 Task: Look for space in Krasnystaw, Poland from 9th June, 2023 to 17th June, 2023 for 2 adults in price range Rs.7000 to Rs.12000. Place can be private room with 1  bedroom having 2 beds and 1 bathroom. Property type can be house, flat, guest house. Amenities needed are: wifi. Booking option can be shelf check-in. Required host language is English.
Action: Mouse moved to (560, 152)
Screenshot: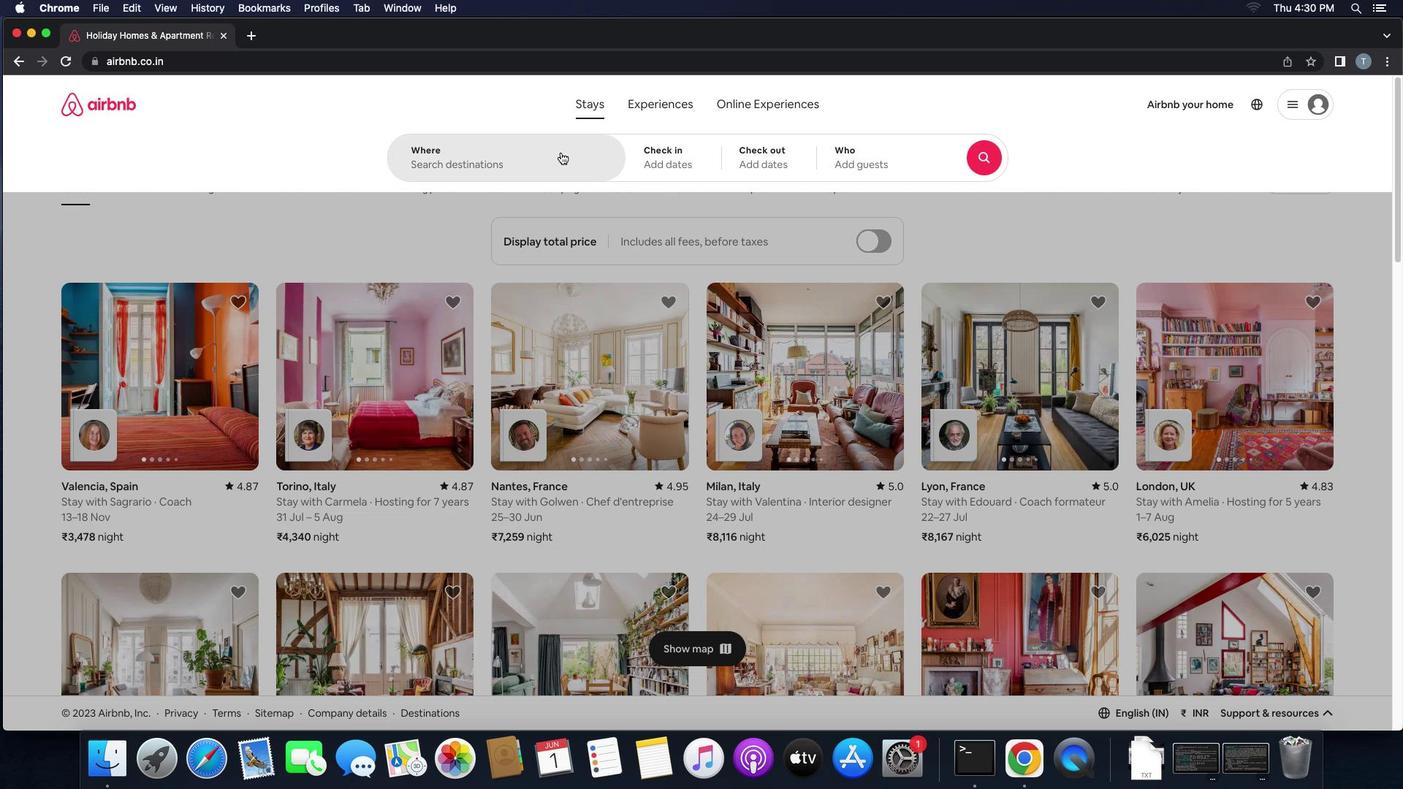 
Action: Mouse pressed left at (560, 152)
Screenshot: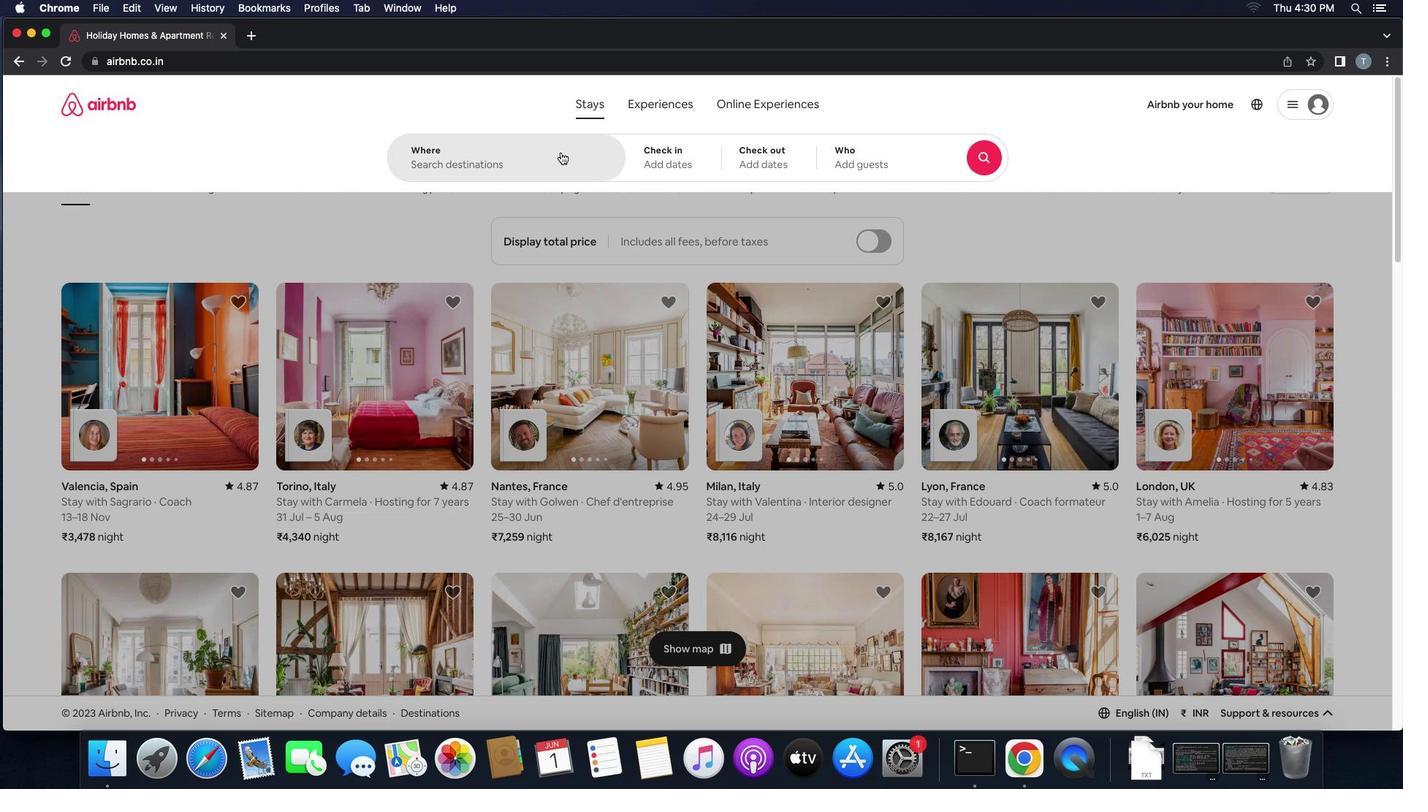 
Action: Key pressed 'k''r''a''n''s''y''n''s''t''a'
Screenshot: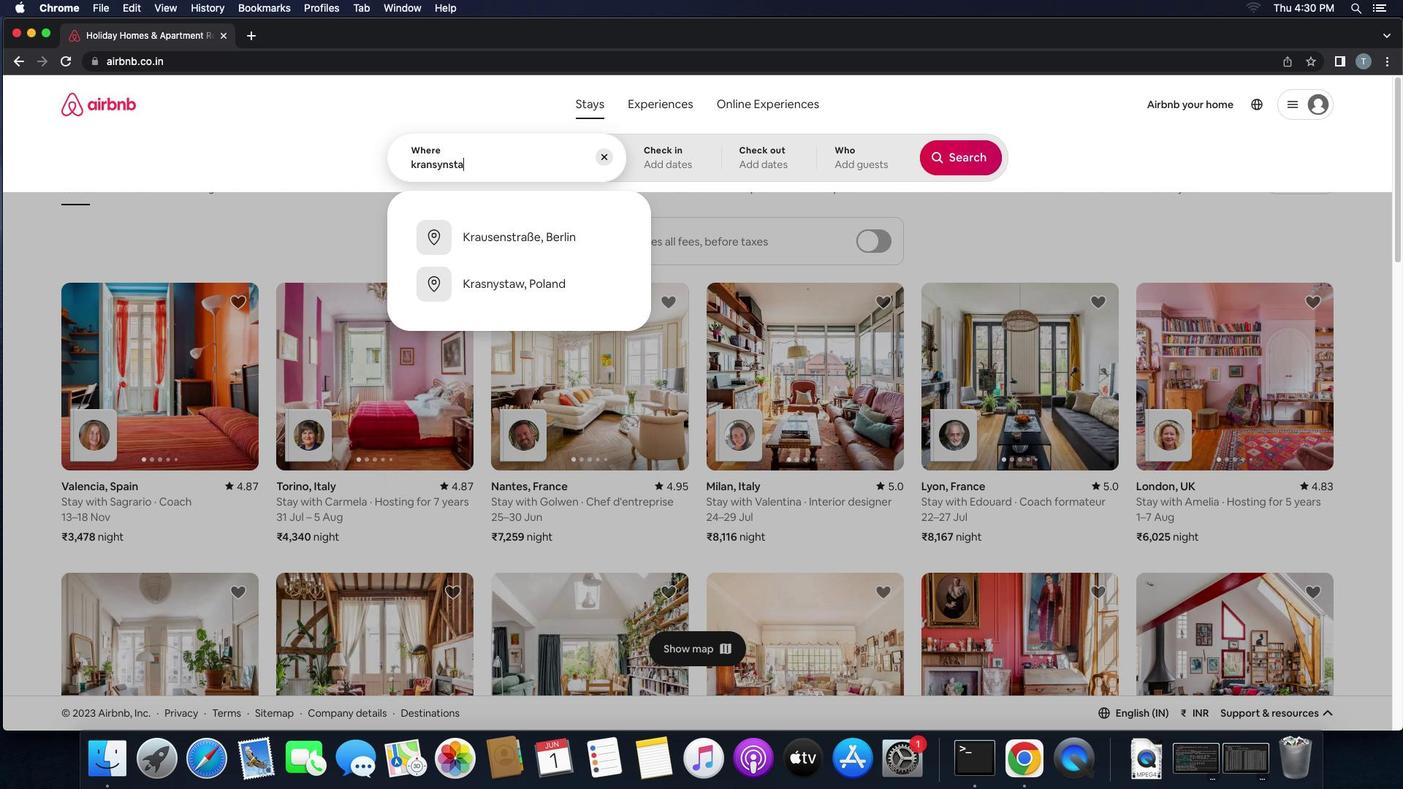 
Action: Mouse moved to (545, 240)
Screenshot: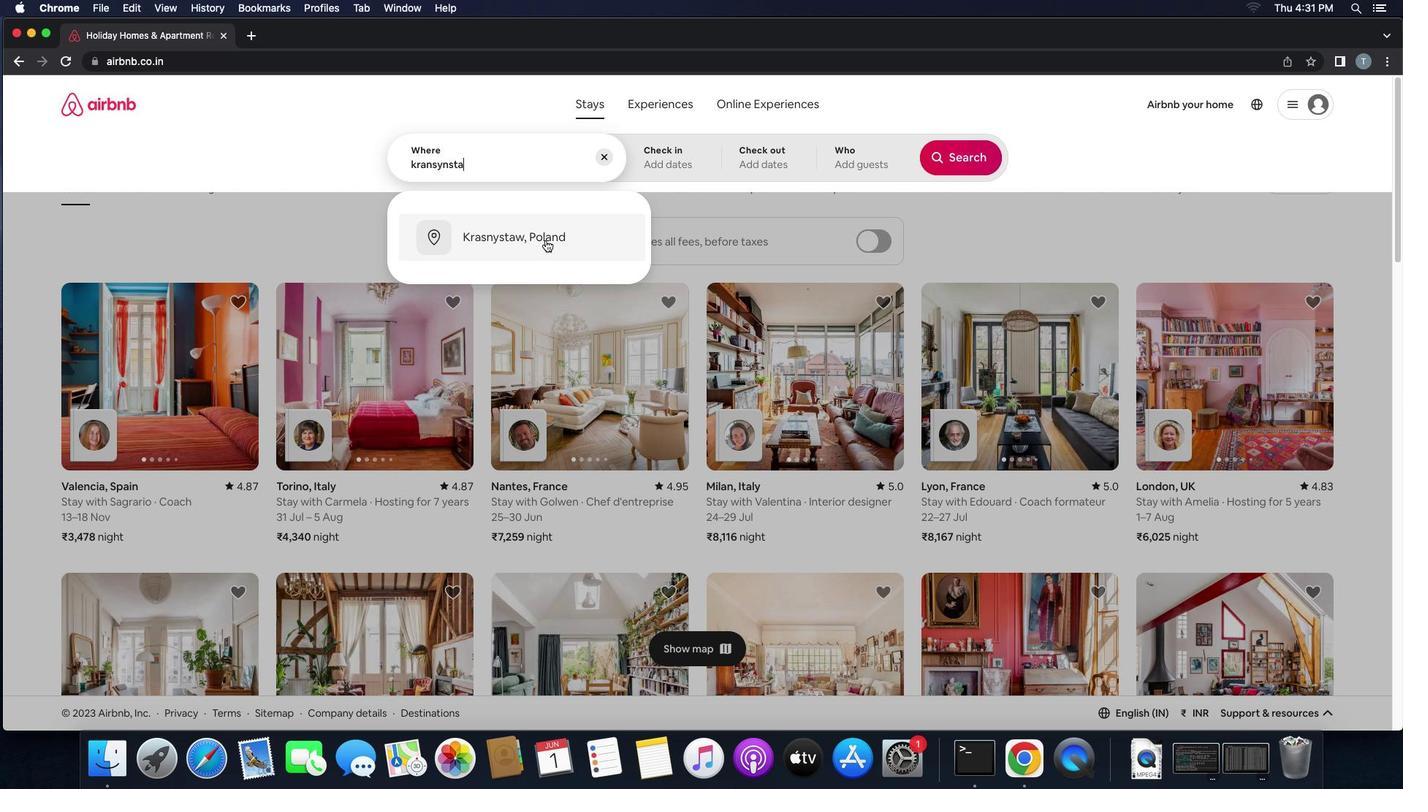 
Action: Mouse pressed left at (545, 240)
Screenshot: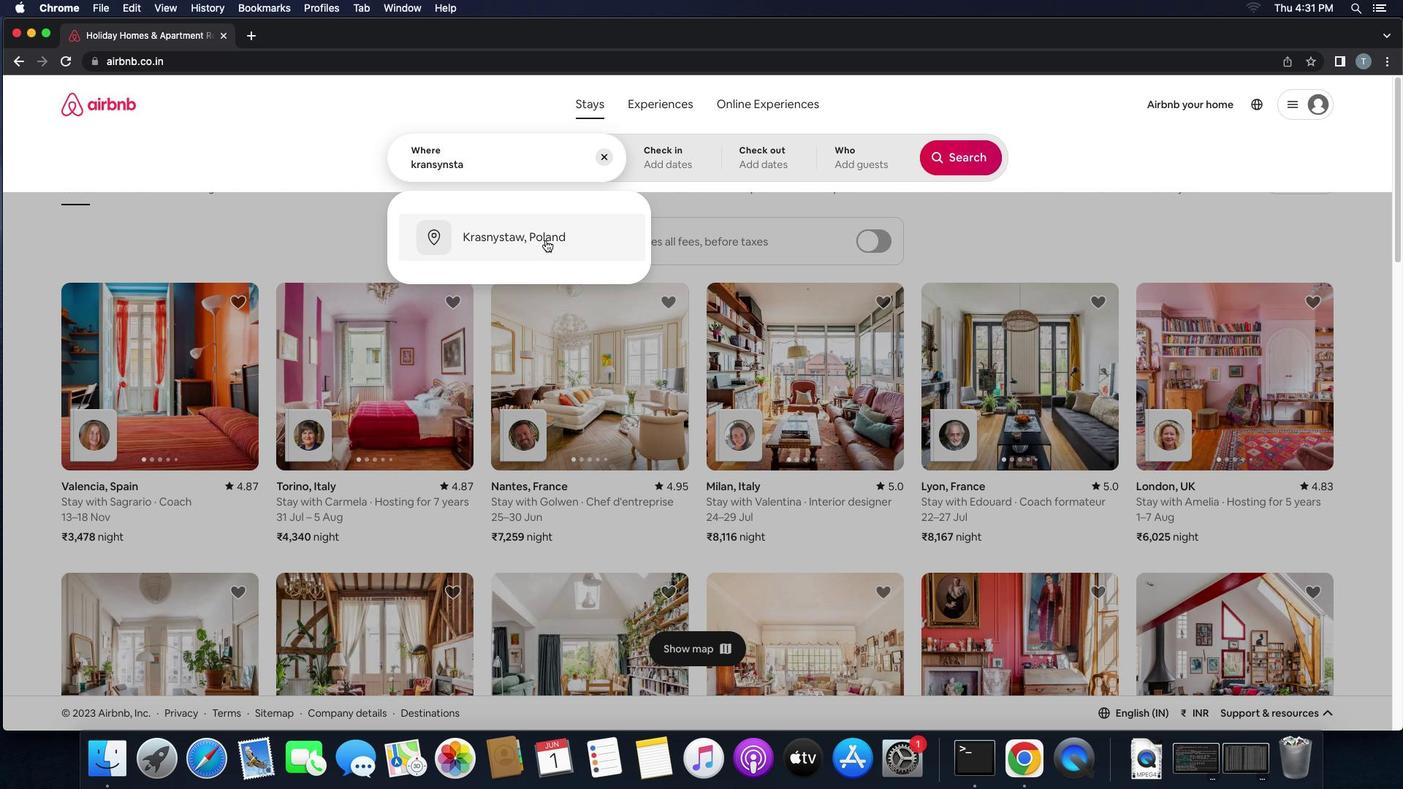 
Action: Mouse moved to (630, 367)
Screenshot: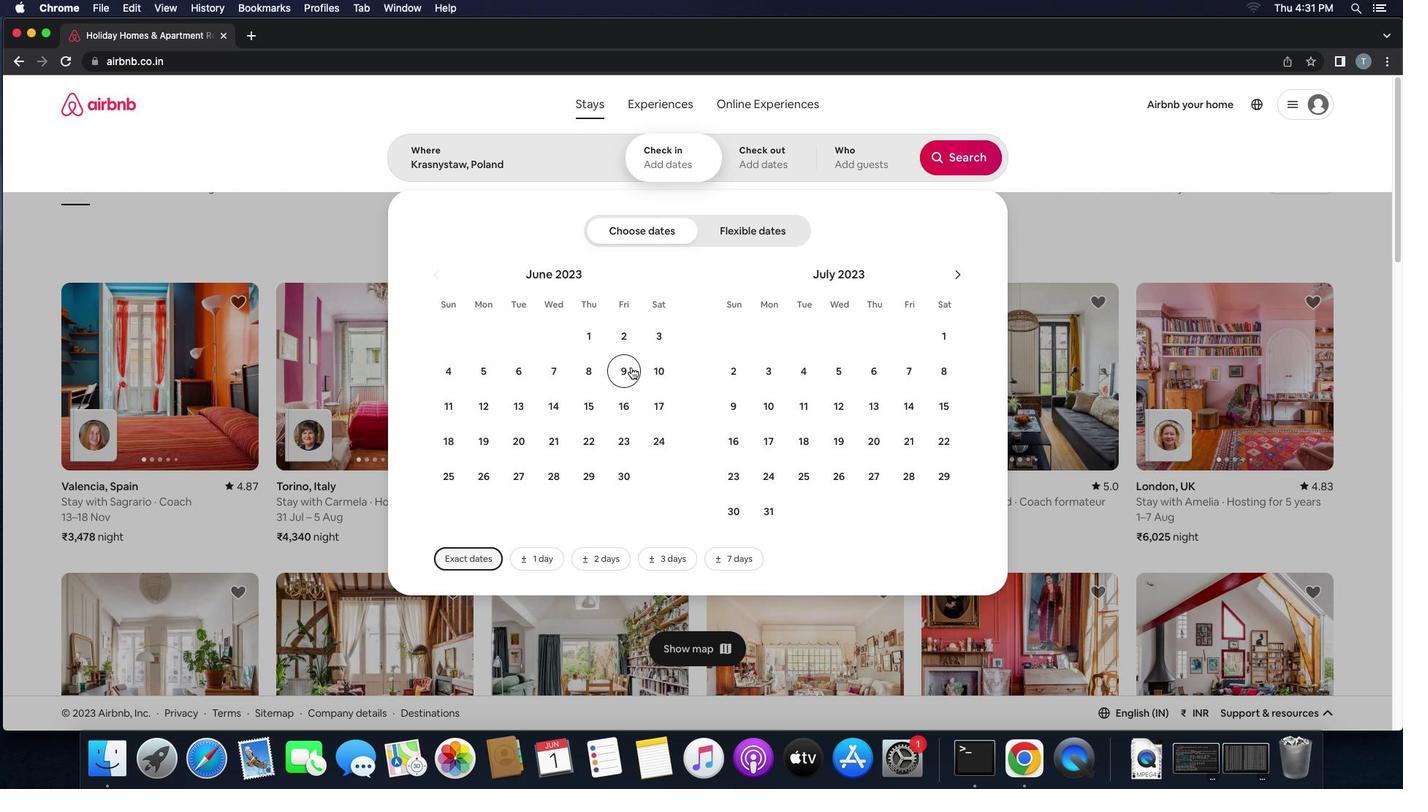 
Action: Mouse pressed left at (630, 367)
Screenshot: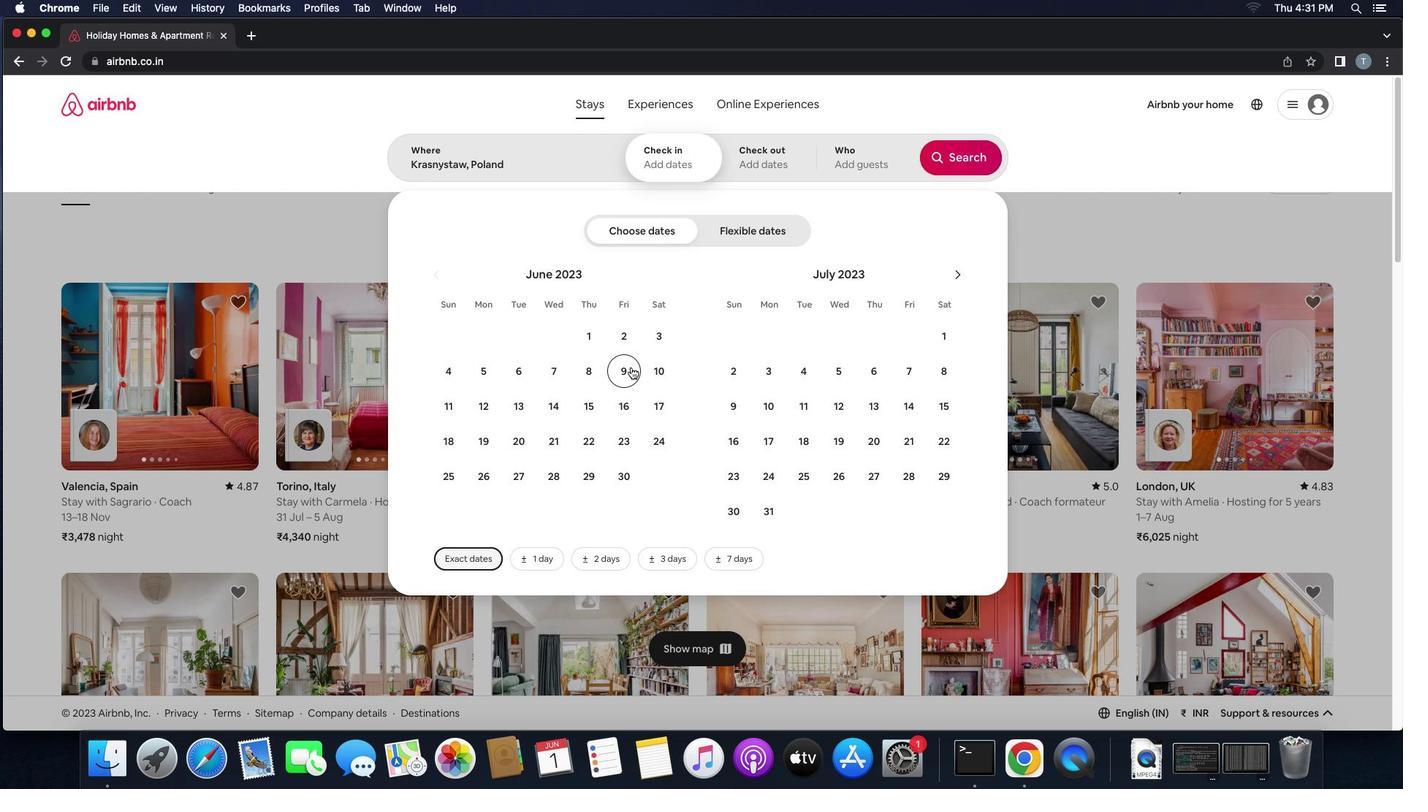 
Action: Mouse moved to (666, 418)
Screenshot: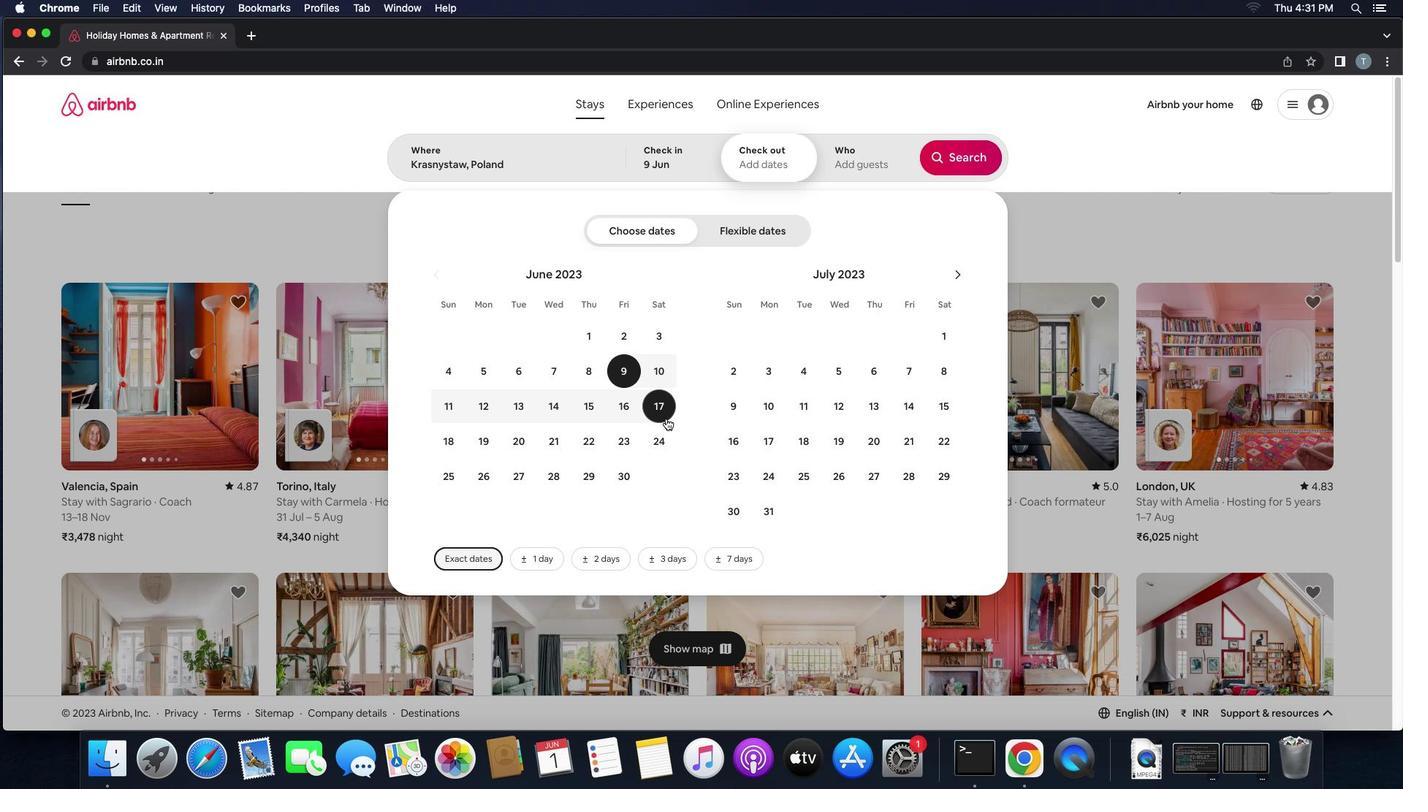 
Action: Mouse pressed left at (666, 418)
Screenshot: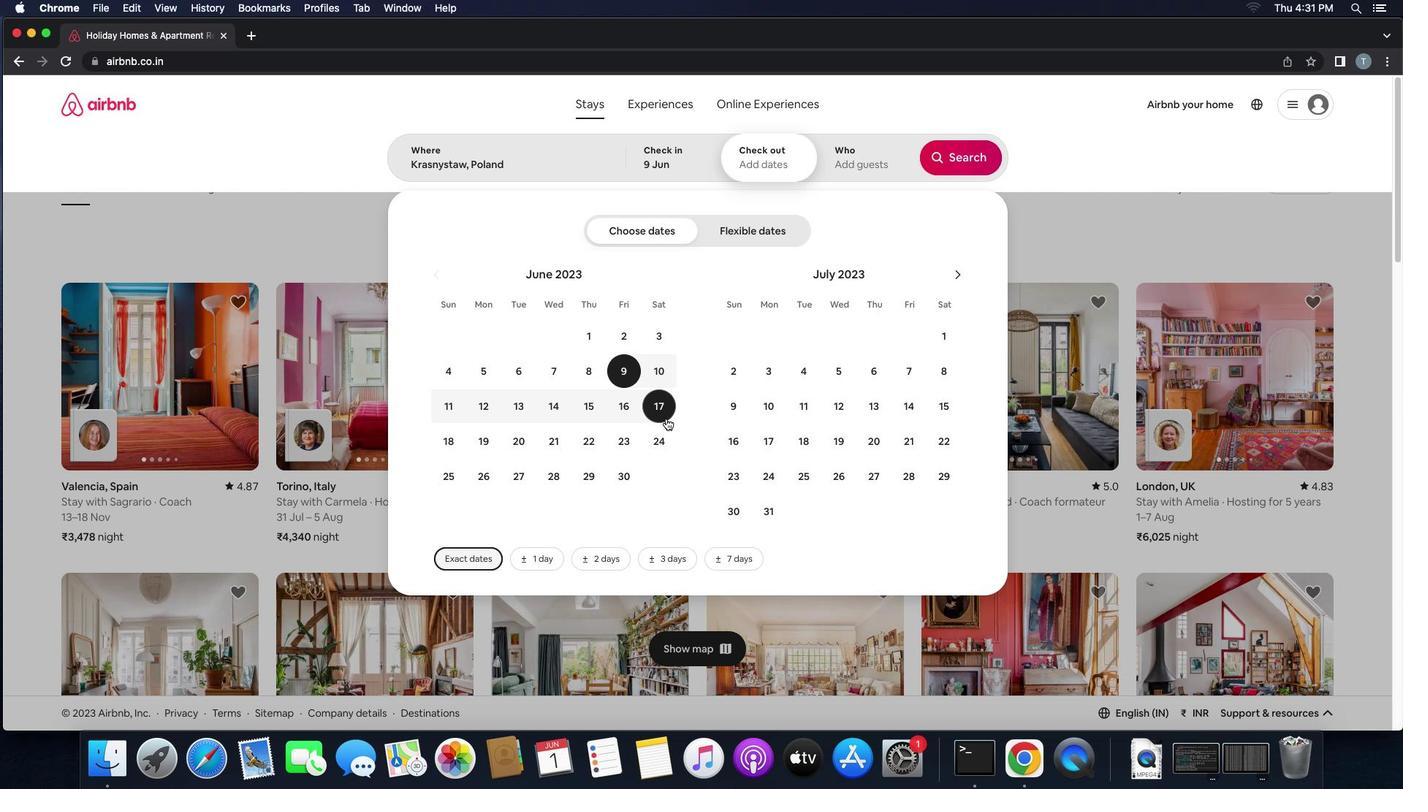 
Action: Mouse moved to (838, 160)
Screenshot: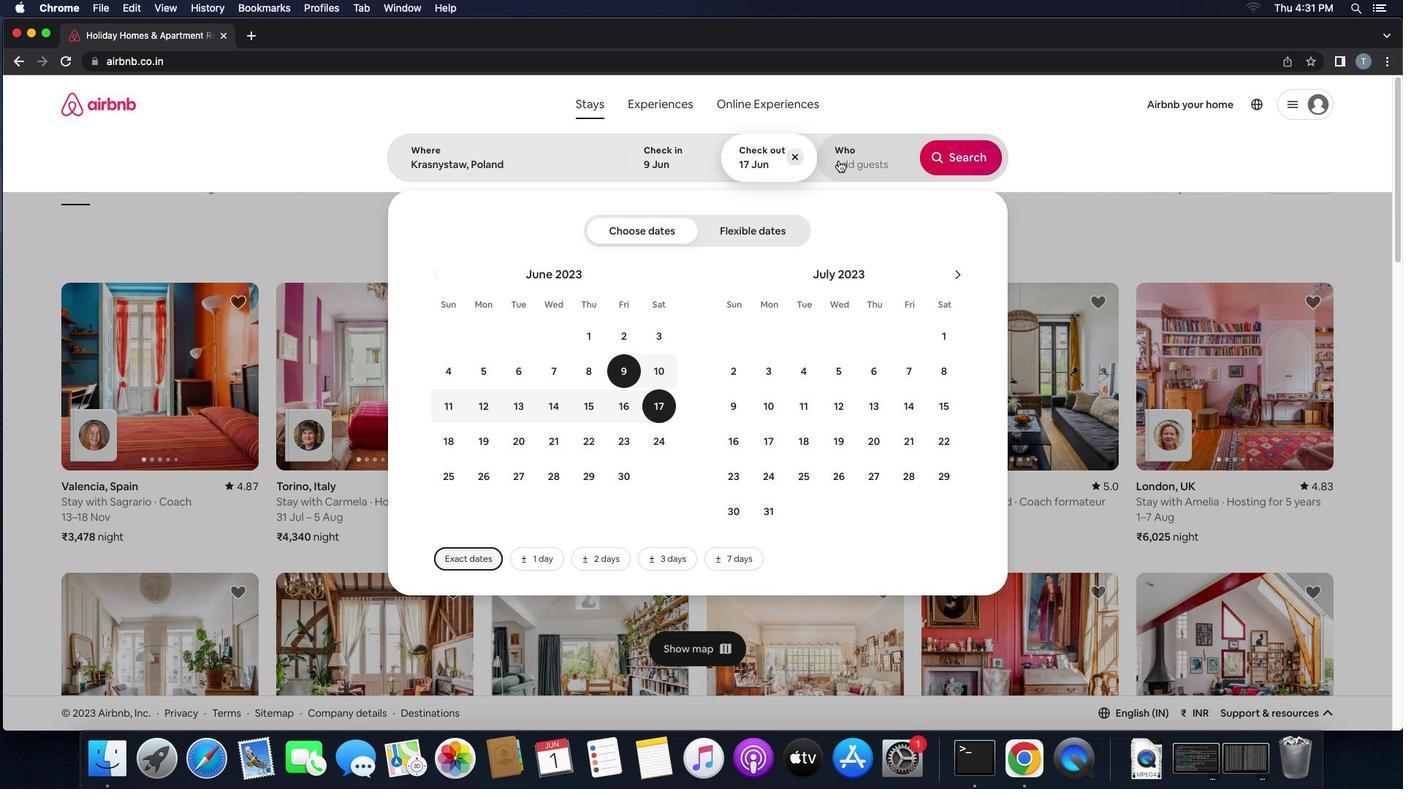 
Action: Mouse pressed left at (838, 160)
Screenshot: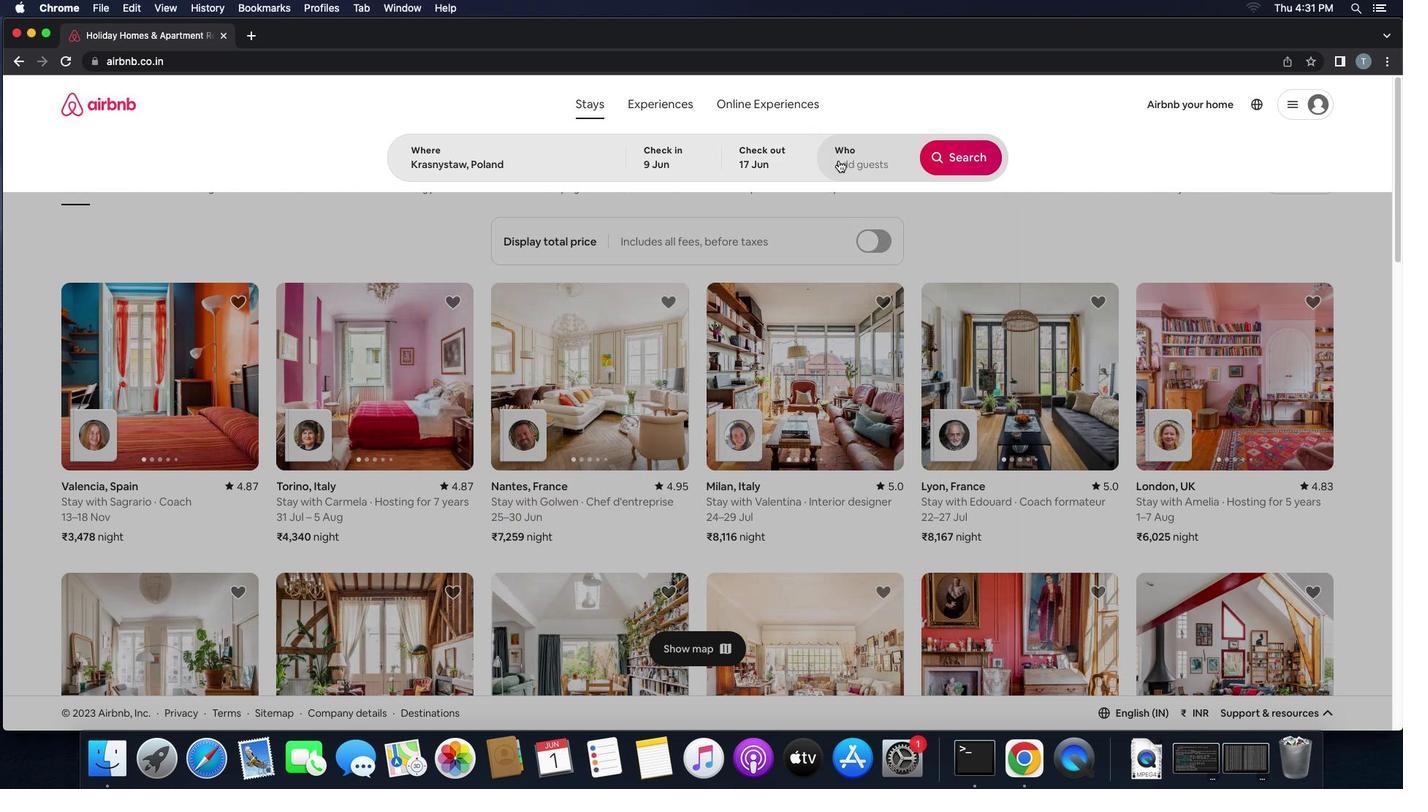 
Action: Mouse moved to (967, 236)
Screenshot: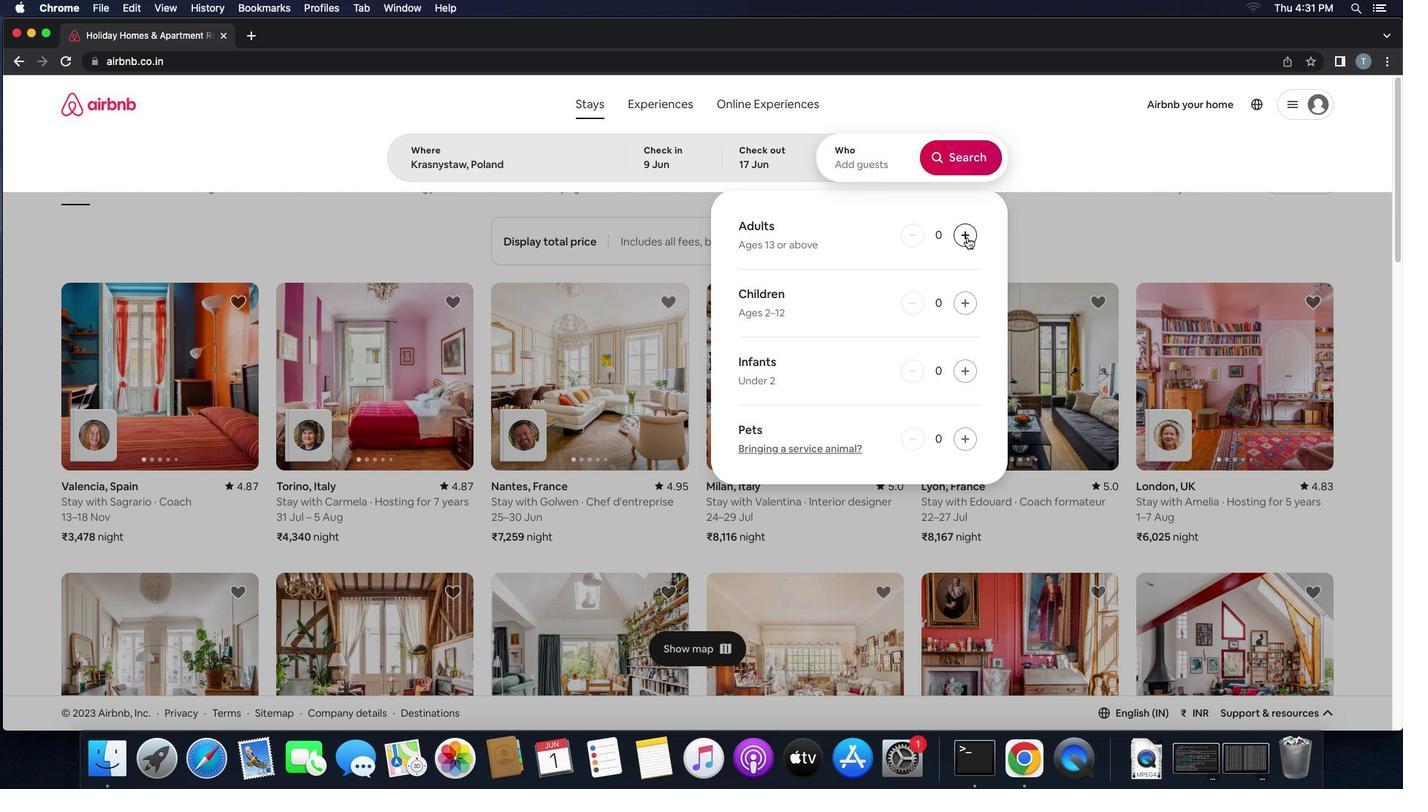 
Action: Mouse pressed left at (967, 236)
Screenshot: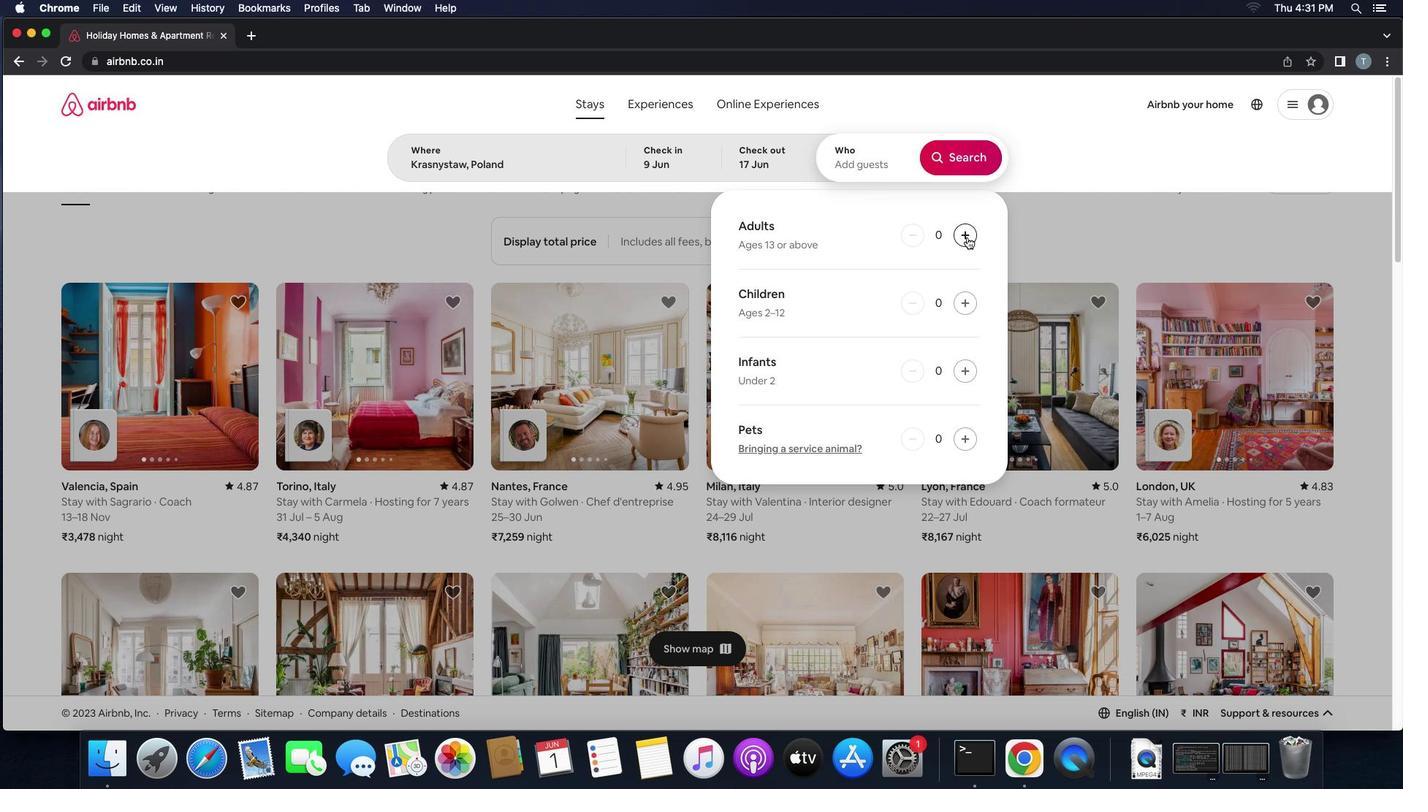 
Action: Mouse pressed left at (967, 236)
Screenshot: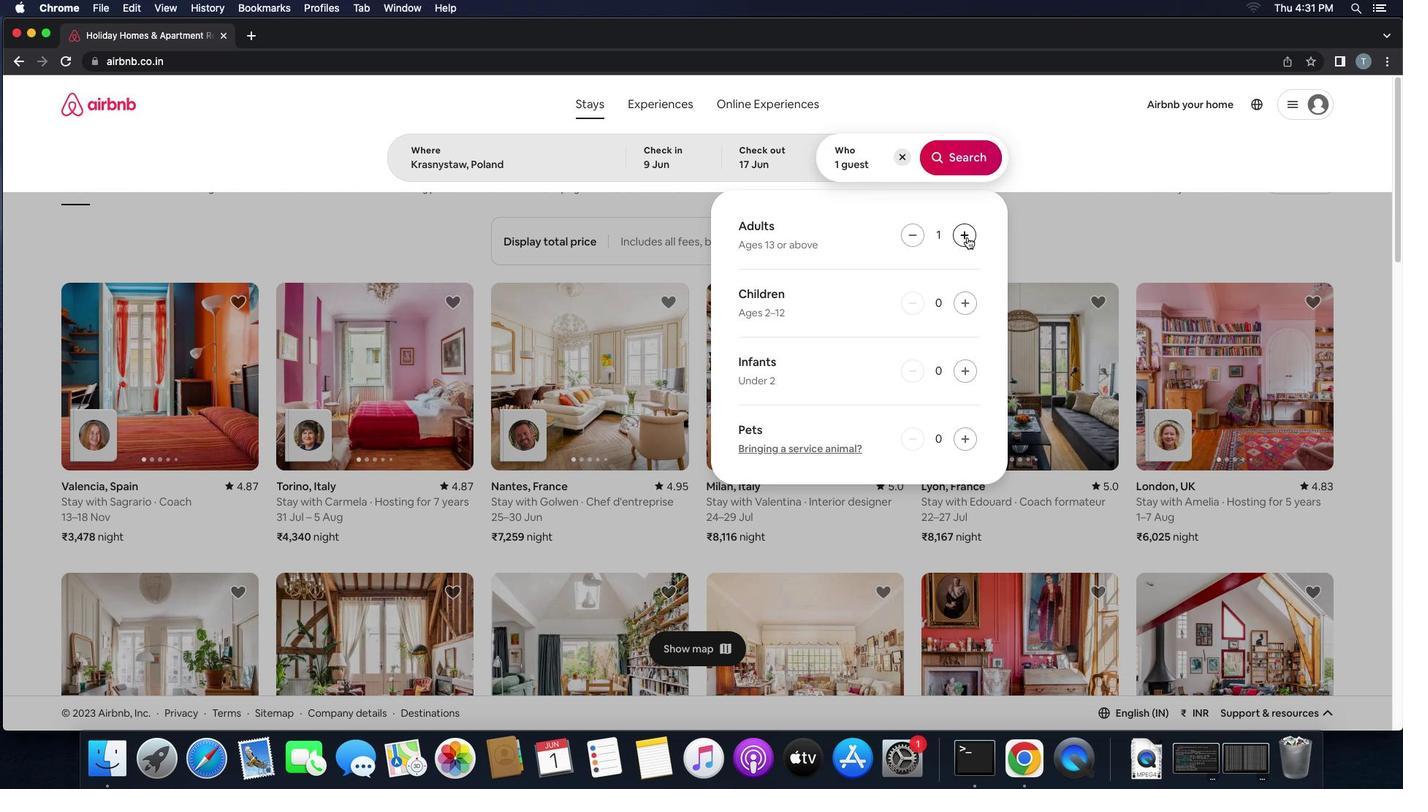 
Action: Mouse moved to (960, 175)
Screenshot: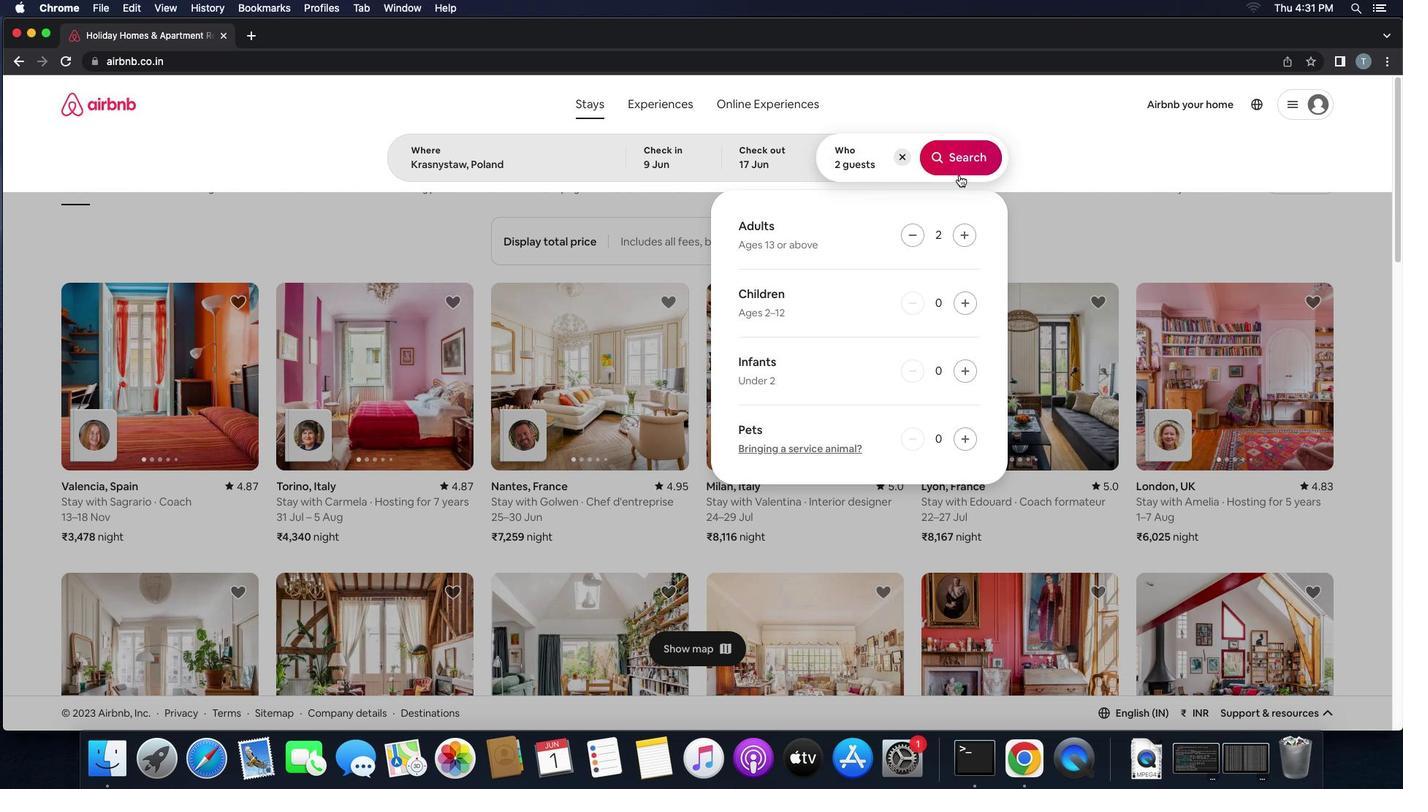 
Action: Mouse pressed left at (960, 175)
Screenshot: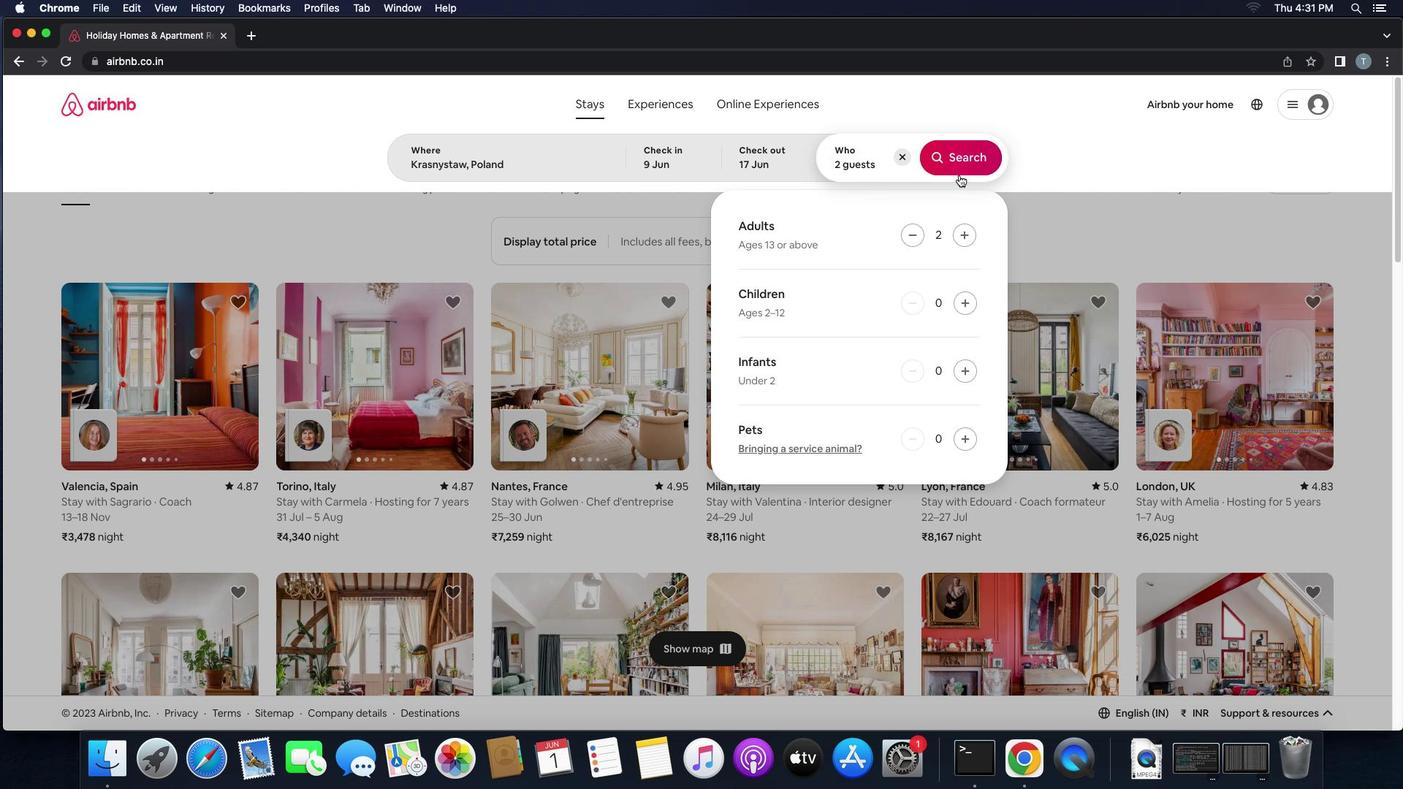 
Action: Mouse moved to (977, 162)
Screenshot: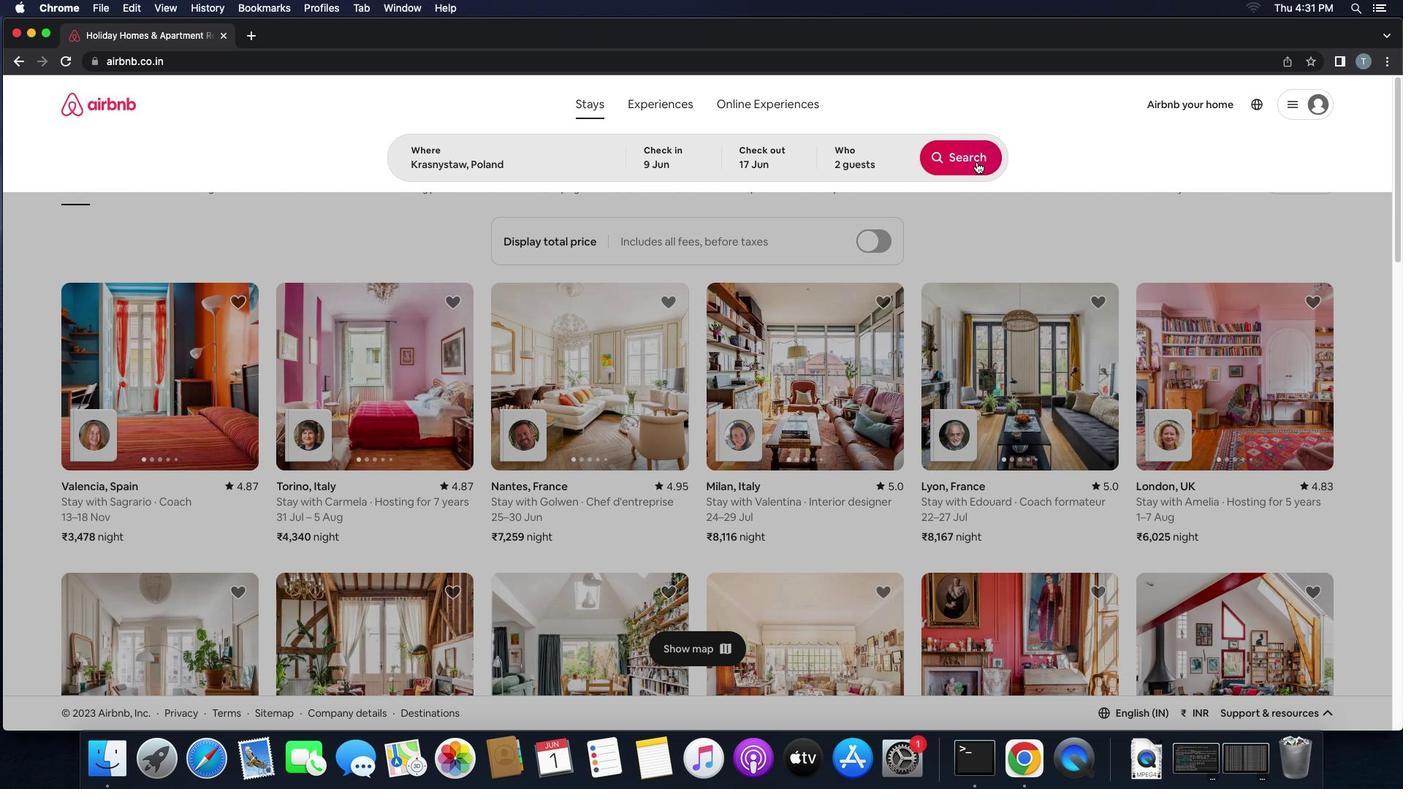 
Action: Mouse pressed left at (977, 162)
Screenshot: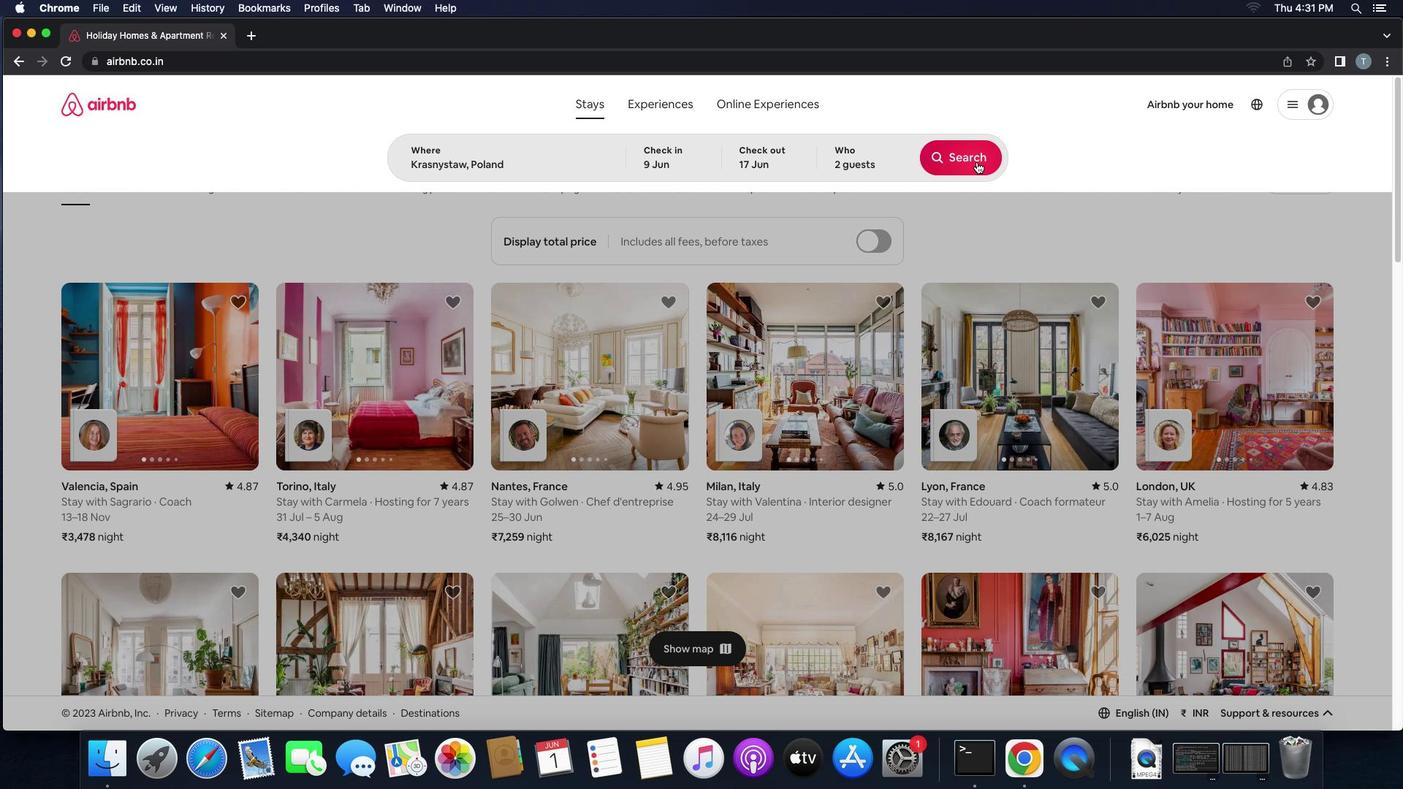 
Action: Mouse moved to (1346, 164)
Screenshot: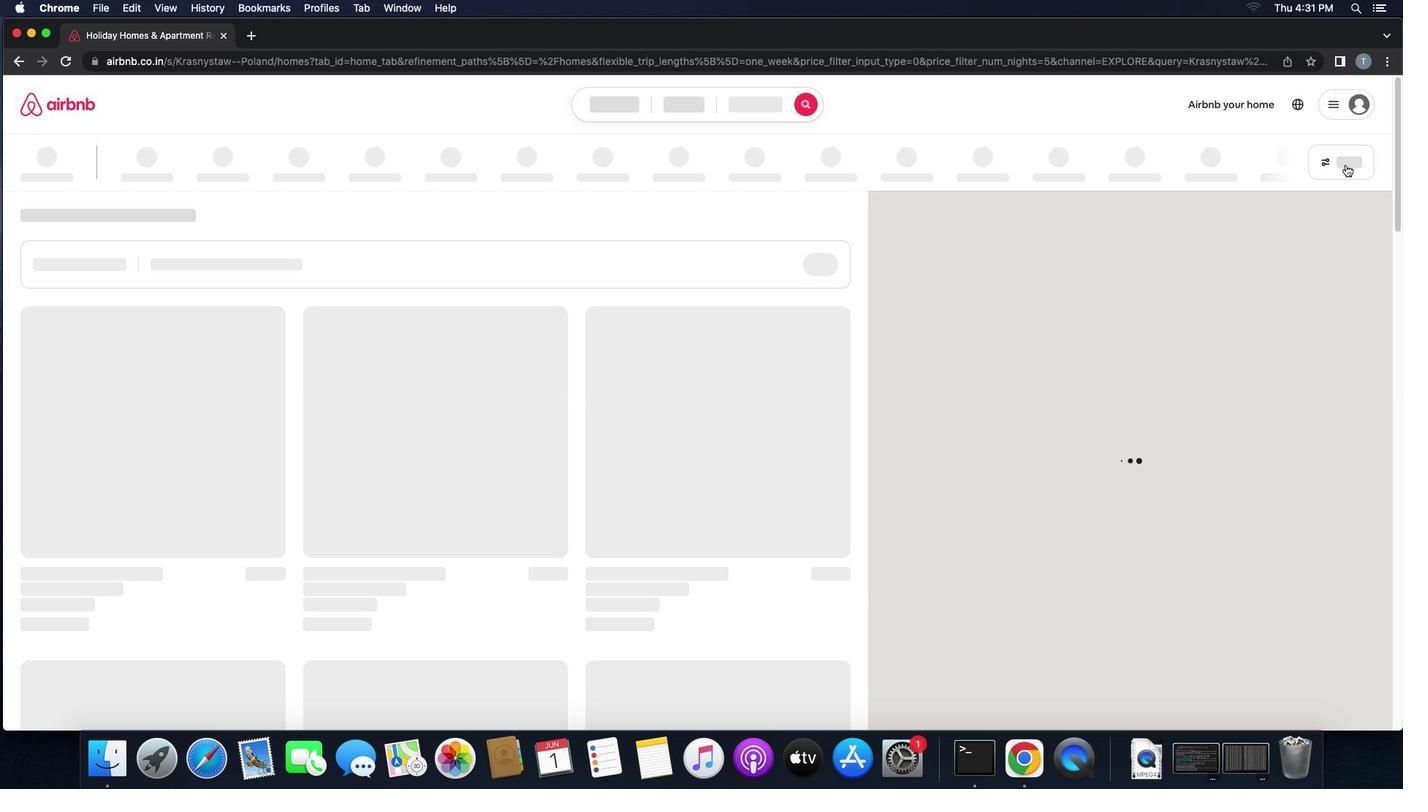 
Action: Mouse pressed left at (1346, 164)
Screenshot: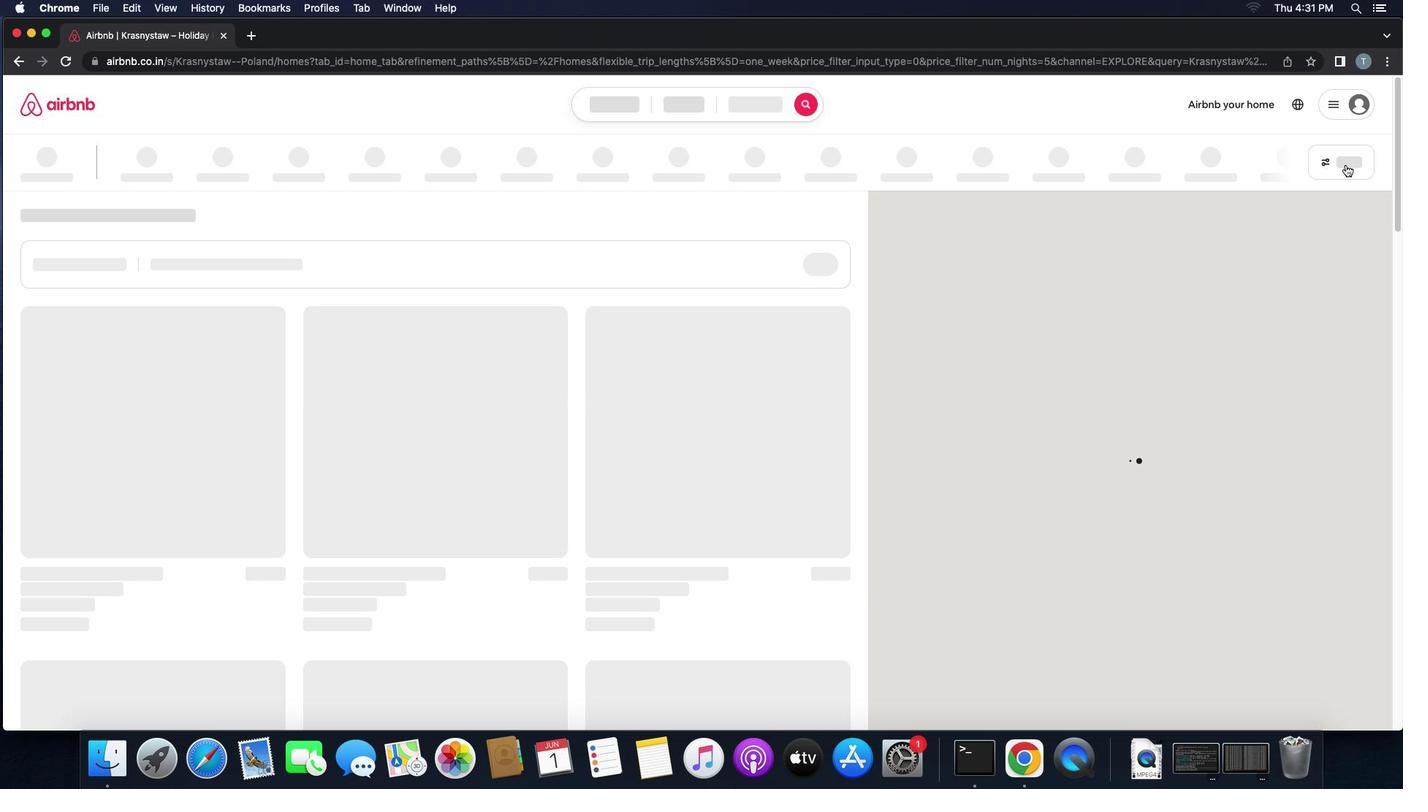 
Action: Mouse moved to (562, 527)
Screenshot: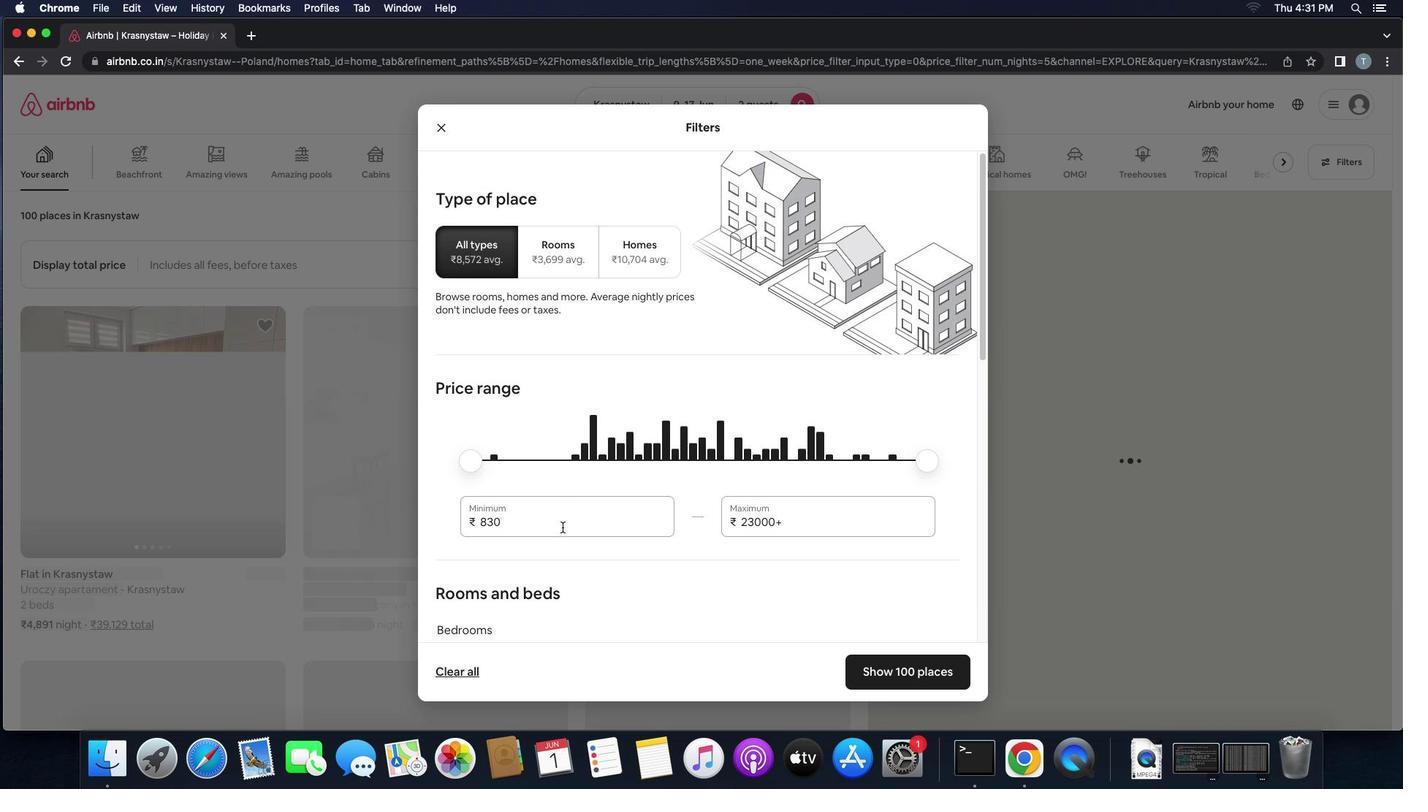 
Action: Mouse pressed left at (562, 527)
Screenshot: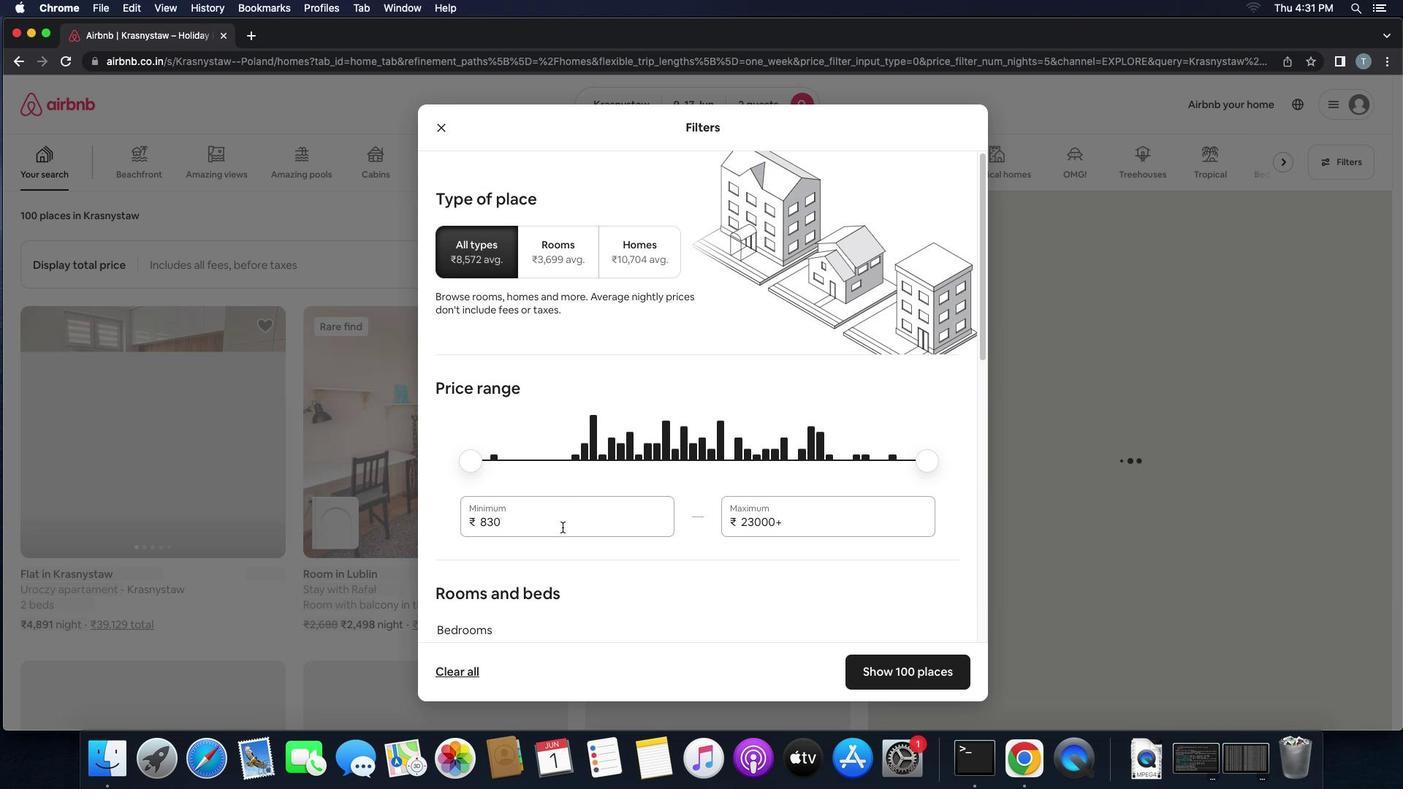 
Action: Key pressed Key.backspaceKey.backspaceKey.backspaceKey.backspace
Screenshot: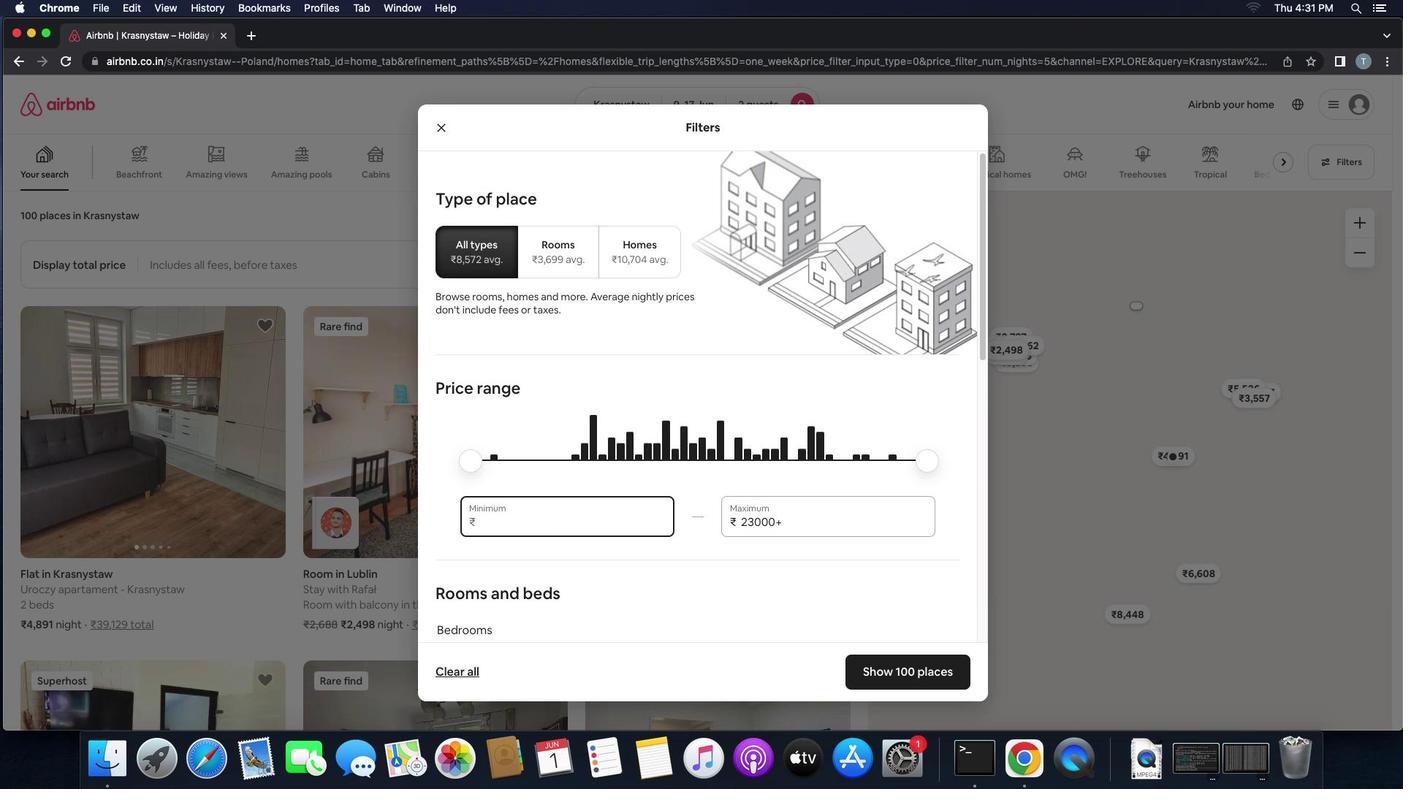 
Action: Mouse moved to (663, 552)
Screenshot: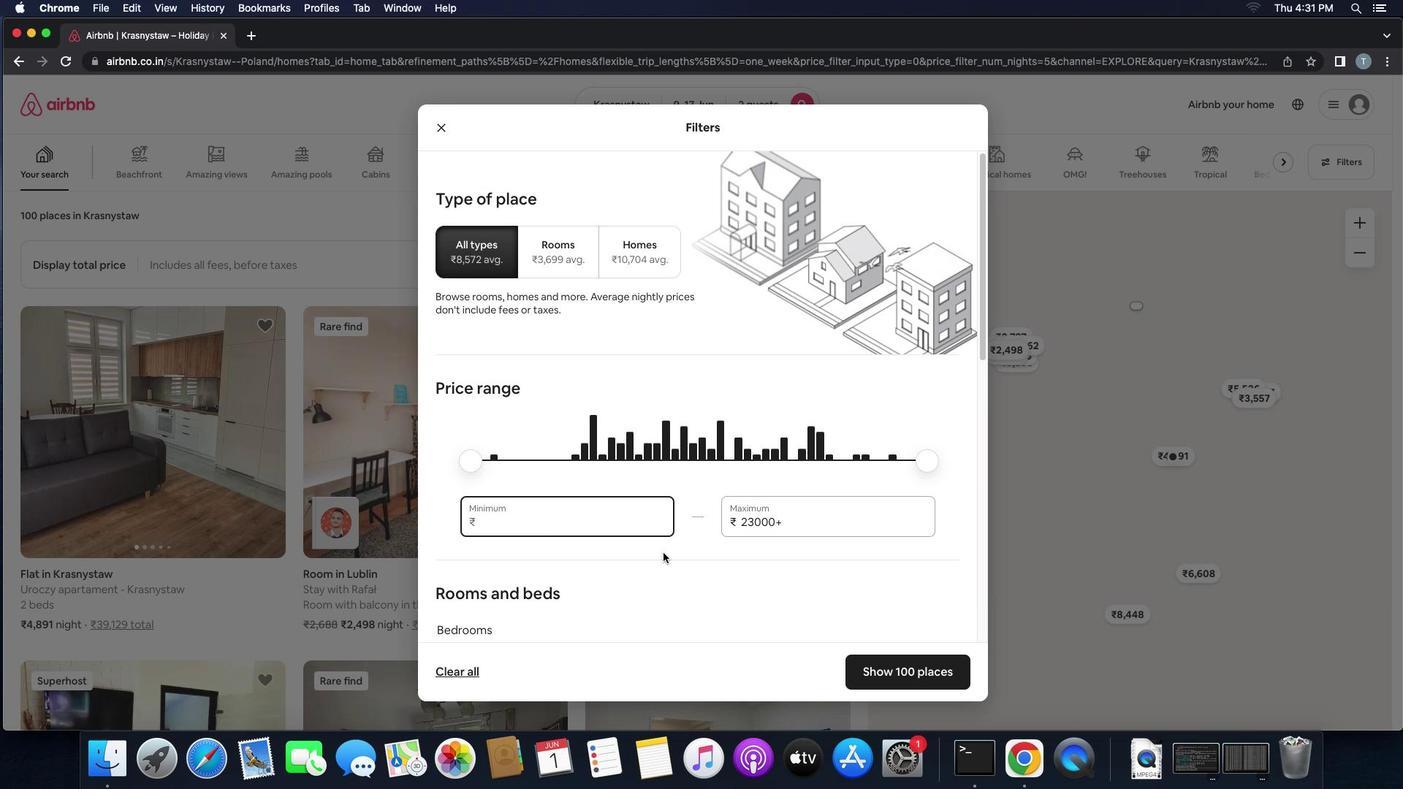 
Action: Key pressed '7''0''0''0'
Screenshot: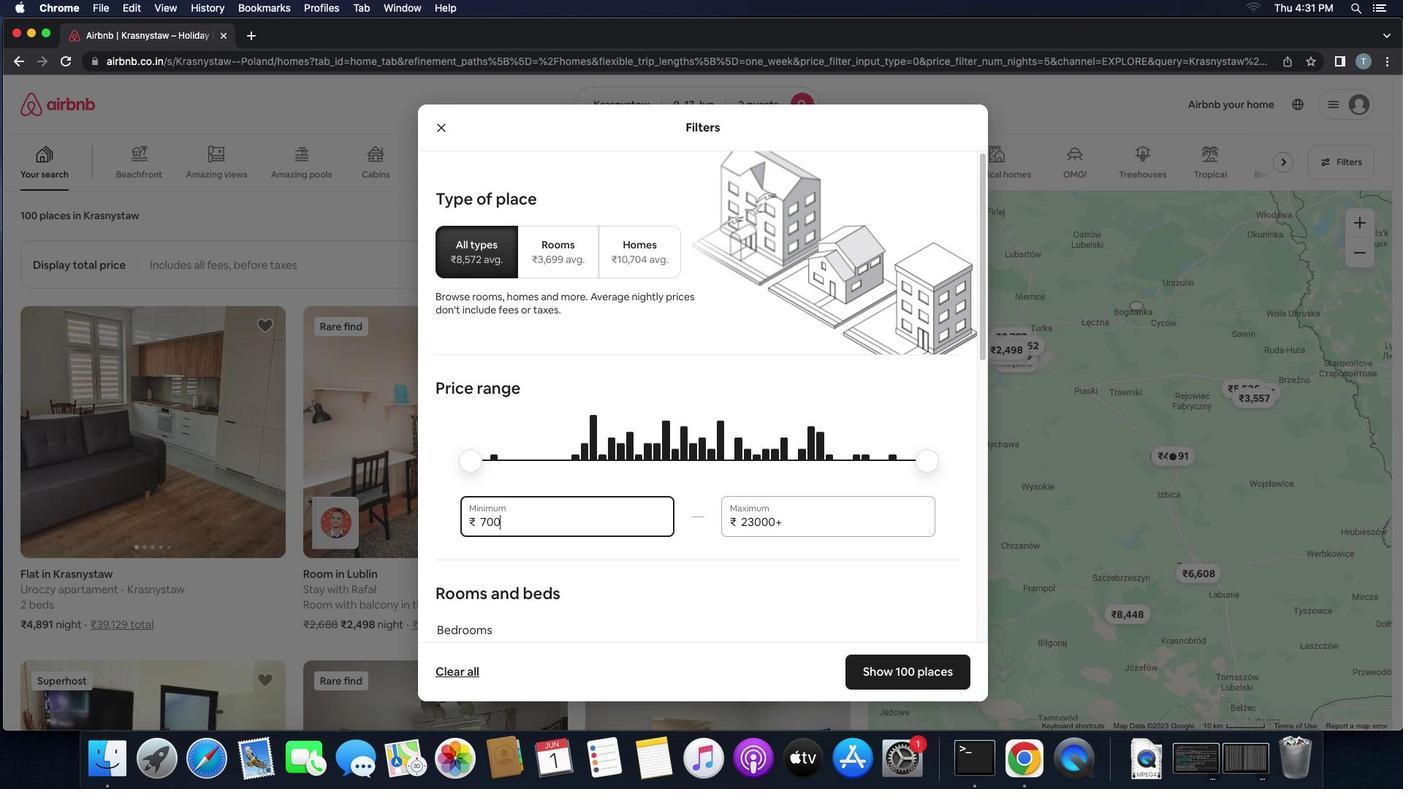 
Action: Mouse moved to (833, 528)
Screenshot: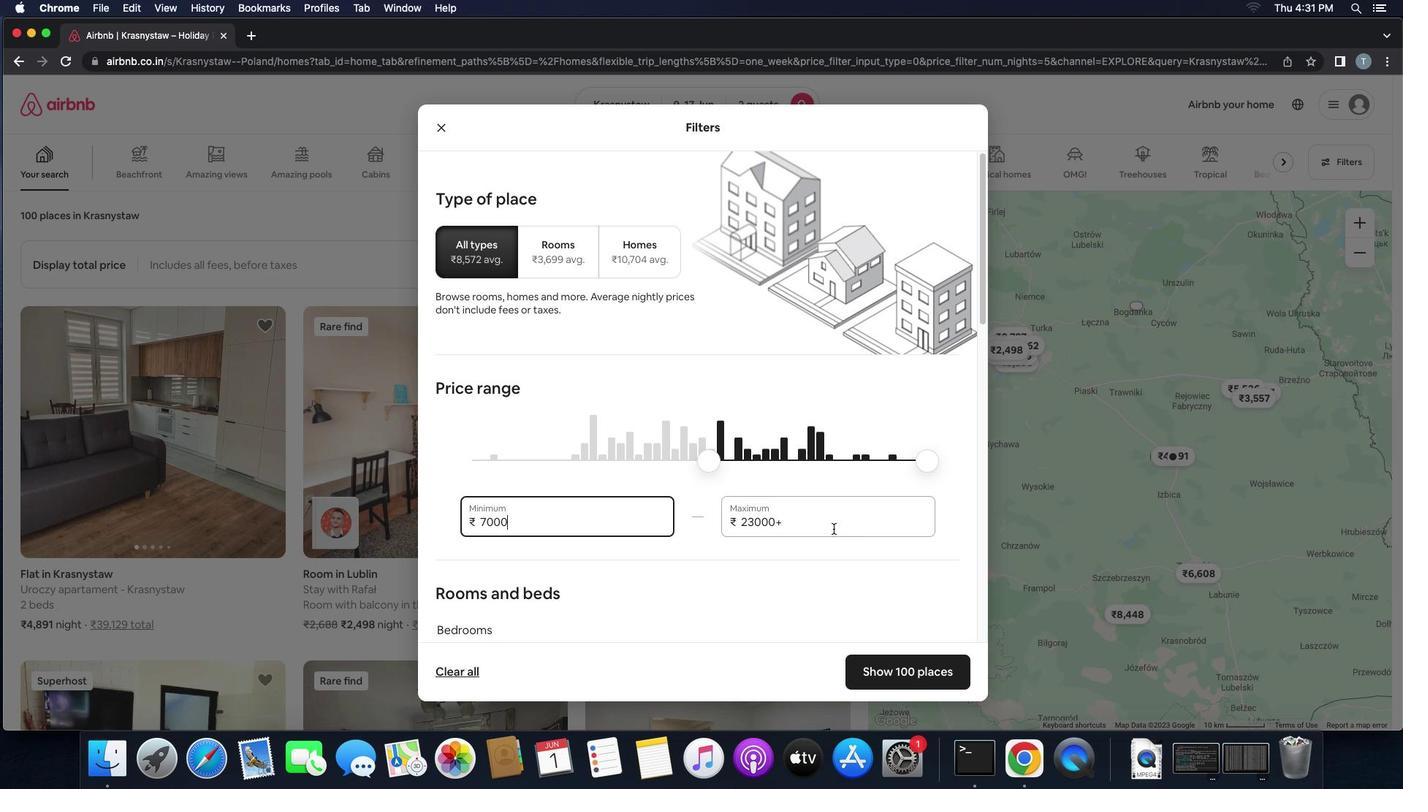 
Action: Mouse pressed left at (833, 528)
Screenshot: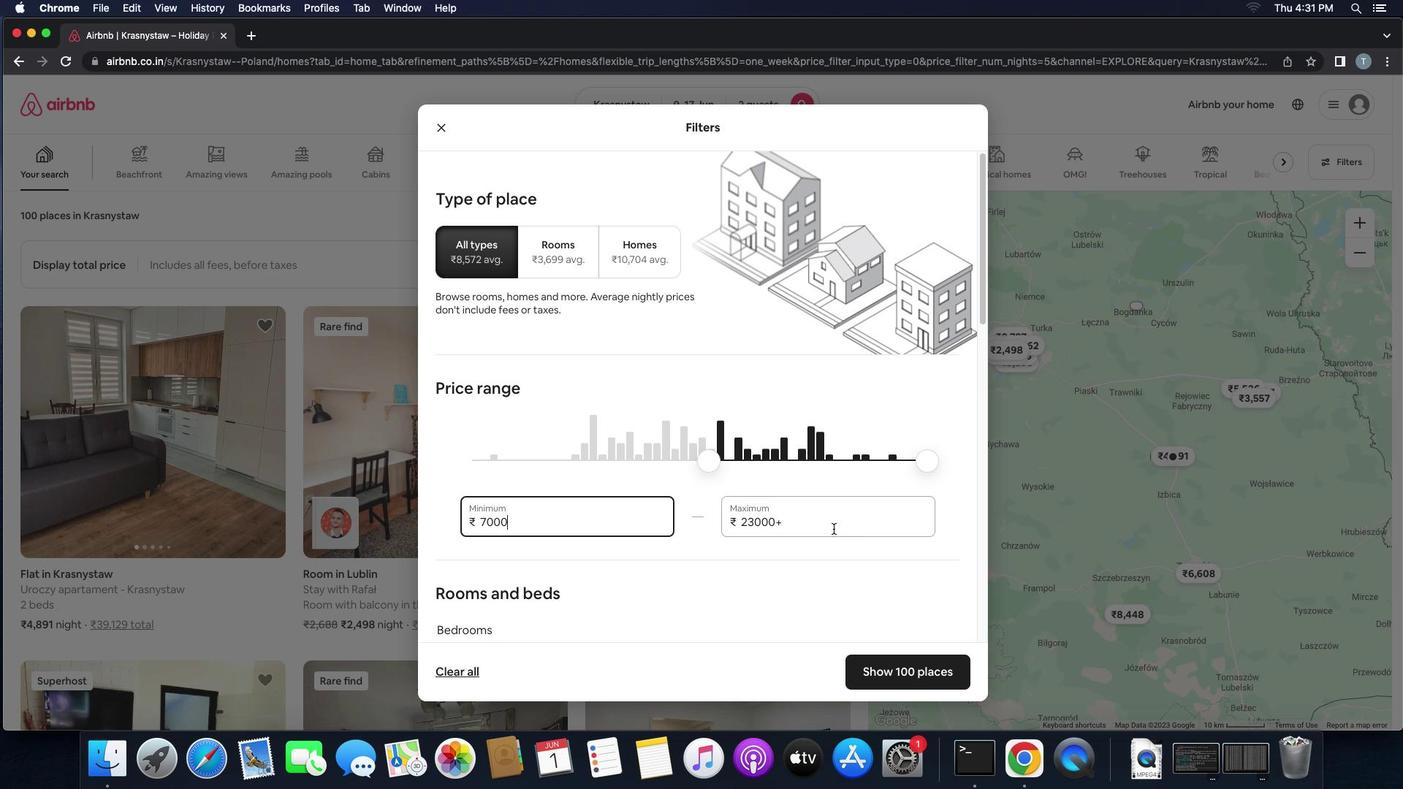 
Action: Key pressed Key.backspaceKey.backspaceKey.backspaceKey.backspaceKey.backspaceKey.backspace'1''2''0''0''0'
Screenshot: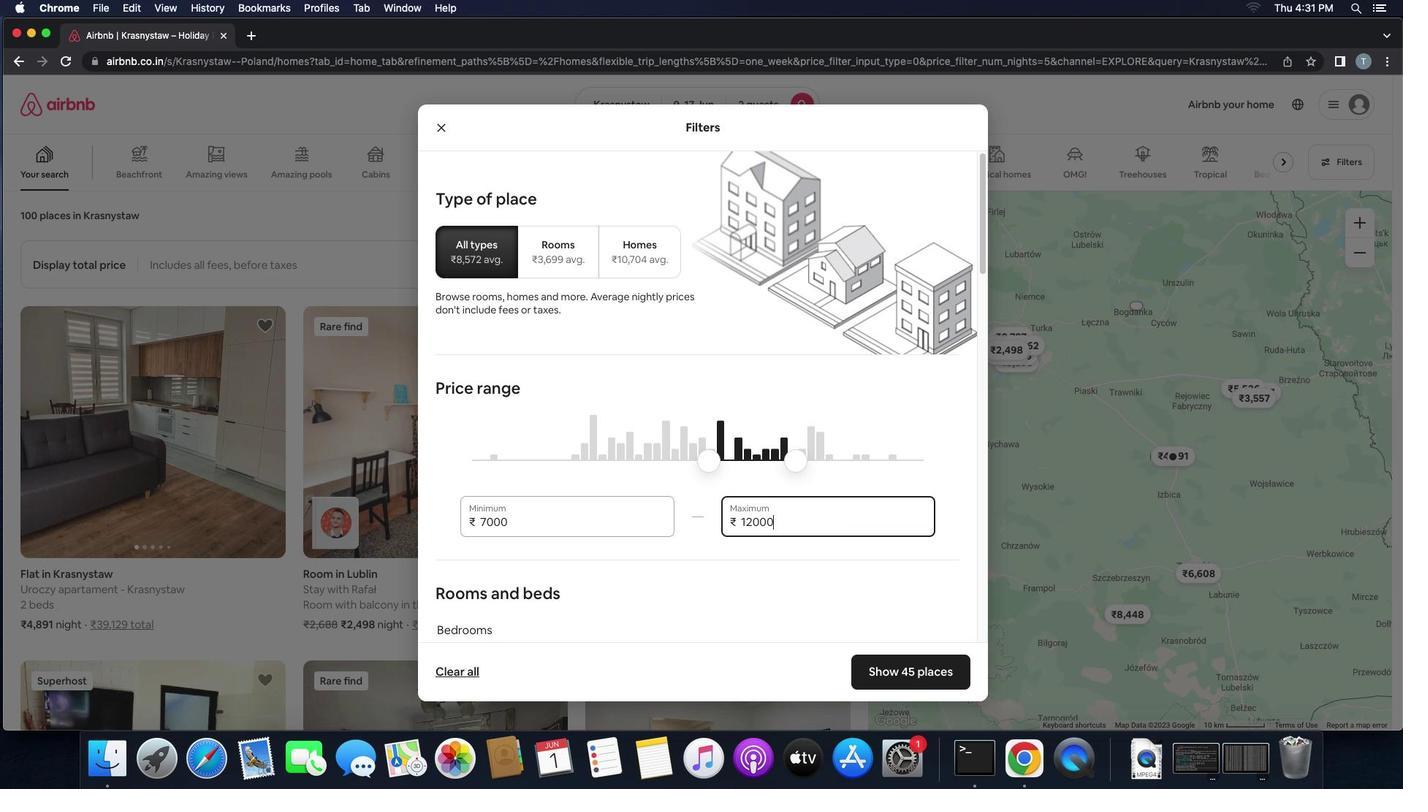
Action: Mouse moved to (669, 560)
Screenshot: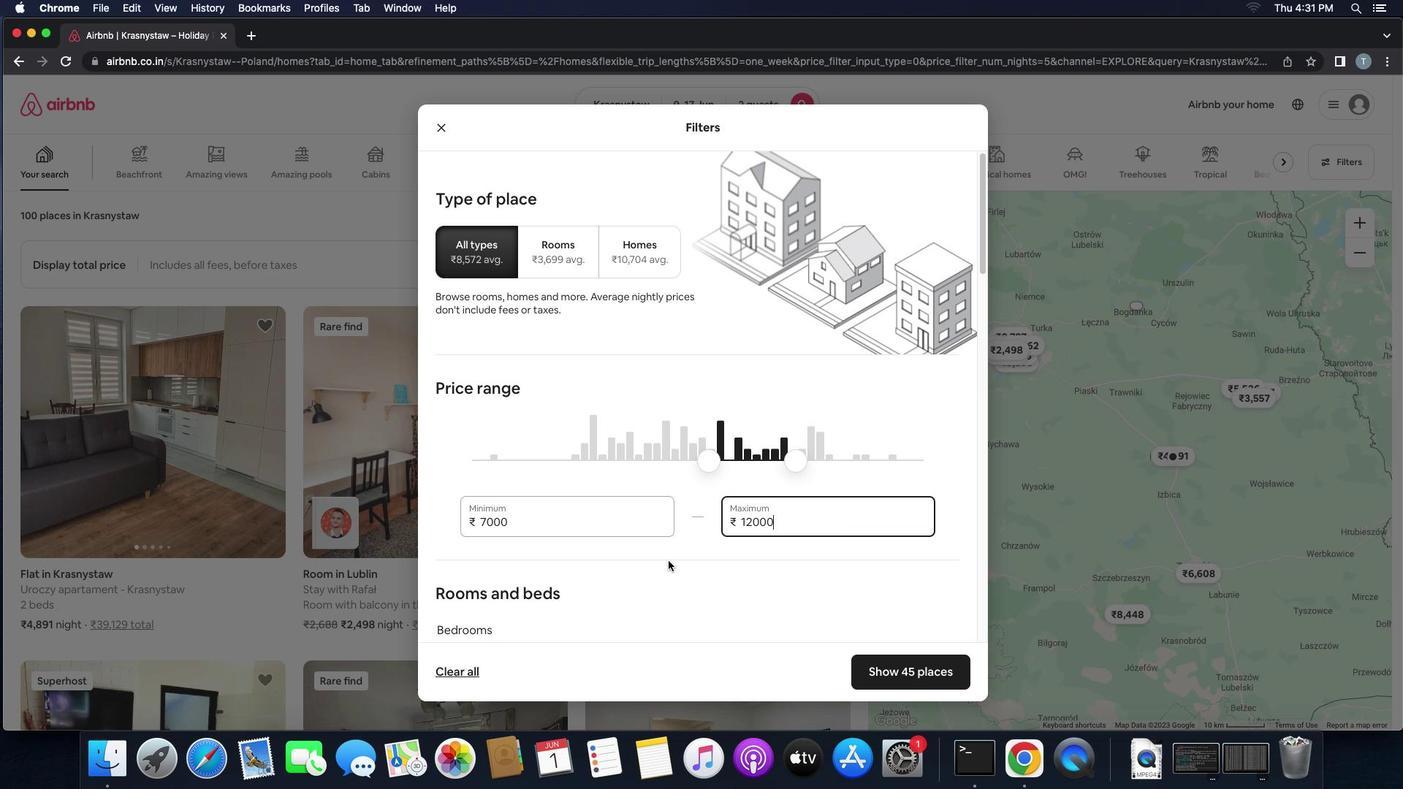 
Action: Mouse scrolled (669, 560) with delta (0, 0)
Screenshot: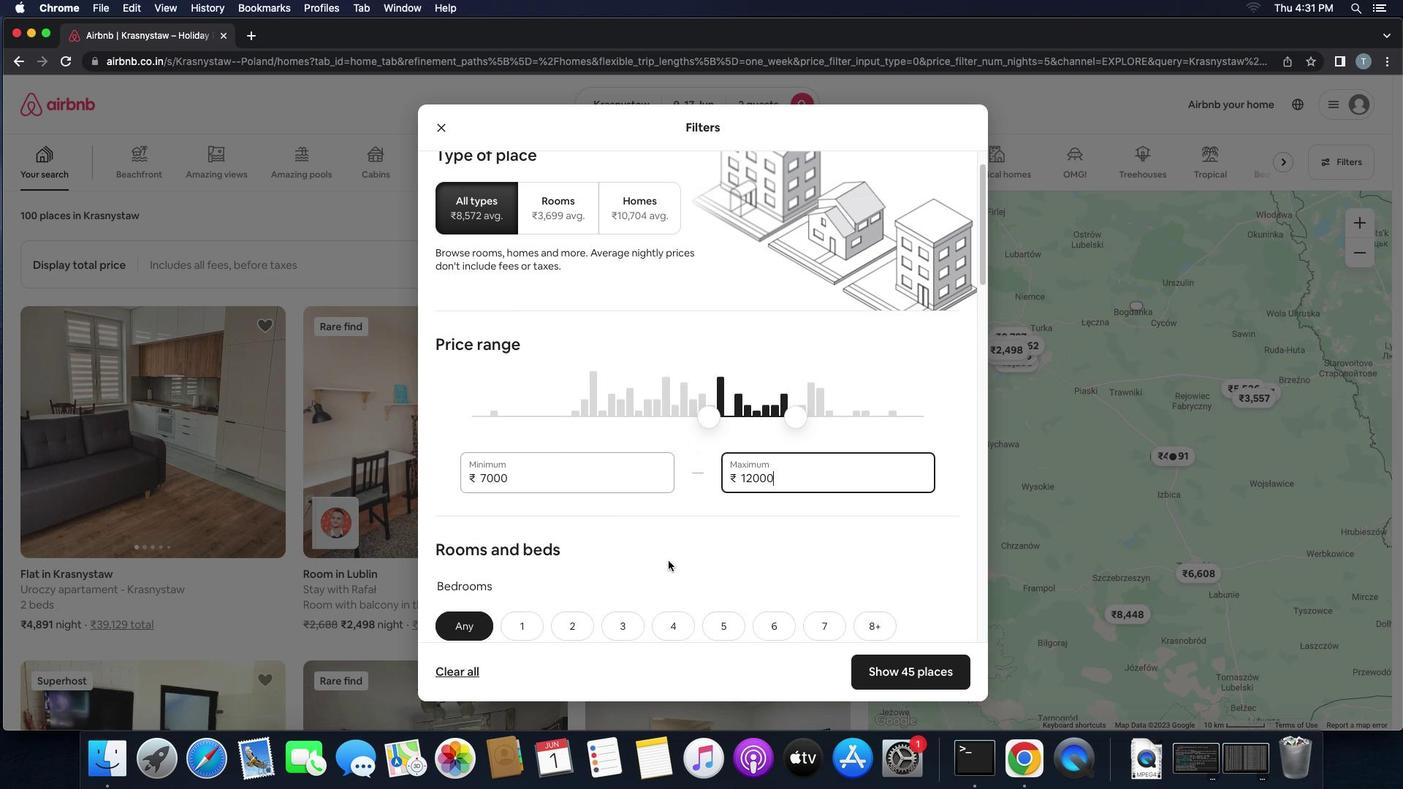 
Action: Mouse scrolled (669, 560) with delta (0, 0)
Screenshot: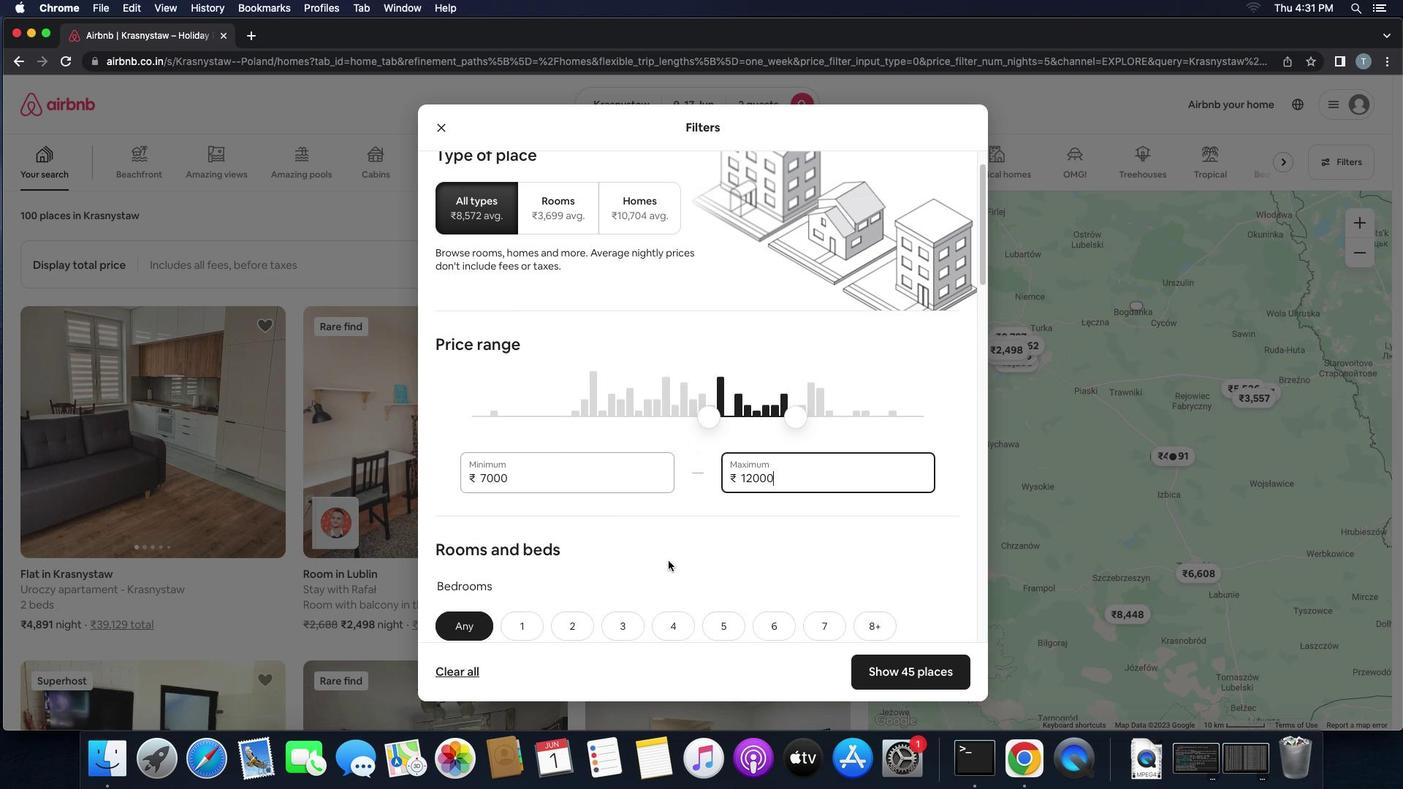 
Action: Mouse scrolled (669, 560) with delta (0, -2)
Screenshot: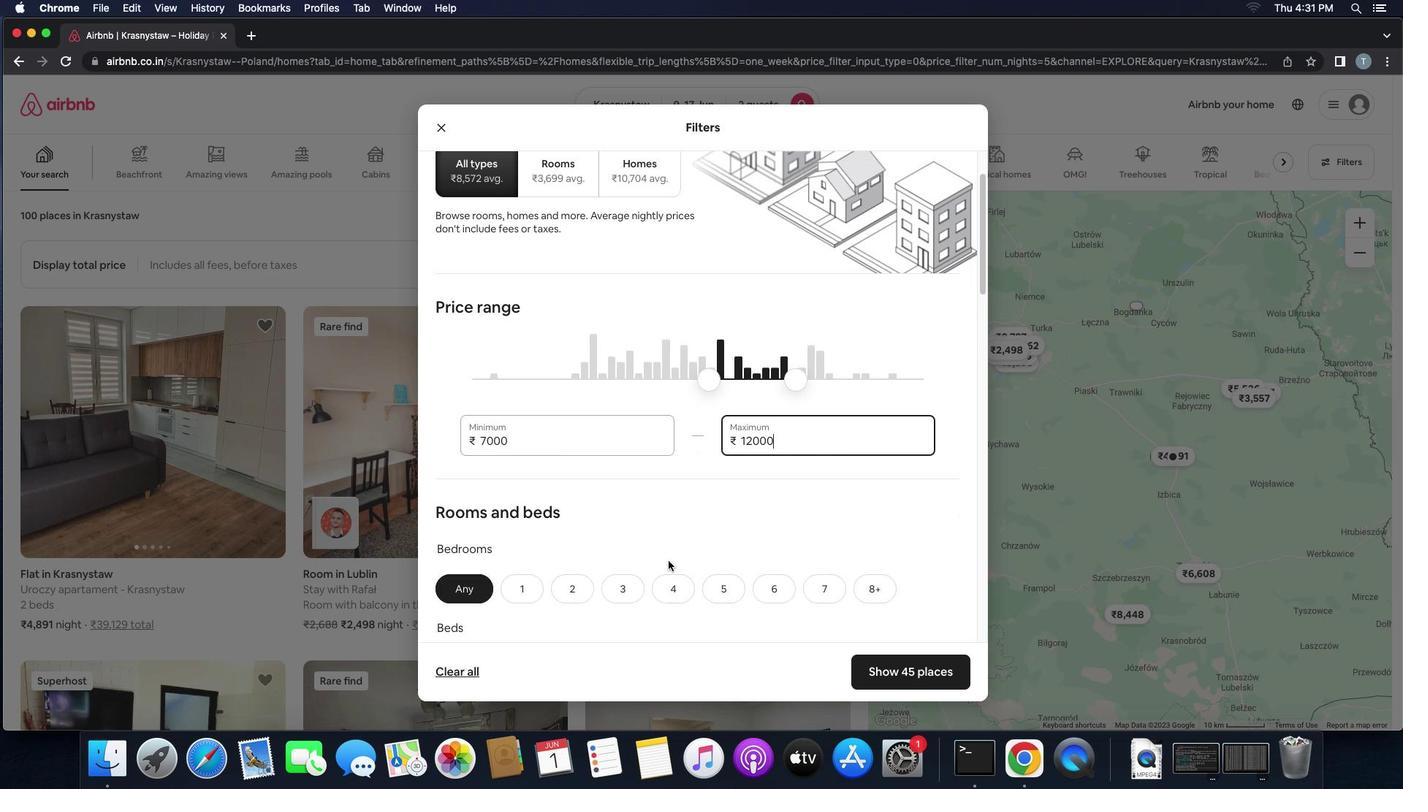
Action: Mouse scrolled (669, 560) with delta (0, 0)
Screenshot: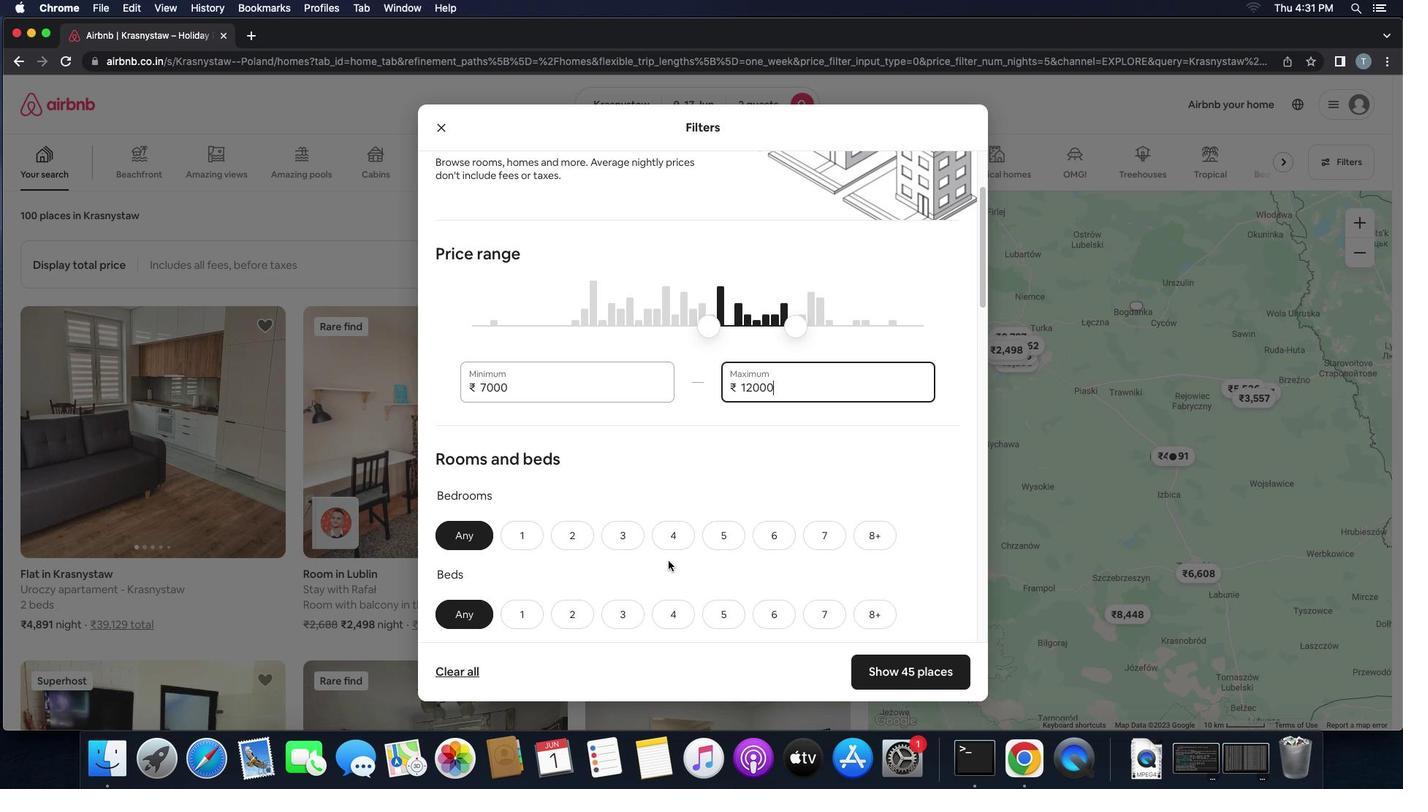 
Action: Mouse scrolled (669, 560) with delta (0, 0)
Screenshot: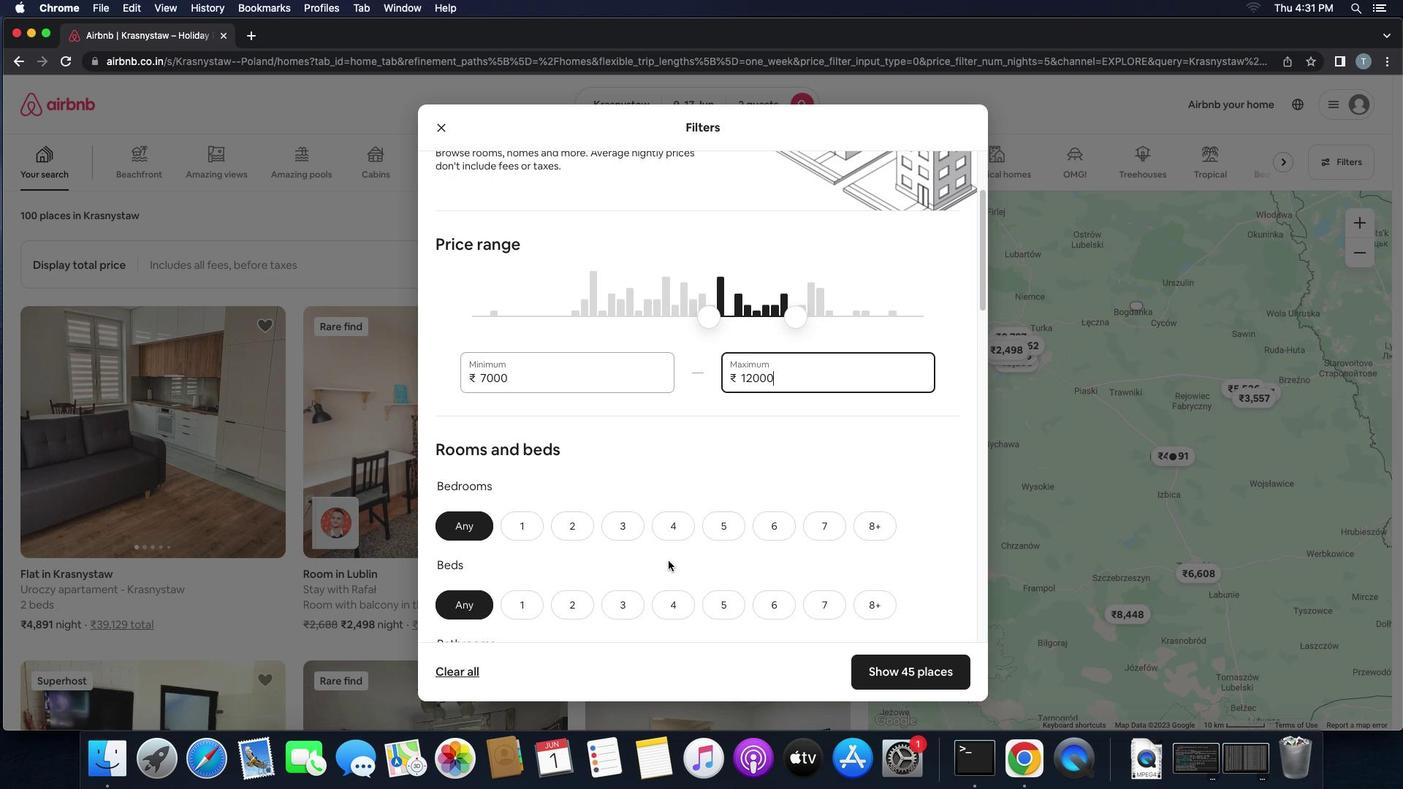 
Action: Mouse scrolled (669, 560) with delta (0, 0)
Screenshot: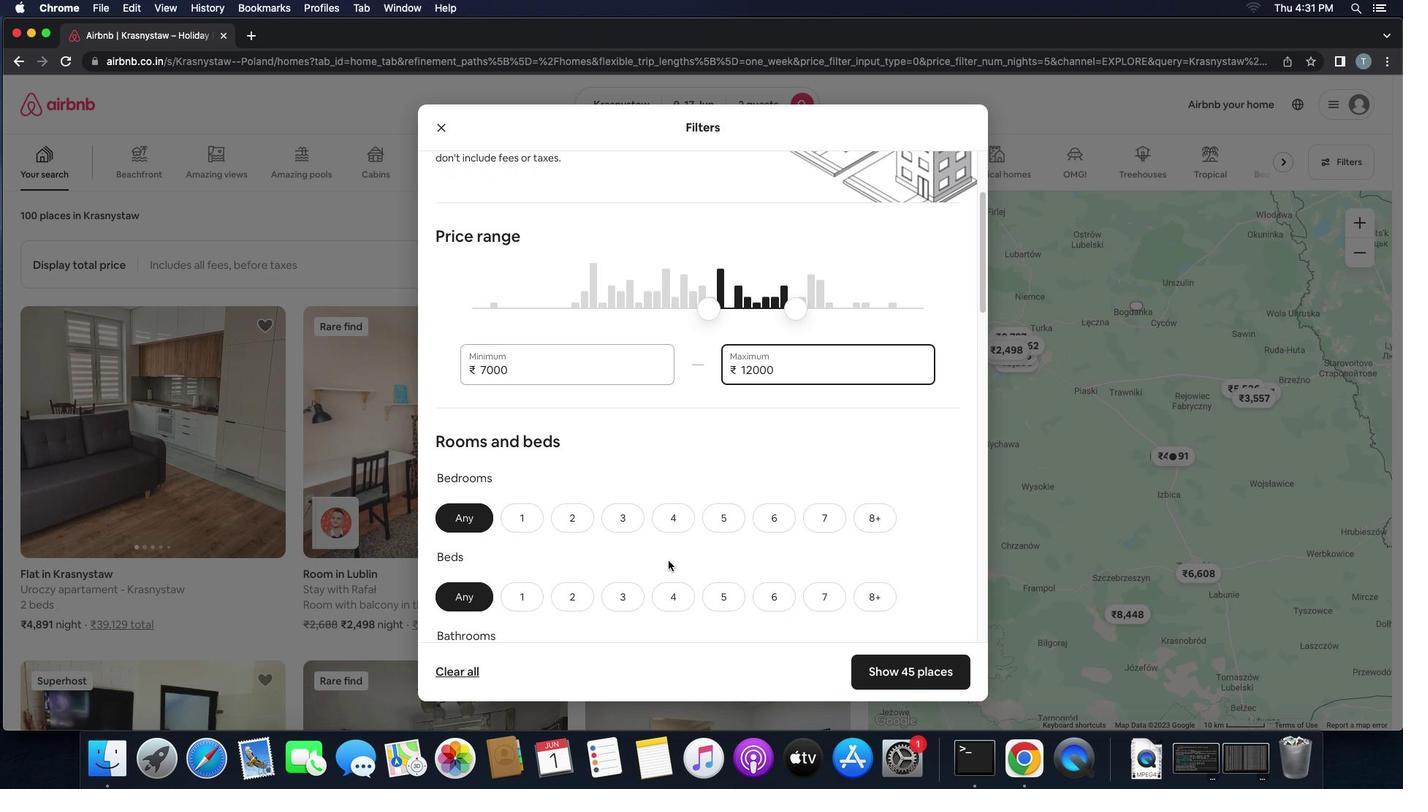 
Action: Mouse scrolled (669, 560) with delta (0, 0)
Screenshot: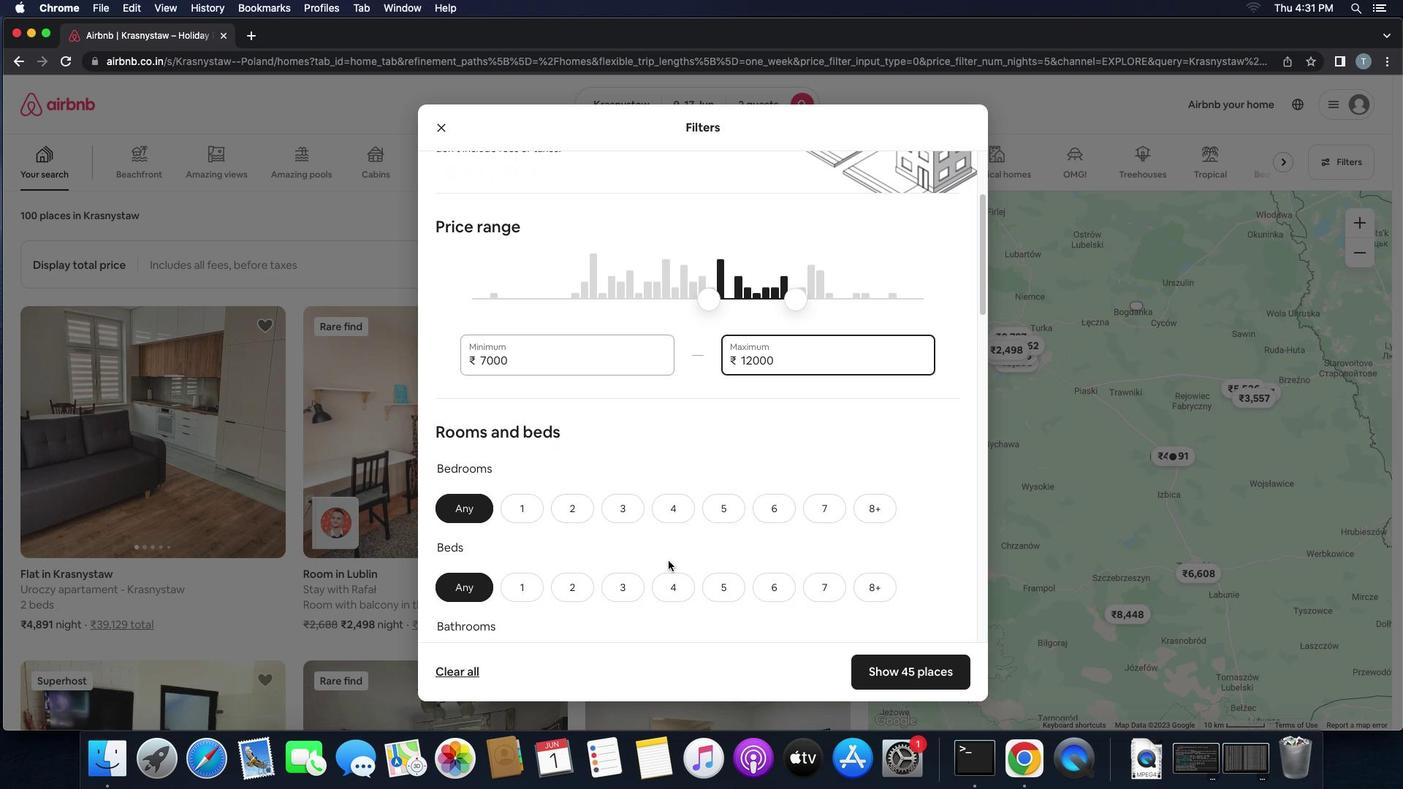 
Action: Mouse scrolled (669, 560) with delta (0, 0)
Screenshot: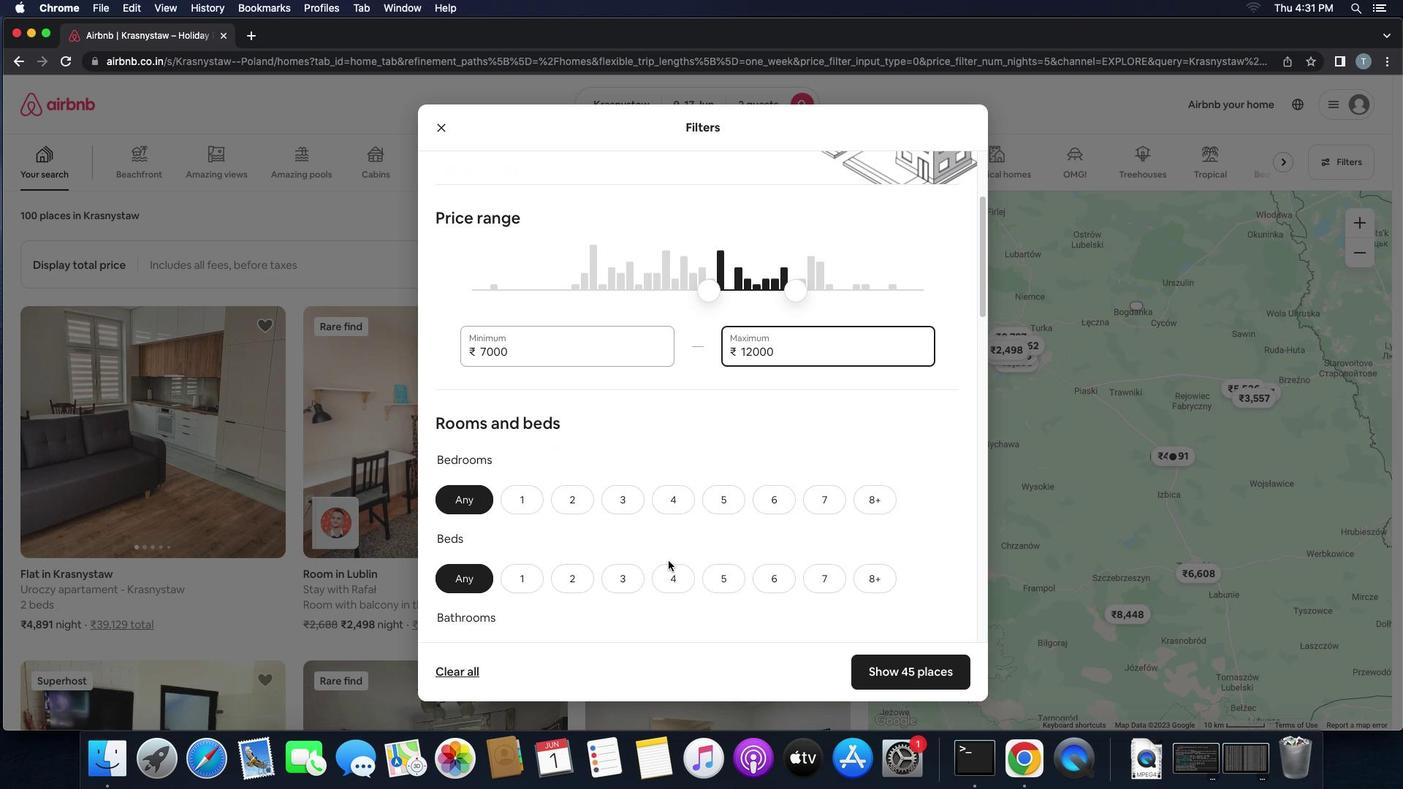 
Action: Mouse scrolled (669, 560) with delta (0, 0)
Screenshot: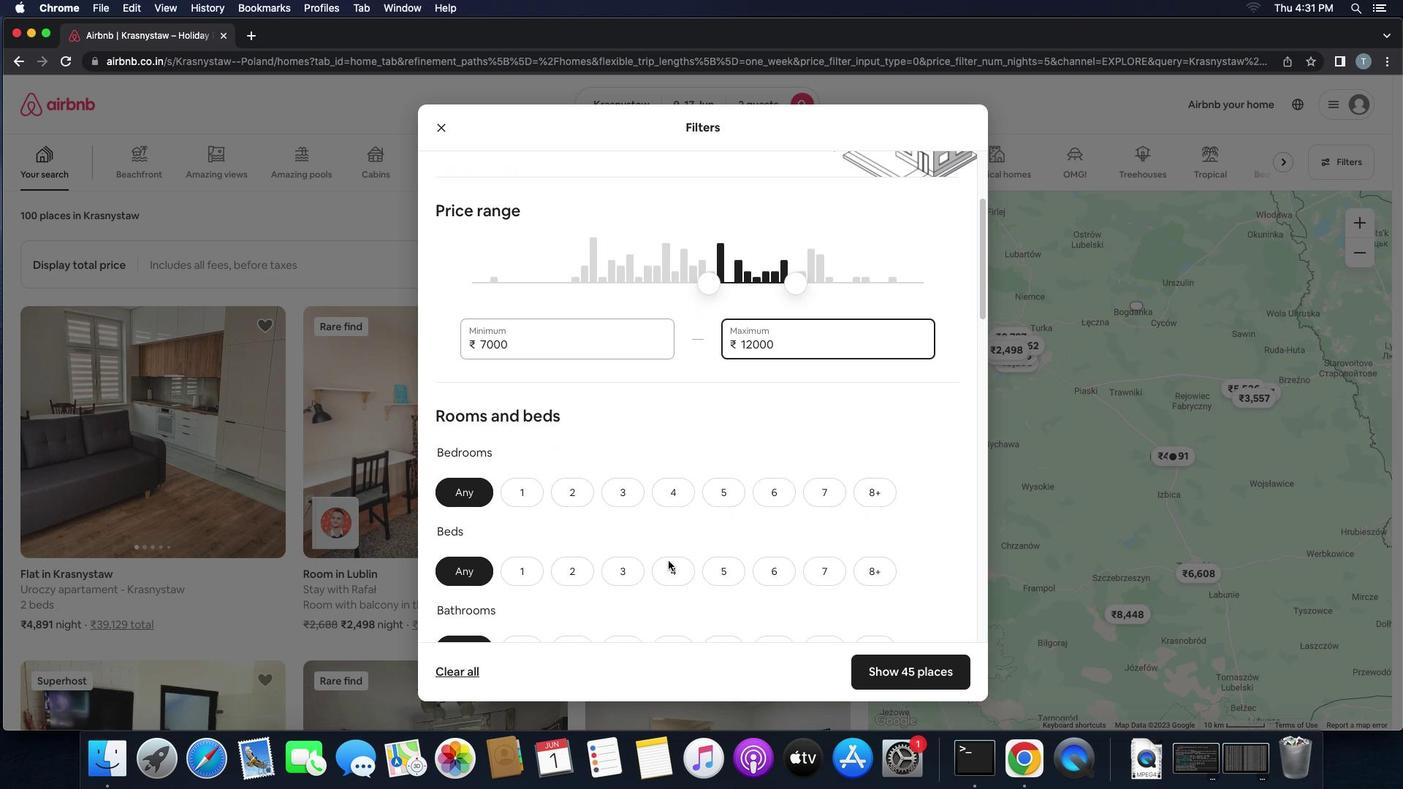 
Action: Mouse scrolled (669, 560) with delta (0, 0)
Screenshot: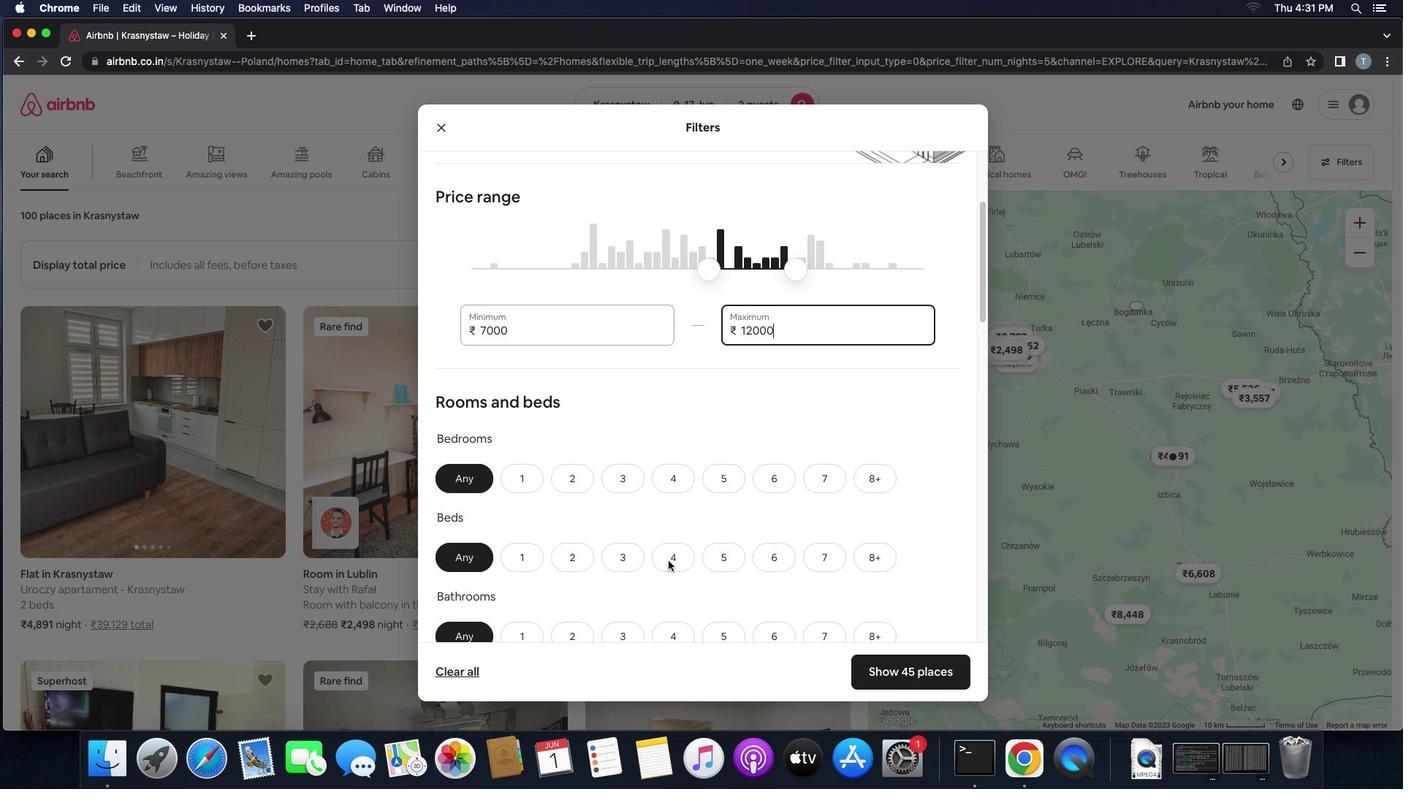 
Action: Mouse scrolled (669, 560) with delta (0, 0)
Screenshot: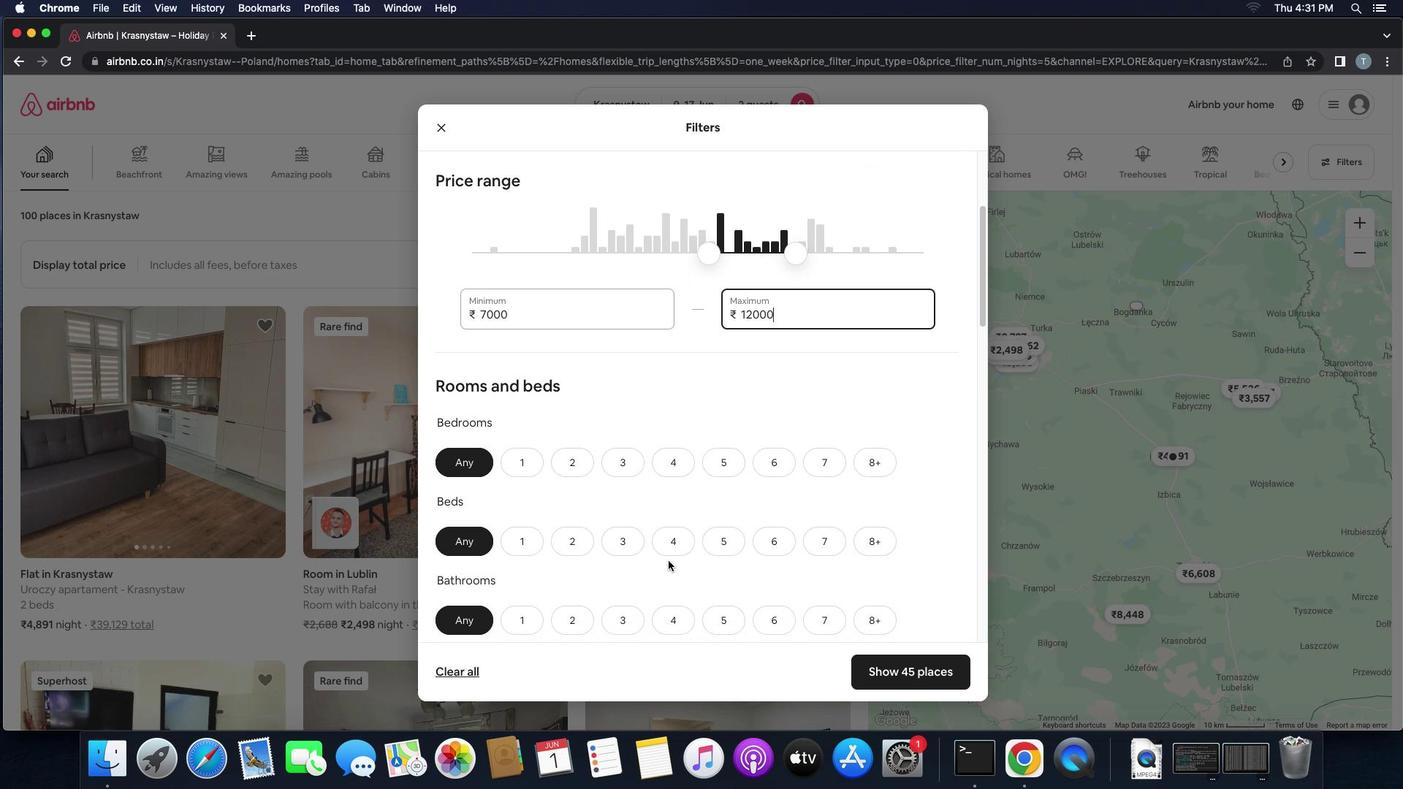 
Action: Mouse scrolled (669, 560) with delta (0, 0)
Screenshot: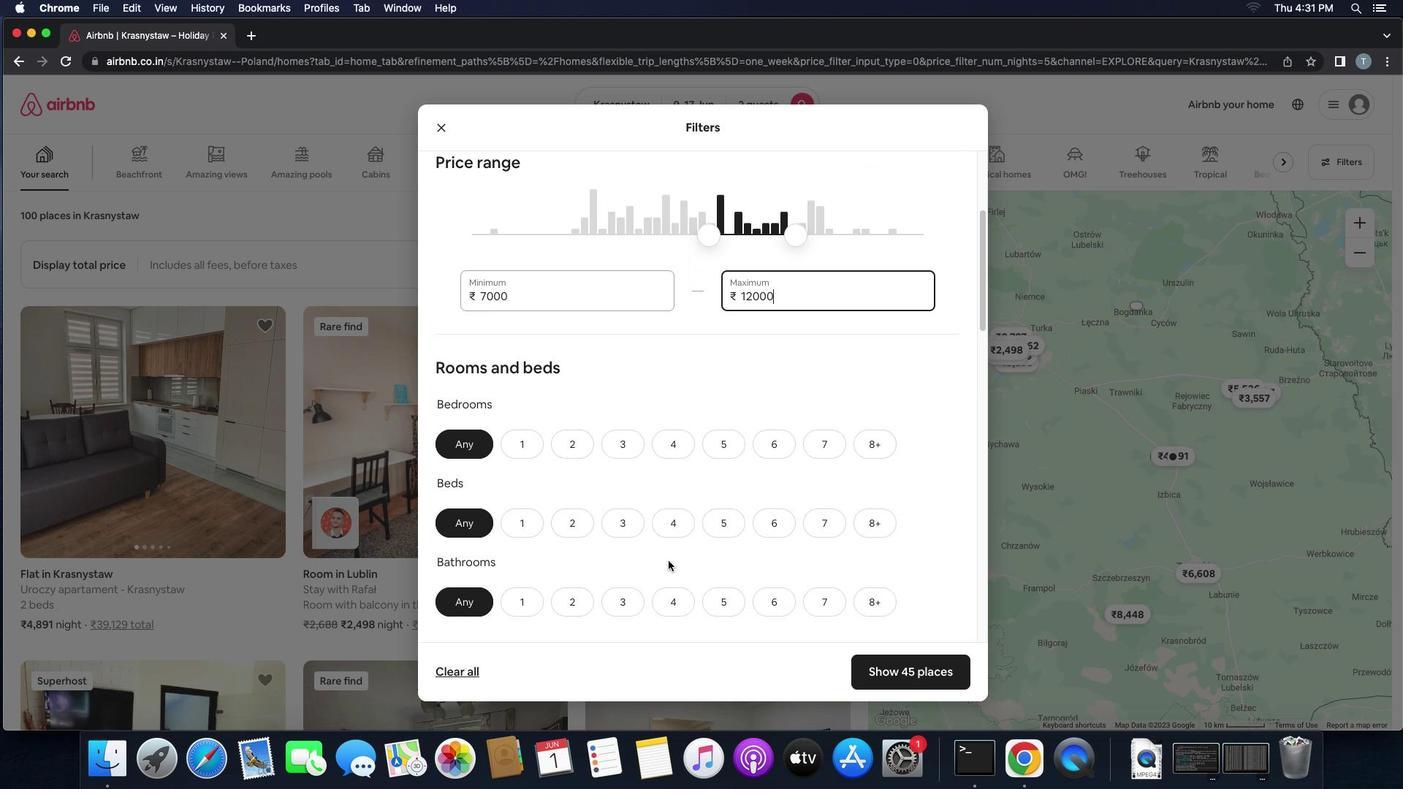 
Action: Mouse moved to (524, 424)
Screenshot: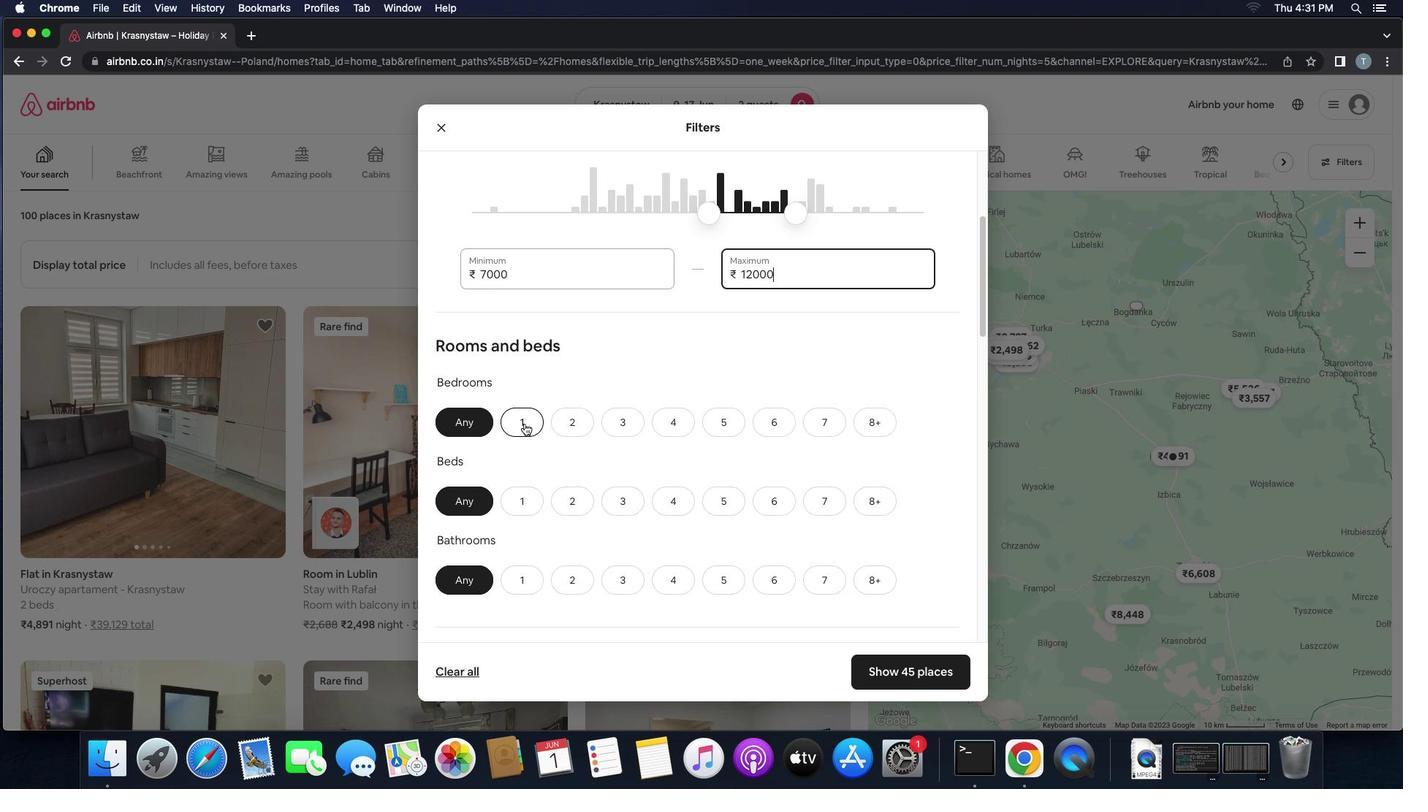 
Action: Mouse pressed left at (524, 424)
Screenshot: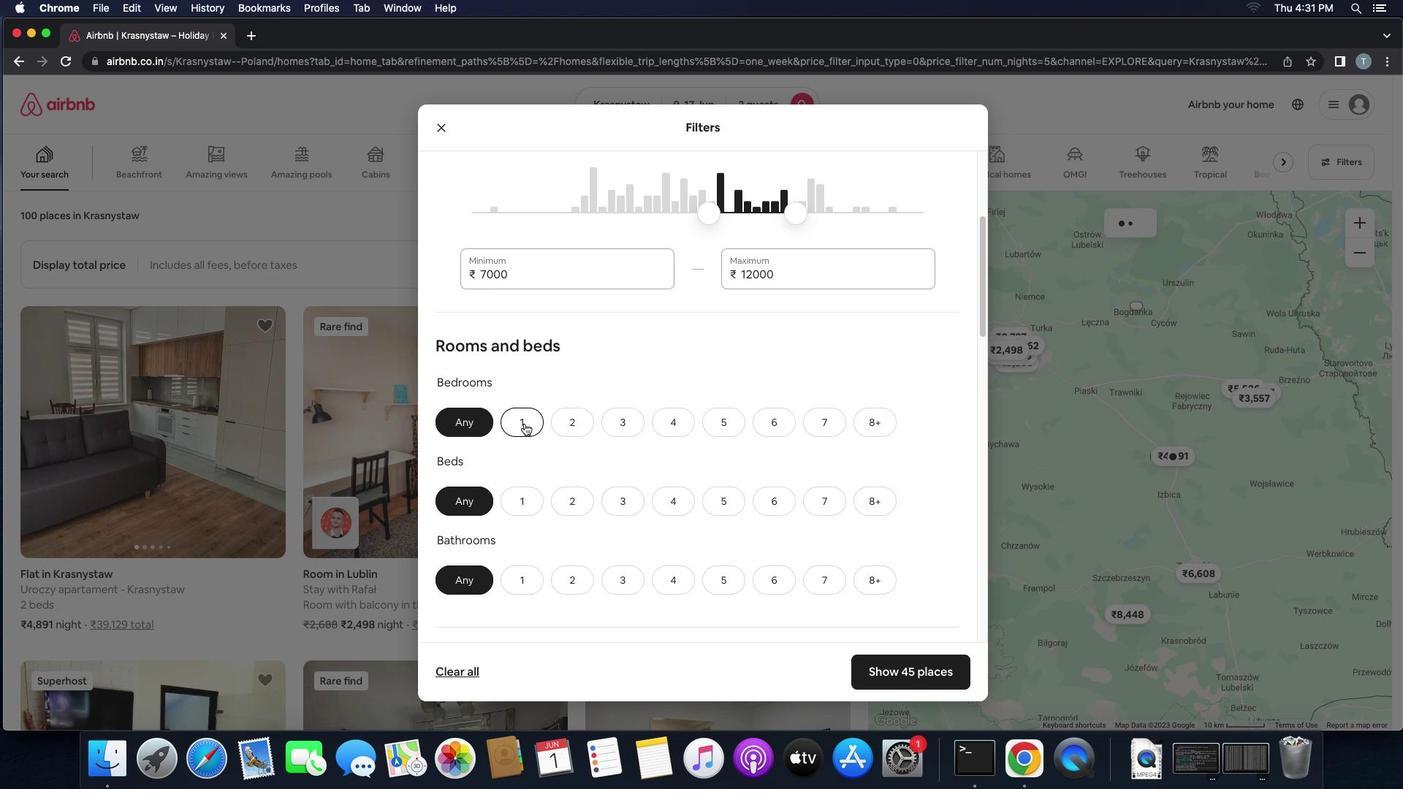 
Action: Mouse moved to (588, 505)
Screenshot: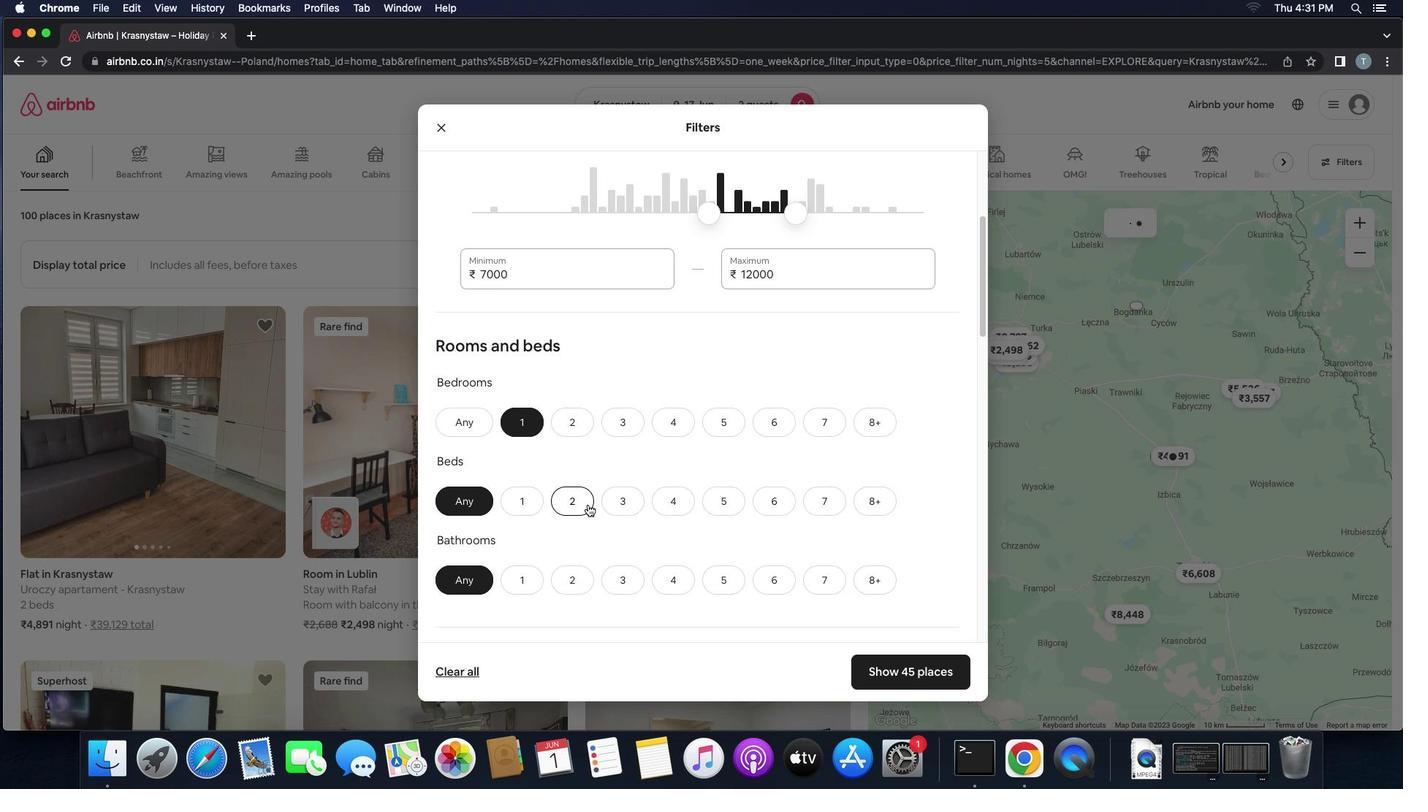 
Action: Mouse pressed left at (588, 505)
Screenshot: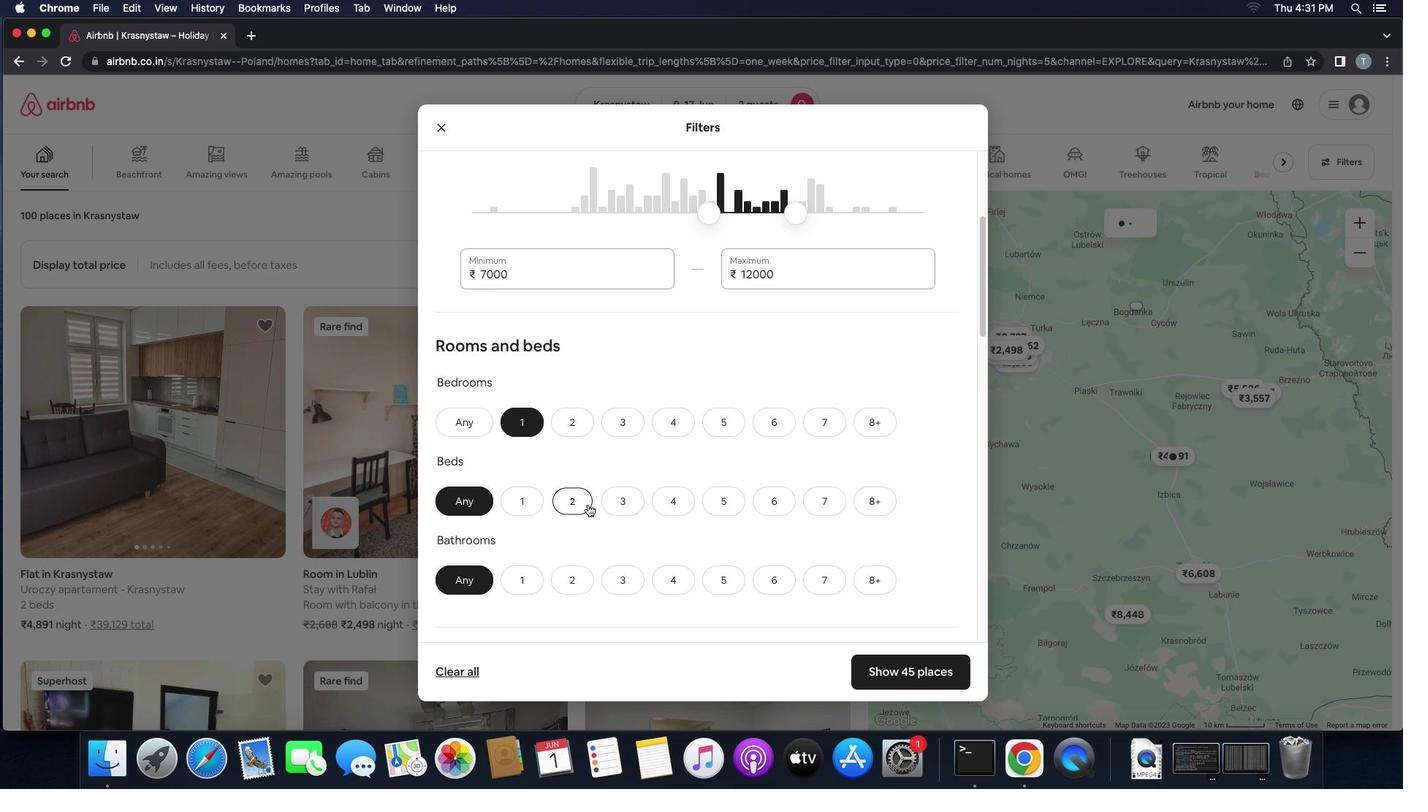 
Action: Mouse moved to (527, 571)
Screenshot: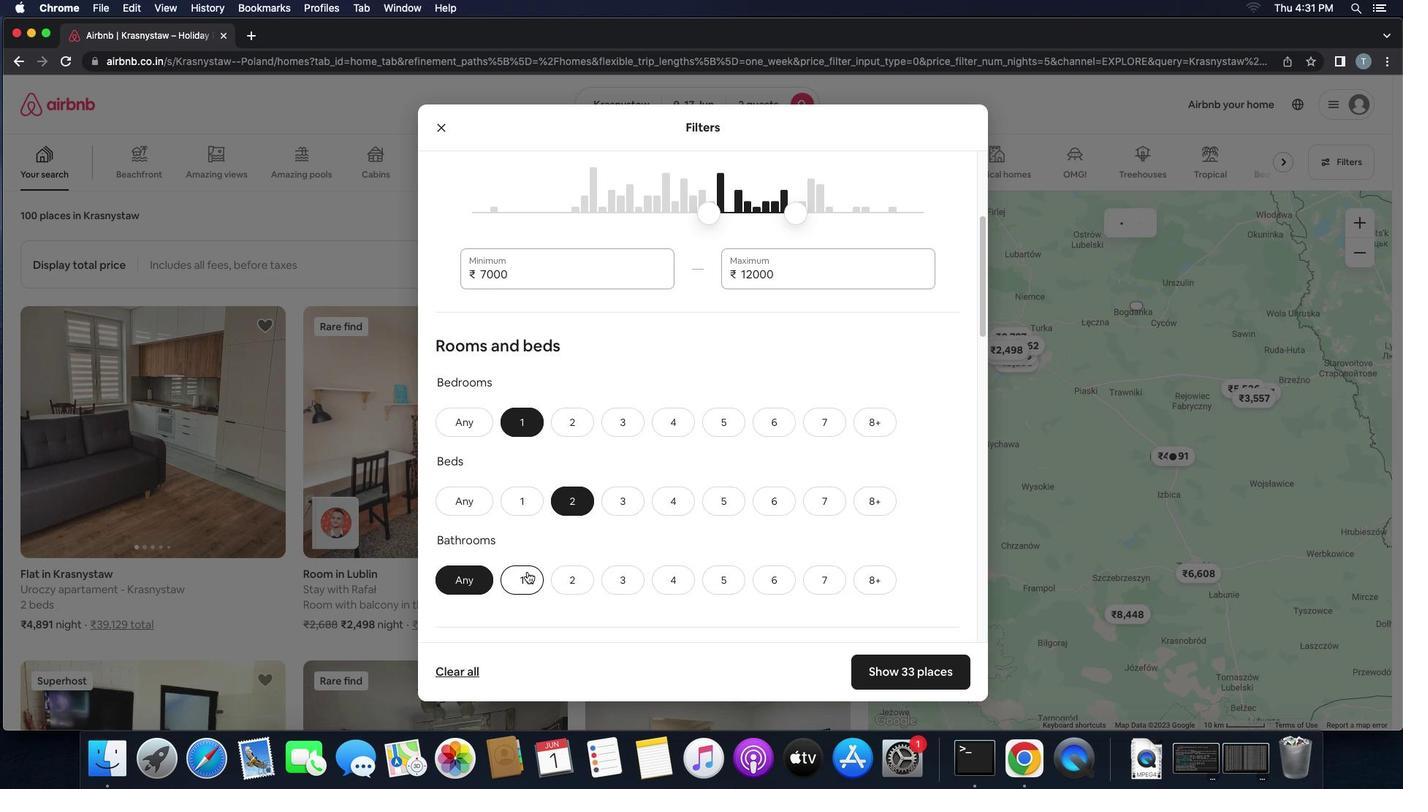 
Action: Mouse pressed left at (527, 571)
Screenshot: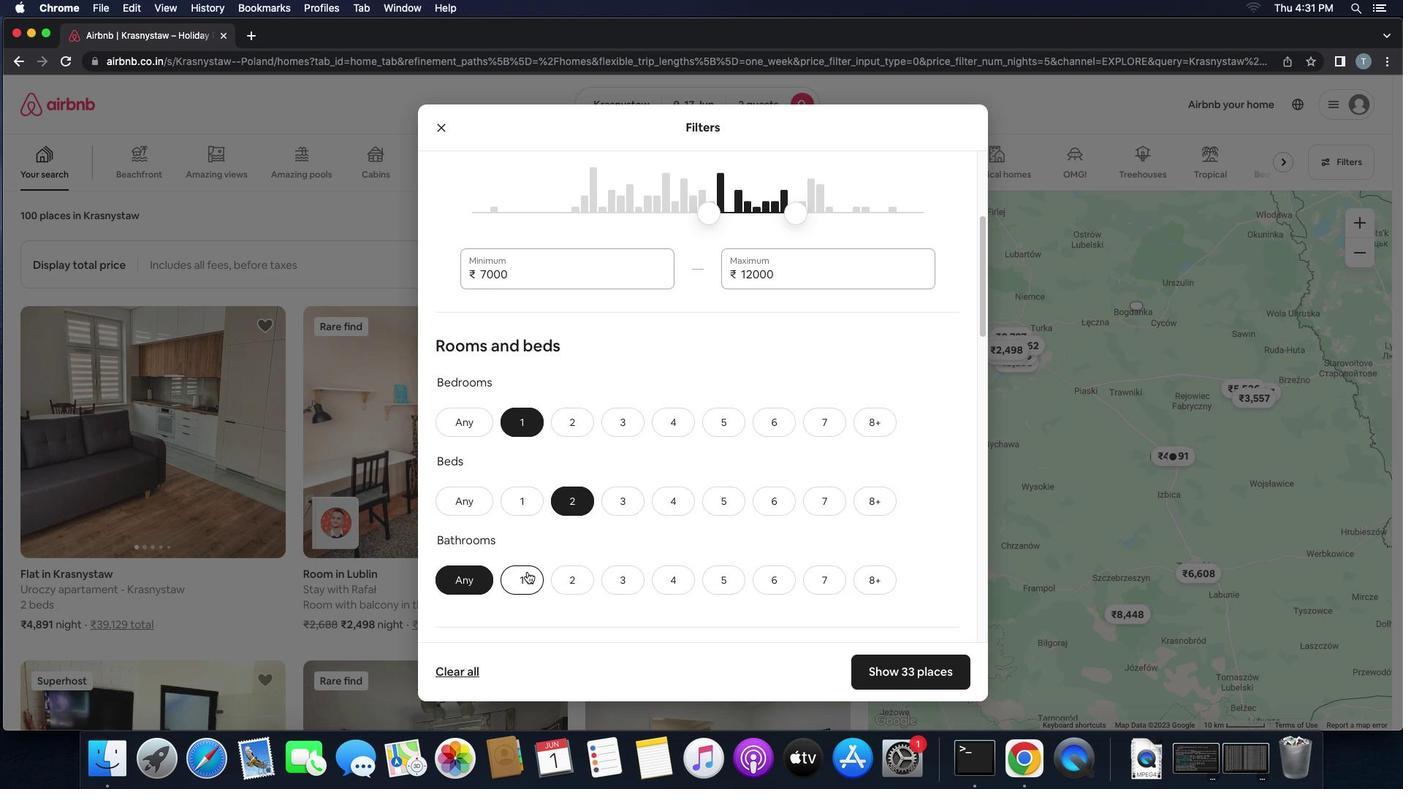 
Action: Mouse moved to (668, 587)
Screenshot: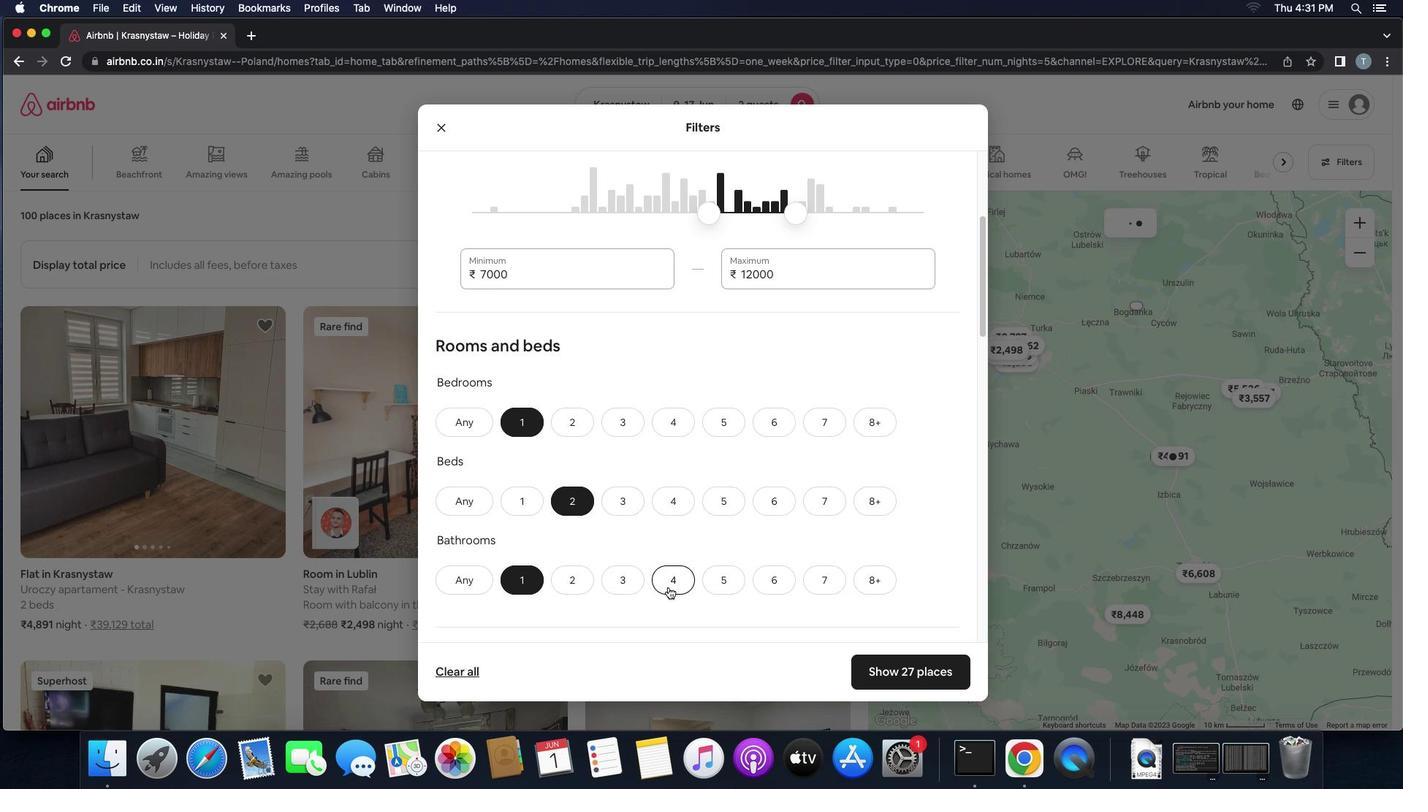 
Action: Mouse scrolled (668, 587) with delta (0, 0)
Screenshot: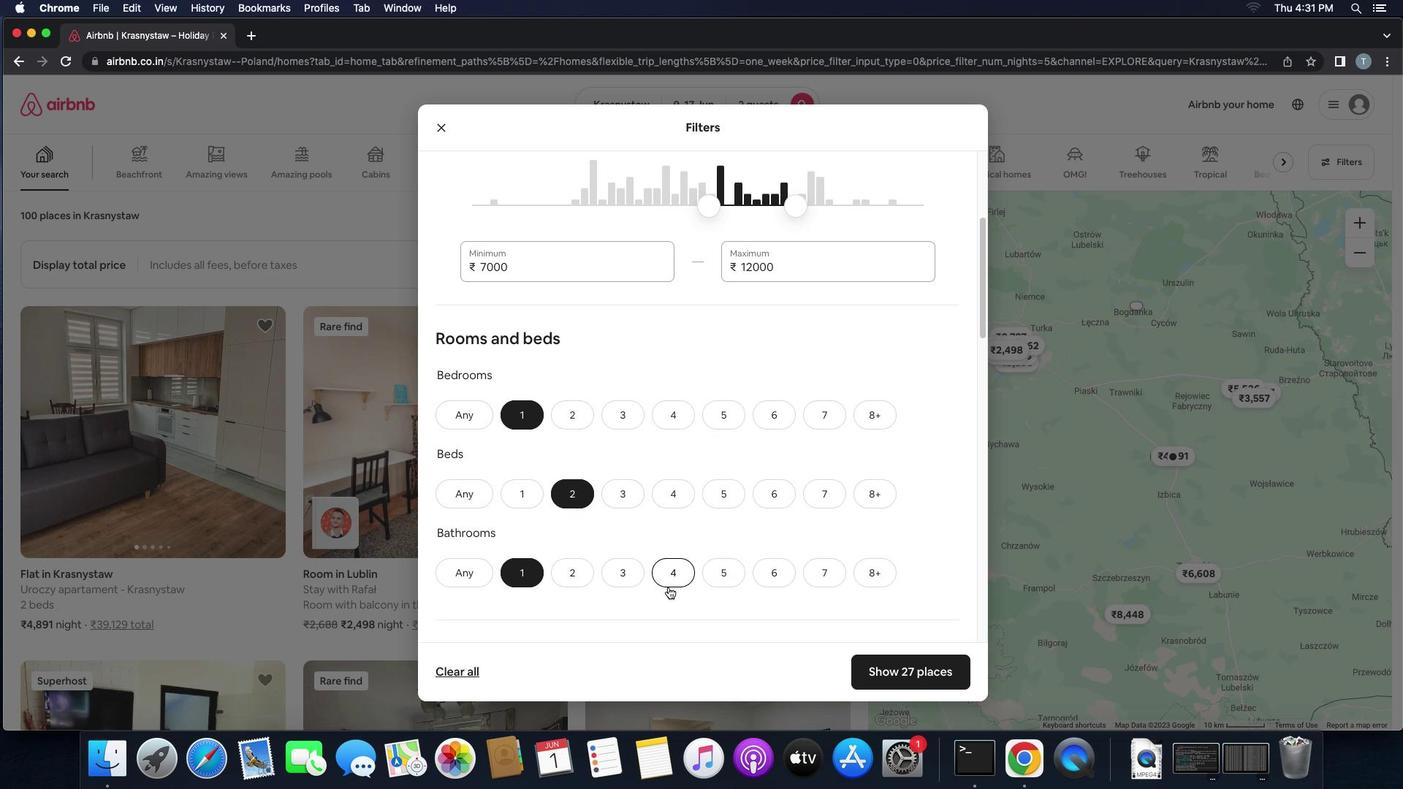 
Action: Mouse scrolled (668, 587) with delta (0, 0)
Screenshot: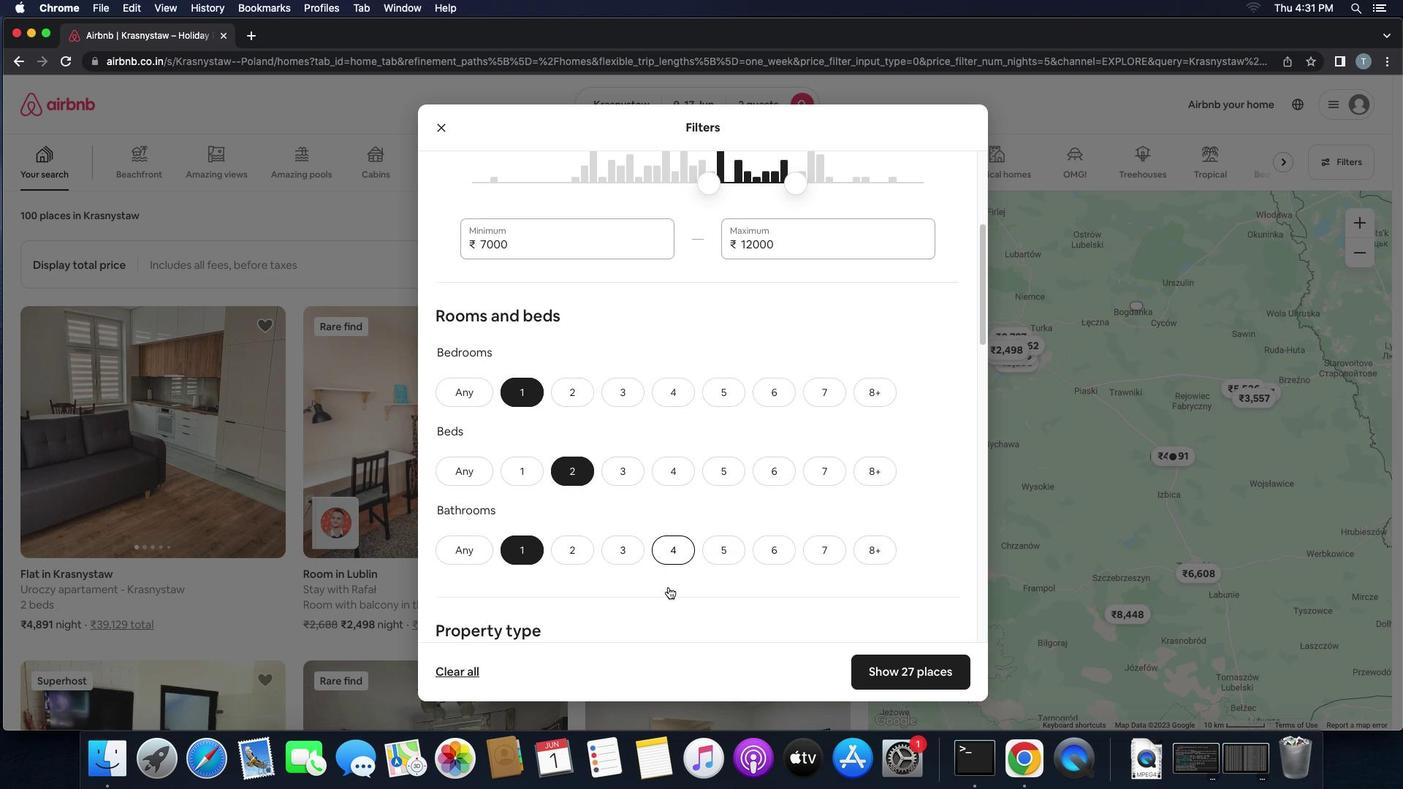
Action: Mouse scrolled (668, 587) with delta (0, -1)
Screenshot: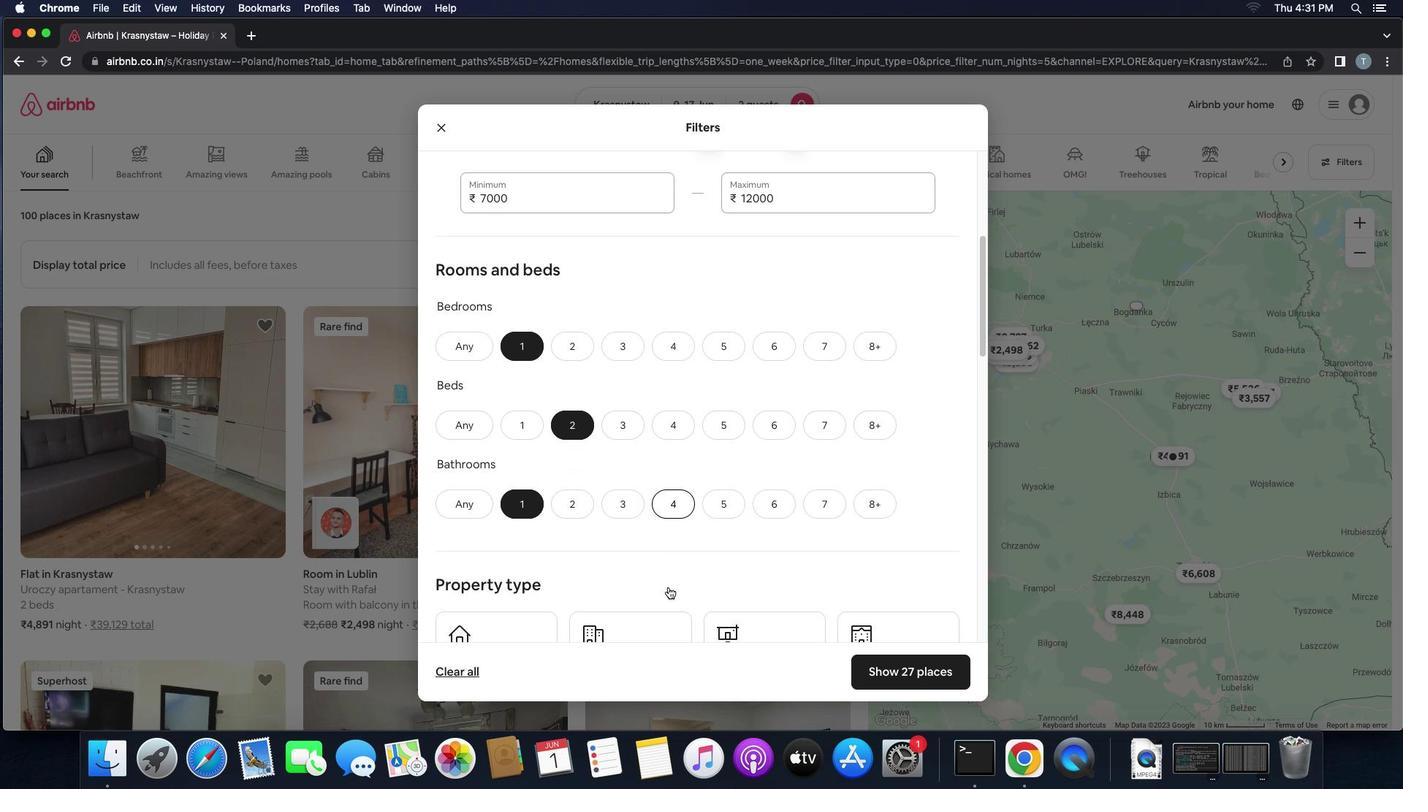 
Action: Mouse scrolled (668, 587) with delta (0, 0)
Screenshot: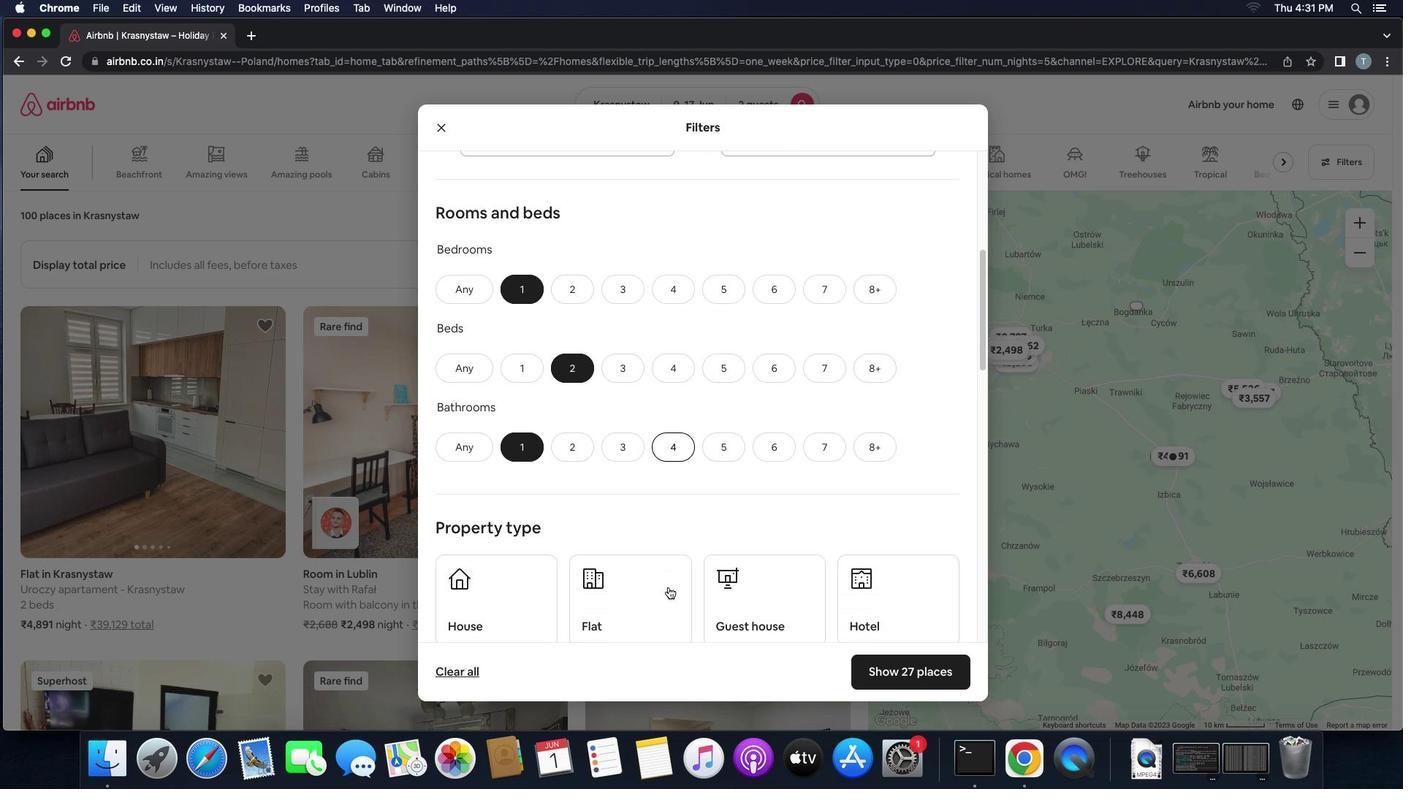 
Action: Mouse scrolled (668, 587) with delta (0, 0)
Screenshot: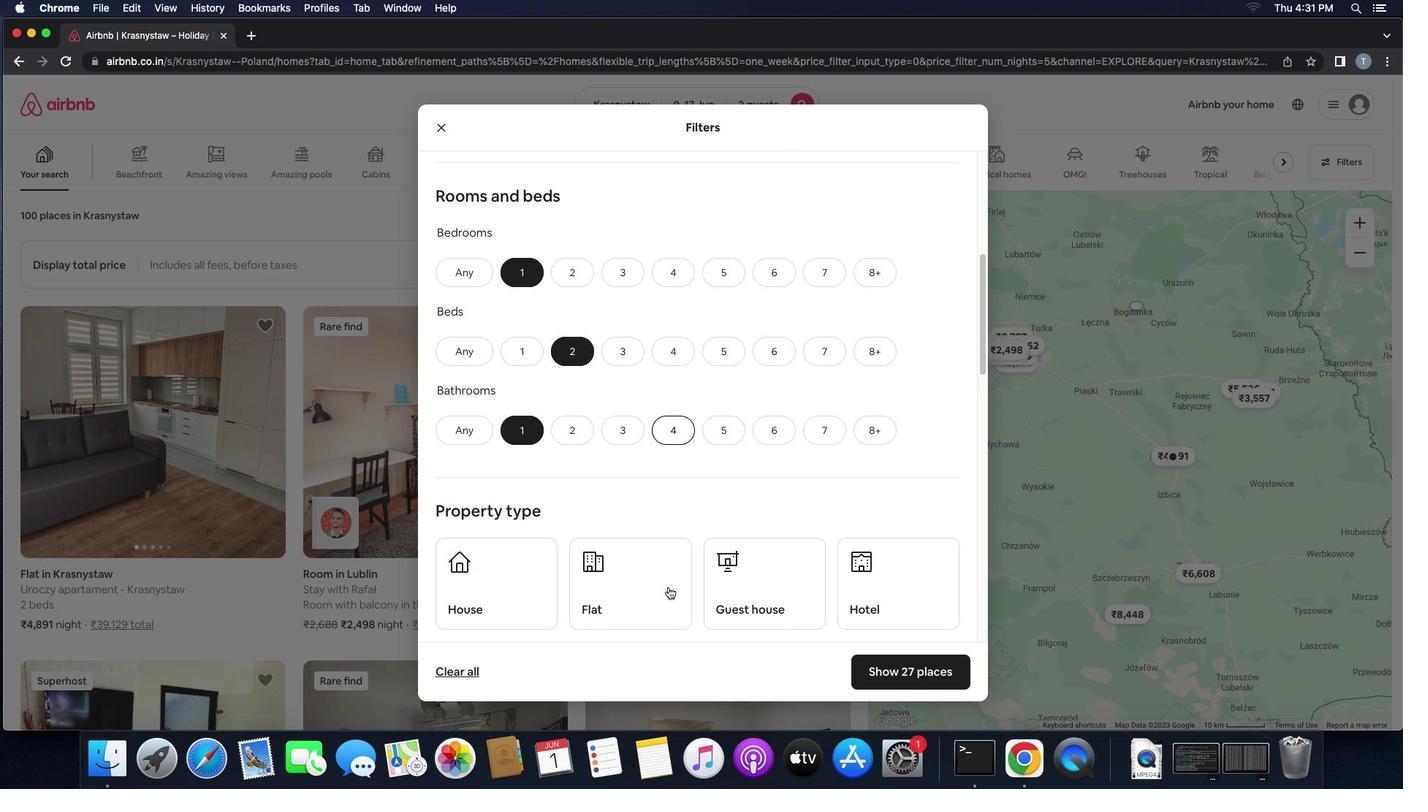 
Action: Mouse scrolled (668, 587) with delta (0, 0)
Screenshot: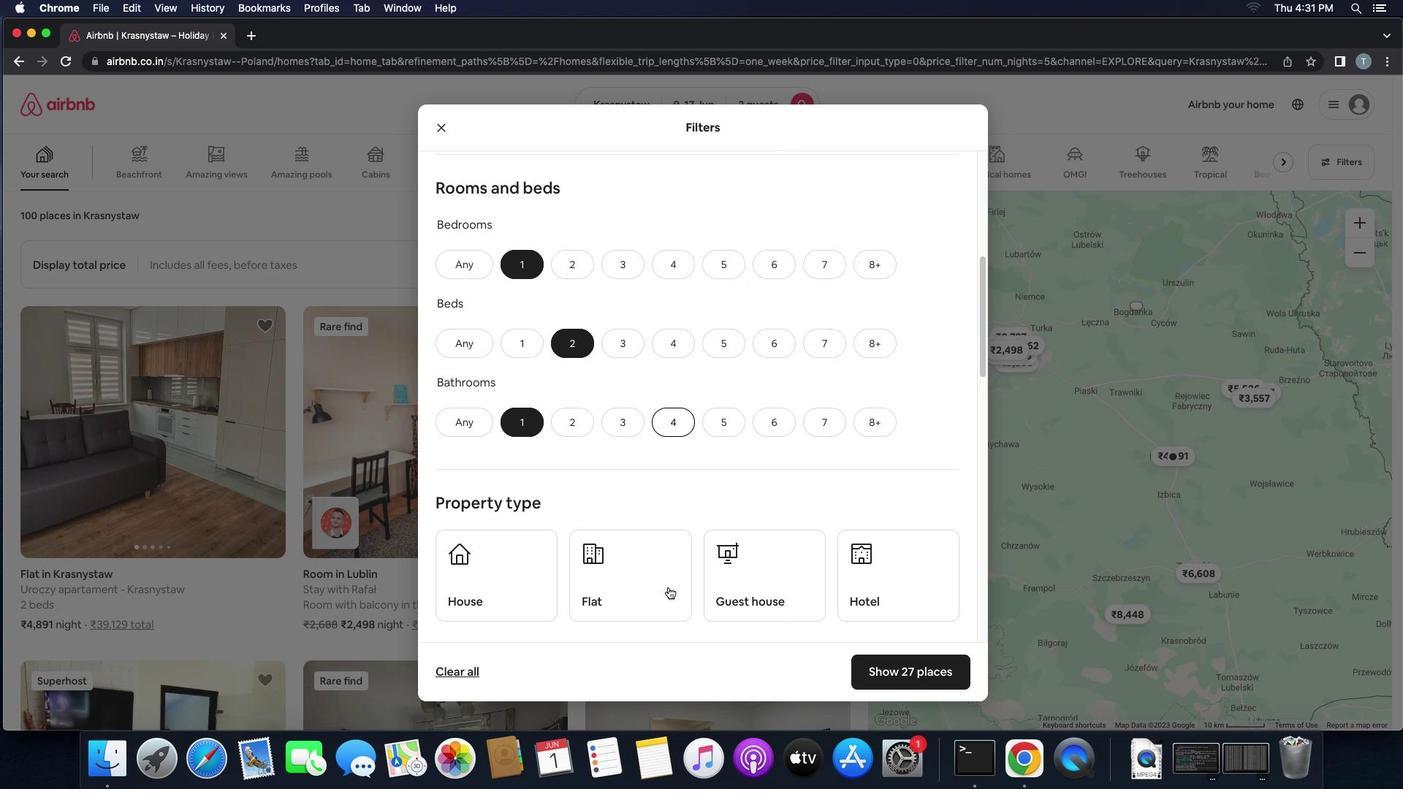 
Action: Mouse scrolled (668, 587) with delta (0, 0)
Screenshot: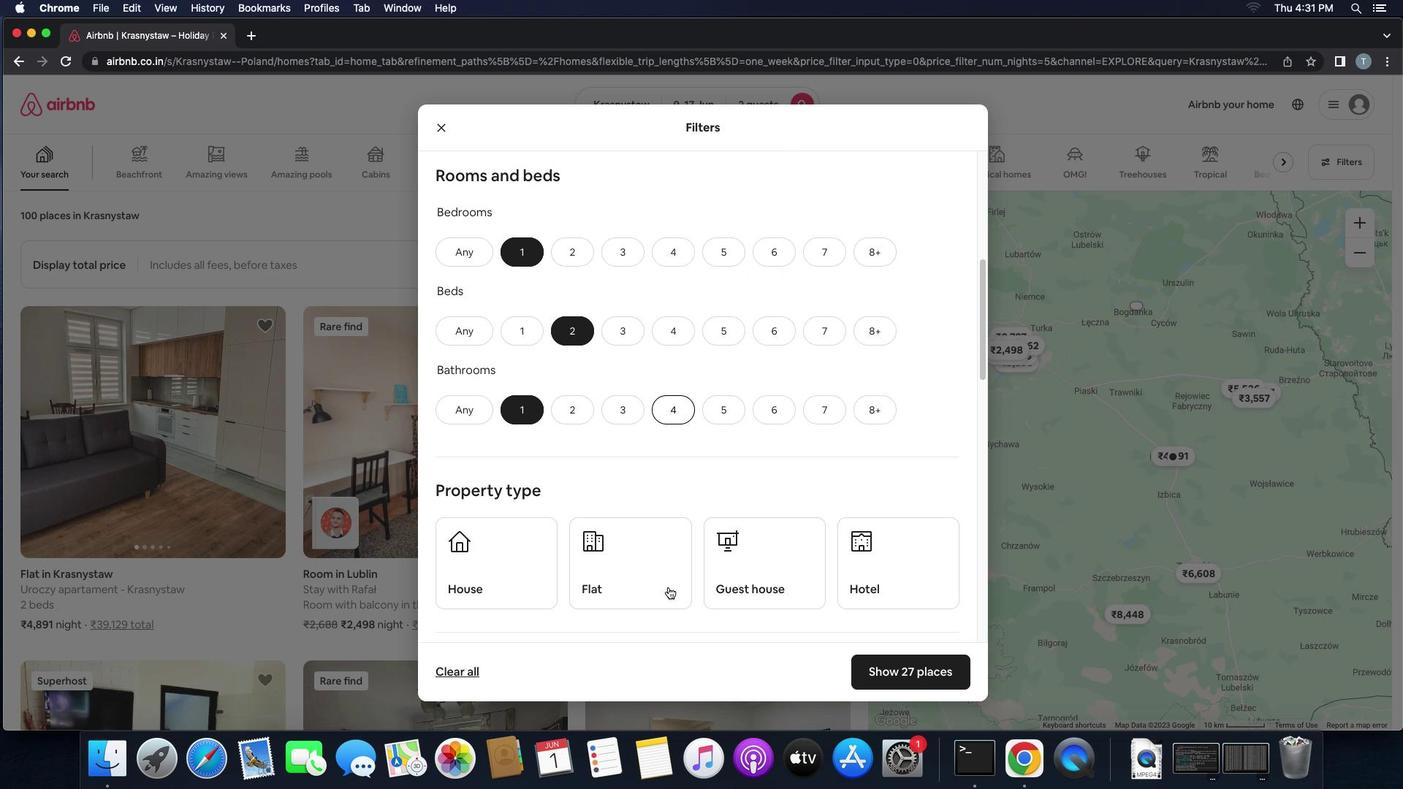 
Action: Mouse scrolled (668, 587) with delta (0, 0)
Screenshot: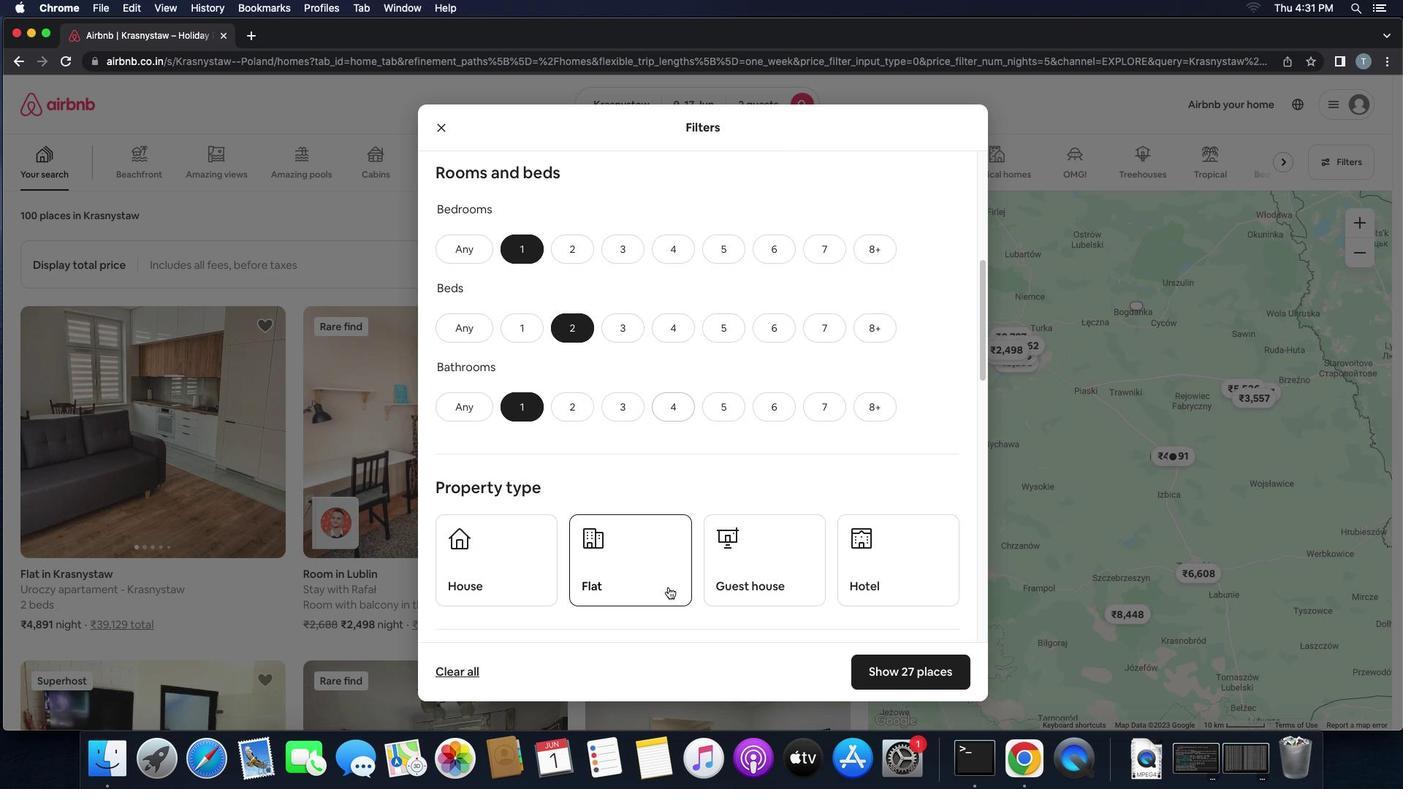
Action: Mouse scrolled (668, 587) with delta (0, 0)
Screenshot: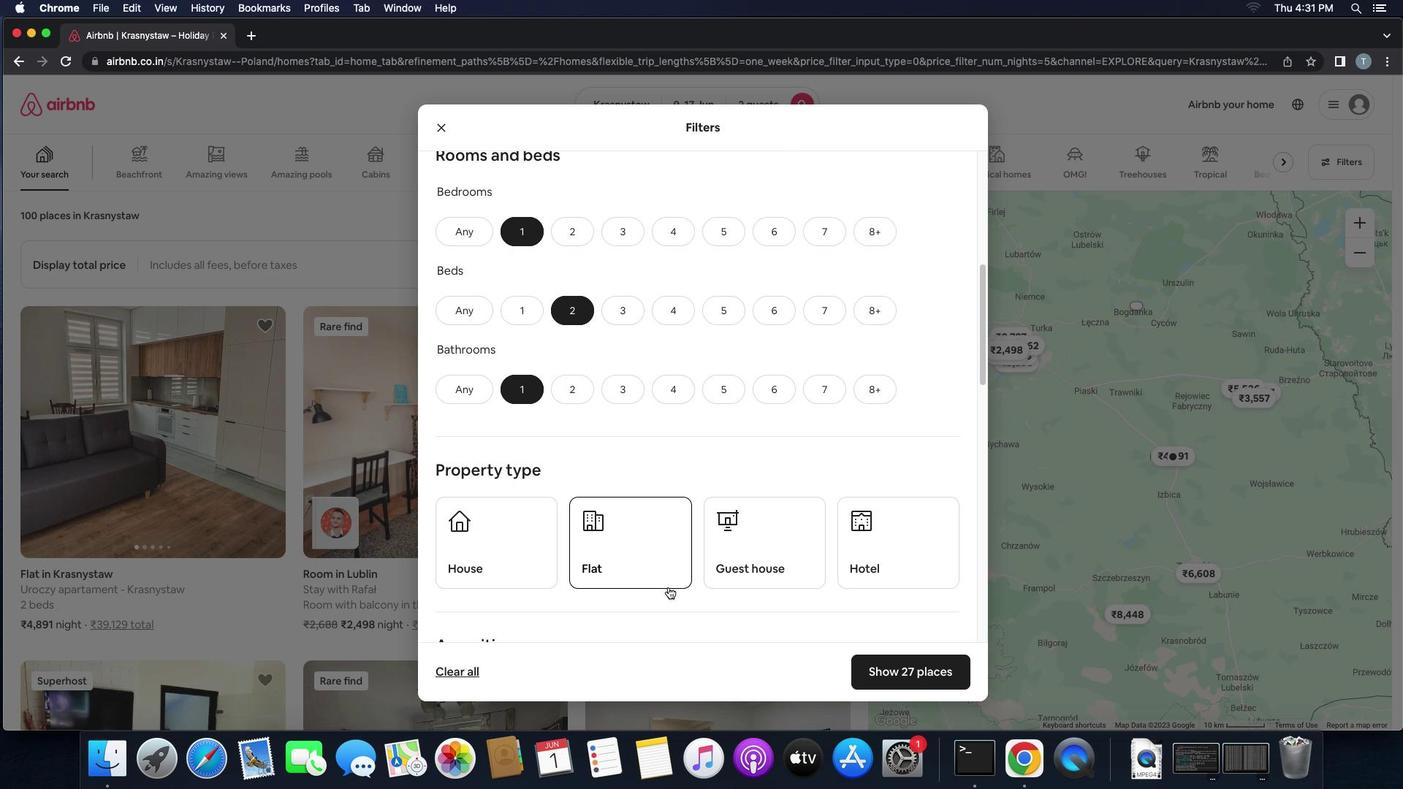 
Action: Mouse scrolled (668, 587) with delta (0, 0)
Screenshot: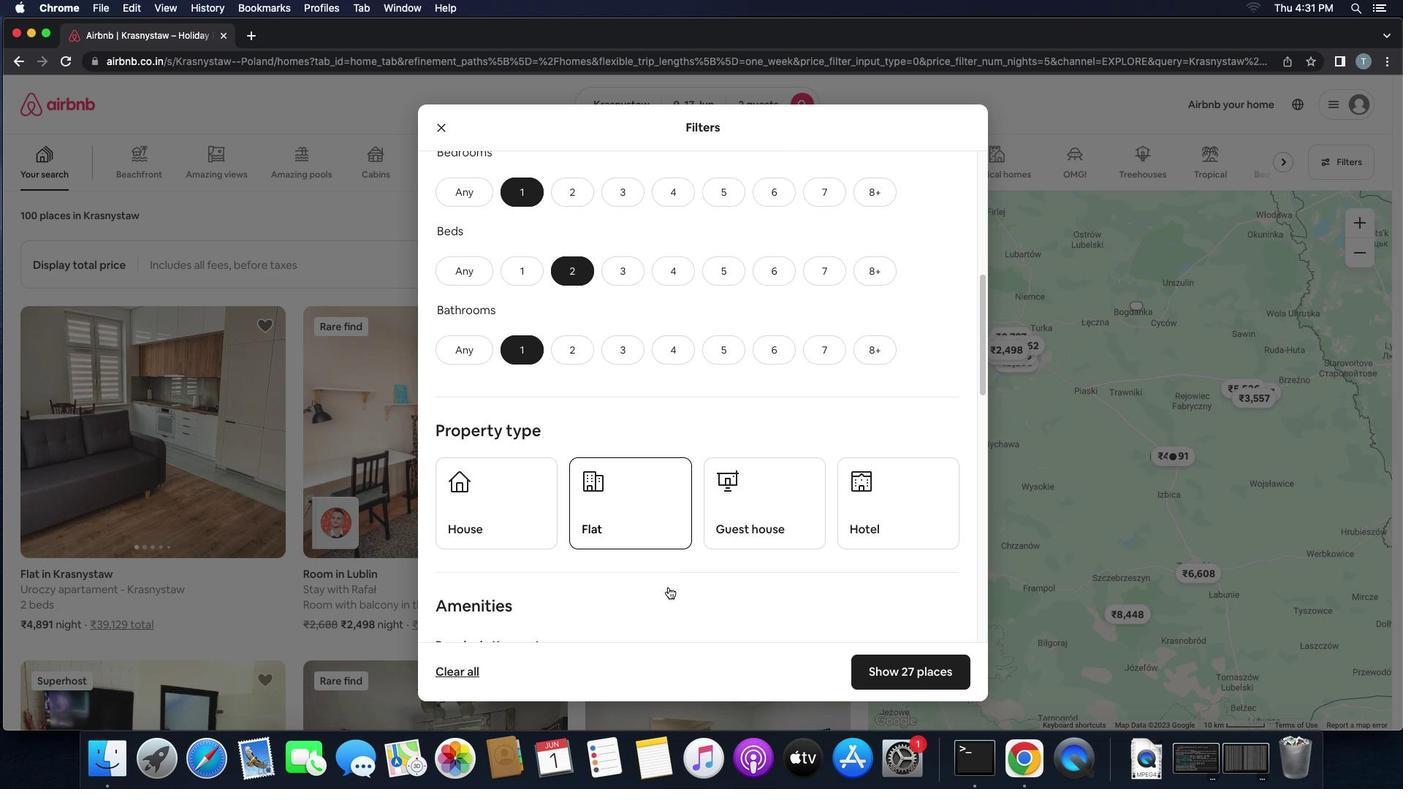 
Action: Mouse scrolled (668, 587) with delta (0, 0)
Screenshot: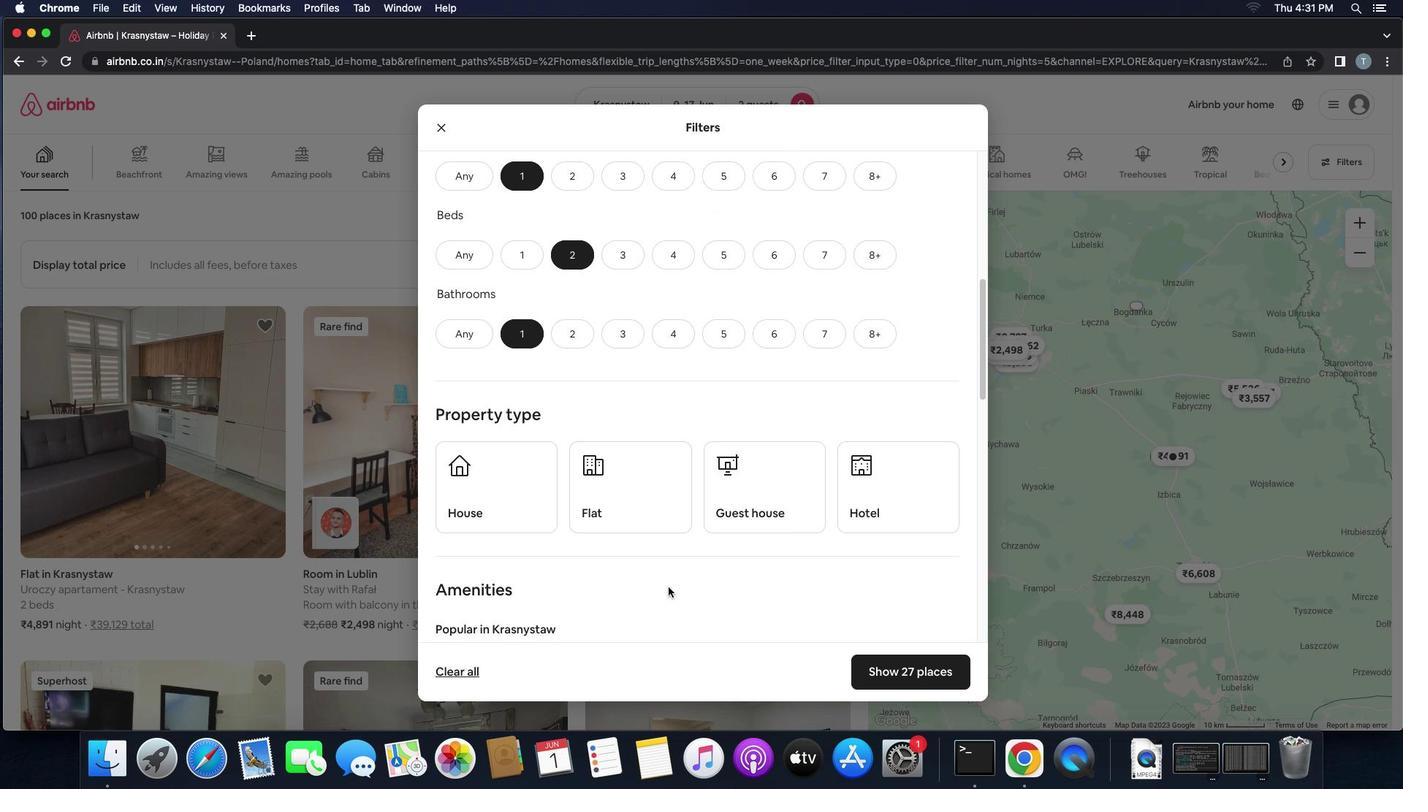 
Action: Mouse scrolled (668, 587) with delta (0, 0)
Screenshot: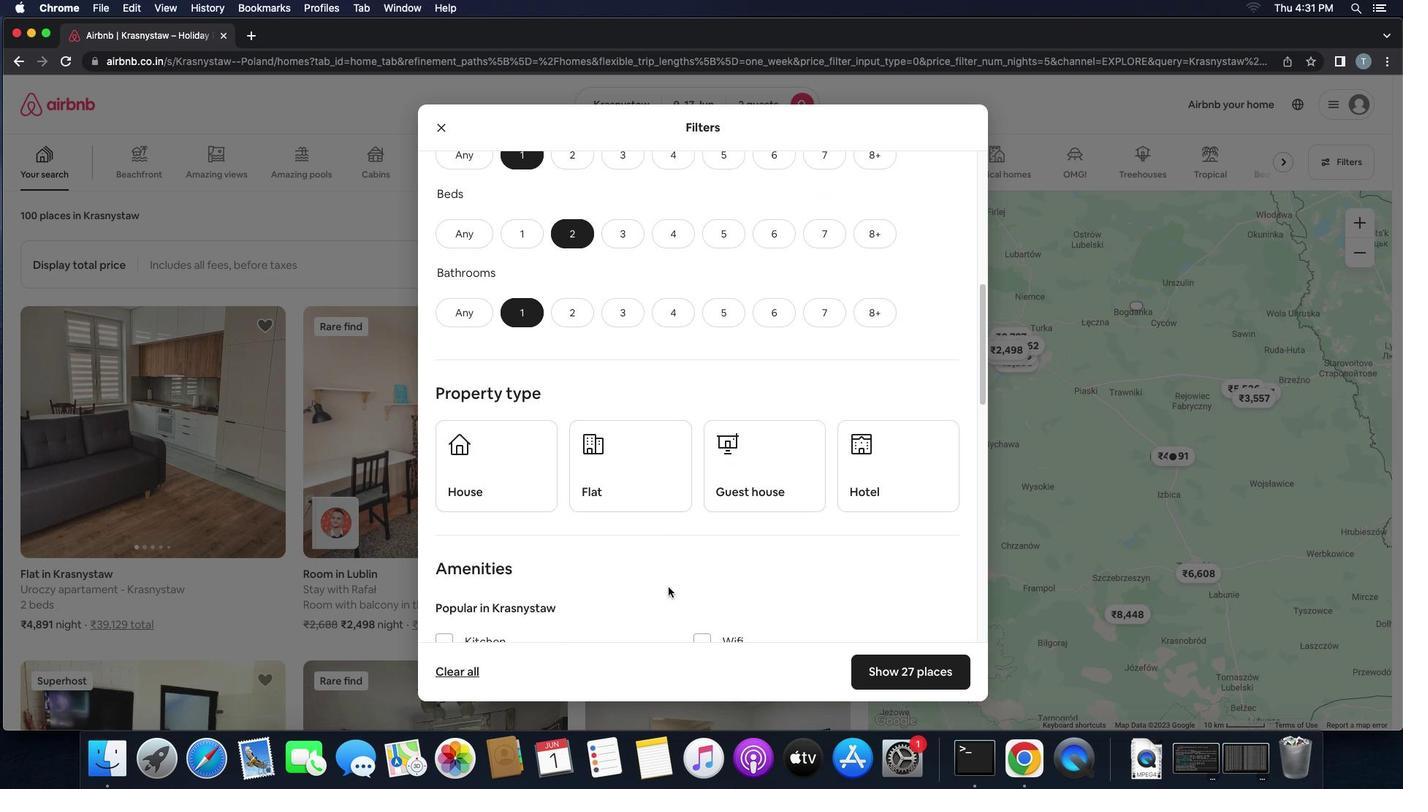 
Action: Mouse scrolled (668, 587) with delta (0, -1)
Screenshot: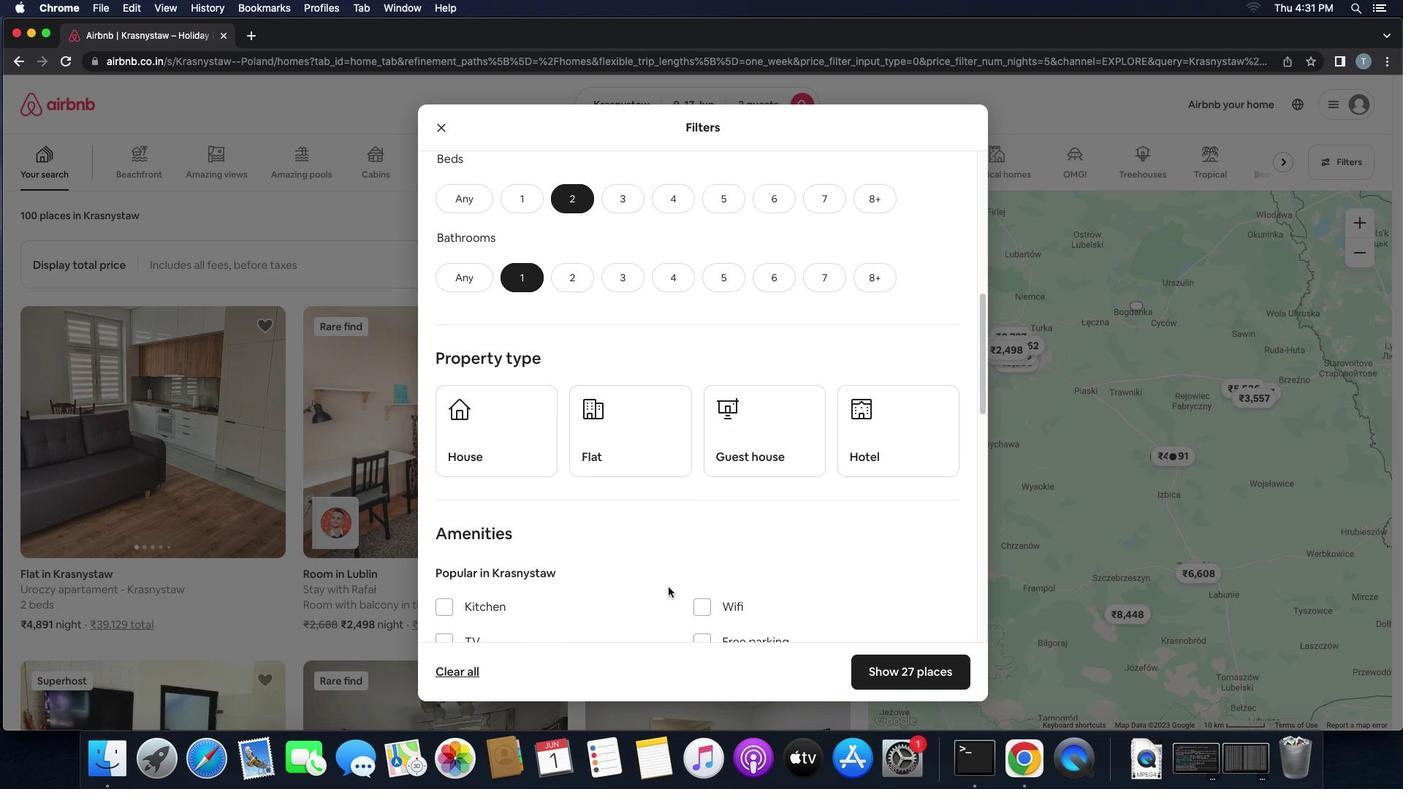 
Action: Mouse scrolled (668, 587) with delta (0, 0)
Screenshot: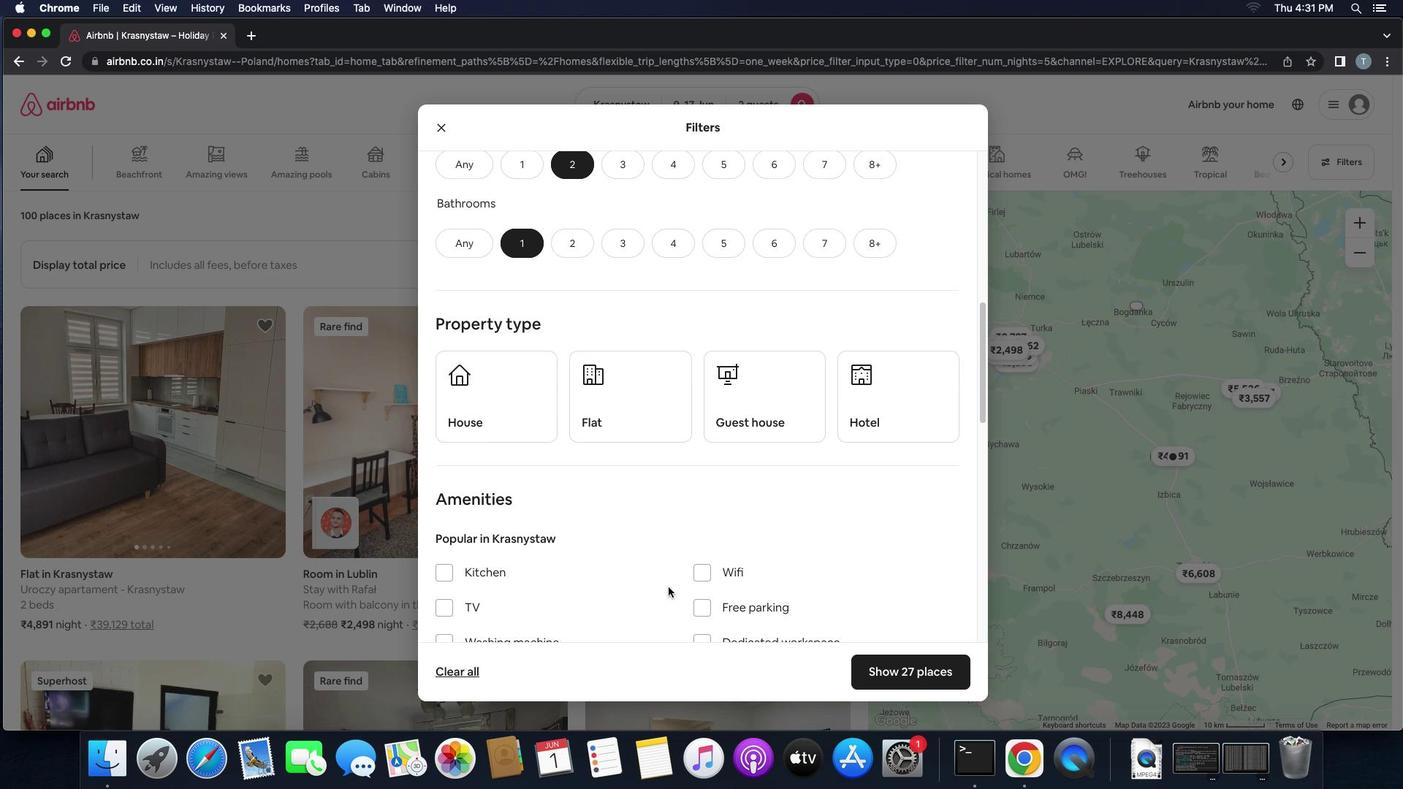 
Action: Mouse scrolled (668, 587) with delta (0, 0)
Screenshot: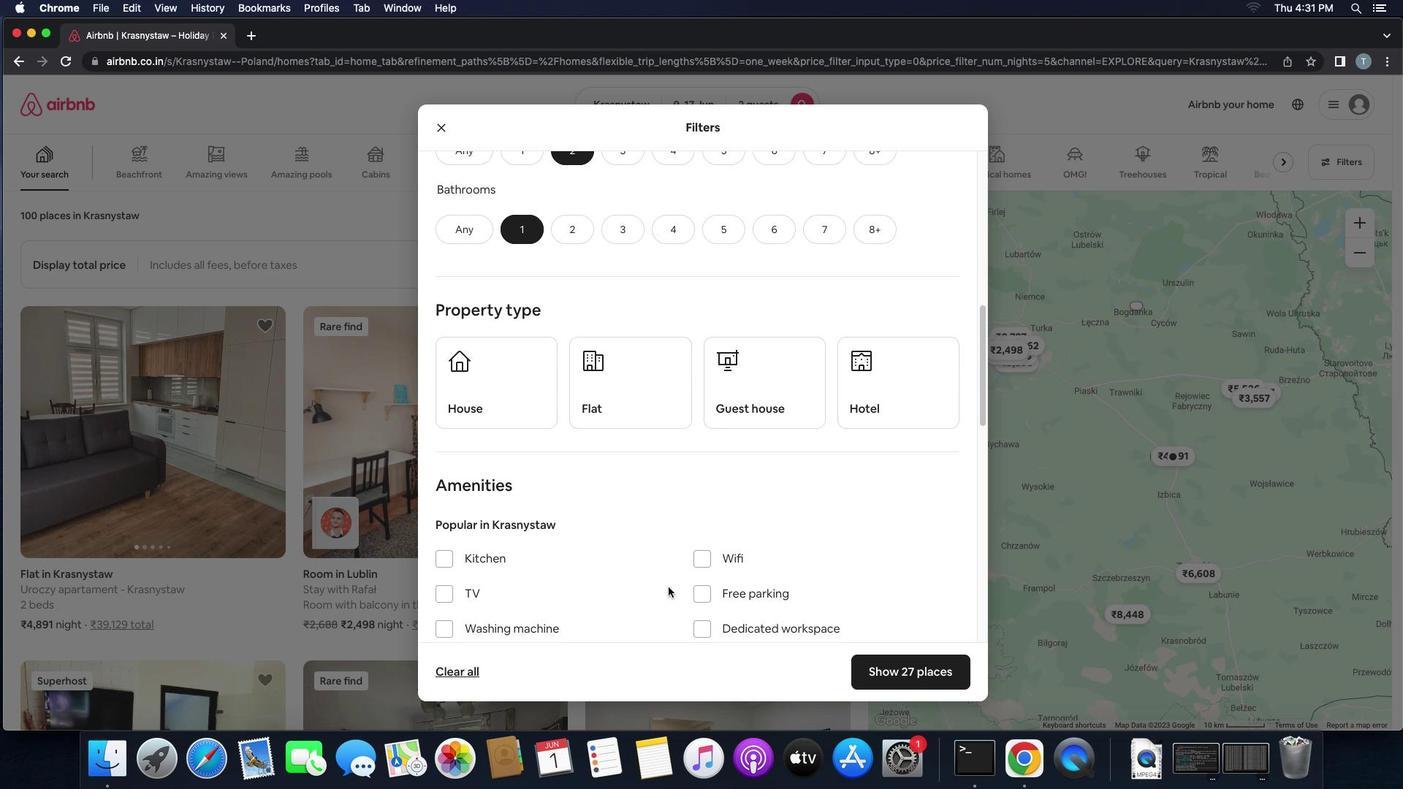 
Action: Mouse scrolled (668, 587) with delta (0, 0)
Screenshot: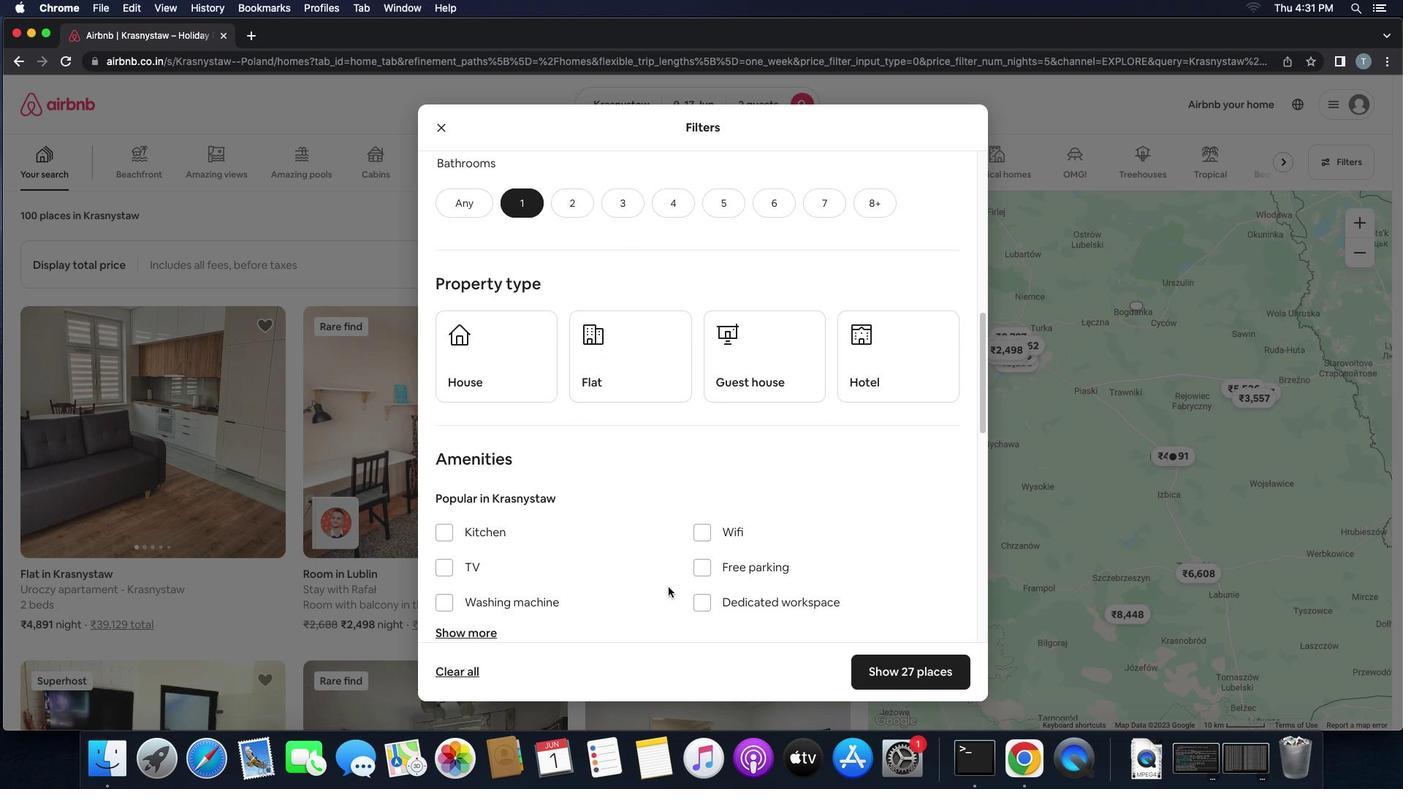 
Action: Mouse moved to (487, 331)
Screenshot: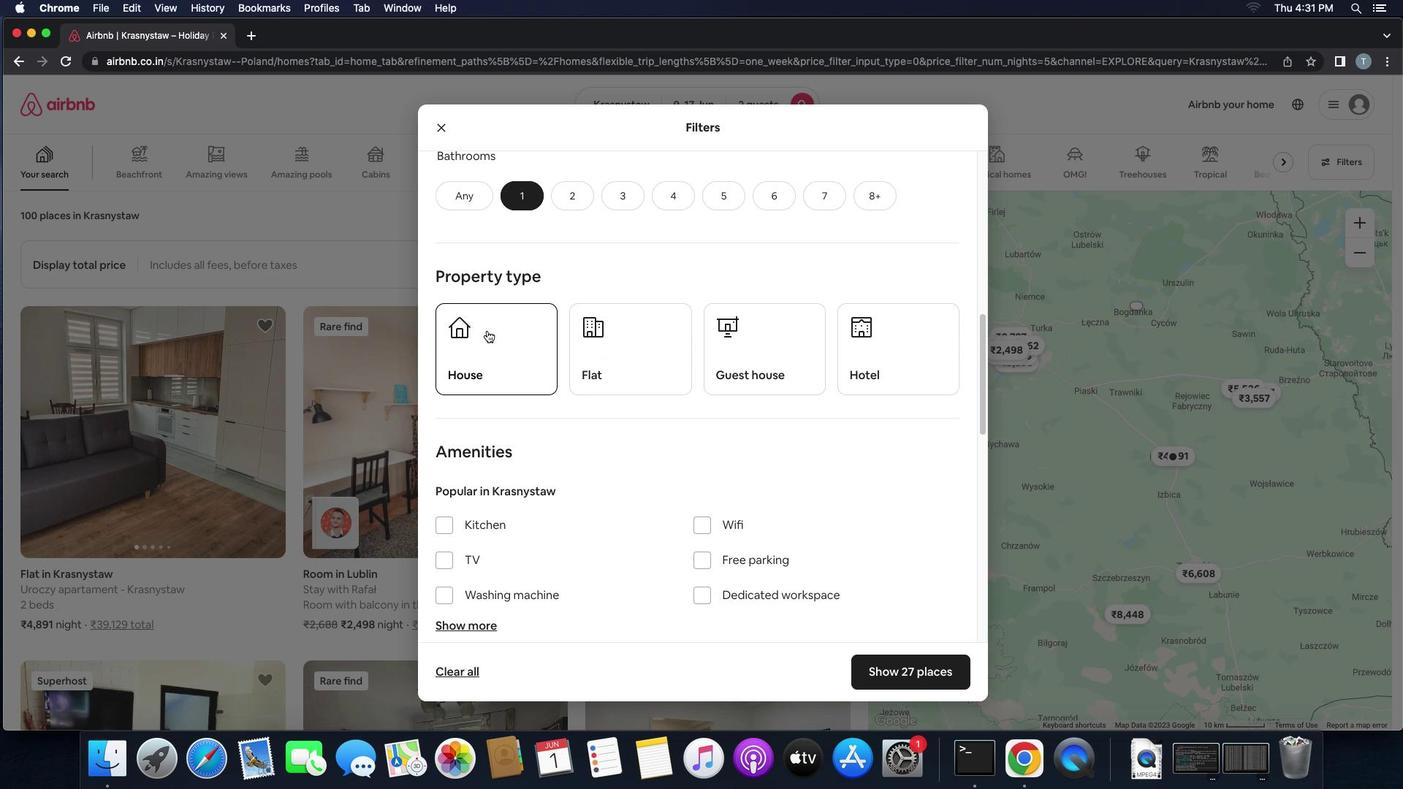 
Action: Mouse pressed left at (487, 331)
Screenshot: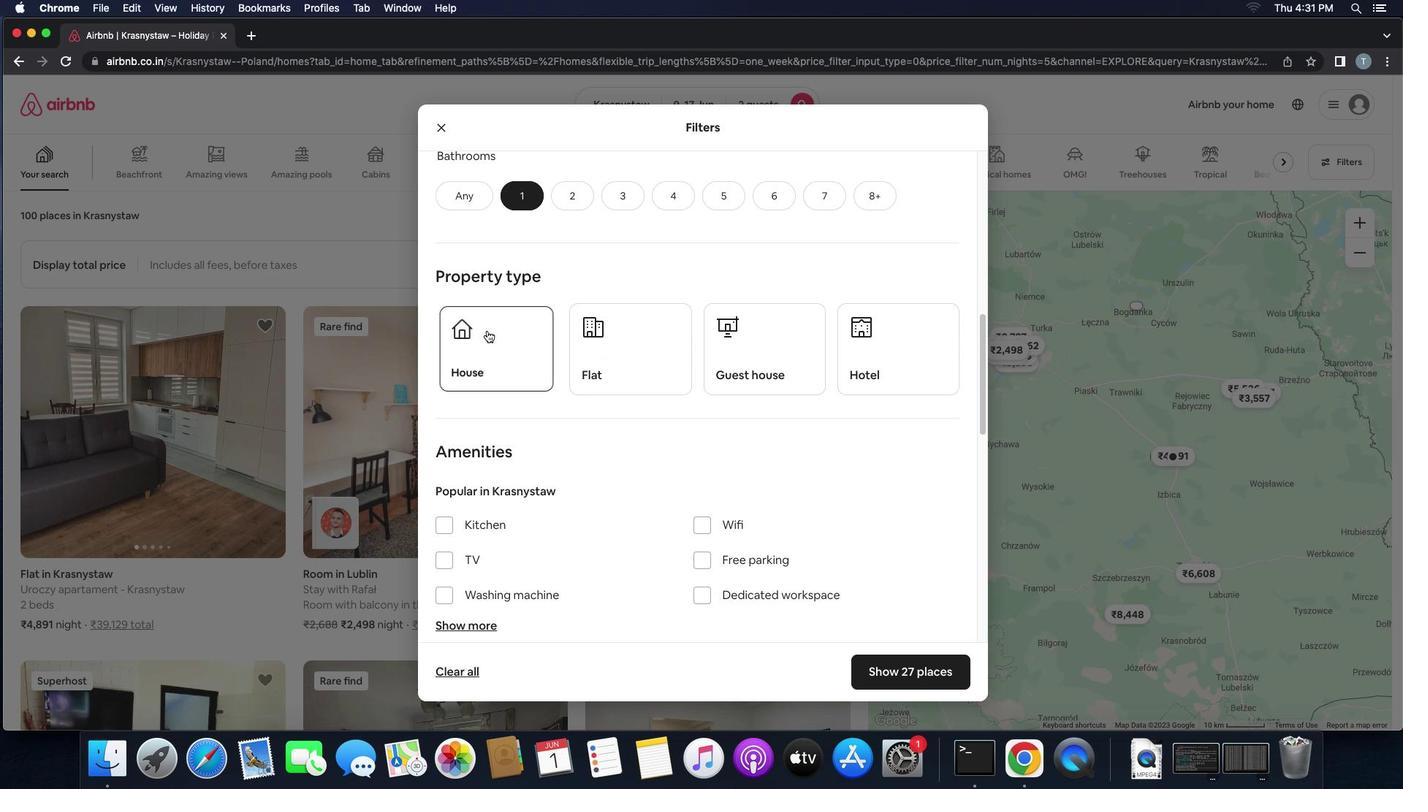 
Action: Mouse moved to (574, 346)
Screenshot: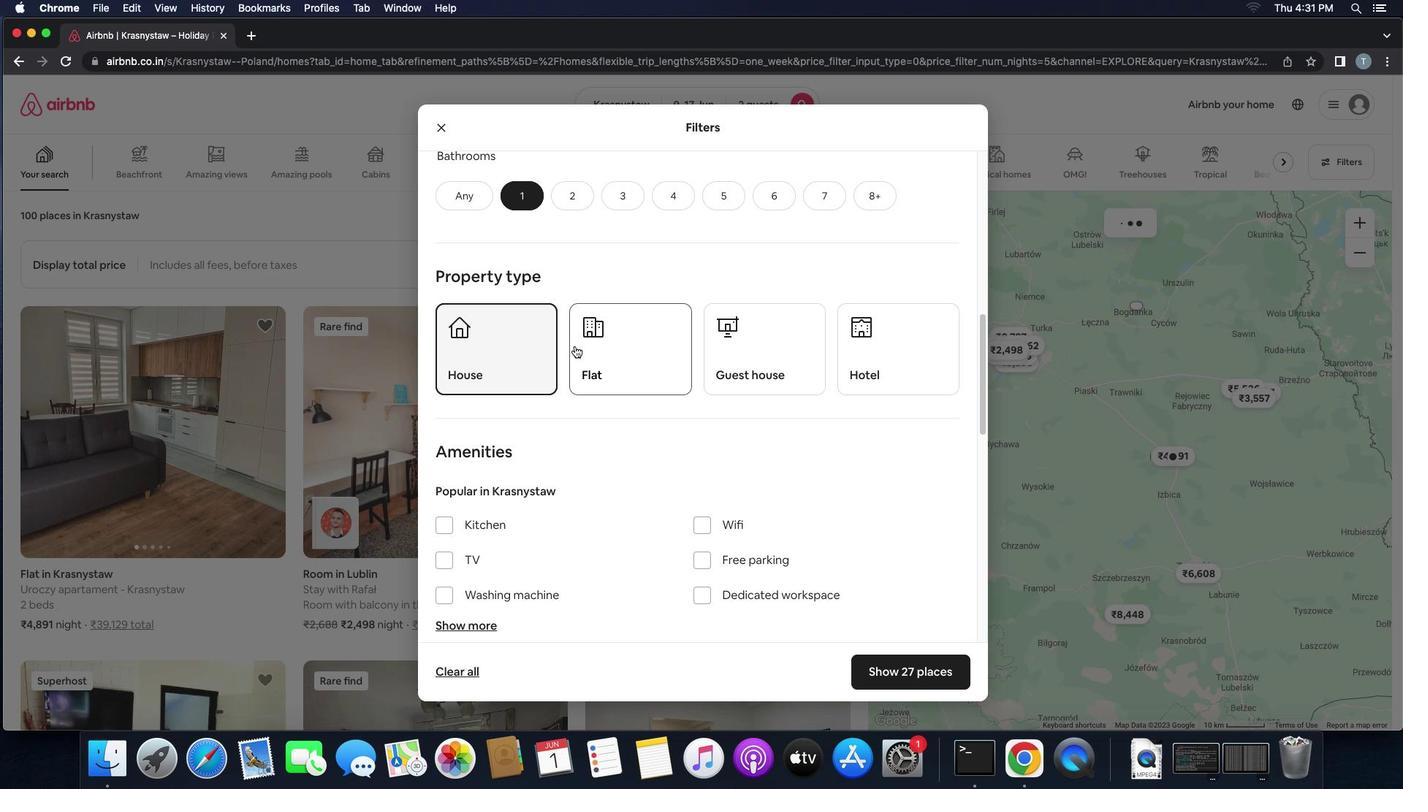 
Action: Mouse pressed left at (574, 346)
Screenshot: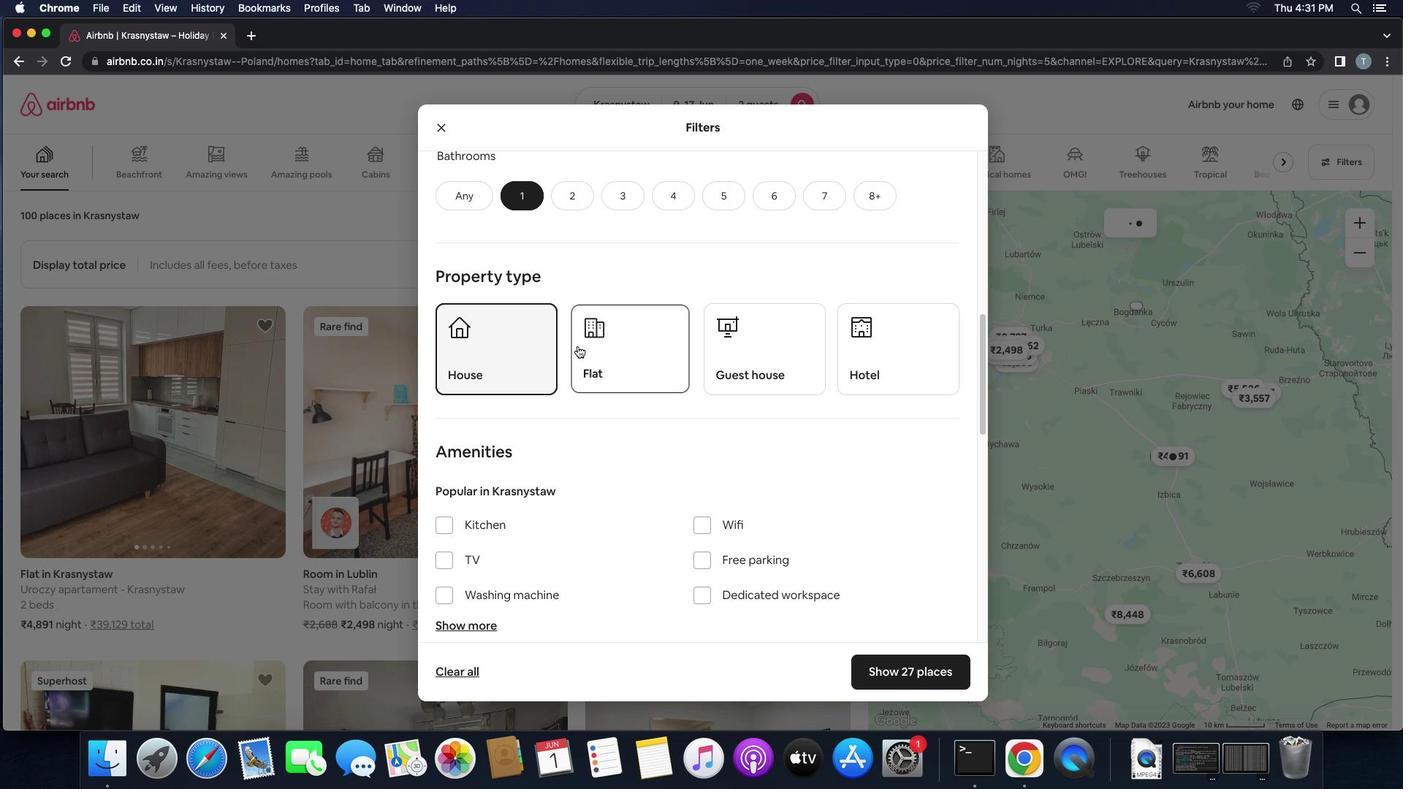 
Action: Mouse moved to (751, 348)
Screenshot: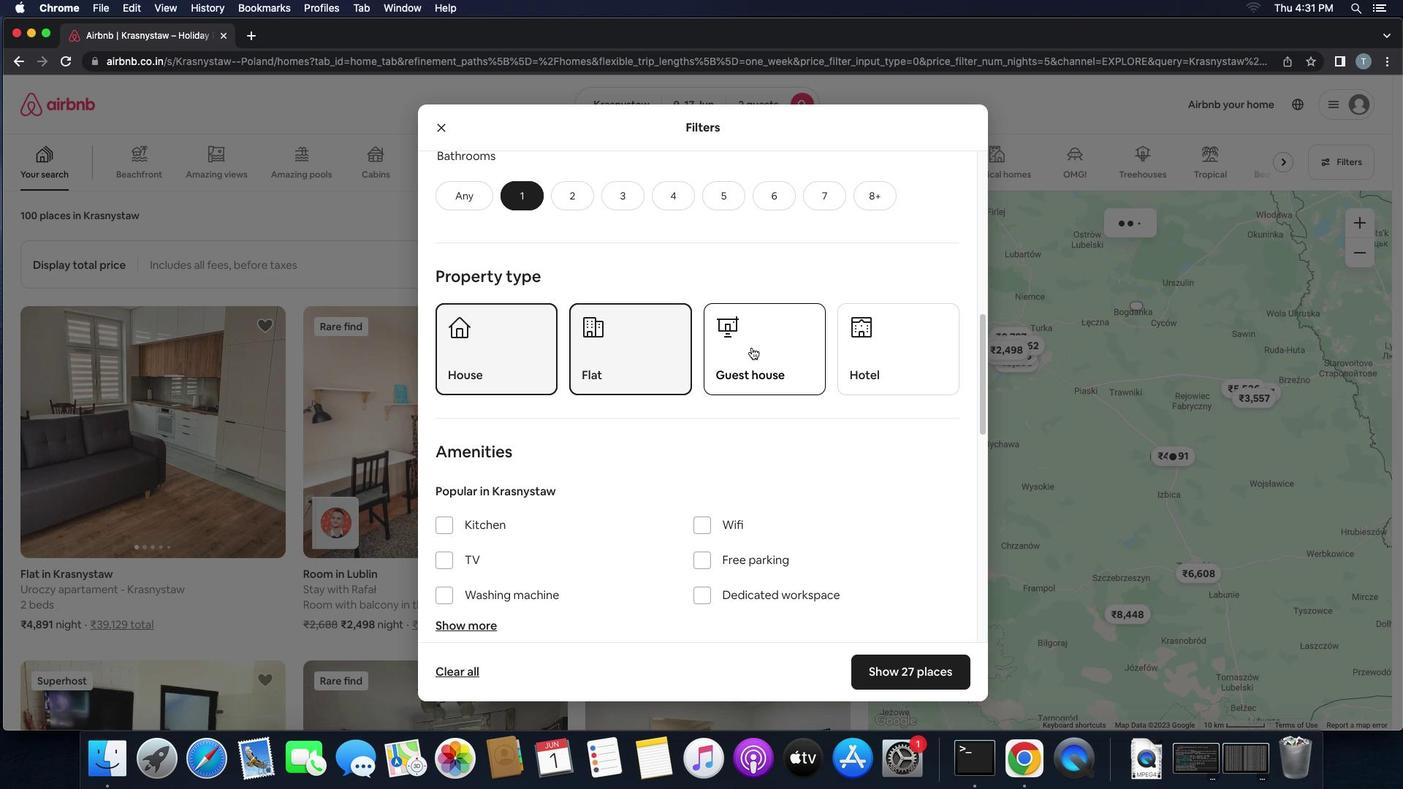 
Action: Mouse pressed left at (751, 348)
Screenshot: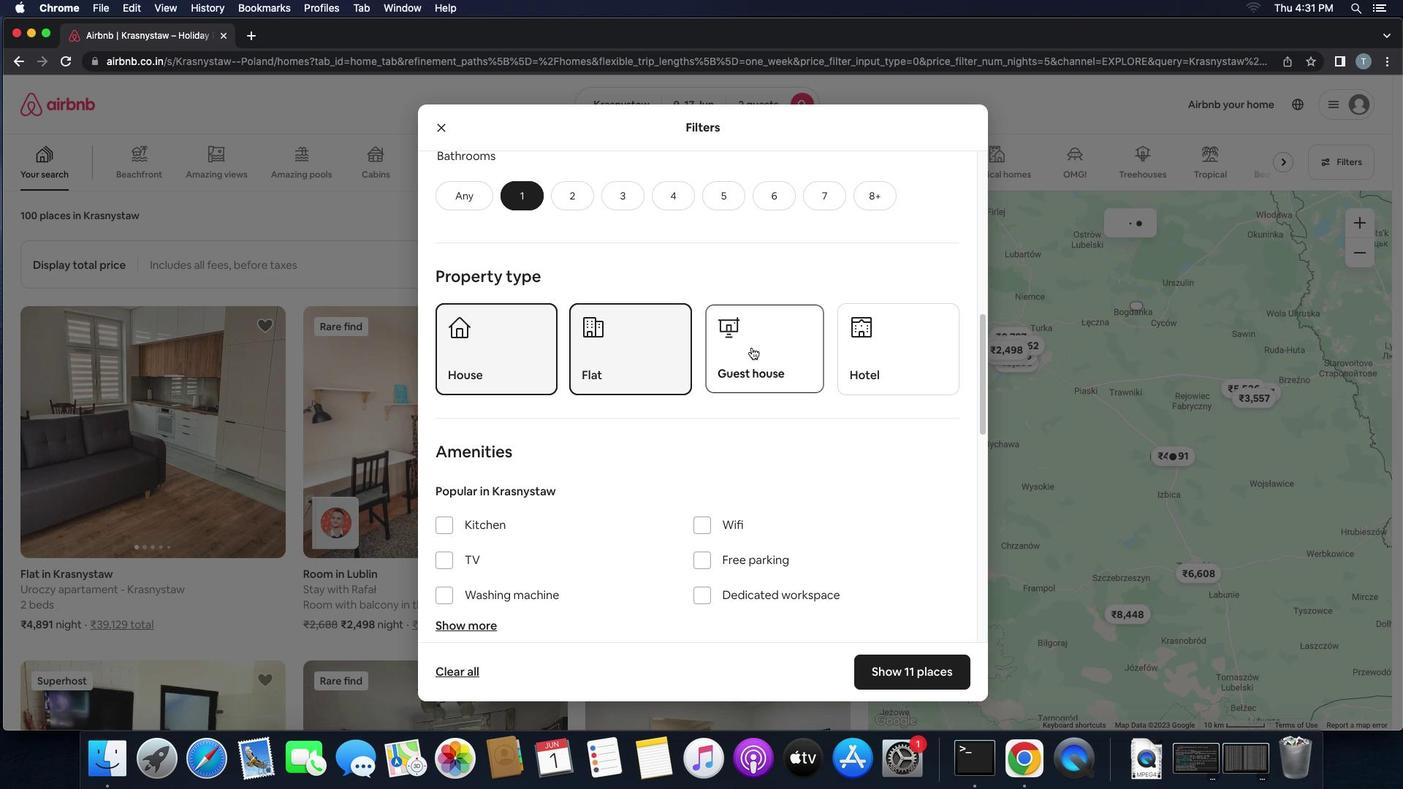 
Action: Mouse moved to (799, 504)
Screenshot: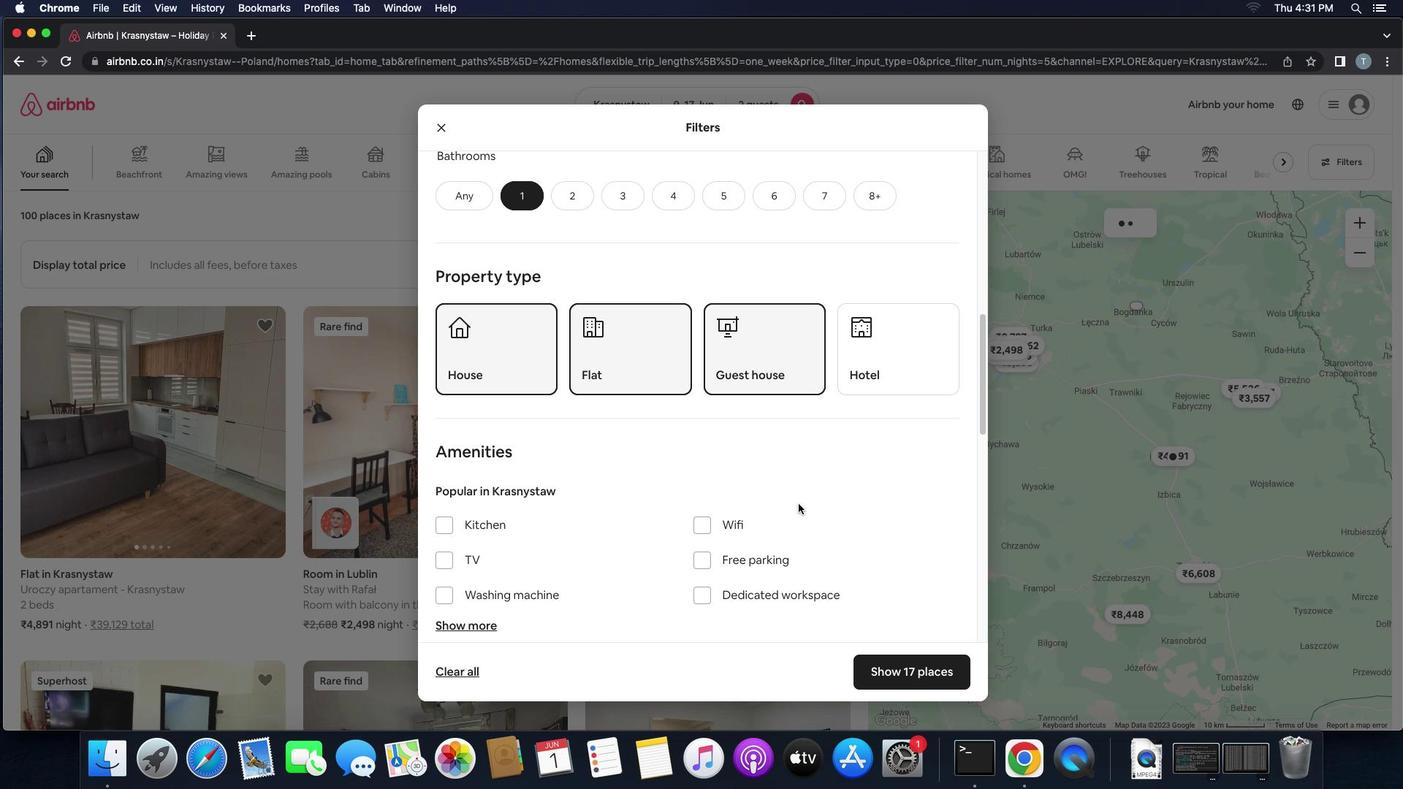 
Action: Mouse scrolled (799, 504) with delta (0, 0)
Screenshot: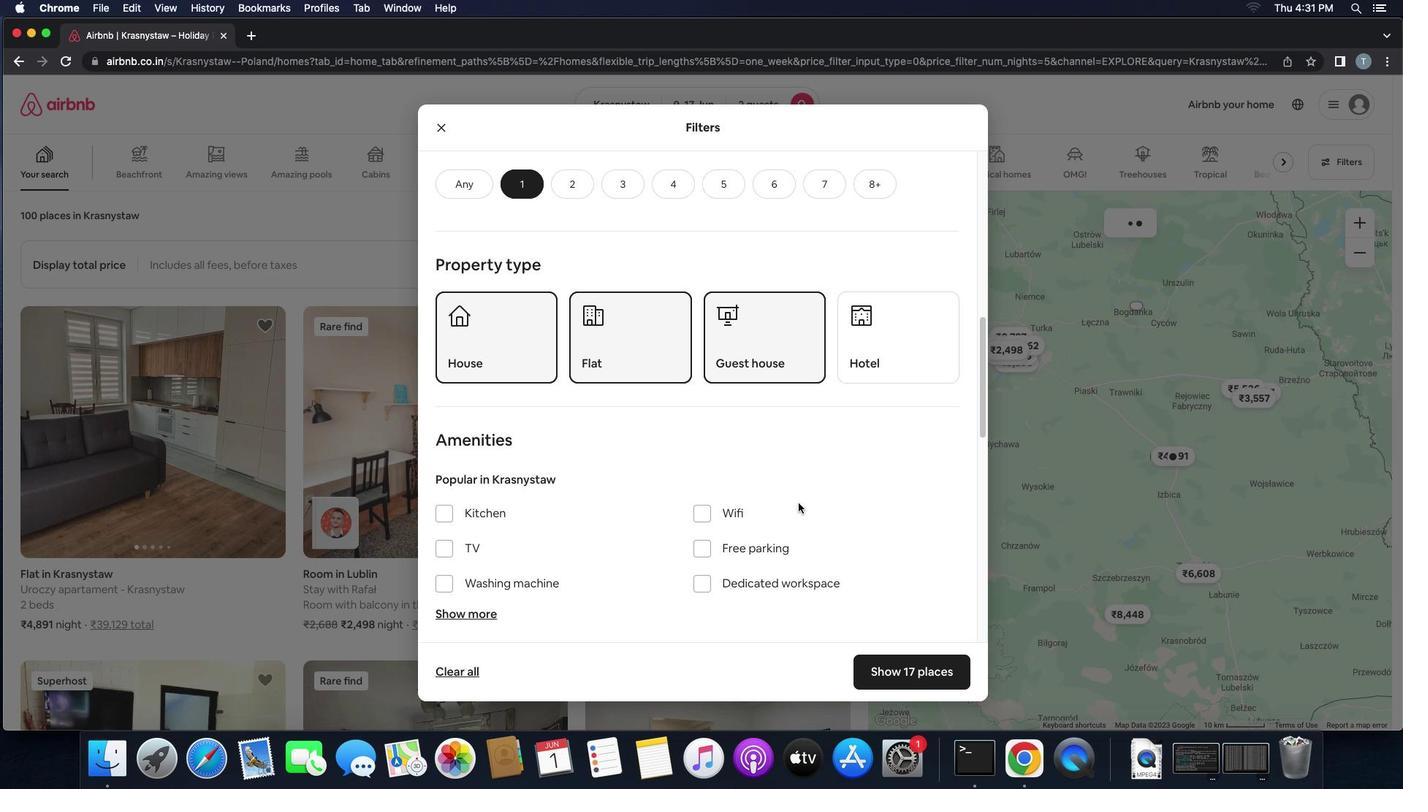 
Action: Mouse moved to (799, 504)
Screenshot: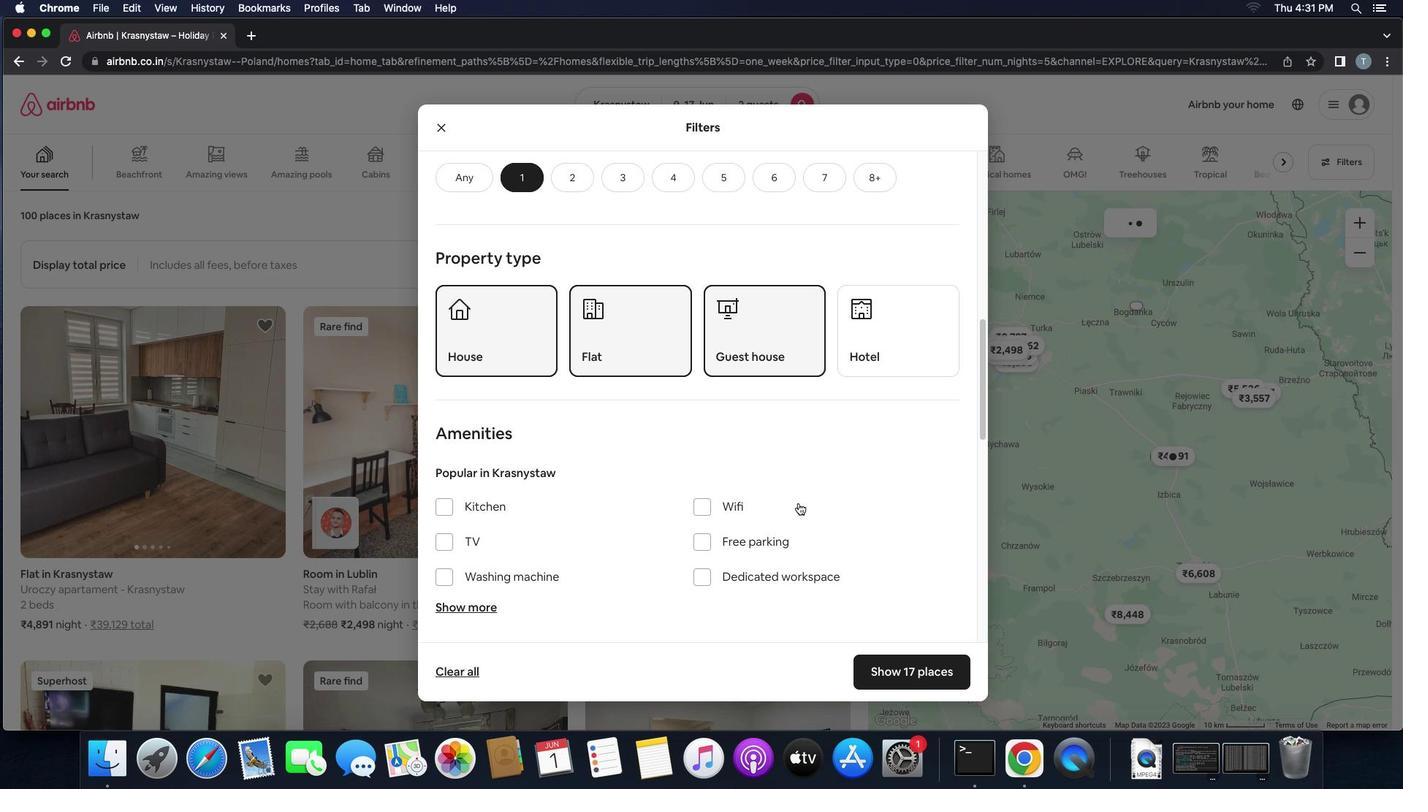 
Action: Mouse scrolled (799, 504) with delta (0, 0)
Screenshot: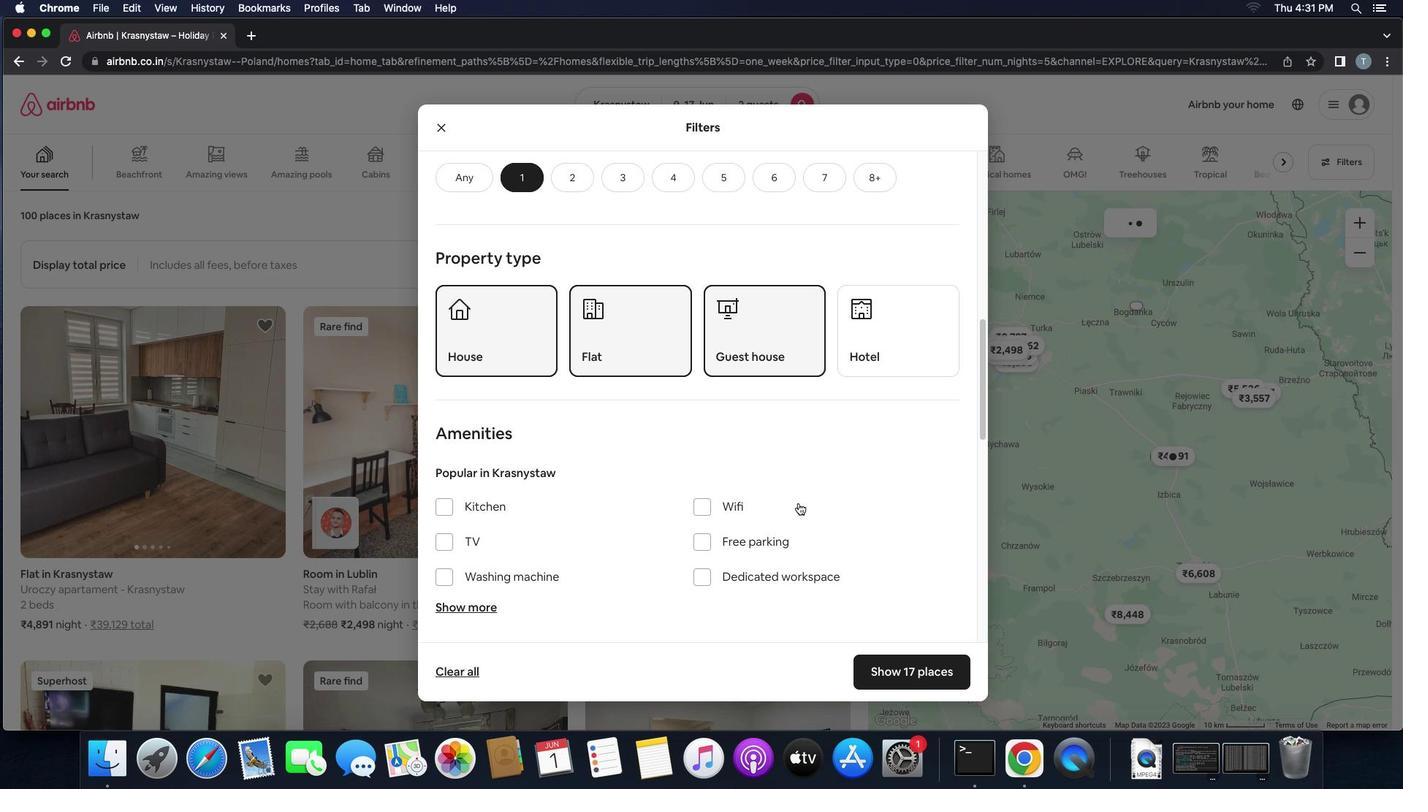 
Action: Mouse moved to (799, 503)
Screenshot: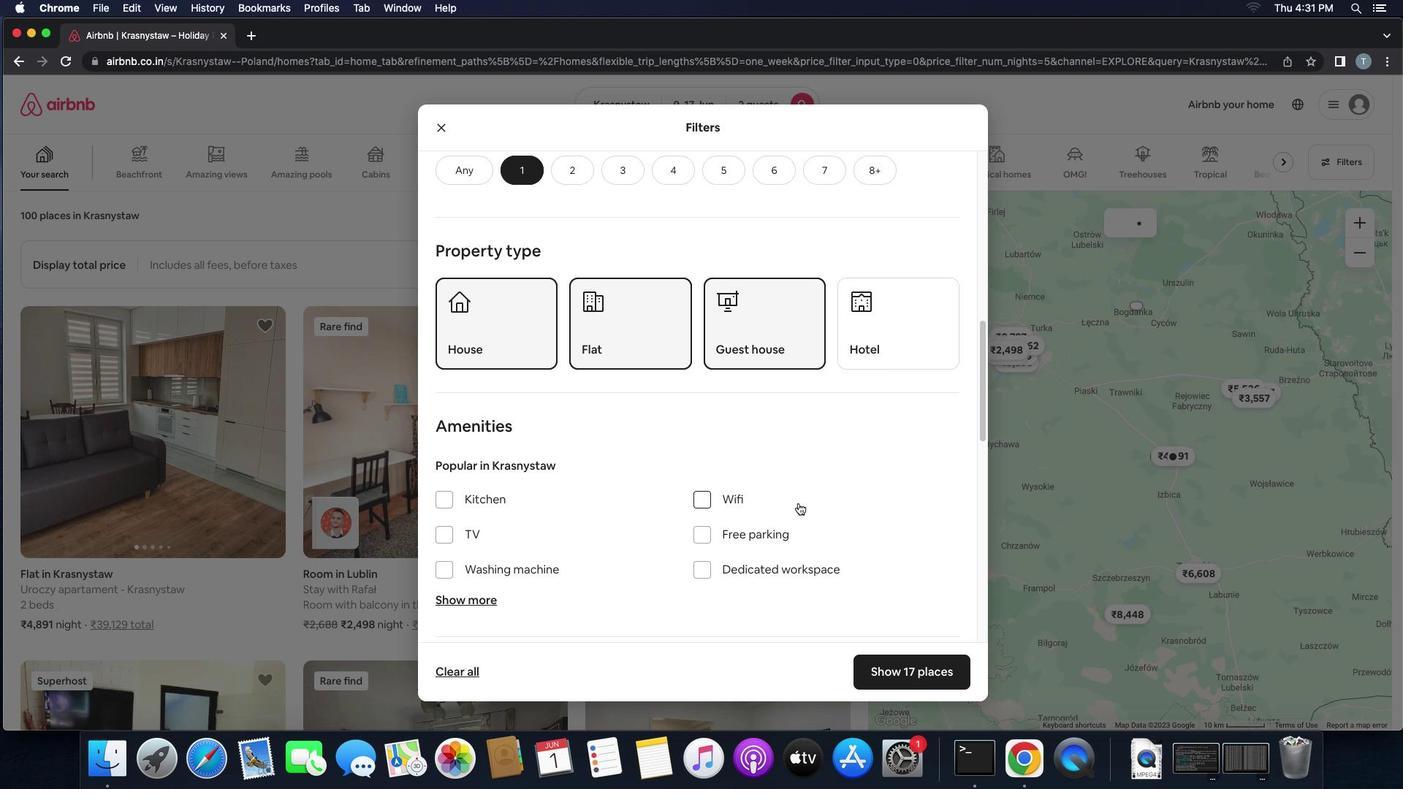 
Action: Mouse scrolled (799, 503) with delta (0, 0)
Screenshot: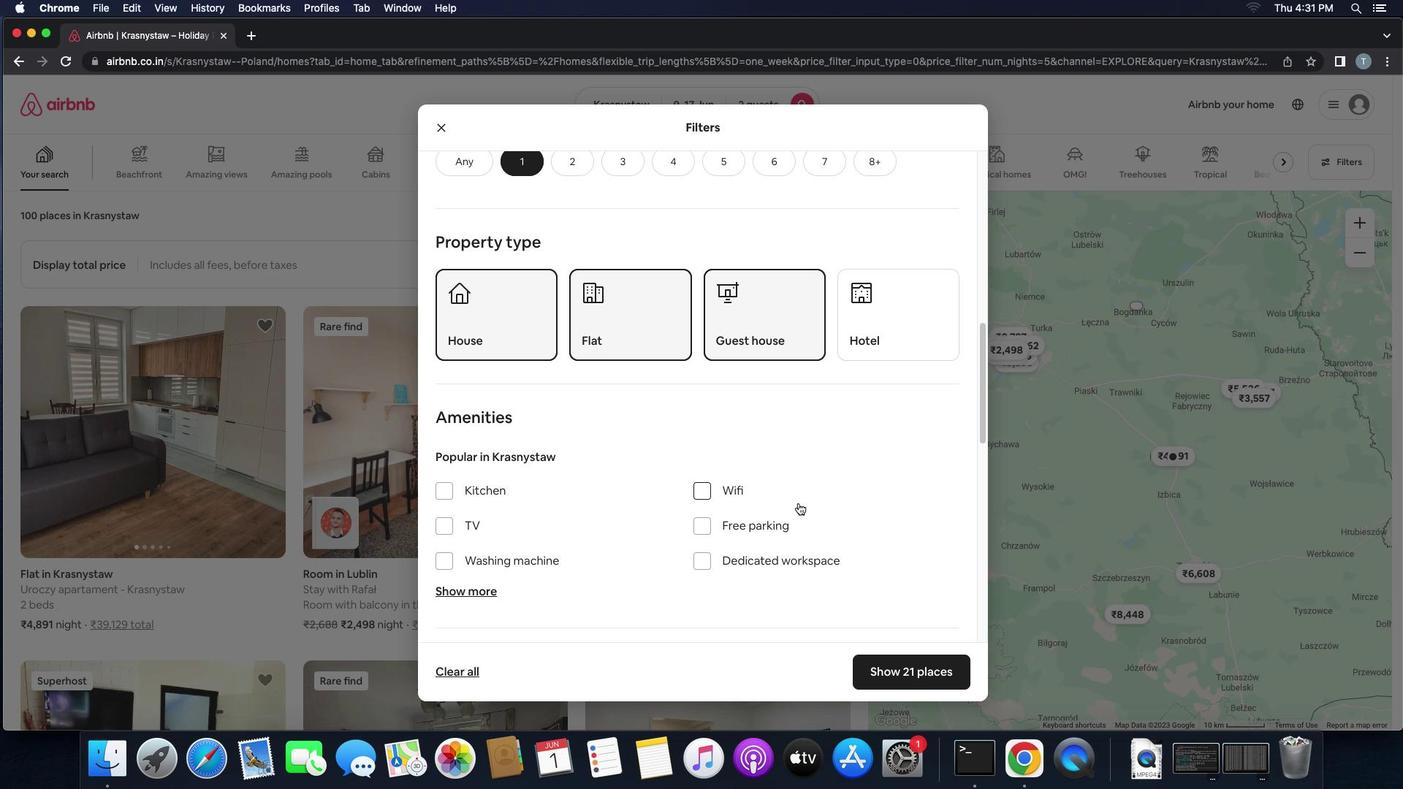 
Action: Mouse scrolled (799, 503) with delta (0, 0)
Screenshot: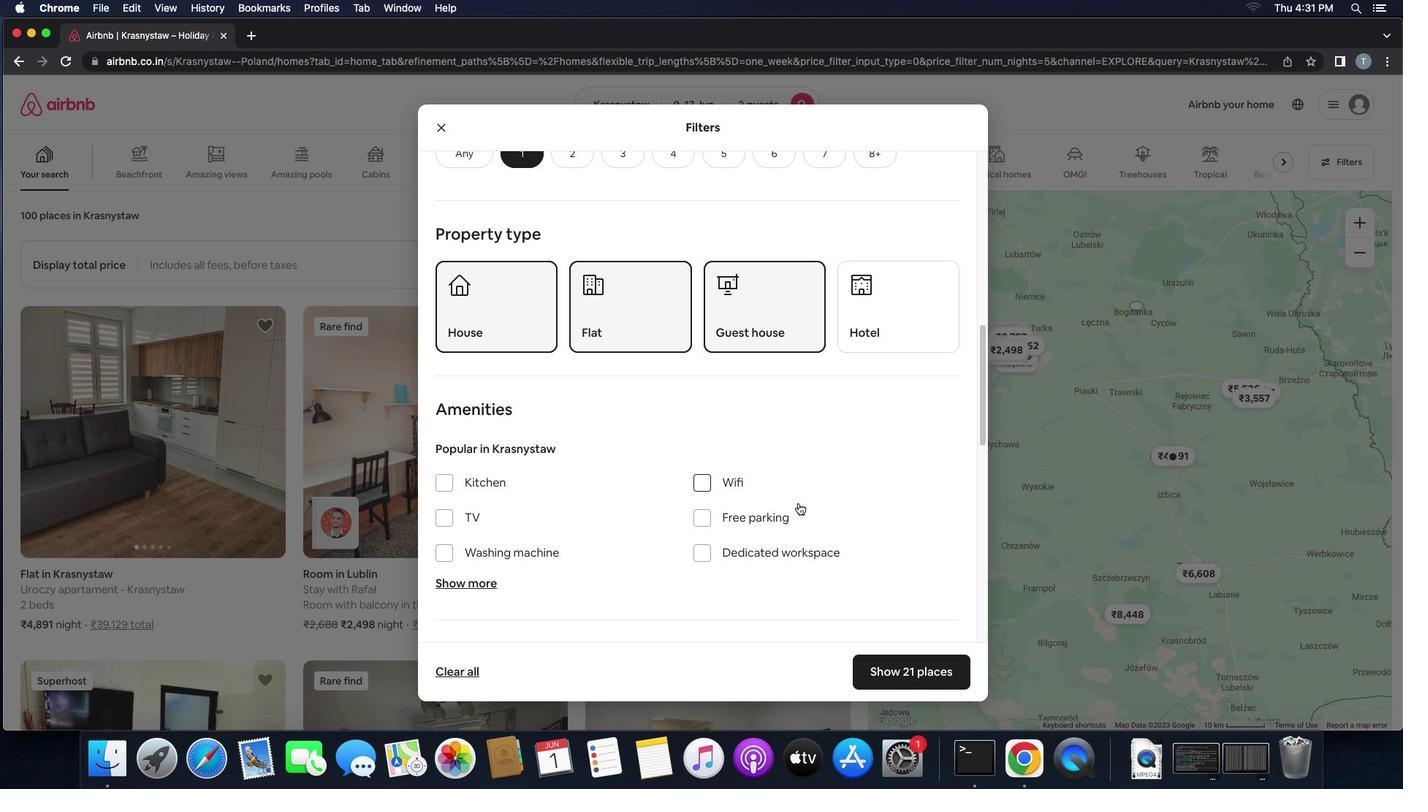 
Action: Mouse scrolled (799, 503) with delta (0, 0)
Screenshot: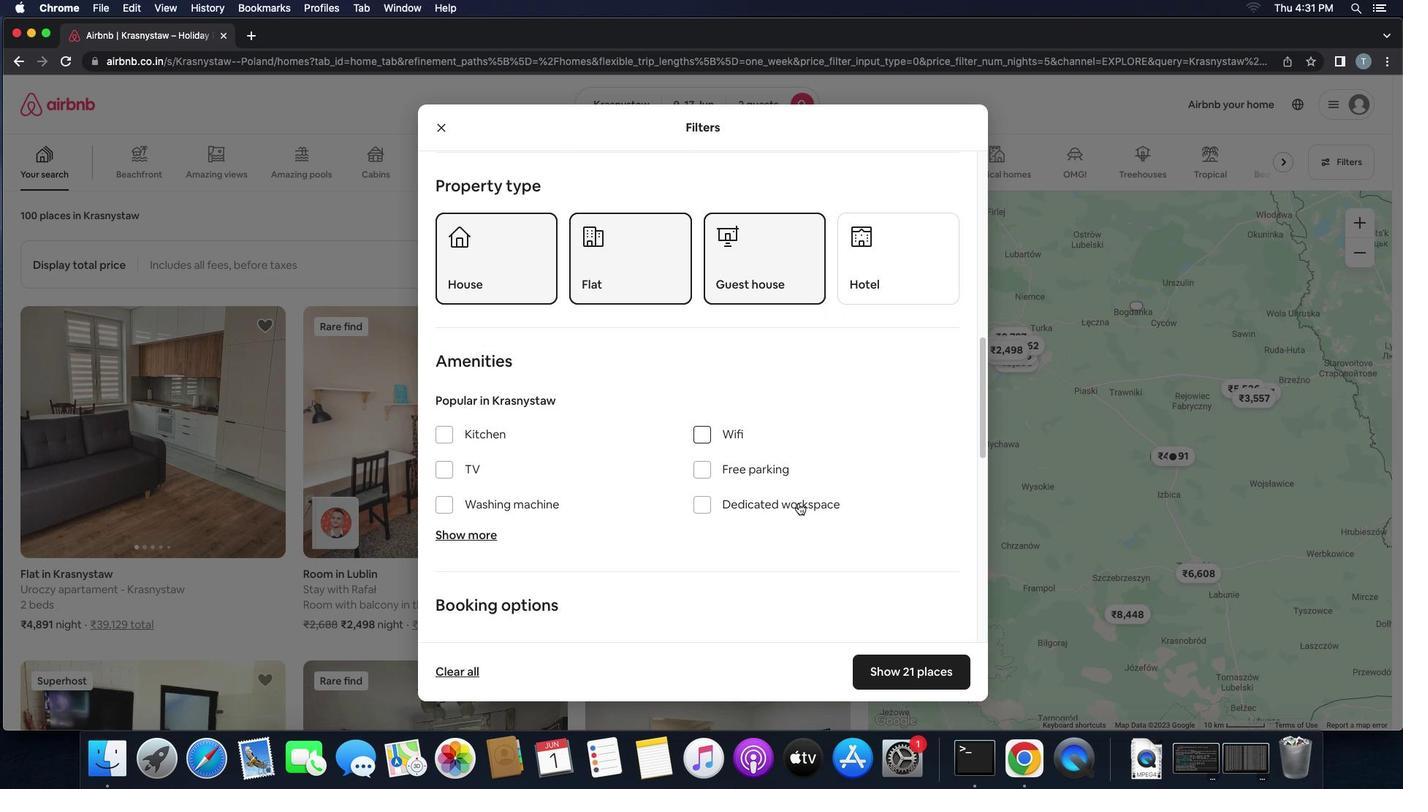 
Action: Mouse scrolled (799, 503) with delta (0, 0)
Screenshot: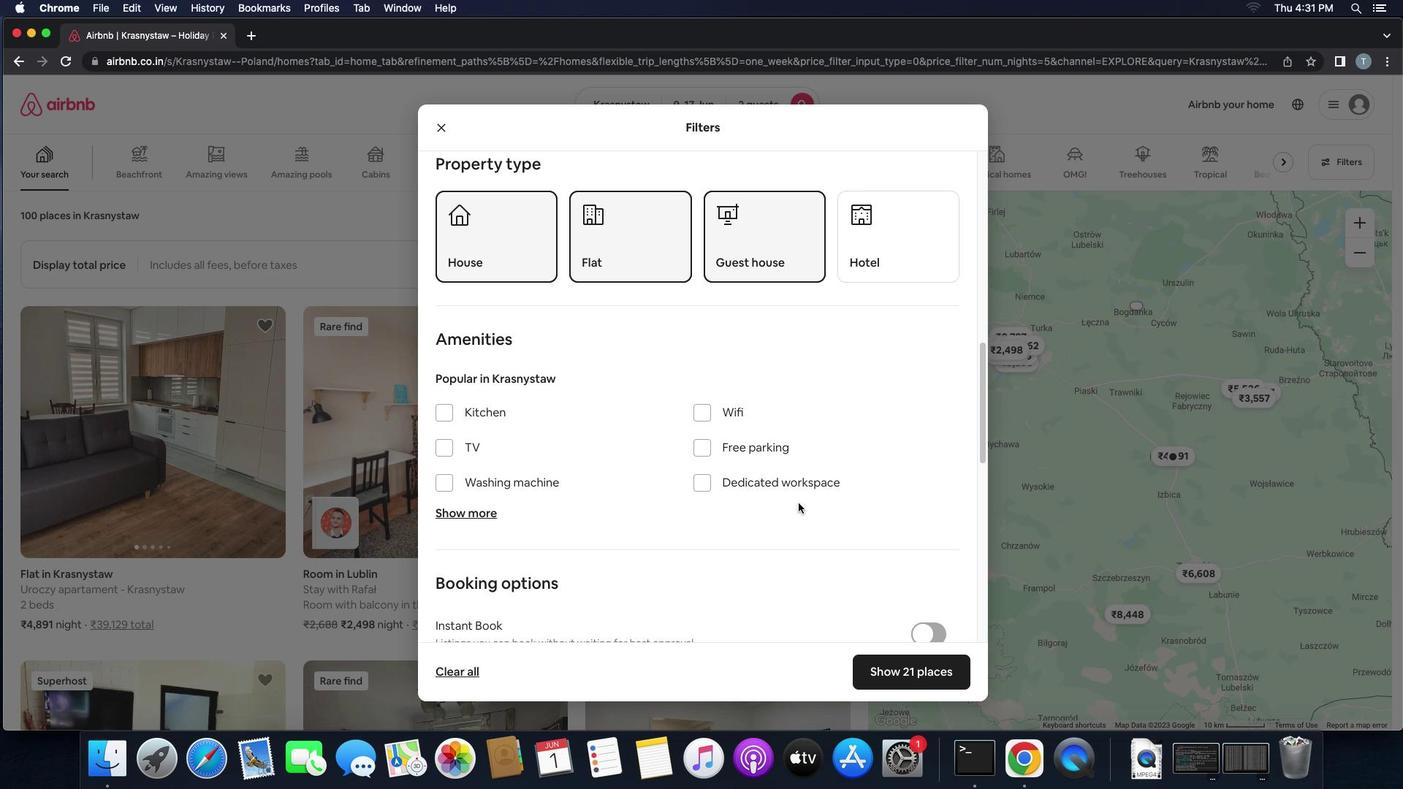 
Action: Mouse scrolled (799, 503) with delta (0, 0)
Screenshot: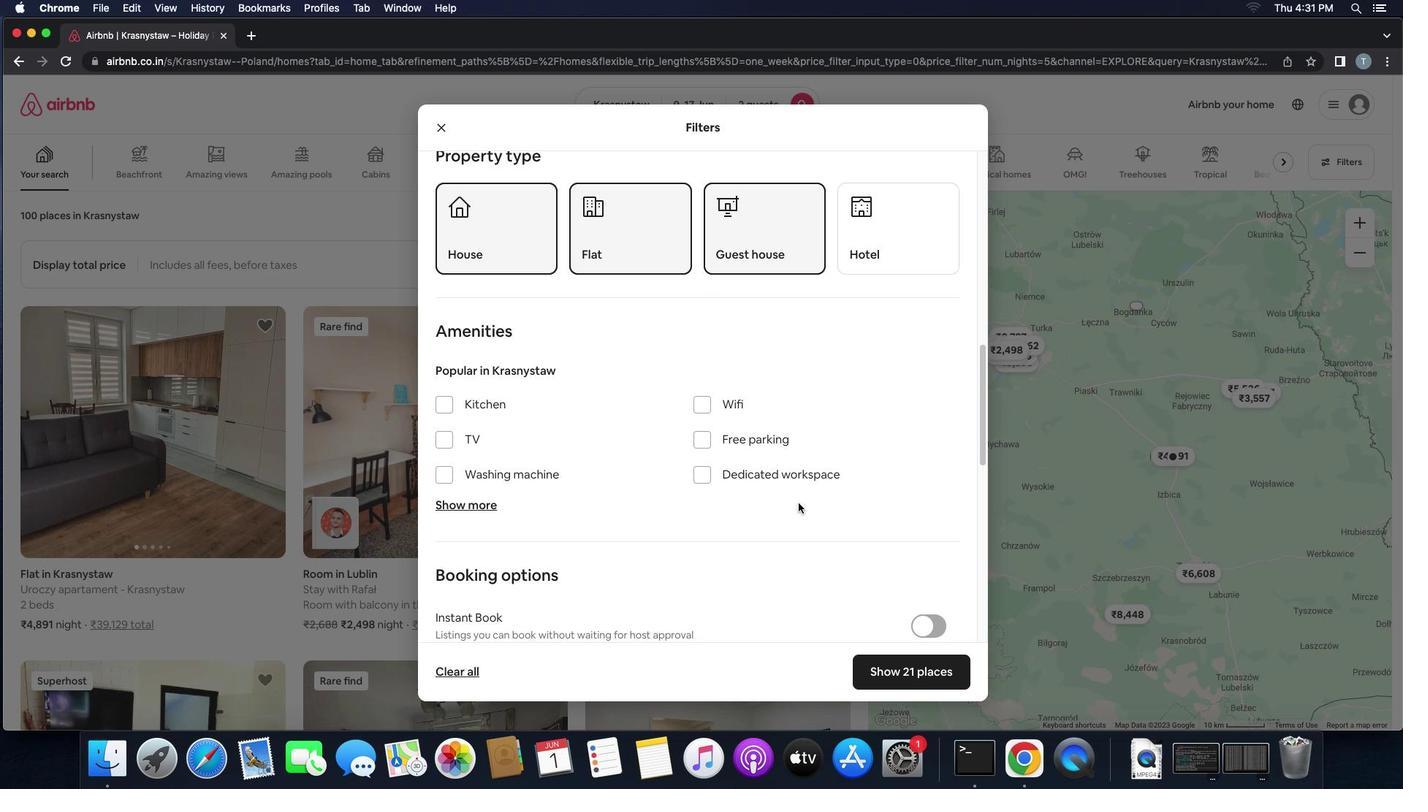 
Action: Mouse scrolled (799, 503) with delta (0, 0)
Screenshot: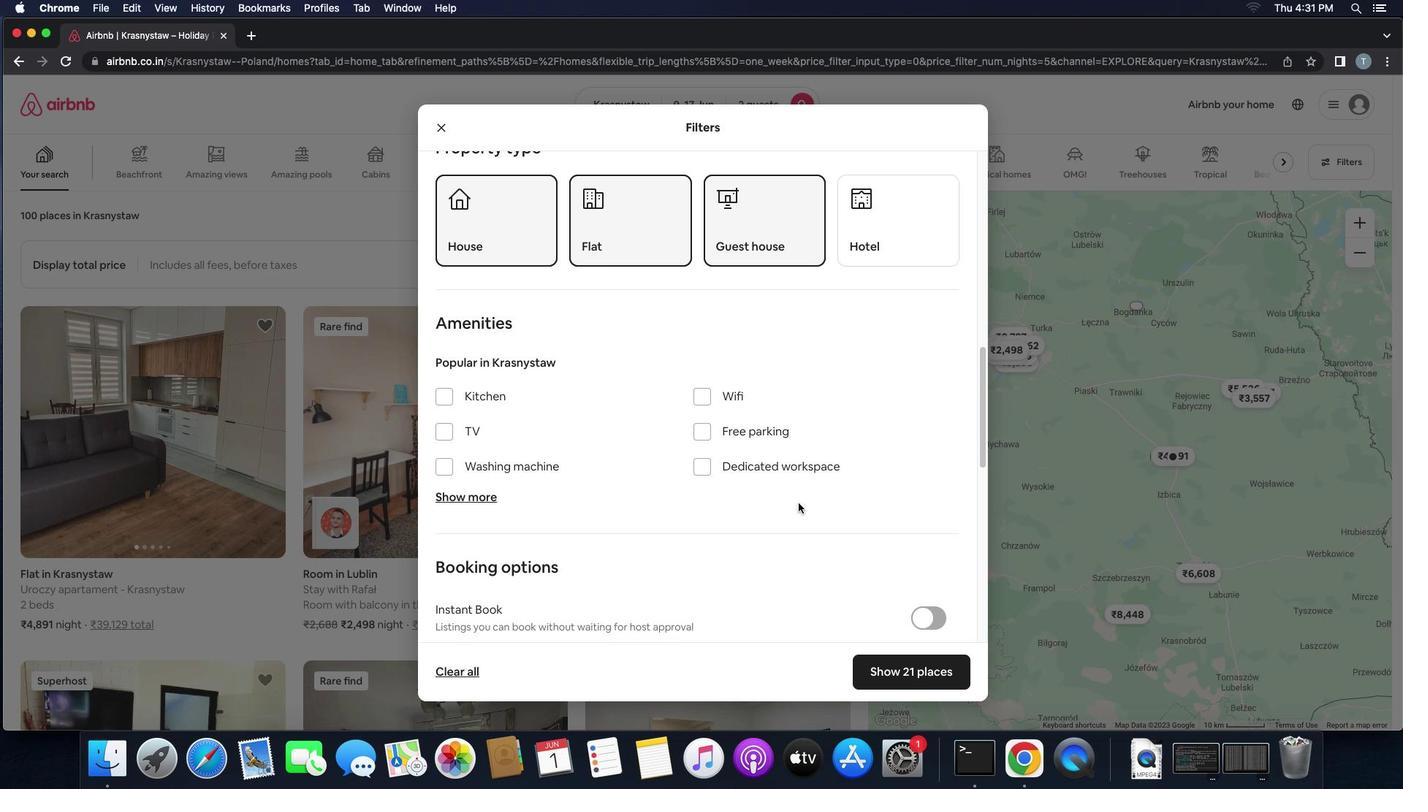 
Action: Mouse scrolled (799, 503) with delta (0, 0)
Screenshot: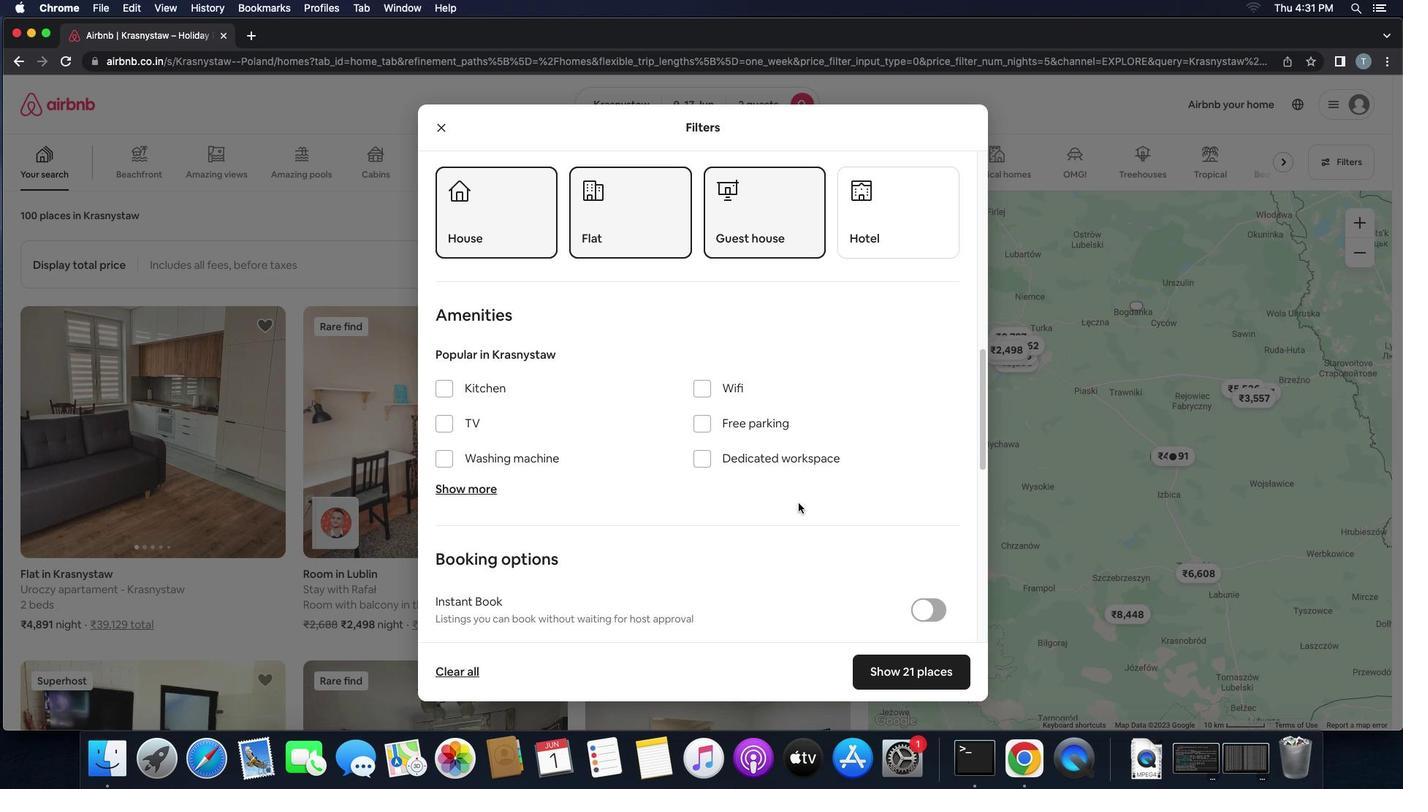 
Action: Mouse scrolled (799, 503) with delta (0, 0)
Screenshot: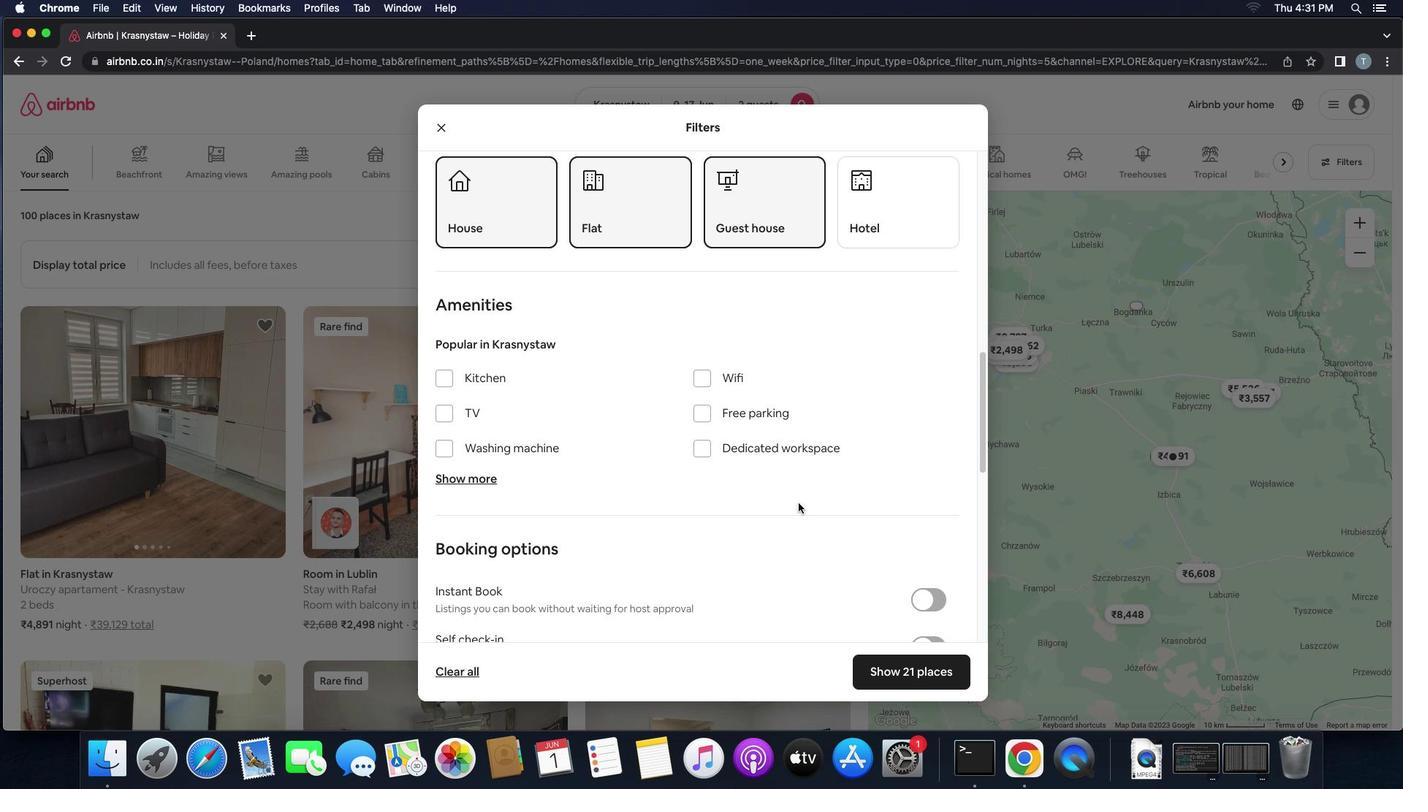 
Action: Mouse scrolled (799, 503) with delta (0, 0)
Screenshot: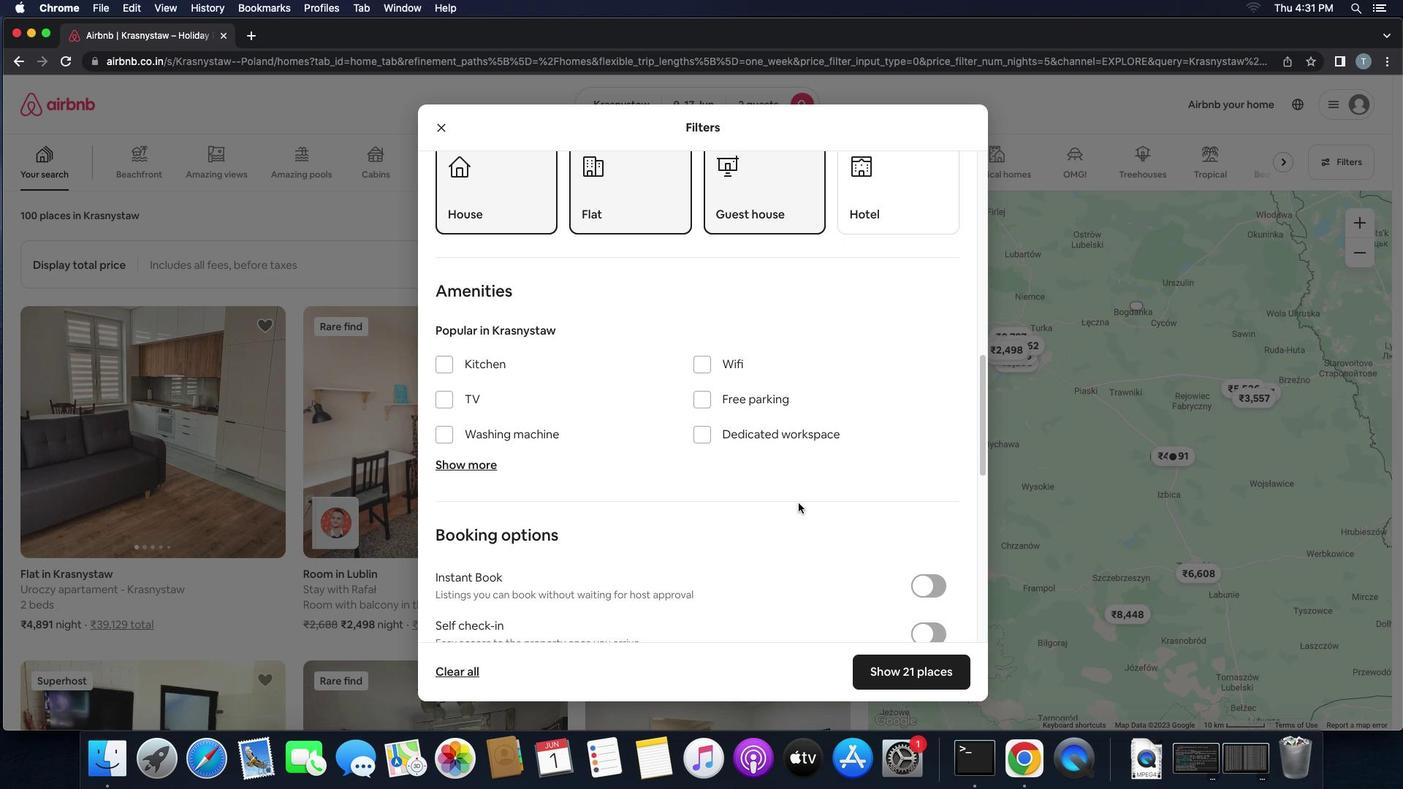 
Action: Mouse scrolled (799, 503) with delta (0, 0)
Screenshot: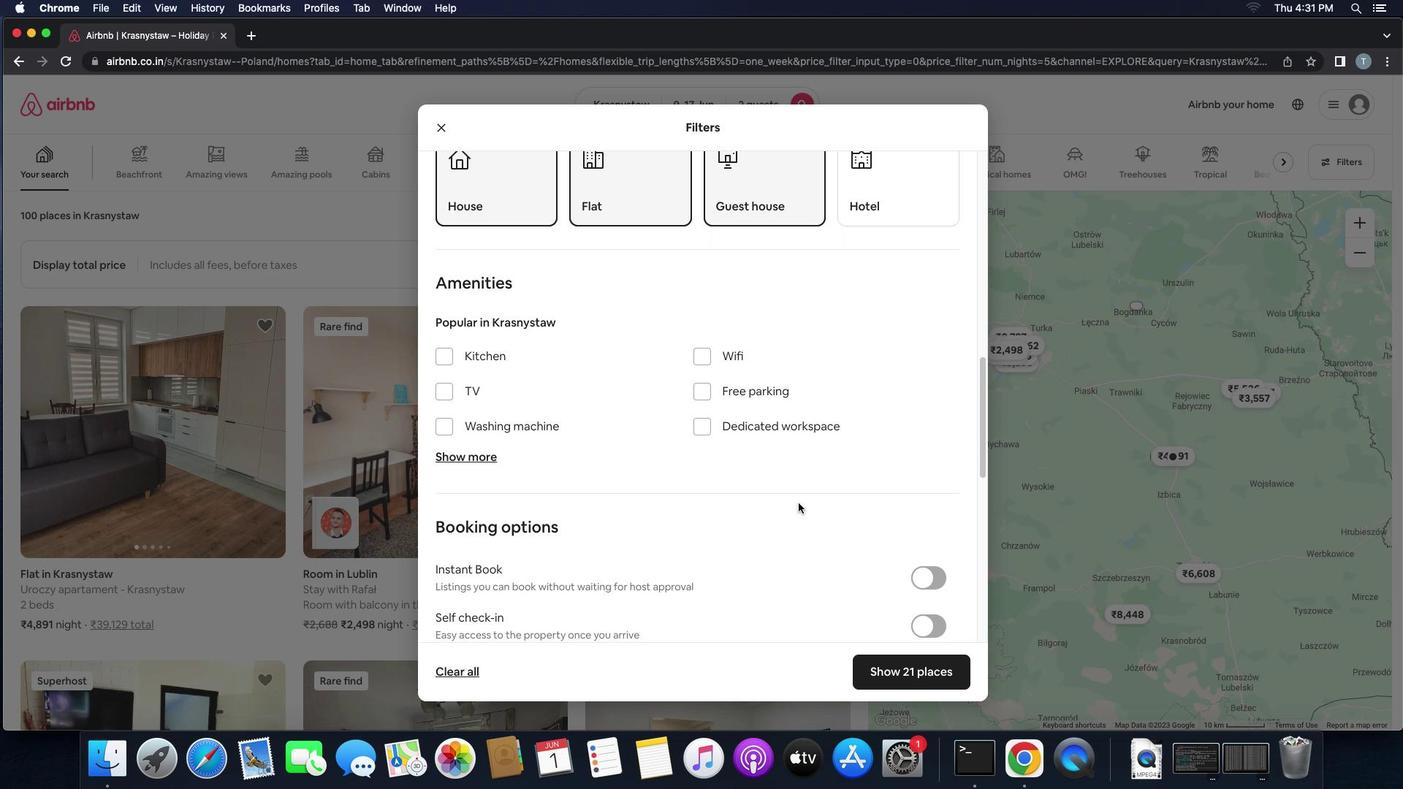 
Action: Mouse scrolled (799, 503) with delta (0, 0)
Screenshot: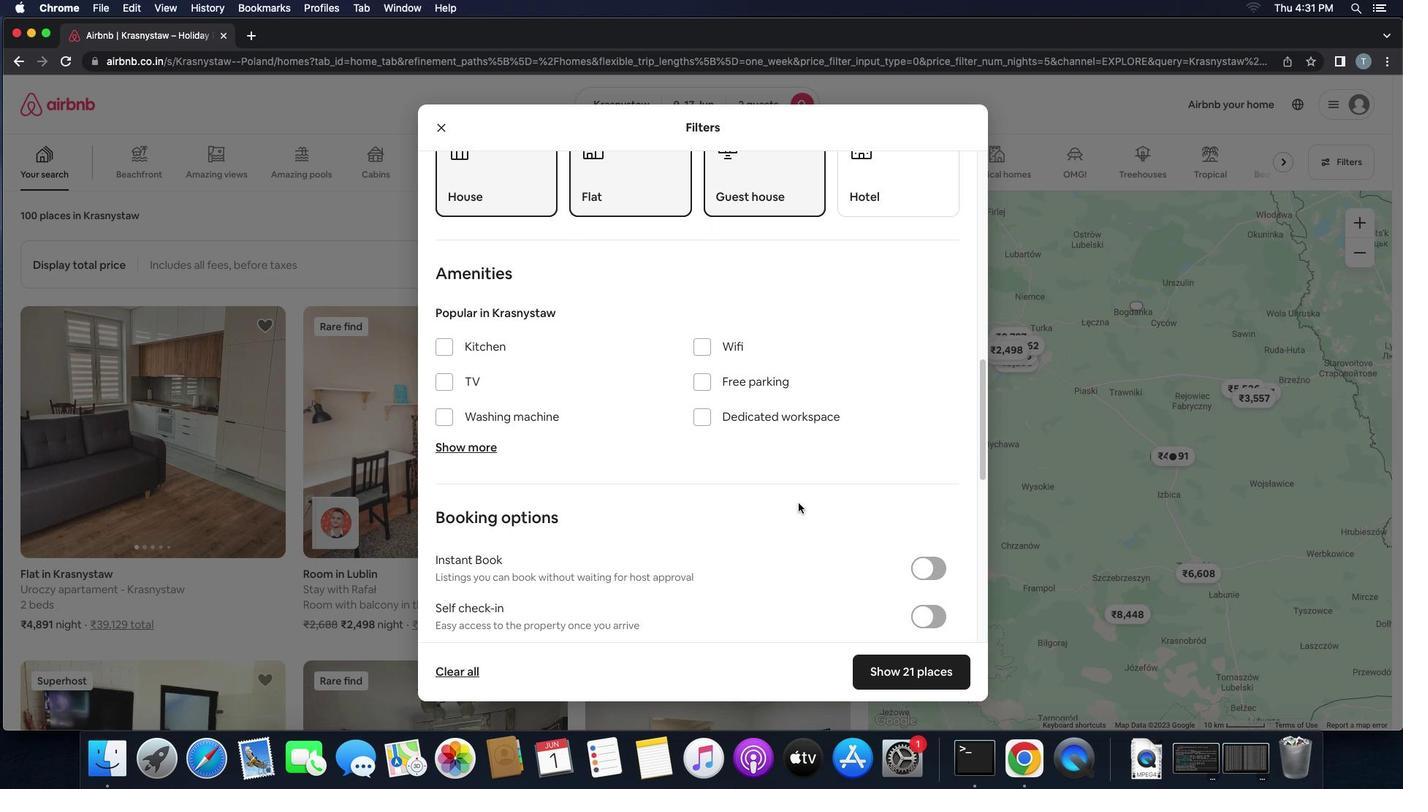 
Action: Mouse scrolled (799, 503) with delta (0, 0)
Screenshot: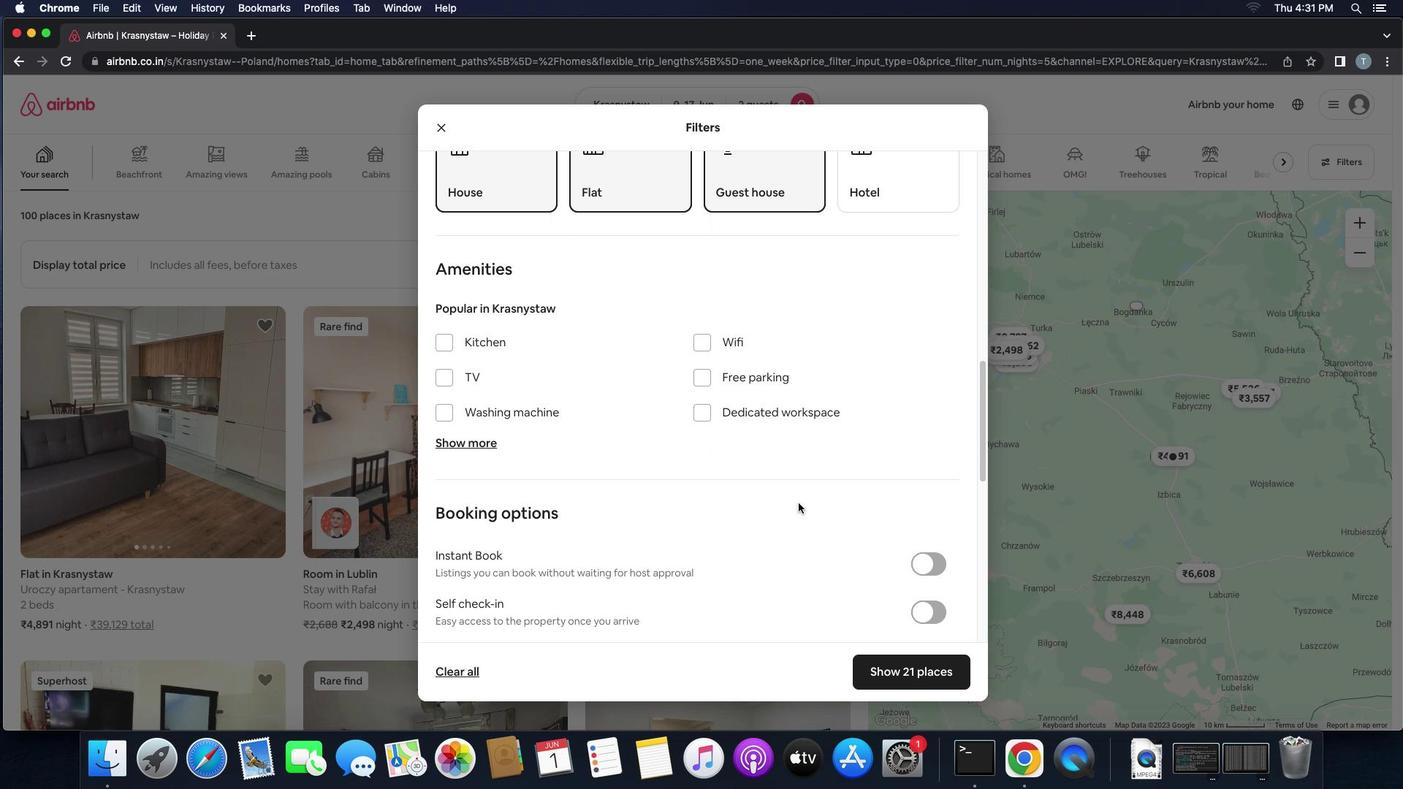 
Action: Mouse scrolled (799, 503) with delta (0, 0)
Screenshot: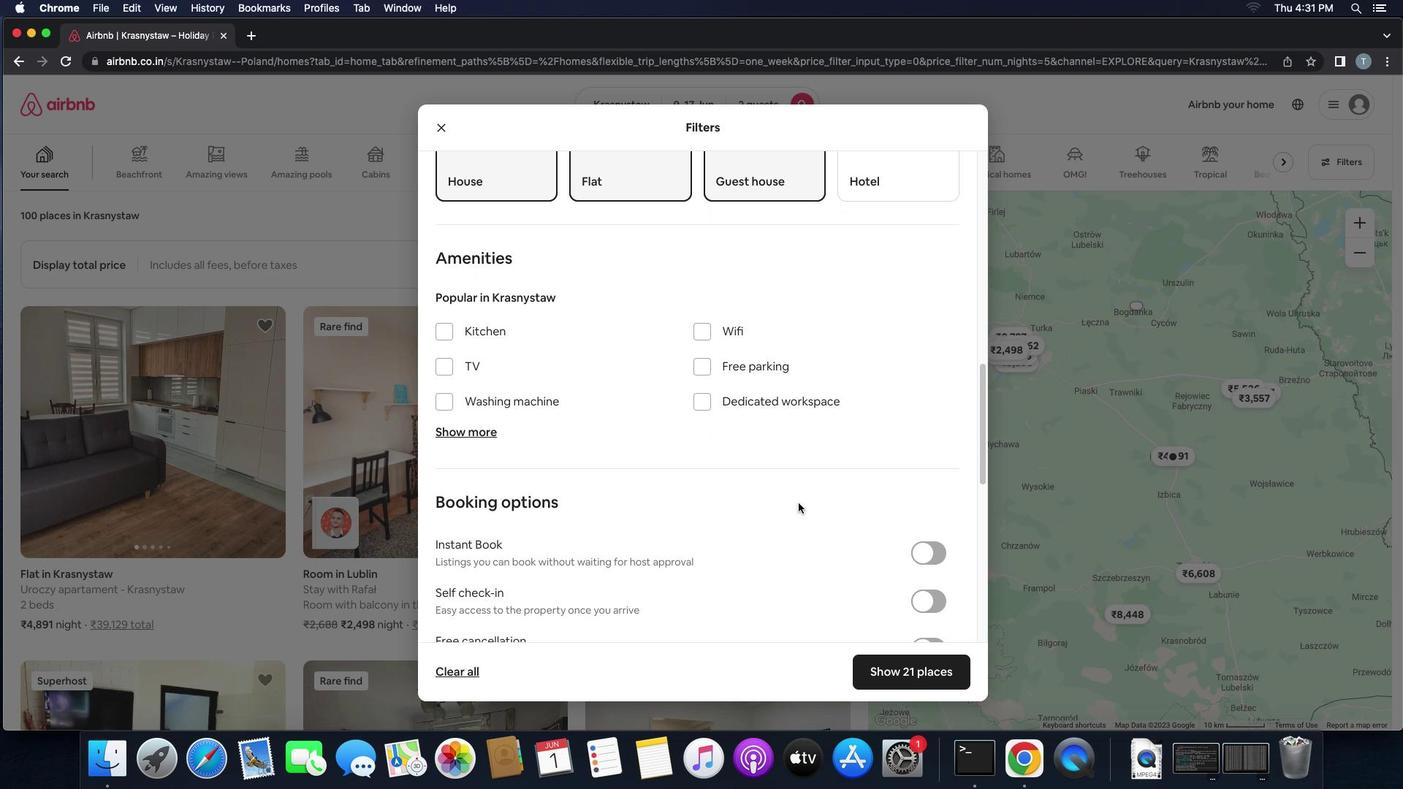 
Action: Mouse scrolled (799, 503) with delta (0, 0)
Screenshot: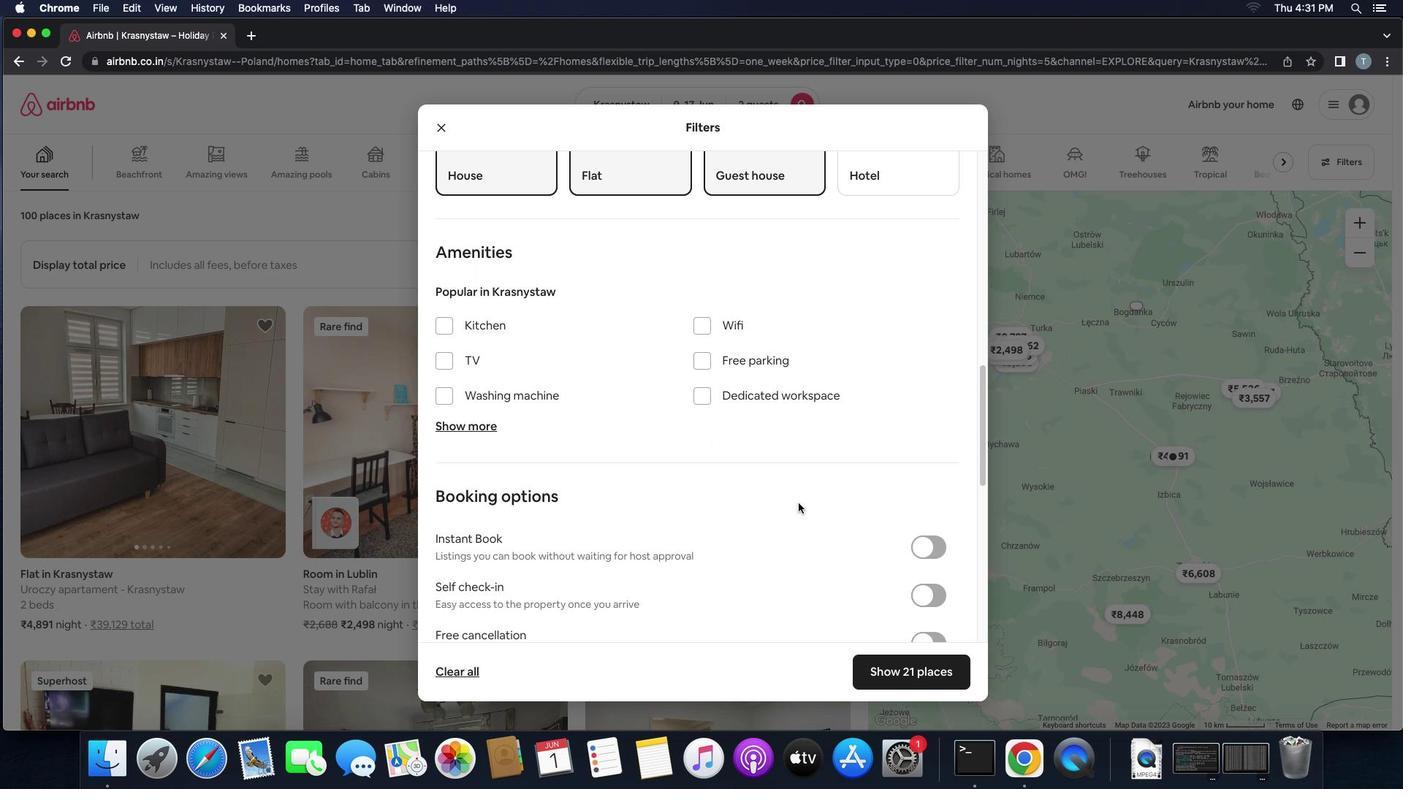 
Action: Mouse moved to (704, 325)
Screenshot: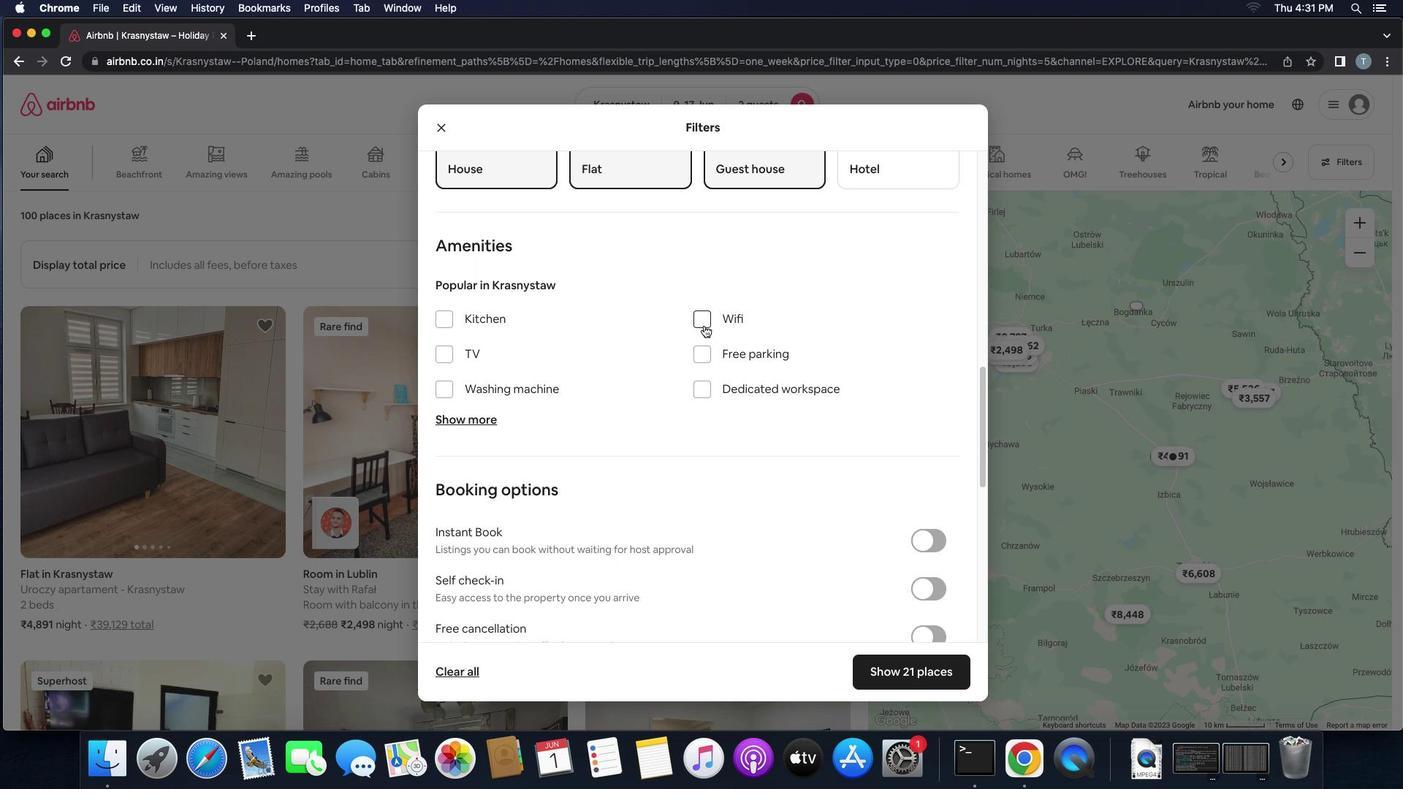 
Action: Mouse pressed left at (704, 325)
Screenshot: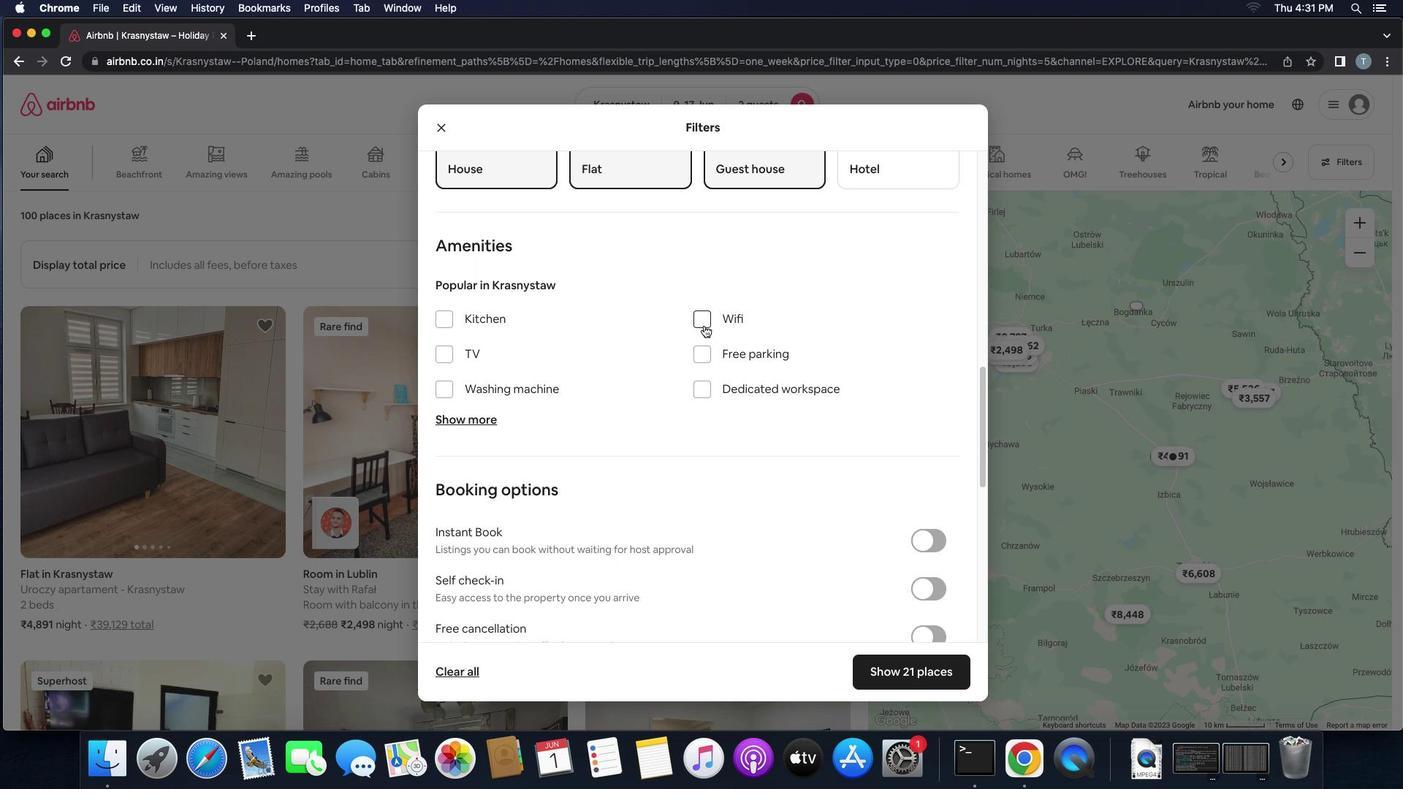 
Action: Mouse moved to (855, 467)
Screenshot: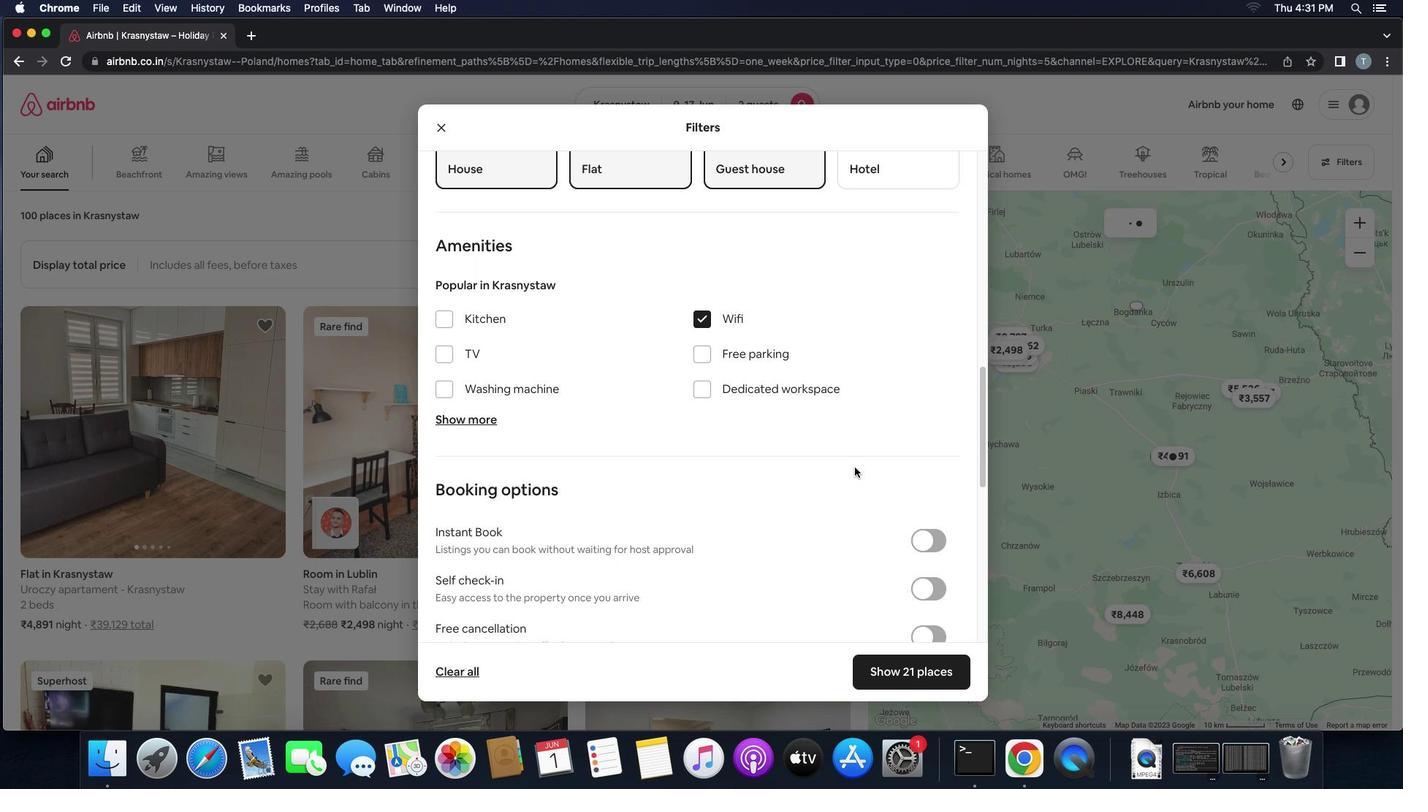 
Action: Mouse scrolled (855, 467) with delta (0, 0)
Screenshot: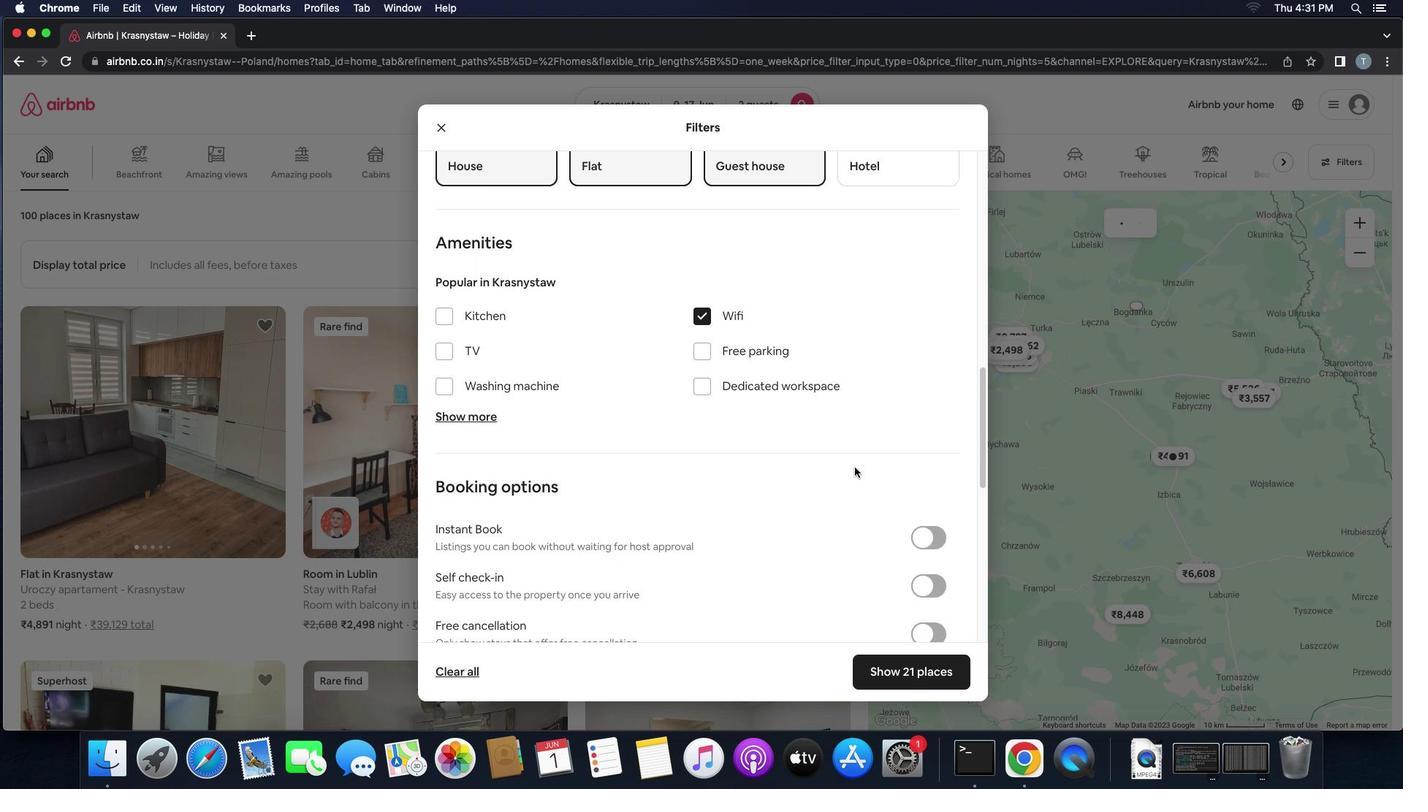
Action: Mouse scrolled (855, 467) with delta (0, 0)
Screenshot: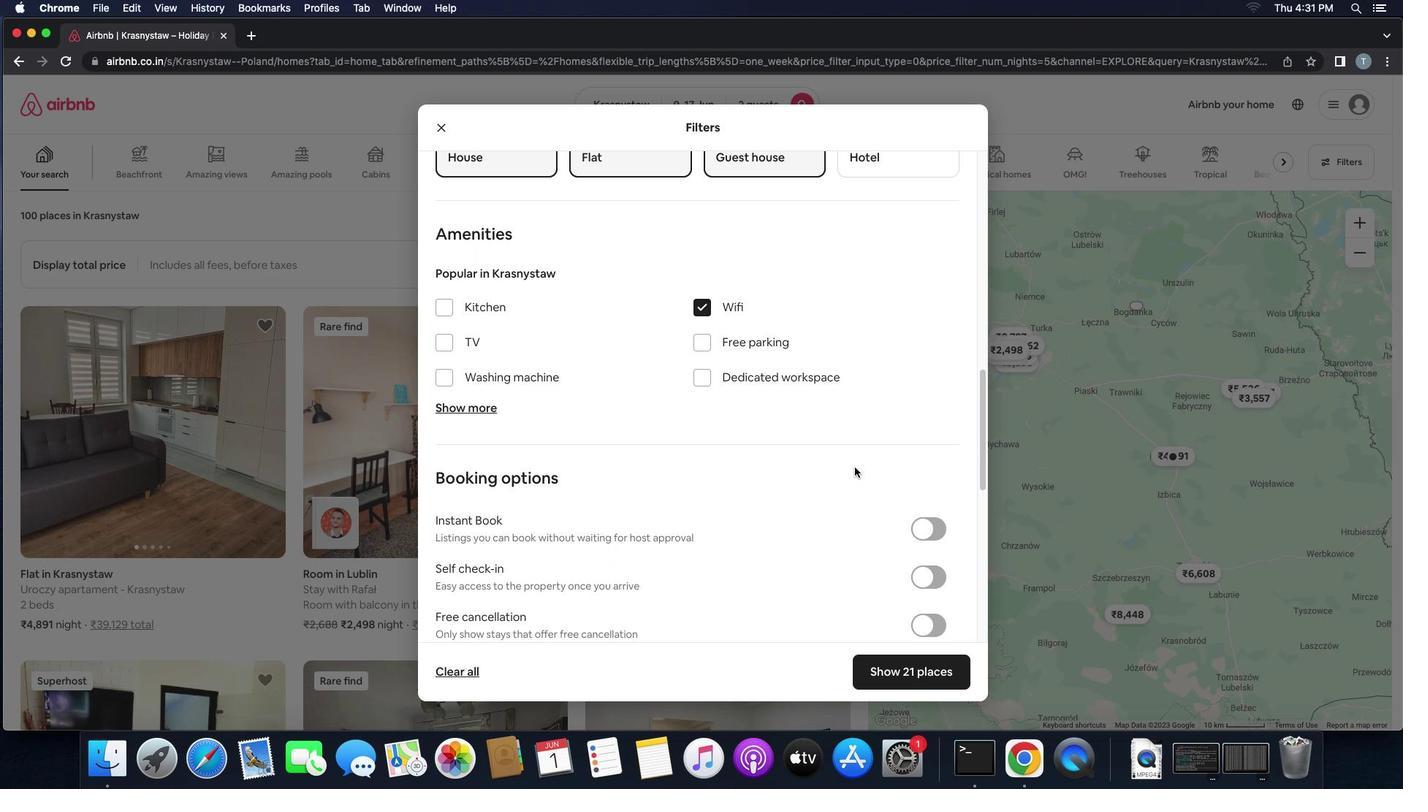 
Action: Mouse scrolled (855, 467) with delta (0, 0)
Screenshot: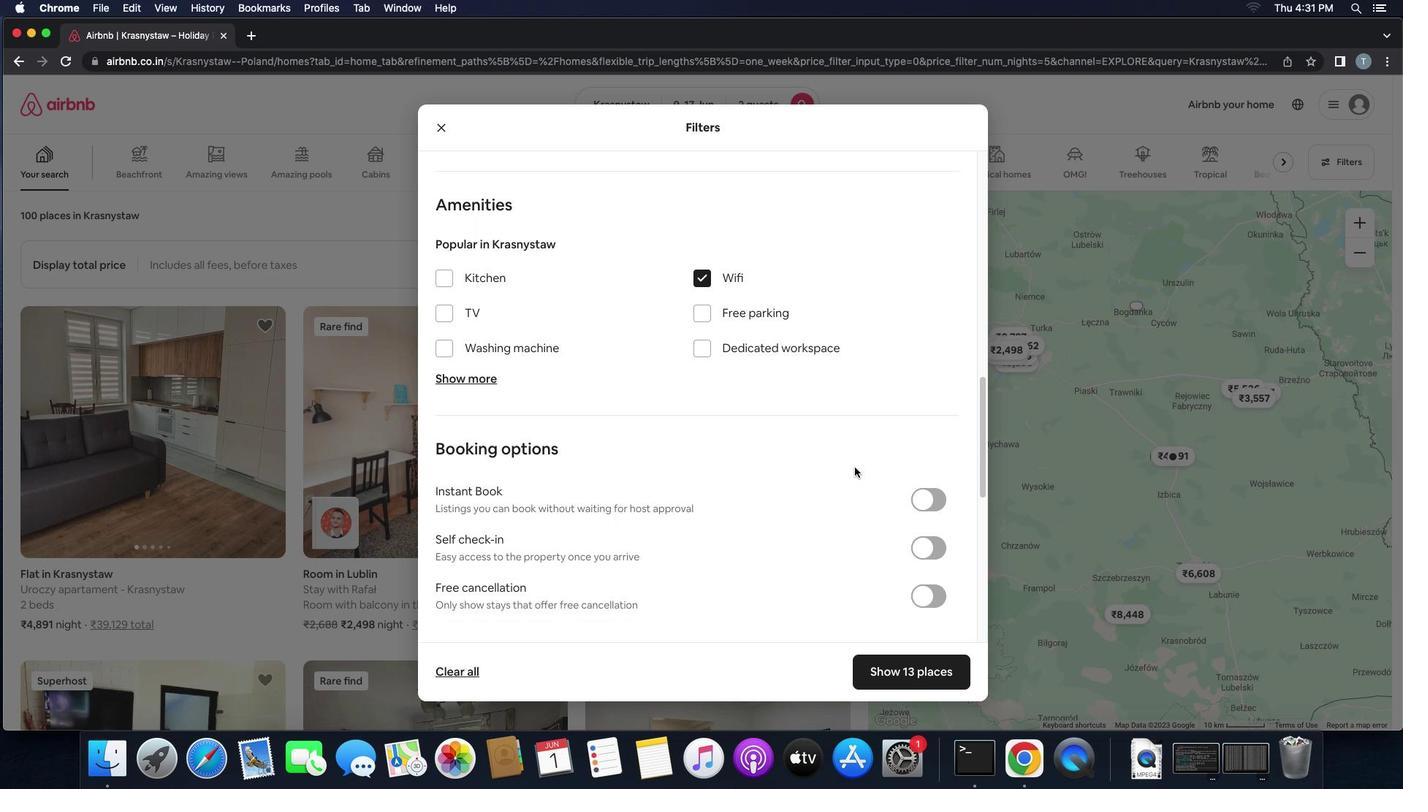 
Action: Mouse scrolled (855, 467) with delta (0, 0)
Screenshot: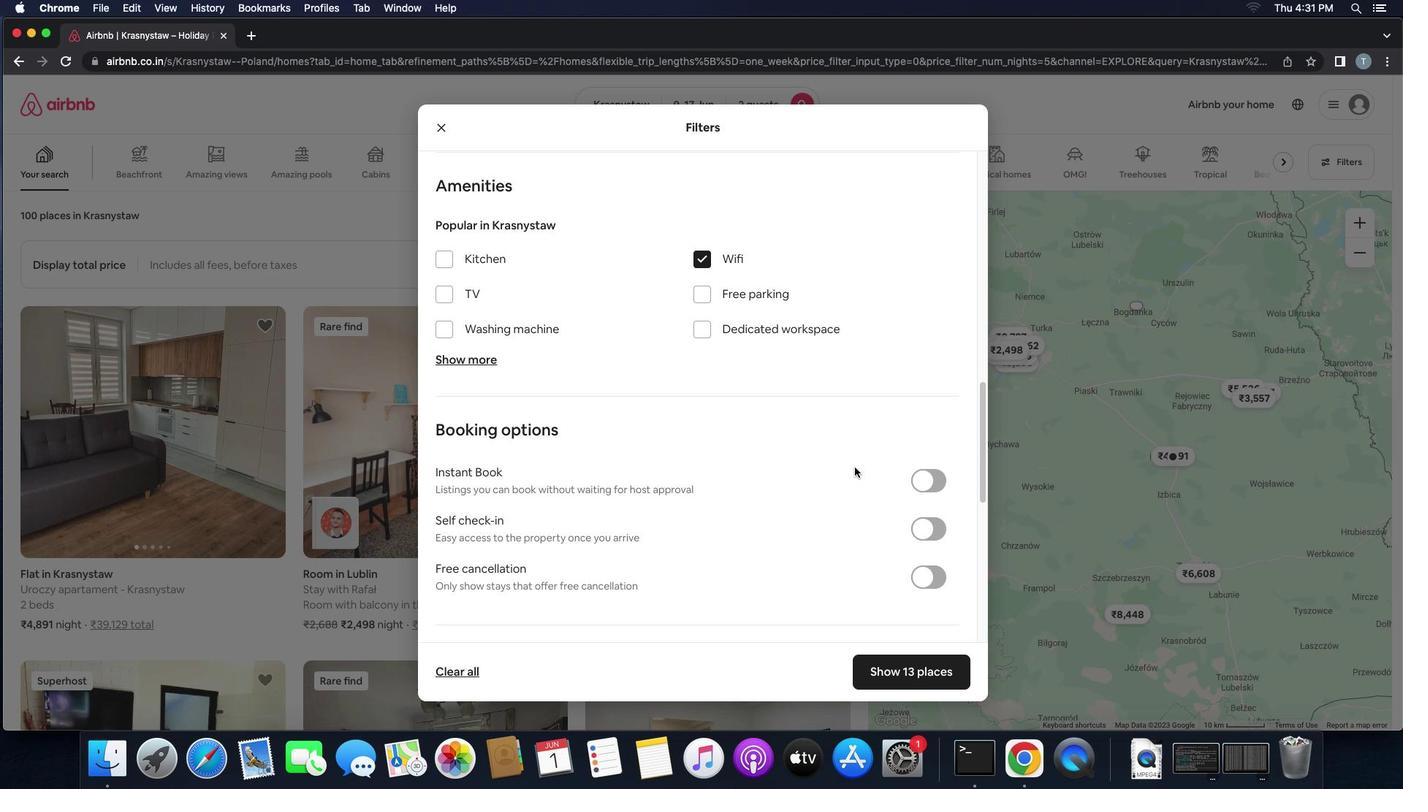 
Action: Mouse scrolled (855, 467) with delta (0, 0)
Screenshot: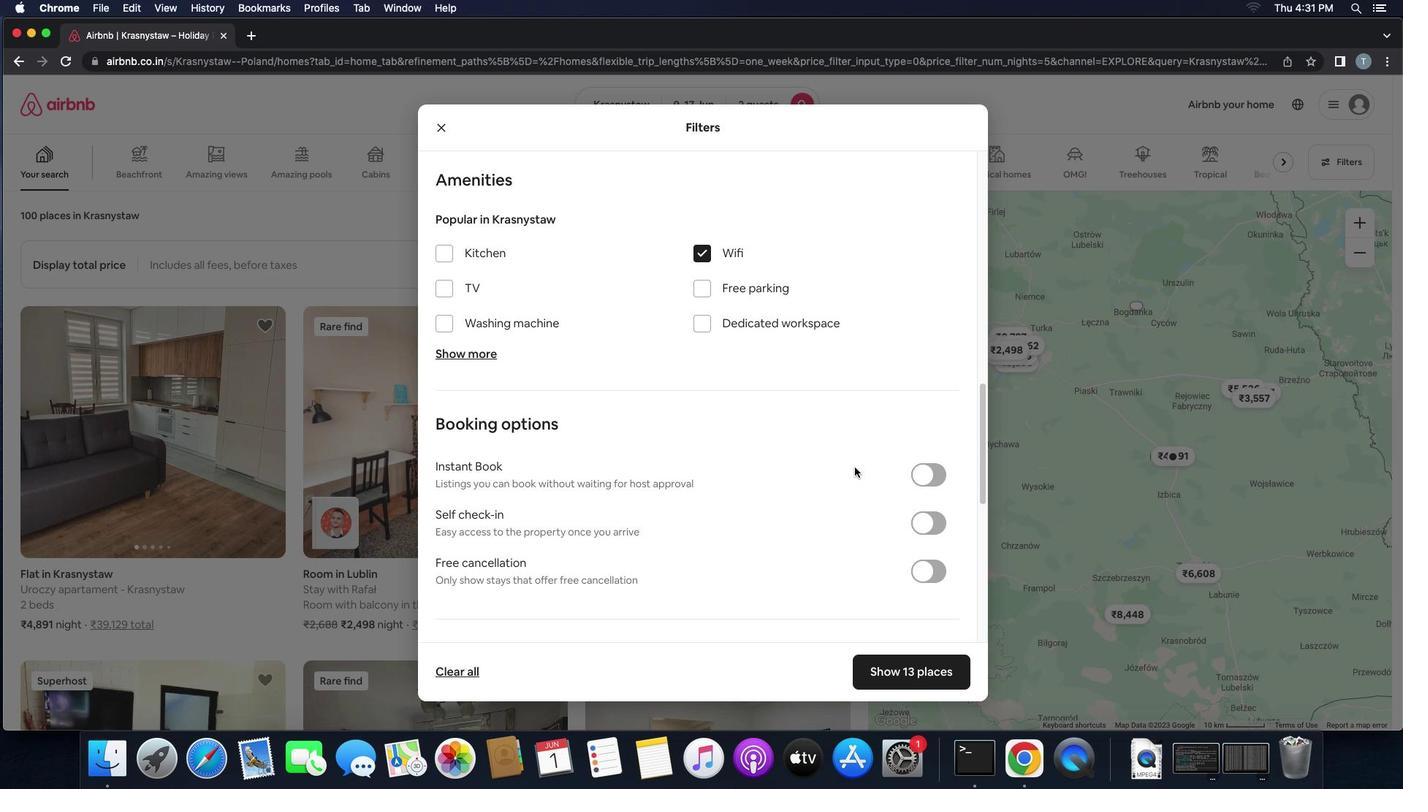 
Action: Mouse scrolled (855, 467) with delta (0, 0)
Screenshot: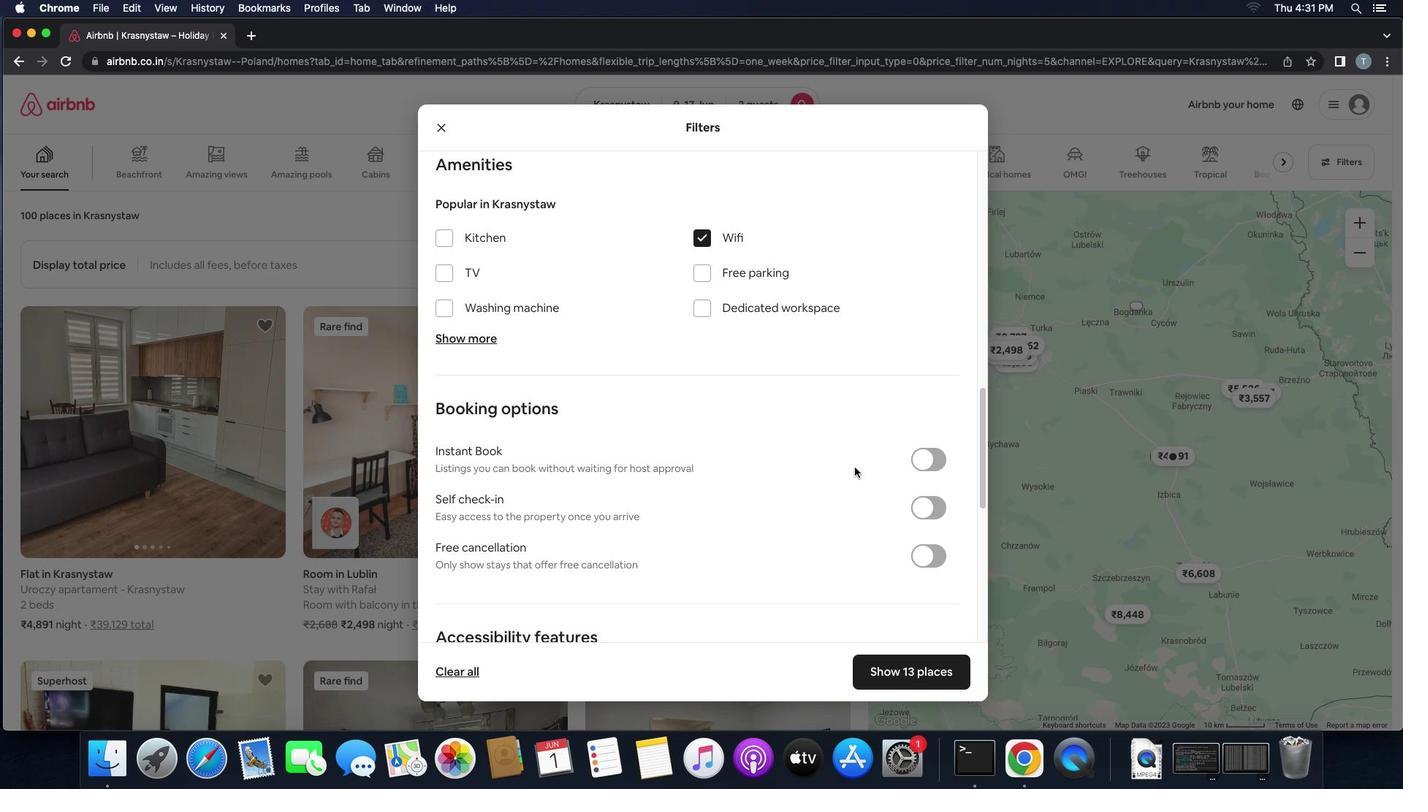 
Action: Mouse scrolled (855, 467) with delta (0, 0)
Screenshot: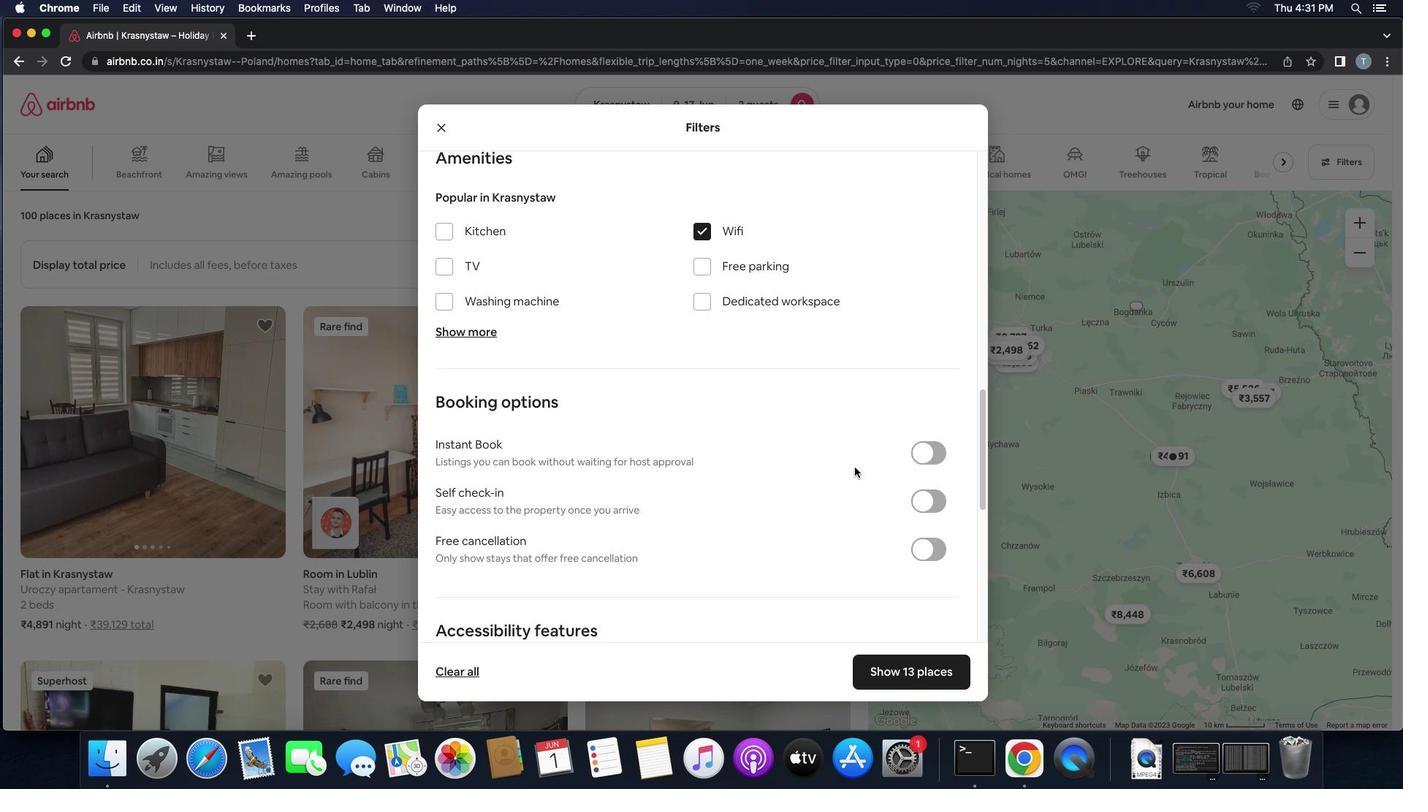
Action: Mouse scrolled (855, 467) with delta (0, 0)
Screenshot: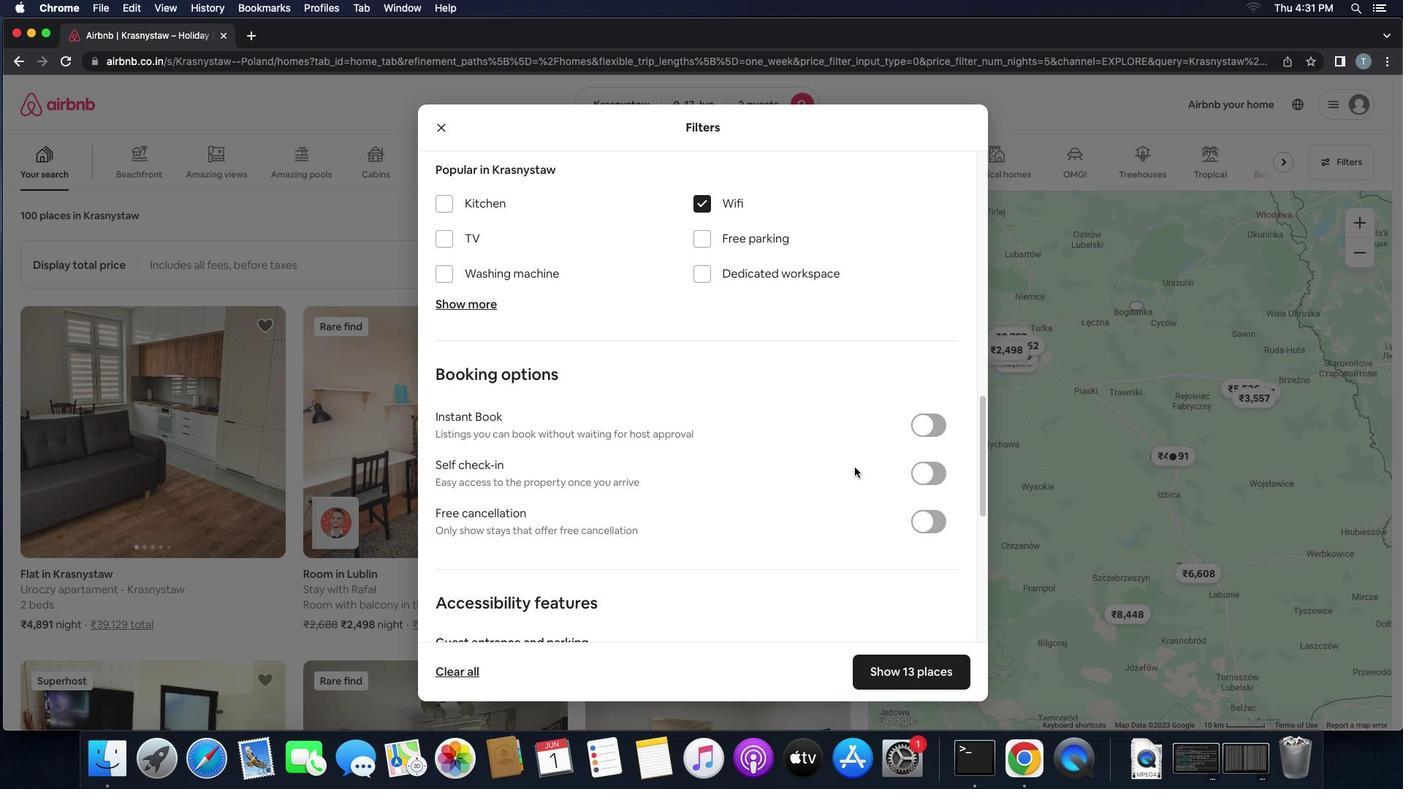 
Action: Mouse scrolled (855, 467) with delta (0, 0)
Screenshot: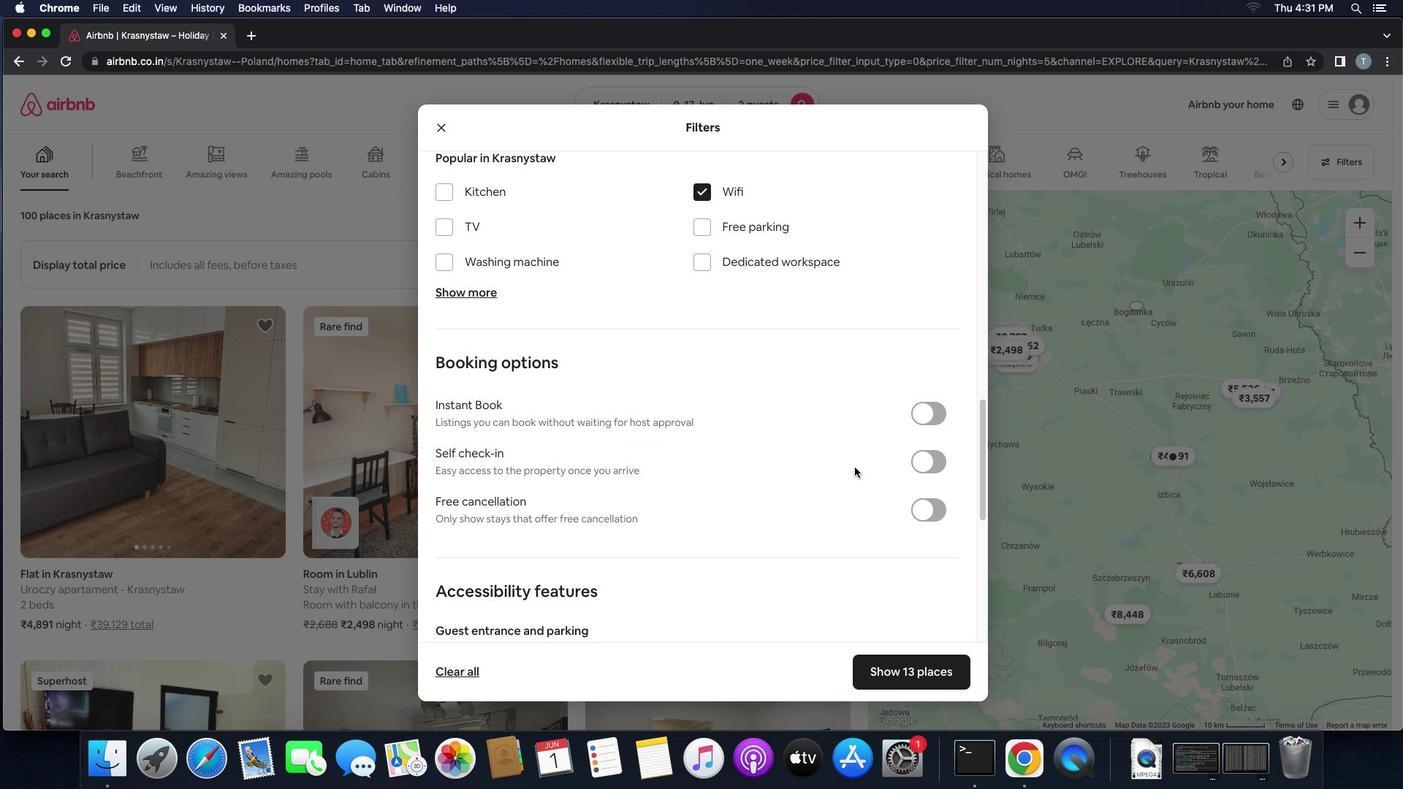 
Action: Mouse scrolled (855, 467) with delta (0, 0)
Screenshot: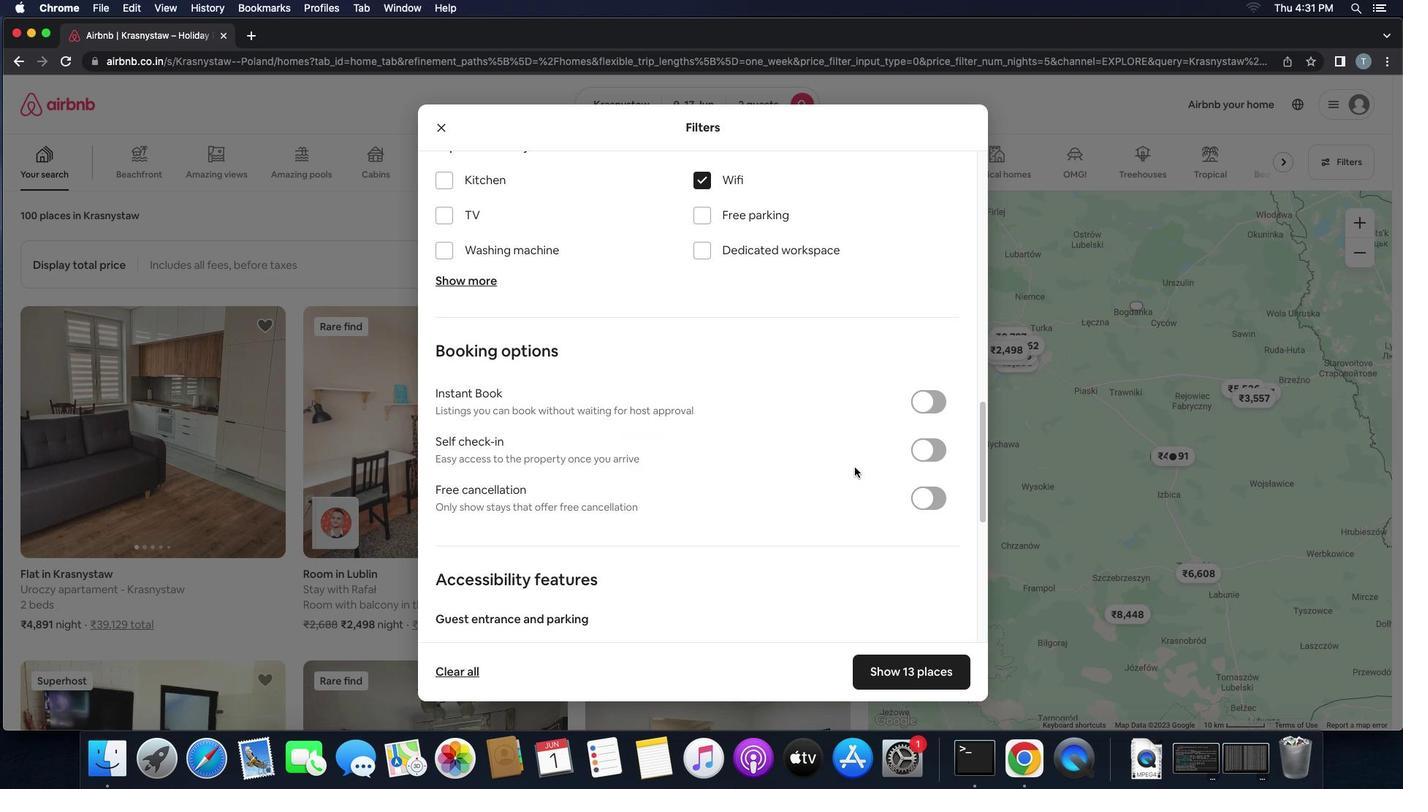 
Action: Mouse scrolled (855, 467) with delta (0, 0)
Screenshot: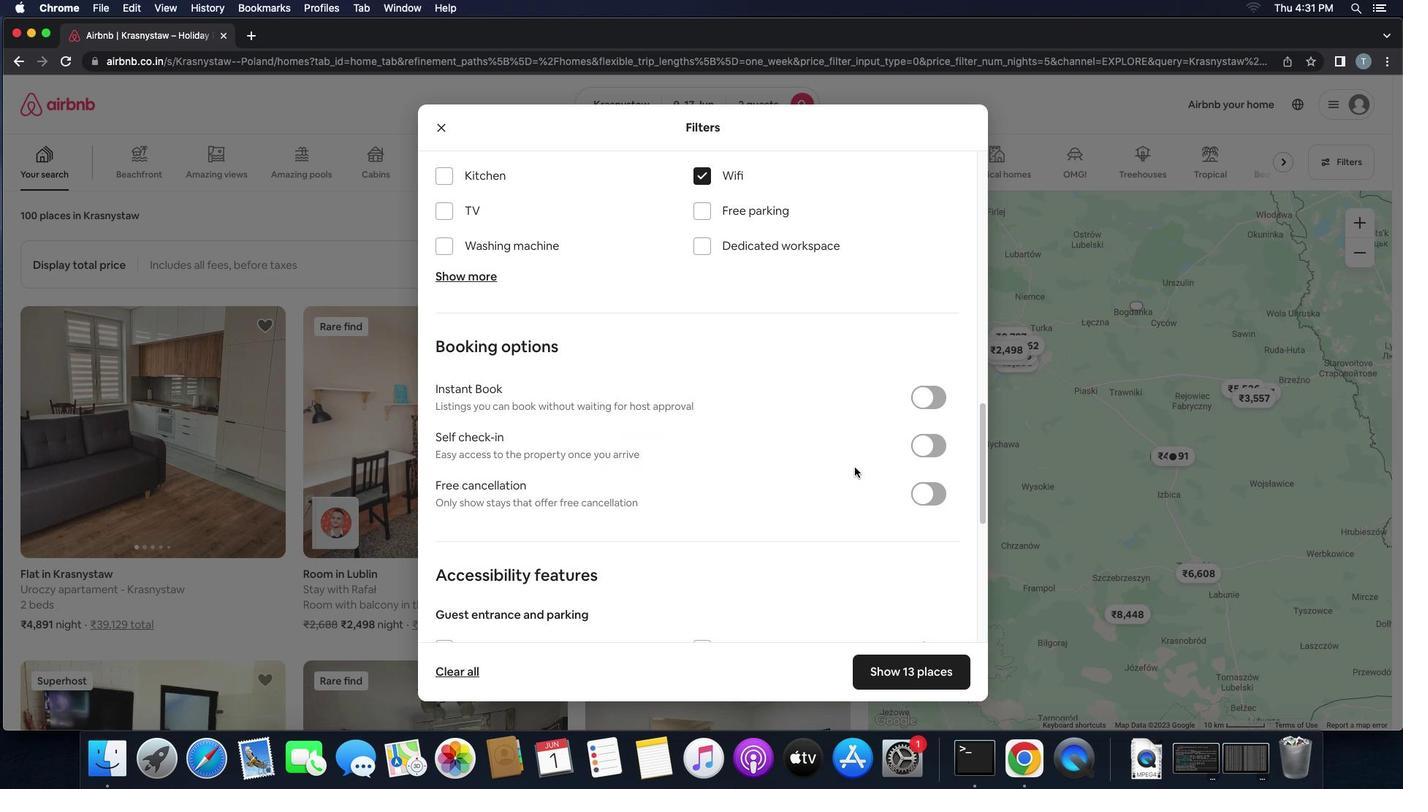 
Action: Mouse scrolled (855, 467) with delta (0, 0)
Screenshot: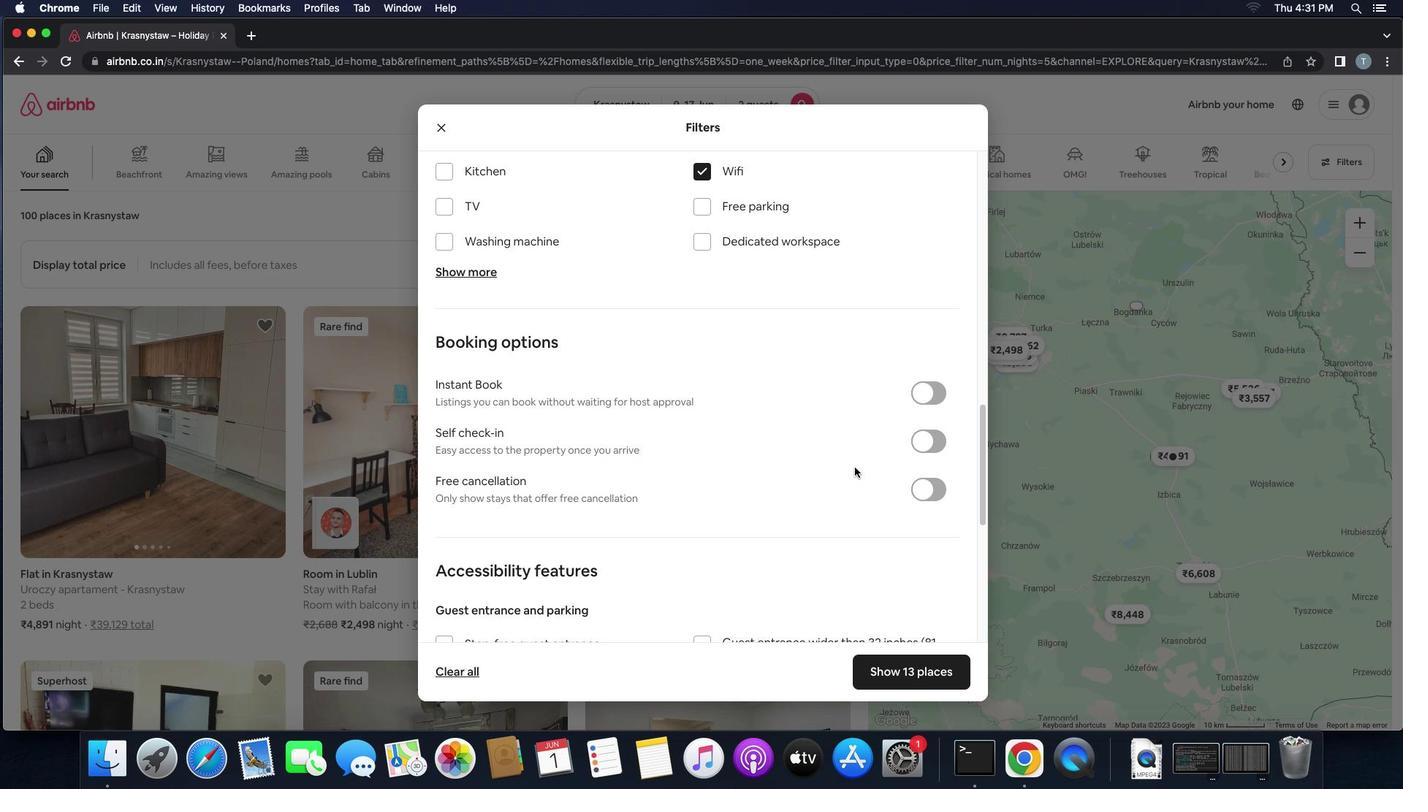 
Action: Mouse scrolled (855, 467) with delta (0, 0)
Screenshot: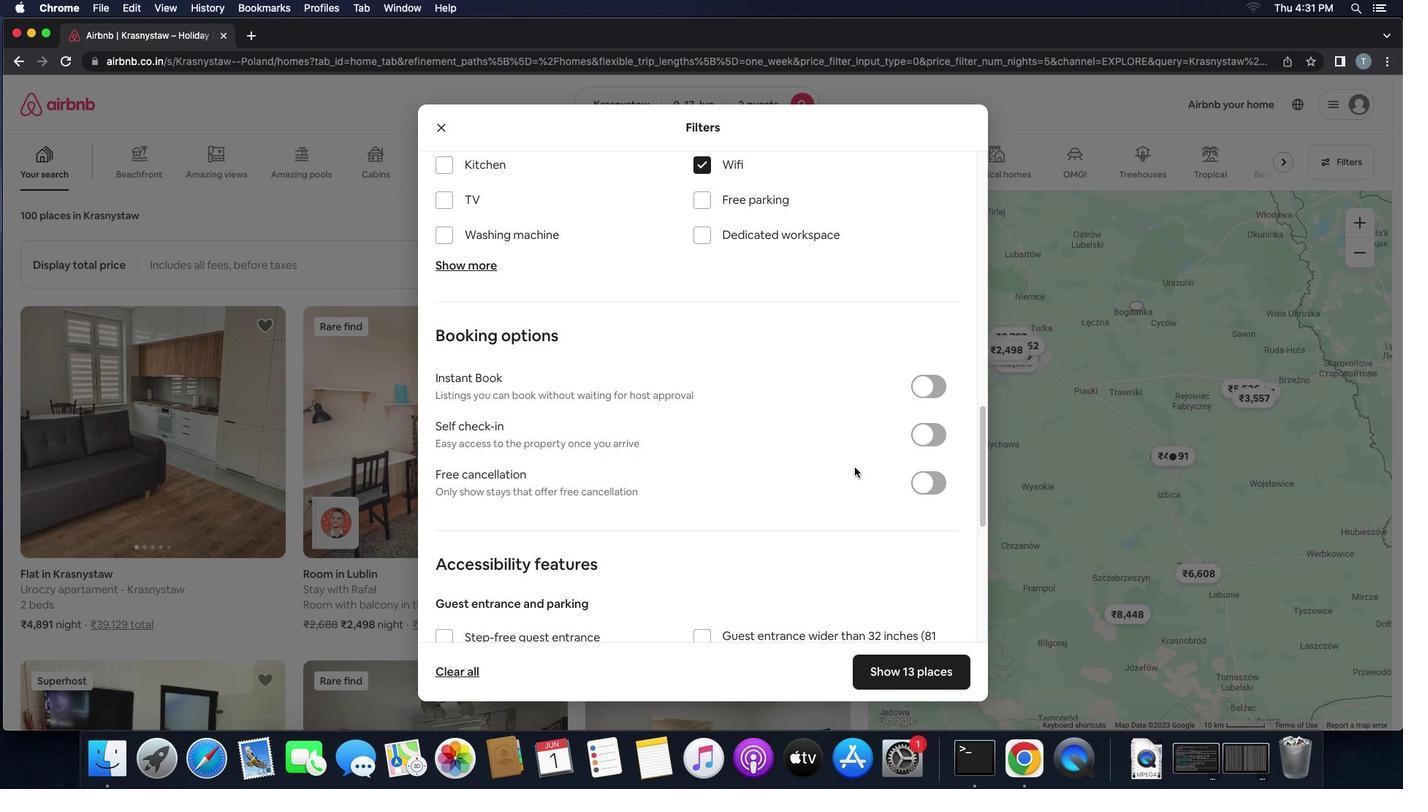 
Action: Mouse scrolled (855, 467) with delta (0, 0)
Screenshot: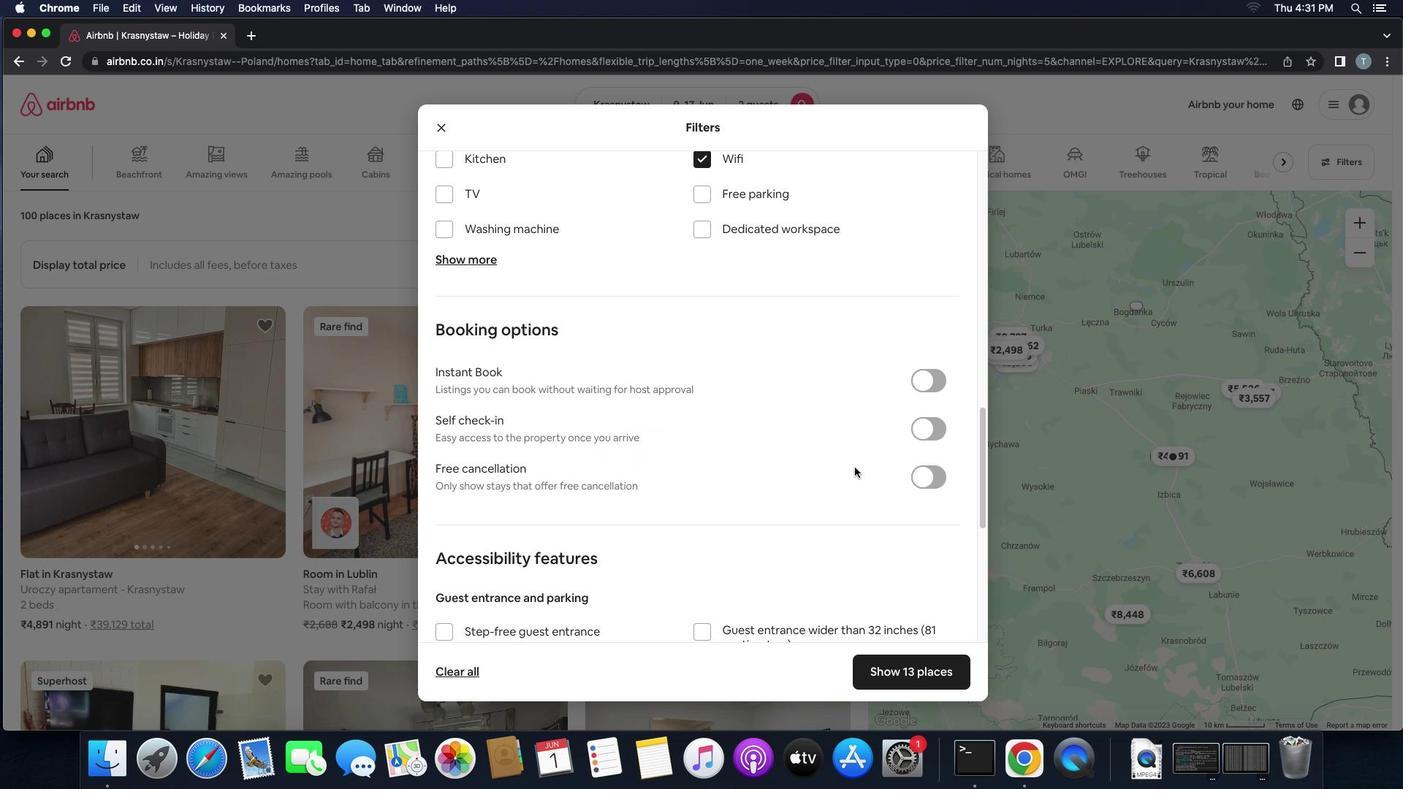 
Action: Mouse moved to (917, 425)
Screenshot: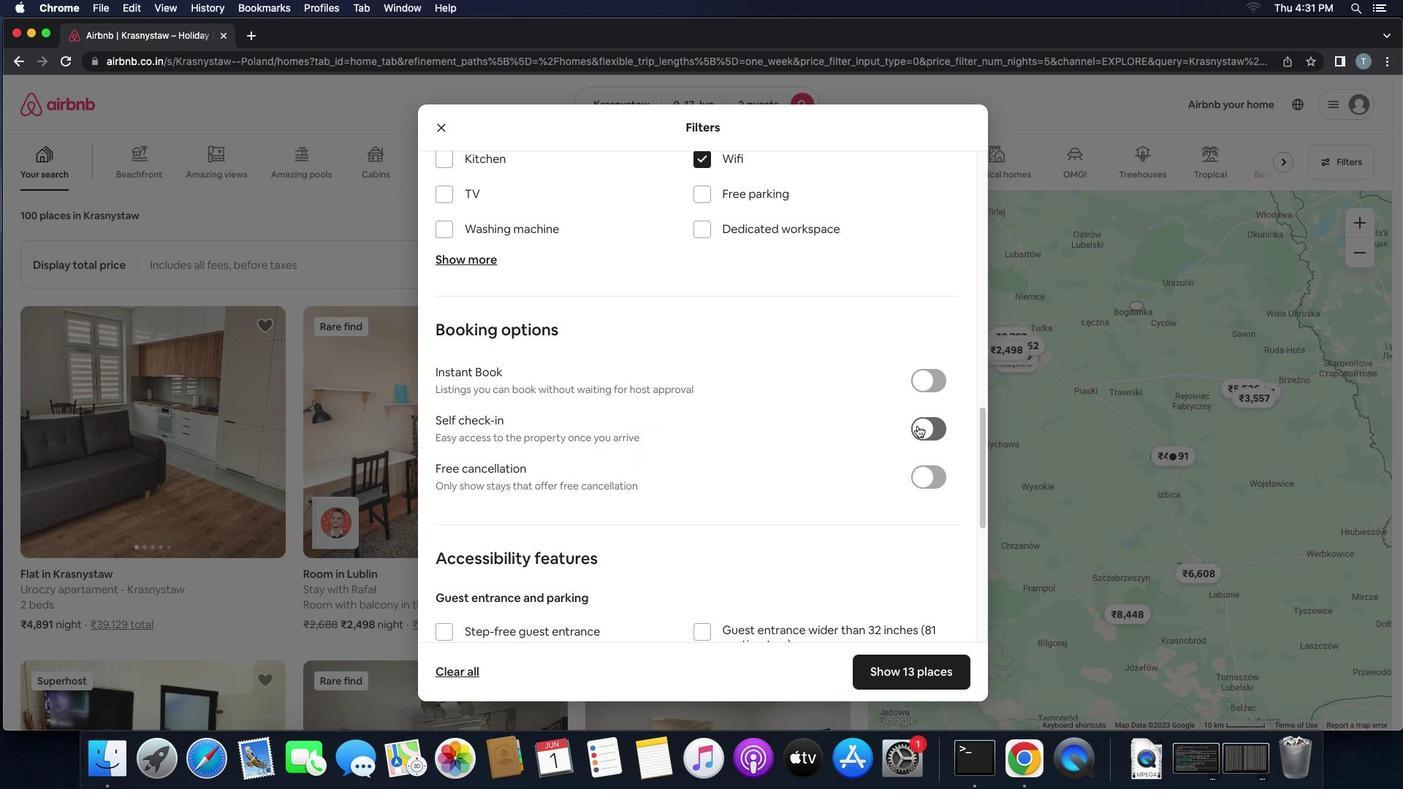 
Action: Mouse pressed left at (917, 425)
Screenshot: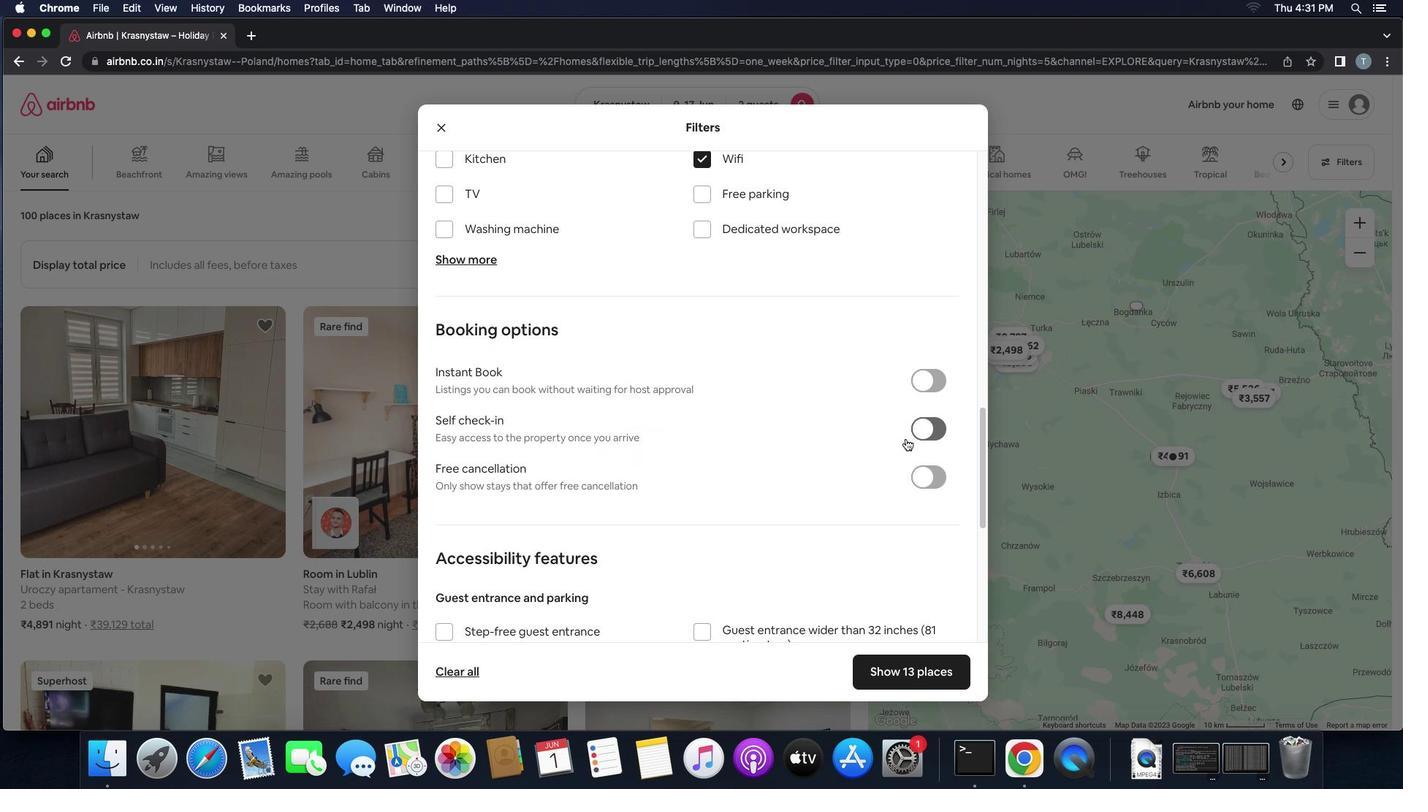 
Action: Mouse moved to (817, 506)
Screenshot: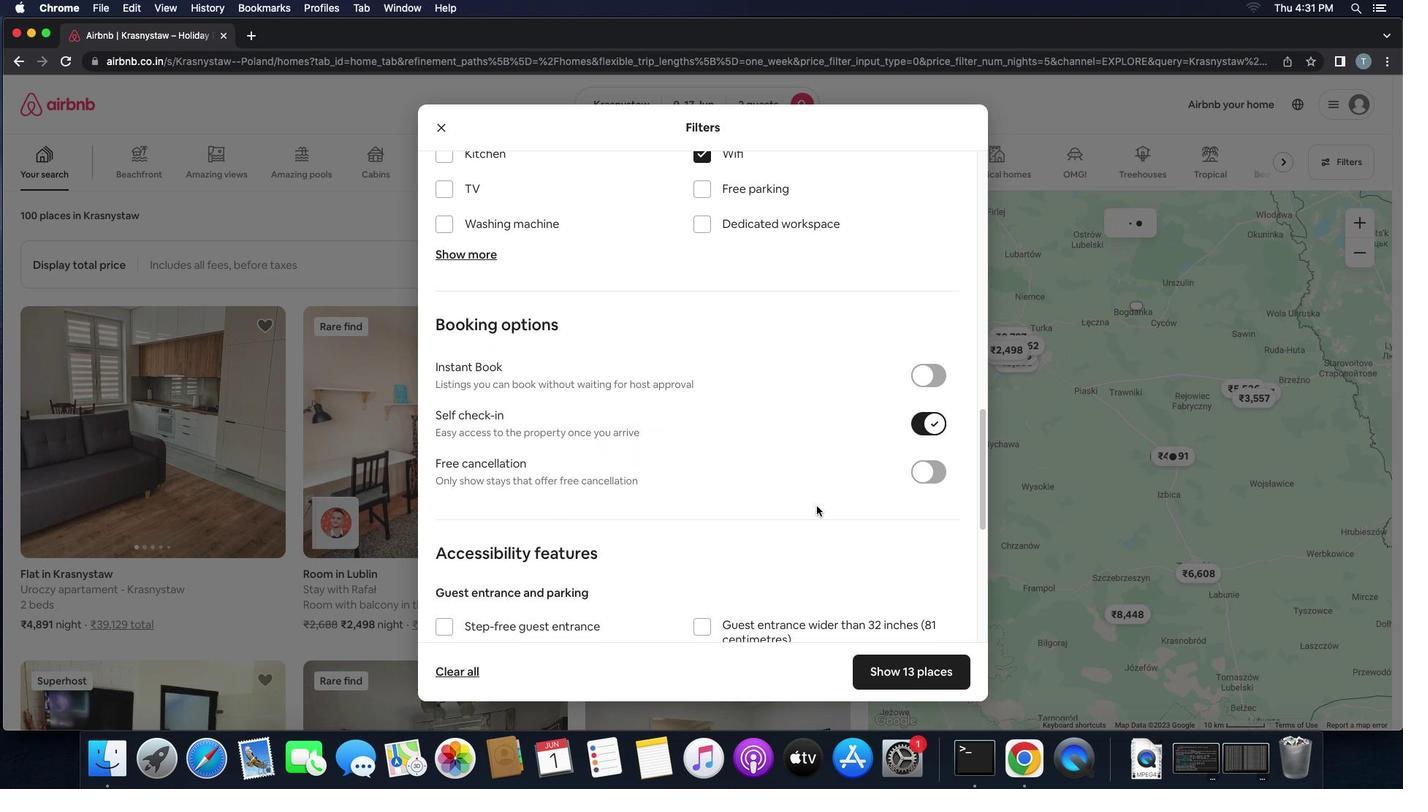 
Action: Mouse scrolled (817, 506) with delta (0, 0)
Screenshot: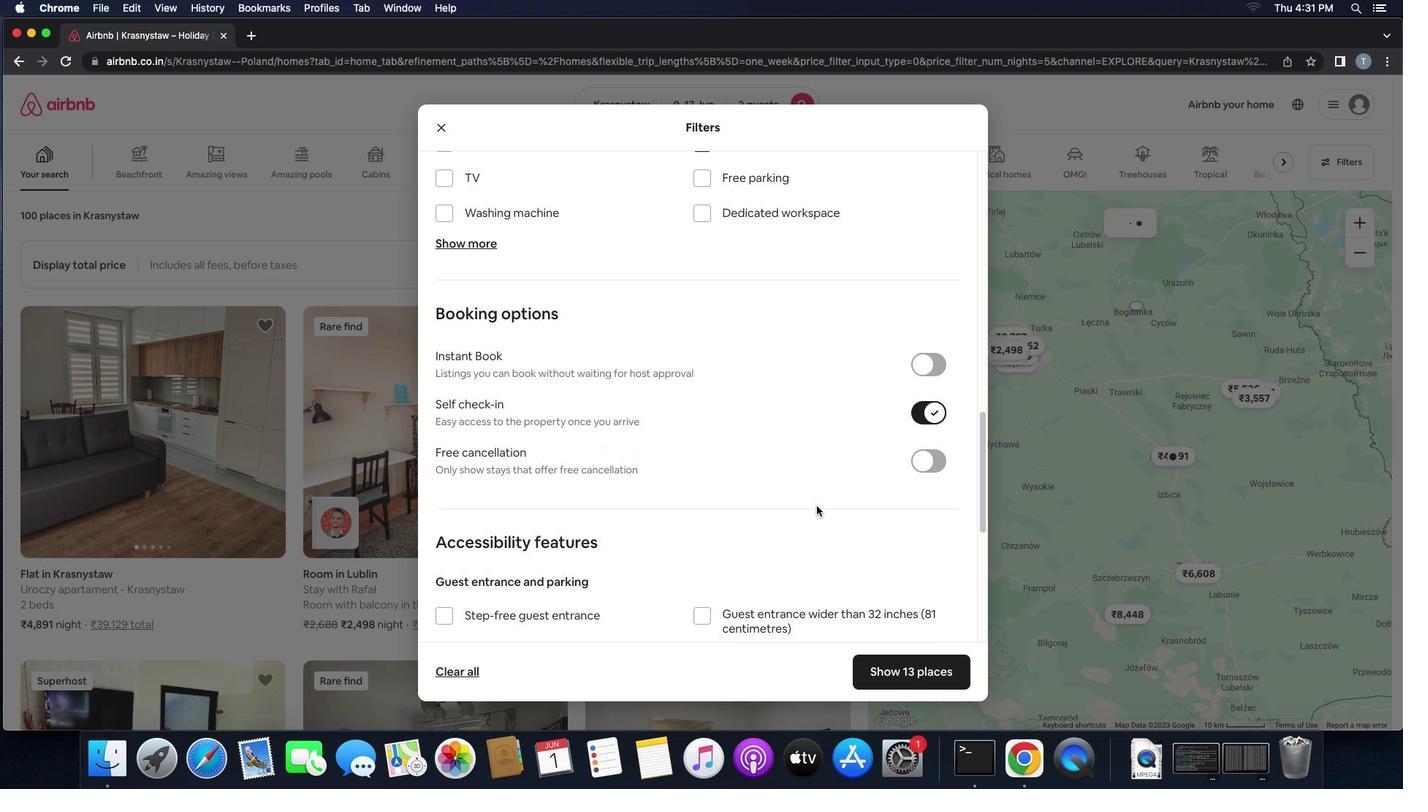 
Action: Mouse scrolled (817, 506) with delta (0, 0)
Screenshot: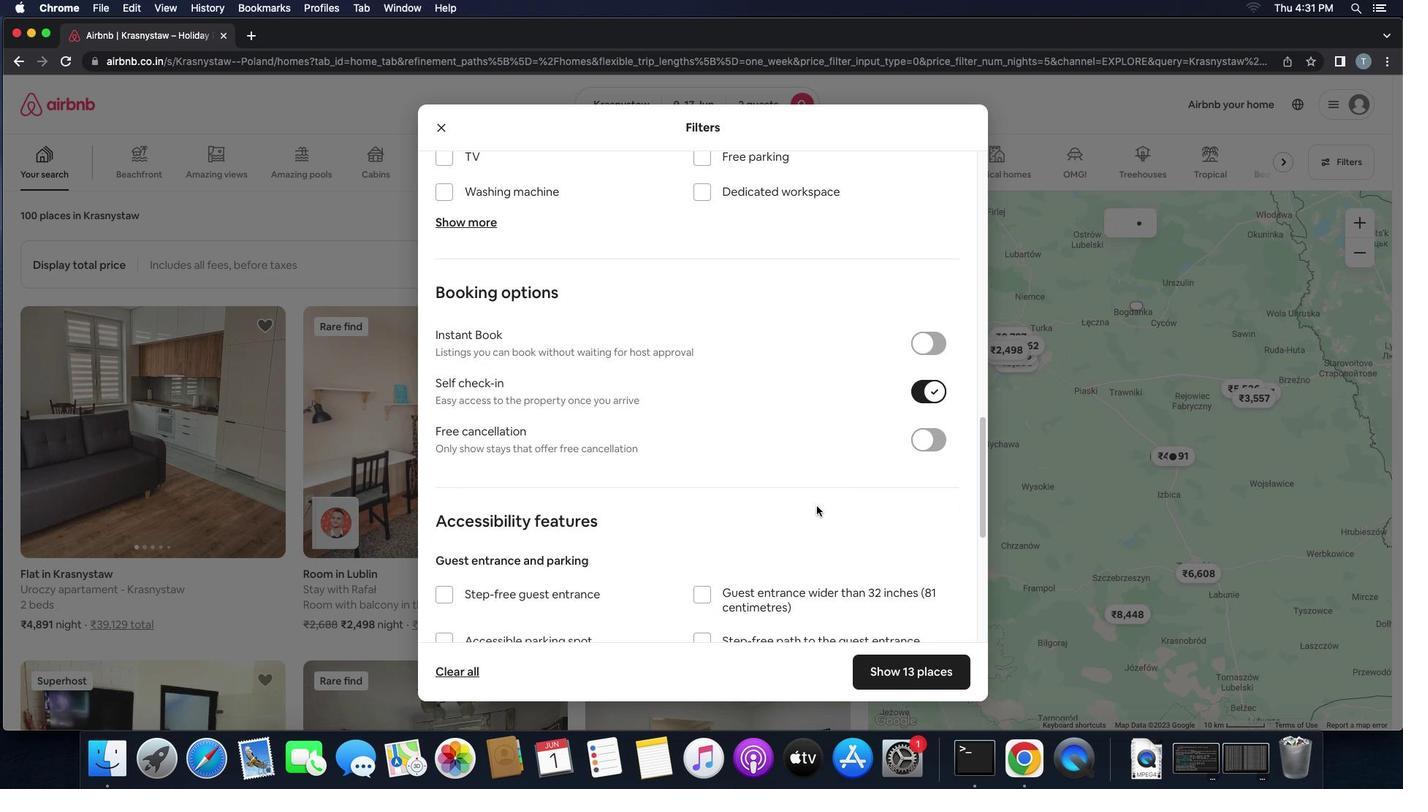
Action: Mouse scrolled (817, 506) with delta (0, -1)
Screenshot: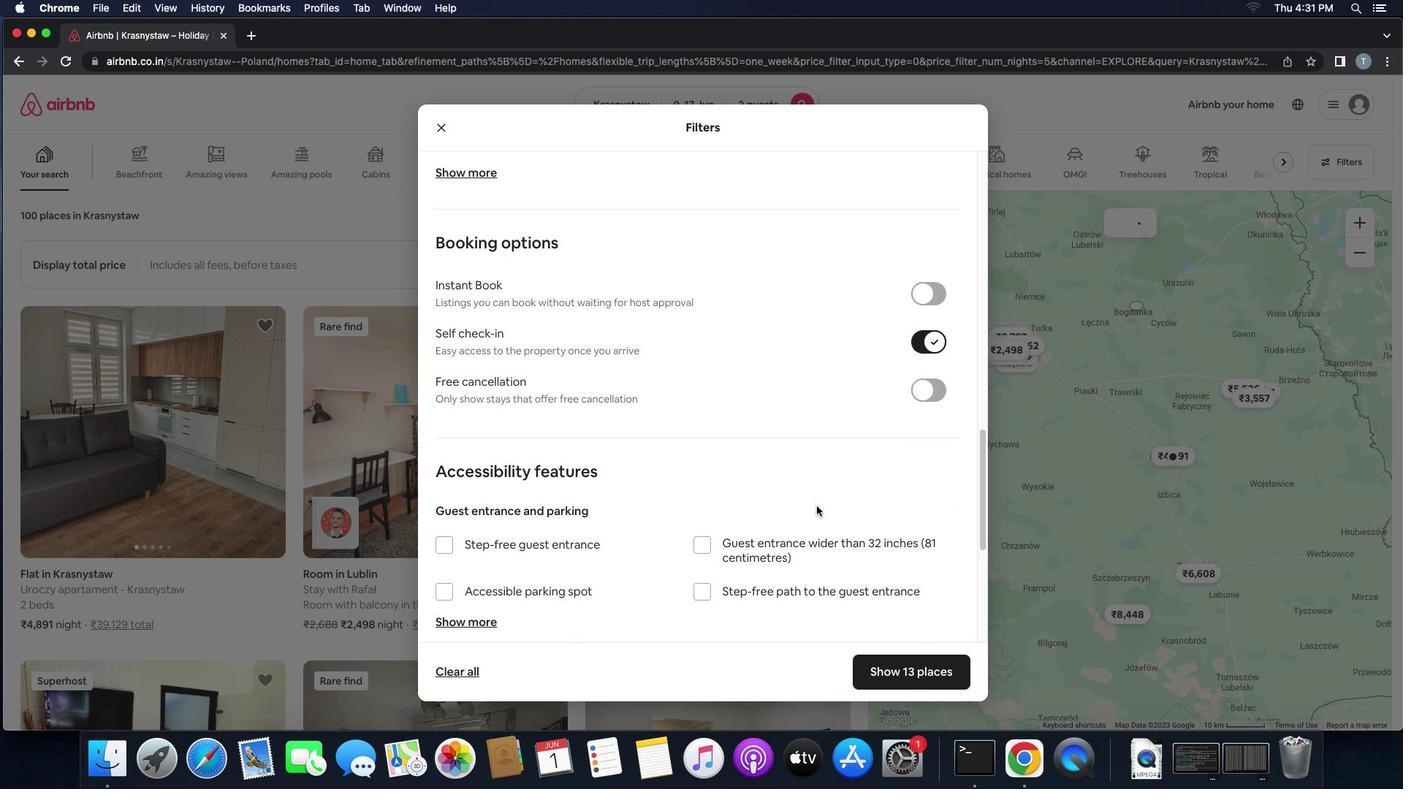 
Action: Mouse scrolled (817, 506) with delta (0, 0)
Screenshot: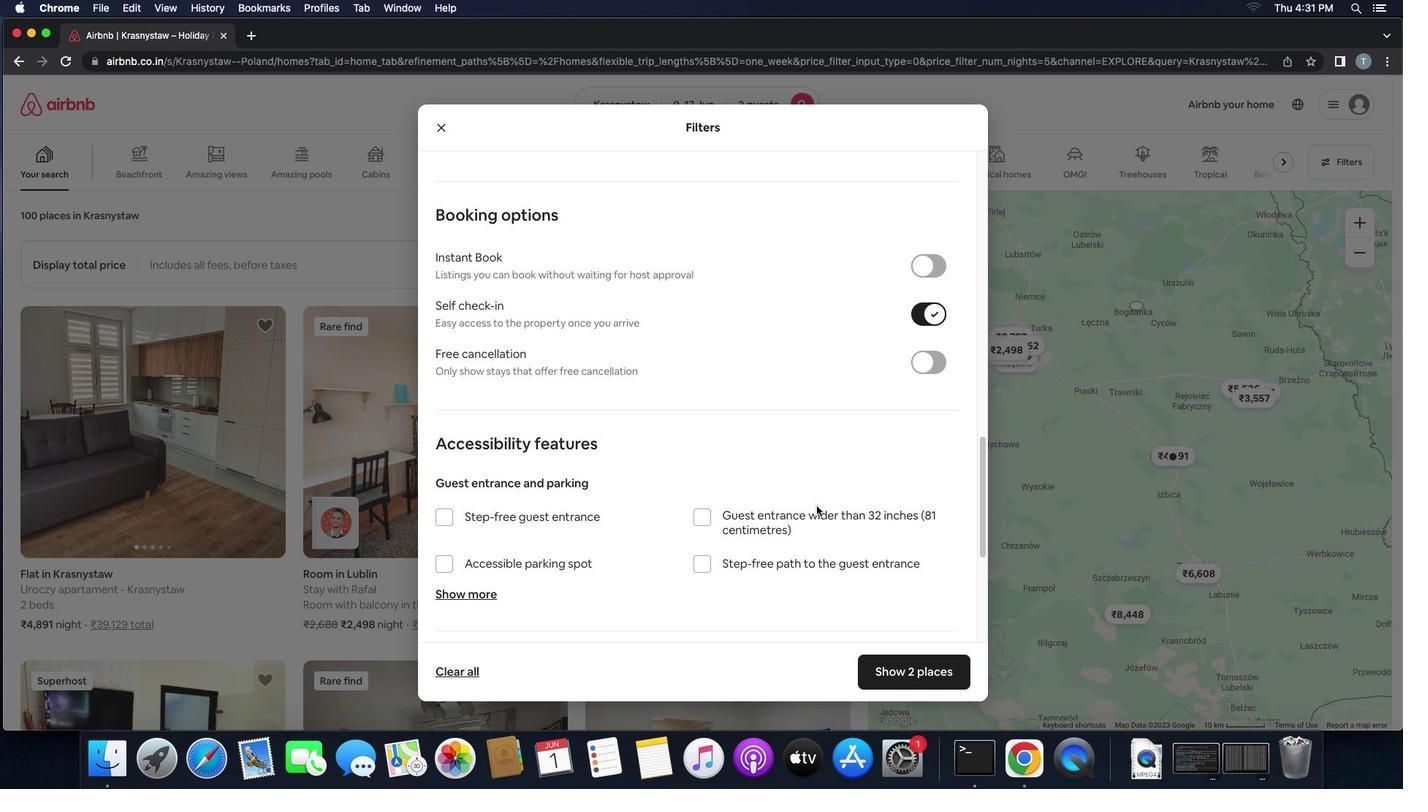 
Action: Mouse scrolled (817, 506) with delta (0, 0)
Screenshot: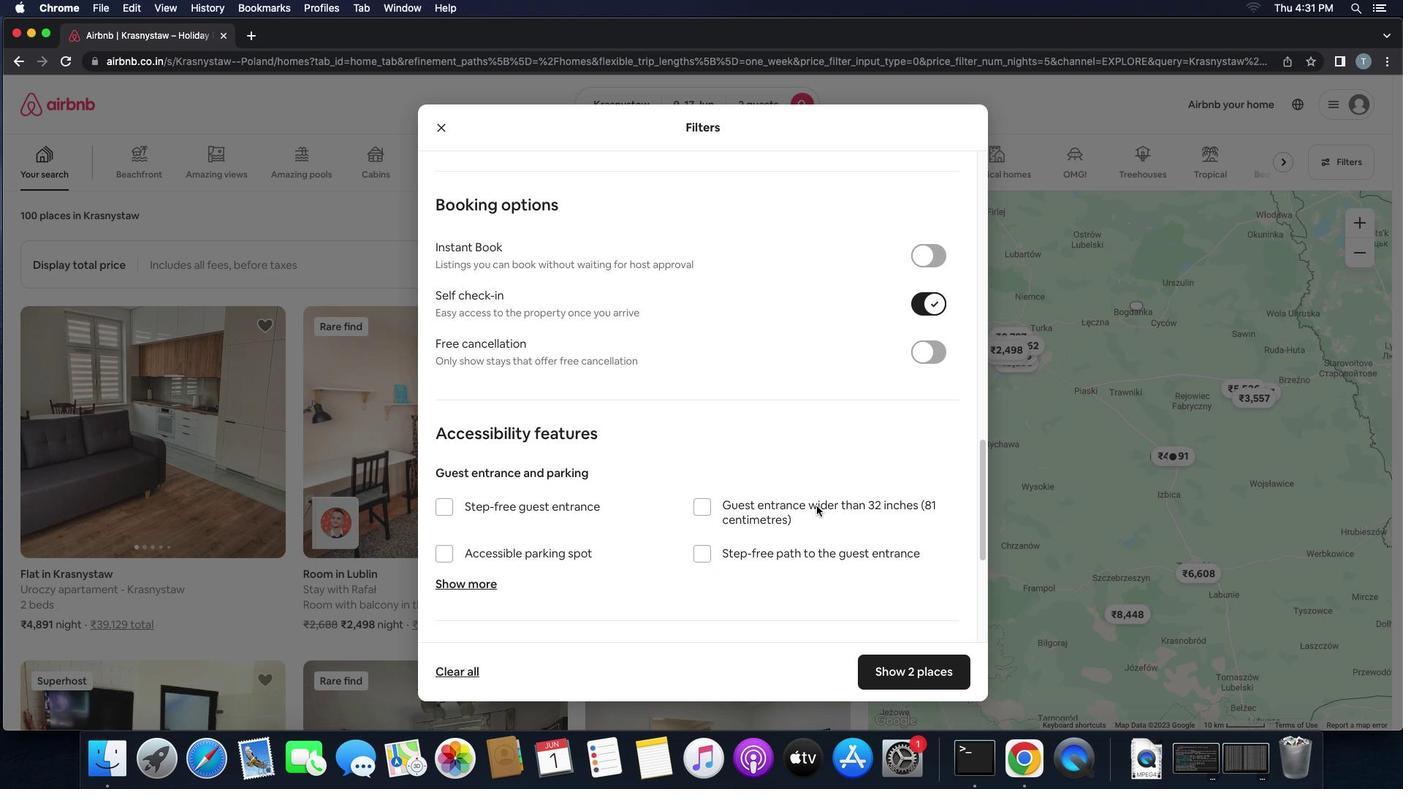 
Action: Mouse scrolled (817, 506) with delta (0, 0)
Screenshot: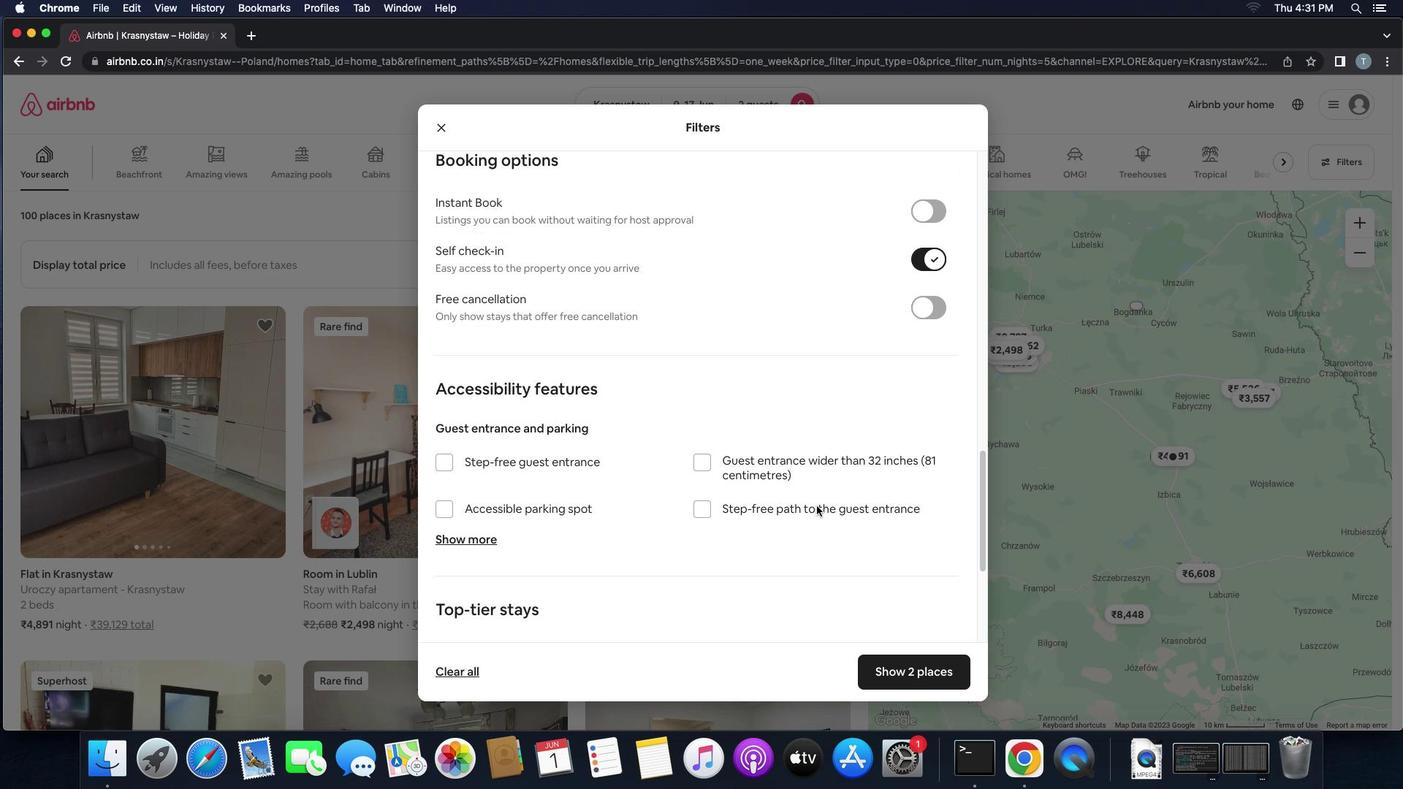 
Action: Mouse moved to (816, 505)
Screenshot: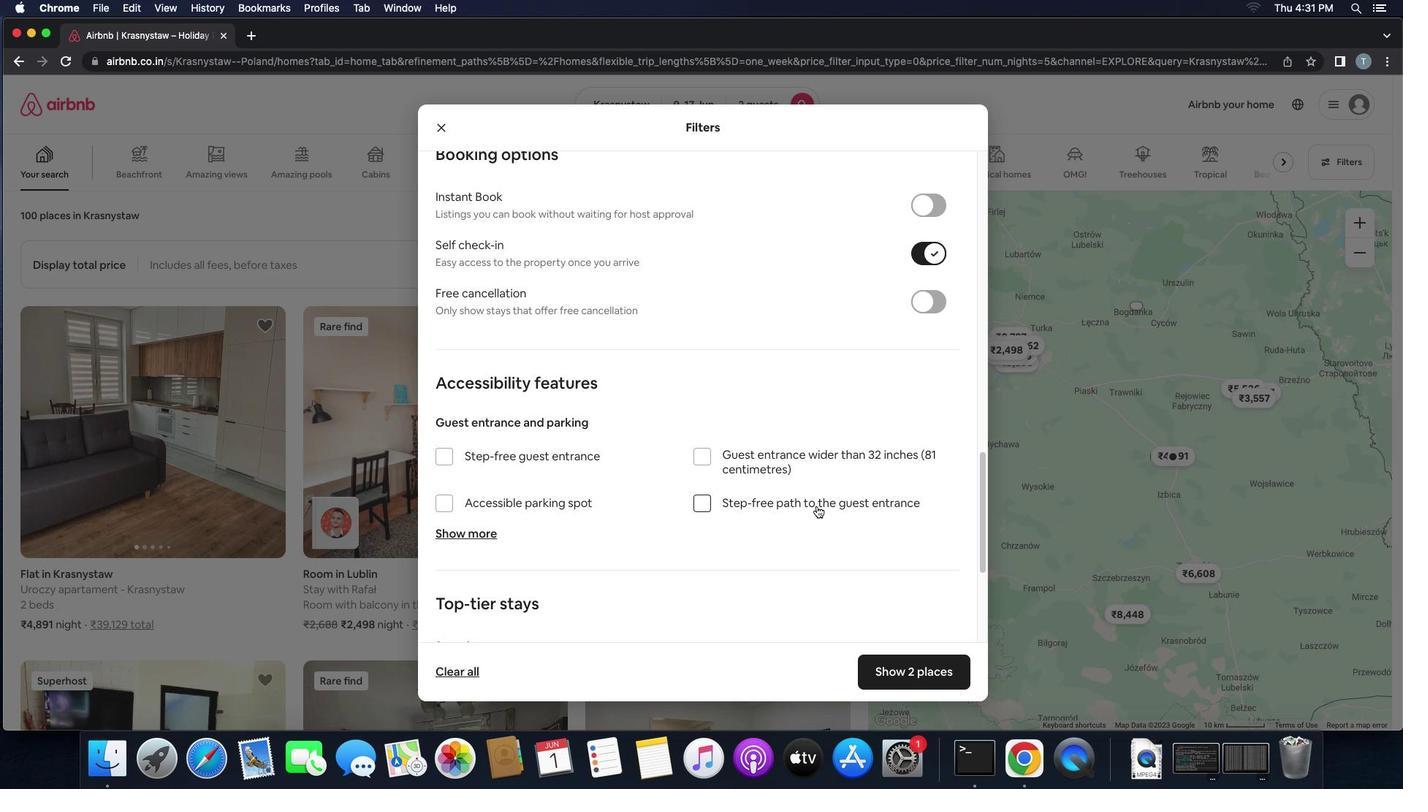 
Action: Mouse scrolled (816, 505) with delta (0, 0)
Screenshot: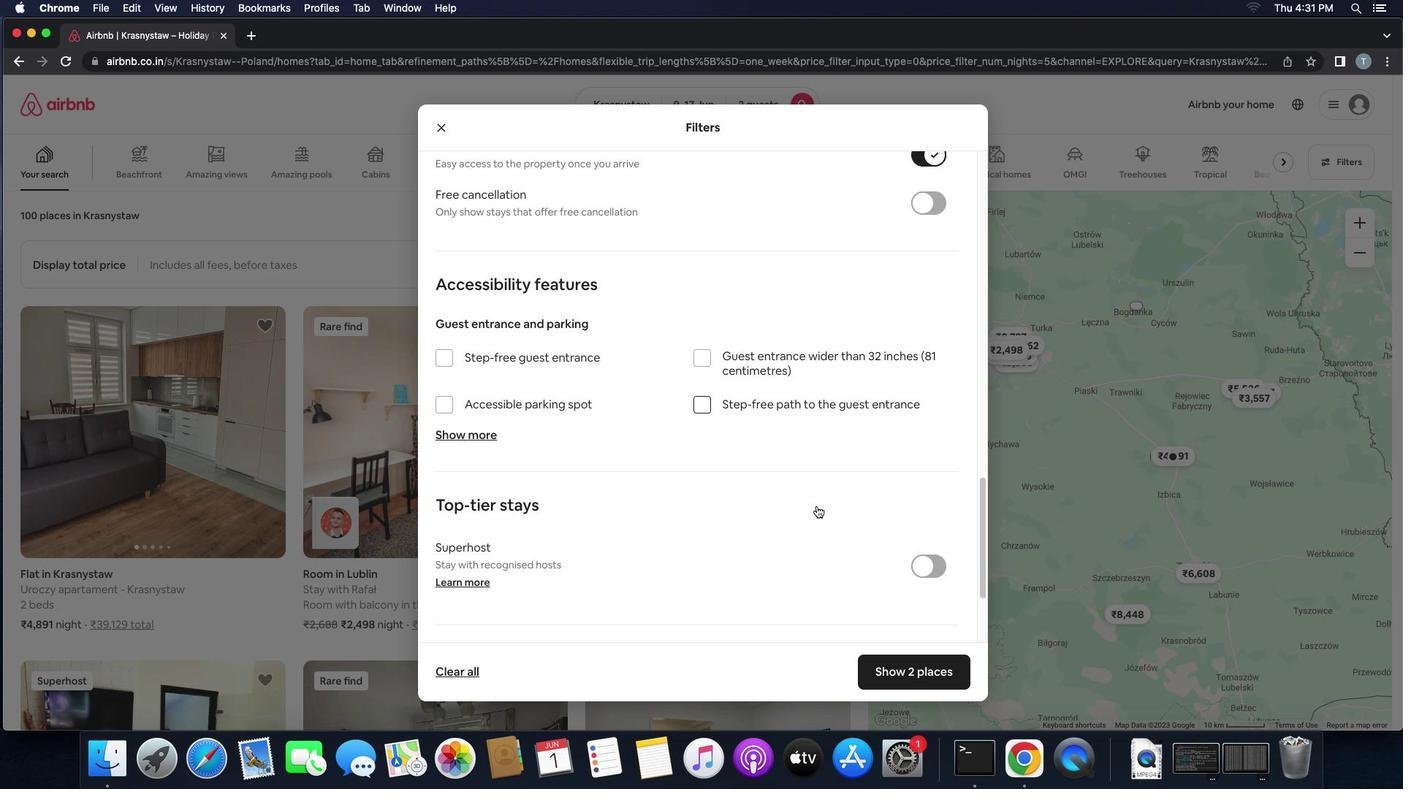 
Action: Mouse scrolled (816, 505) with delta (0, 0)
Screenshot: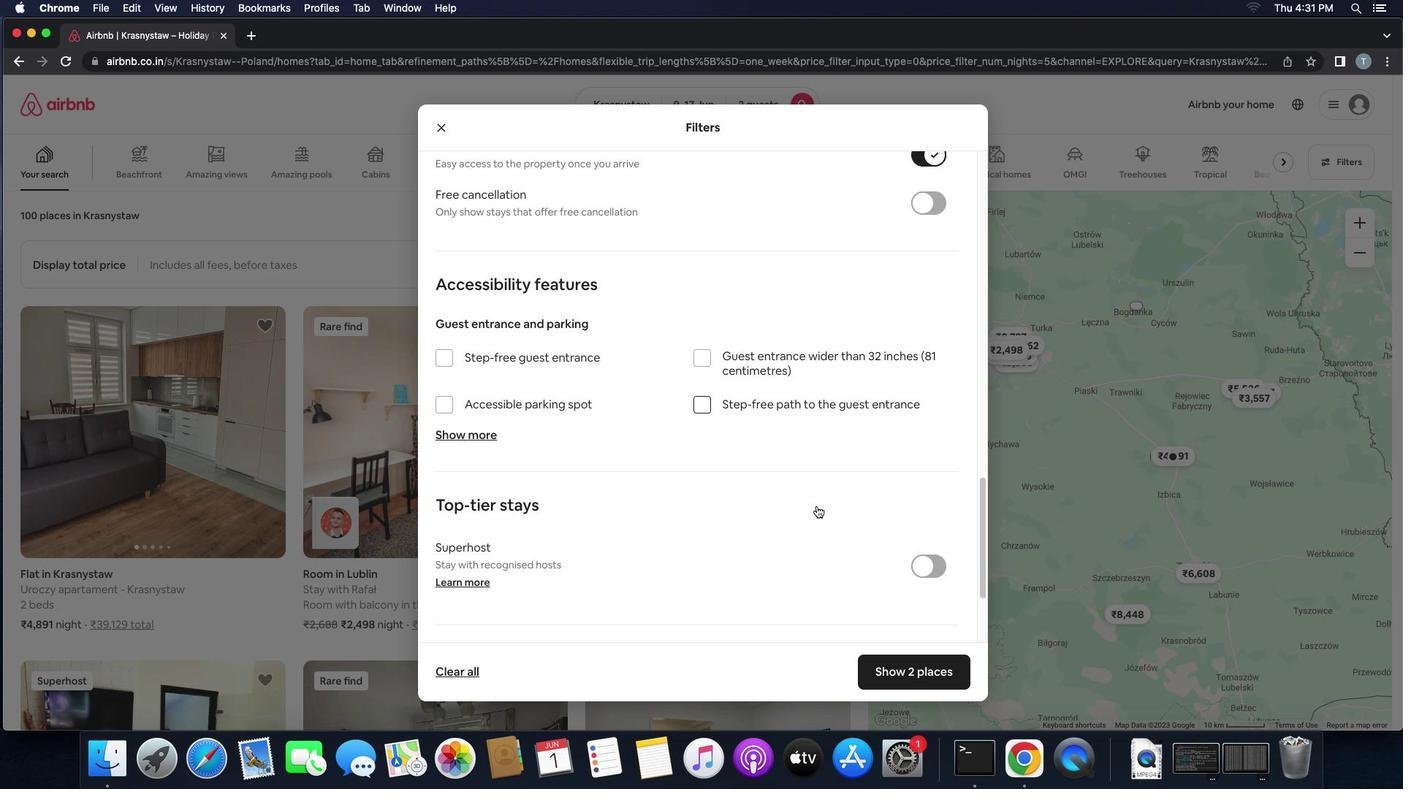 
Action: Mouse scrolled (816, 505) with delta (0, -2)
Screenshot: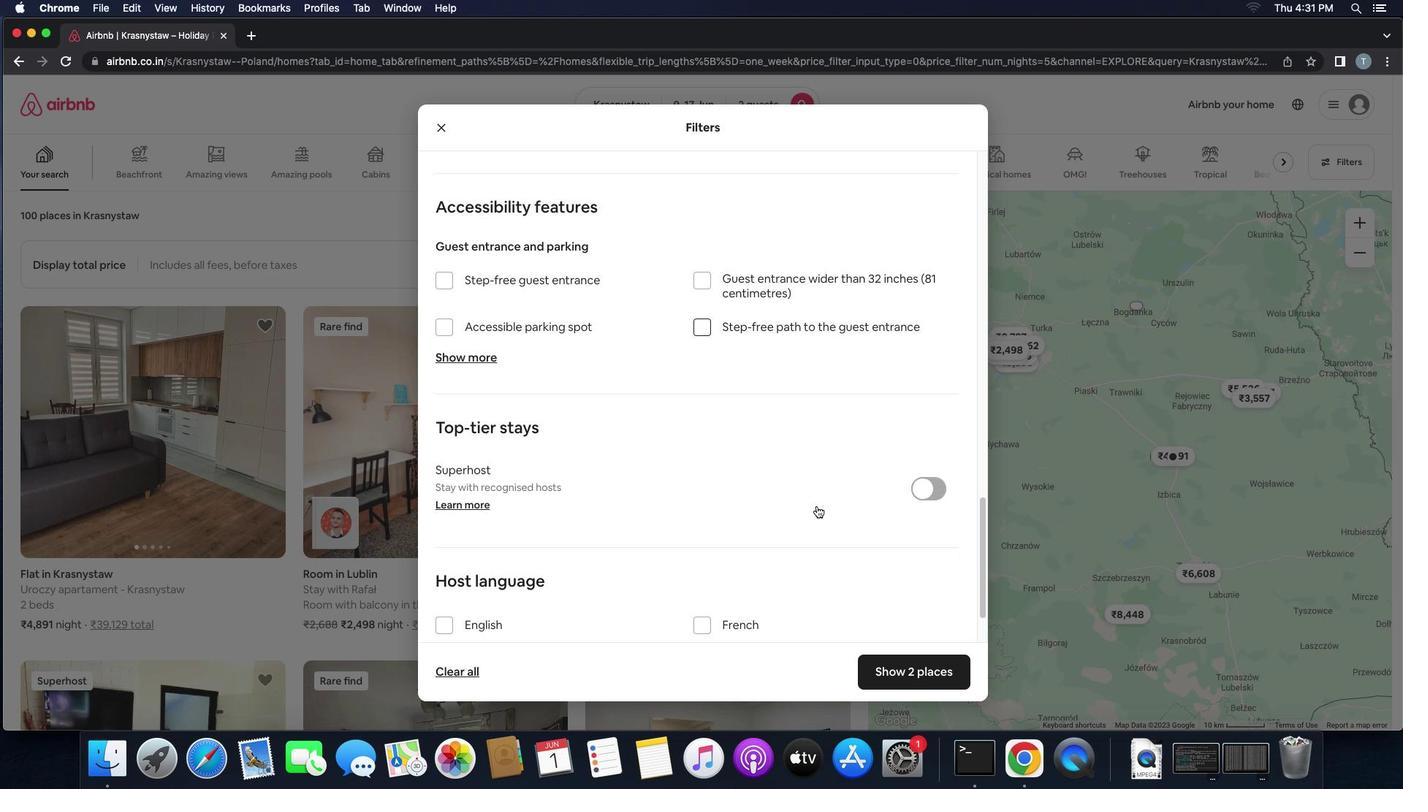
Action: Mouse scrolled (816, 505) with delta (0, -2)
Screenshot: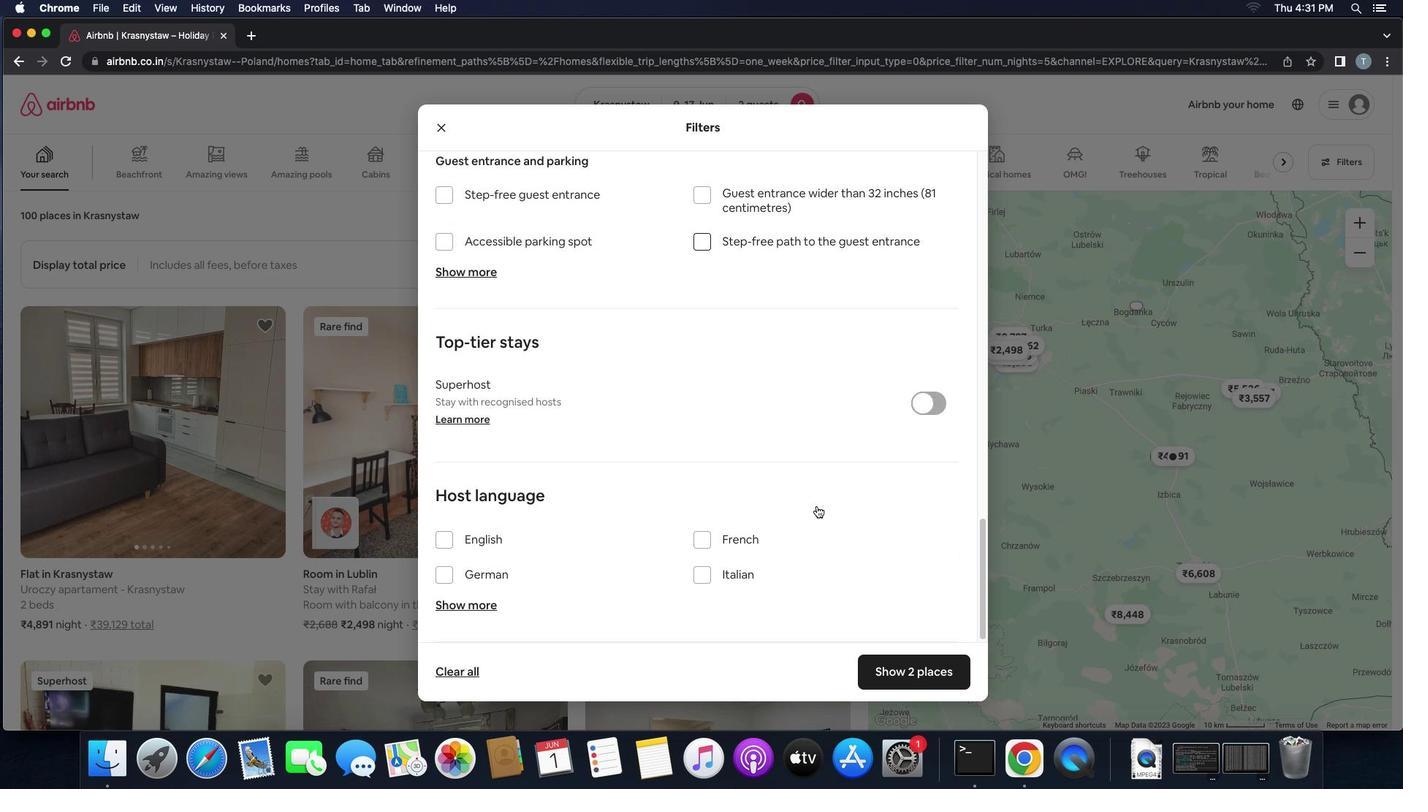 
Action: Mouse moved to (446, 544)
Screenshot: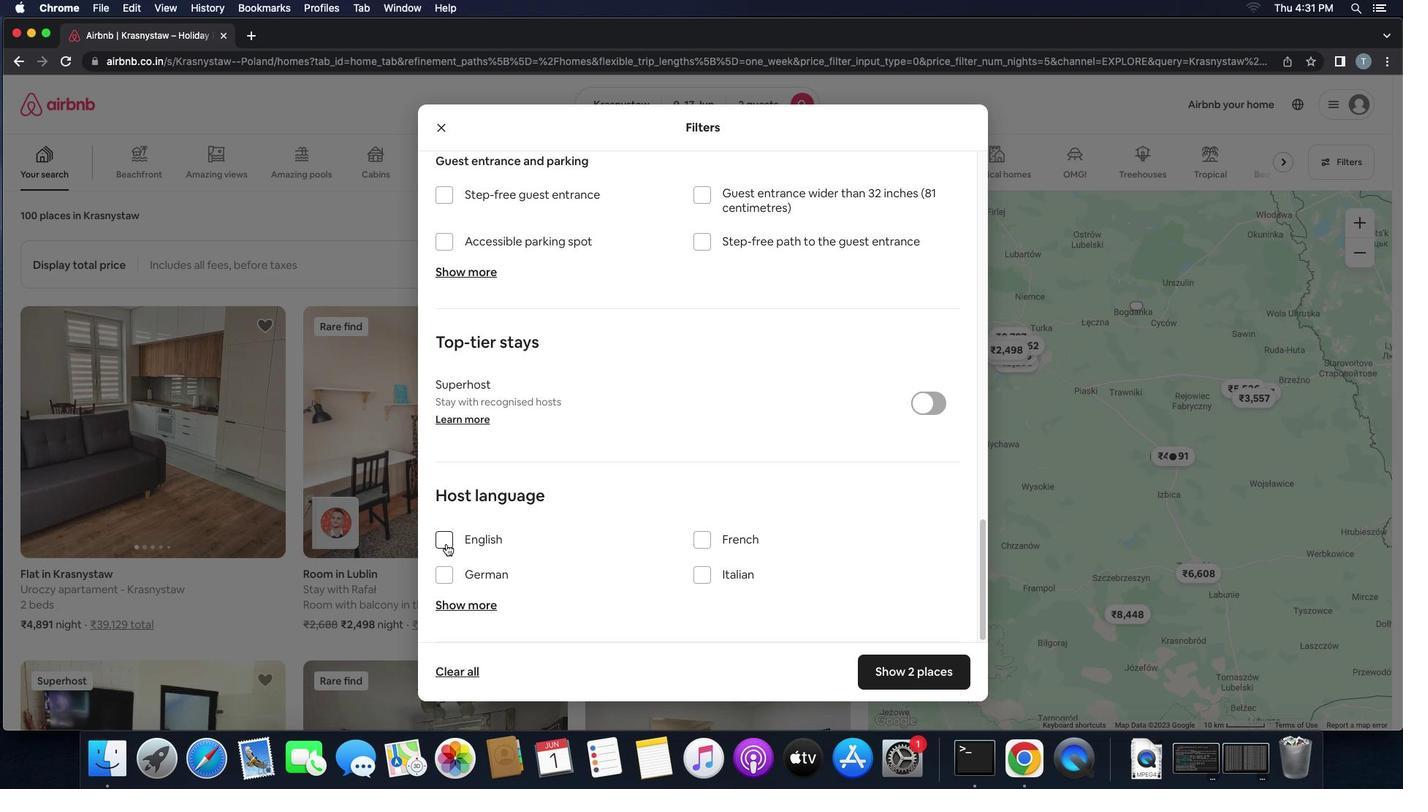 
Action: Mouse pressed left at (446, 544)
Screenshot: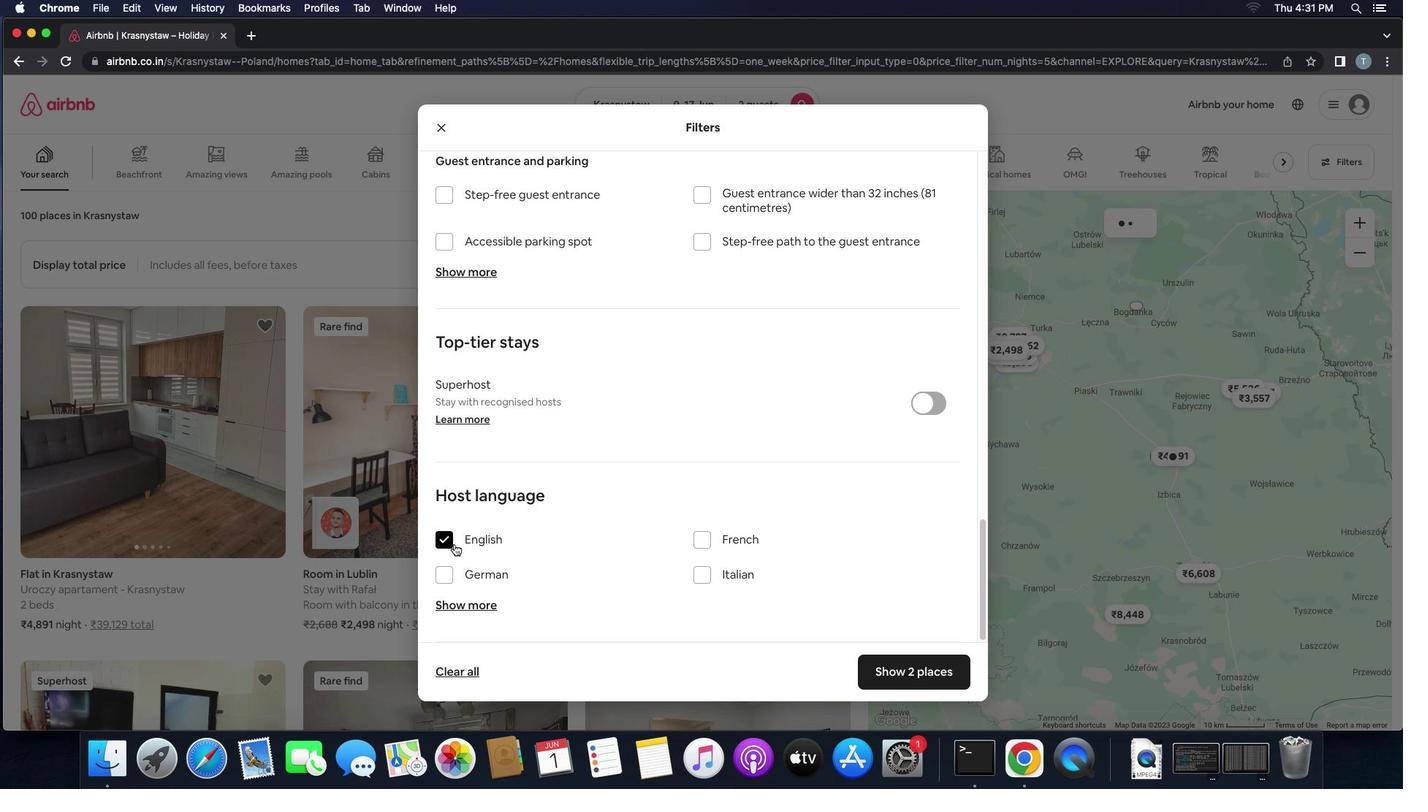 
Action: Mouse moved to (881, 665)
Screenshot: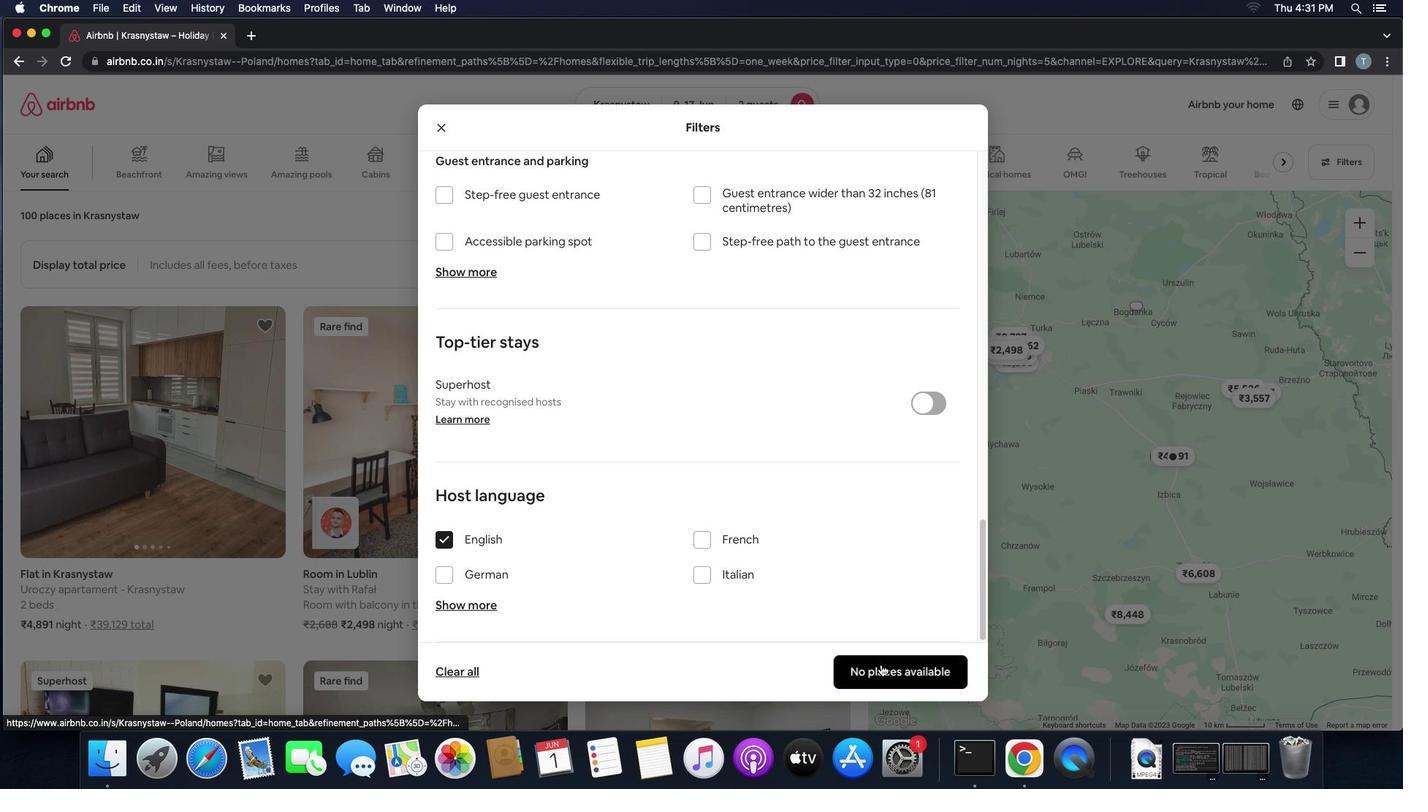 
Action: Mouse pressed left at (881, 665)
Screenshot: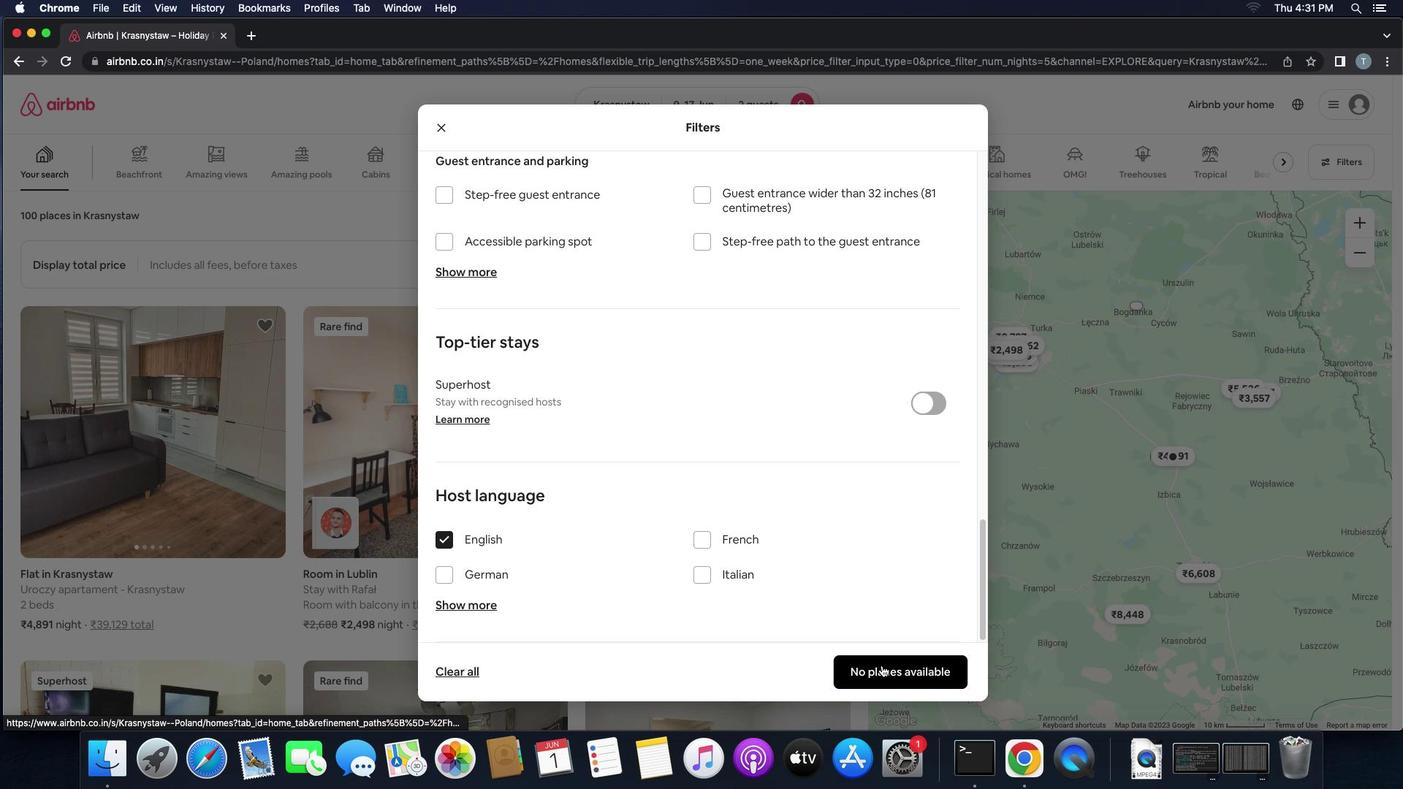 
Action: Mouse moved to (883, 666)
Screenshot: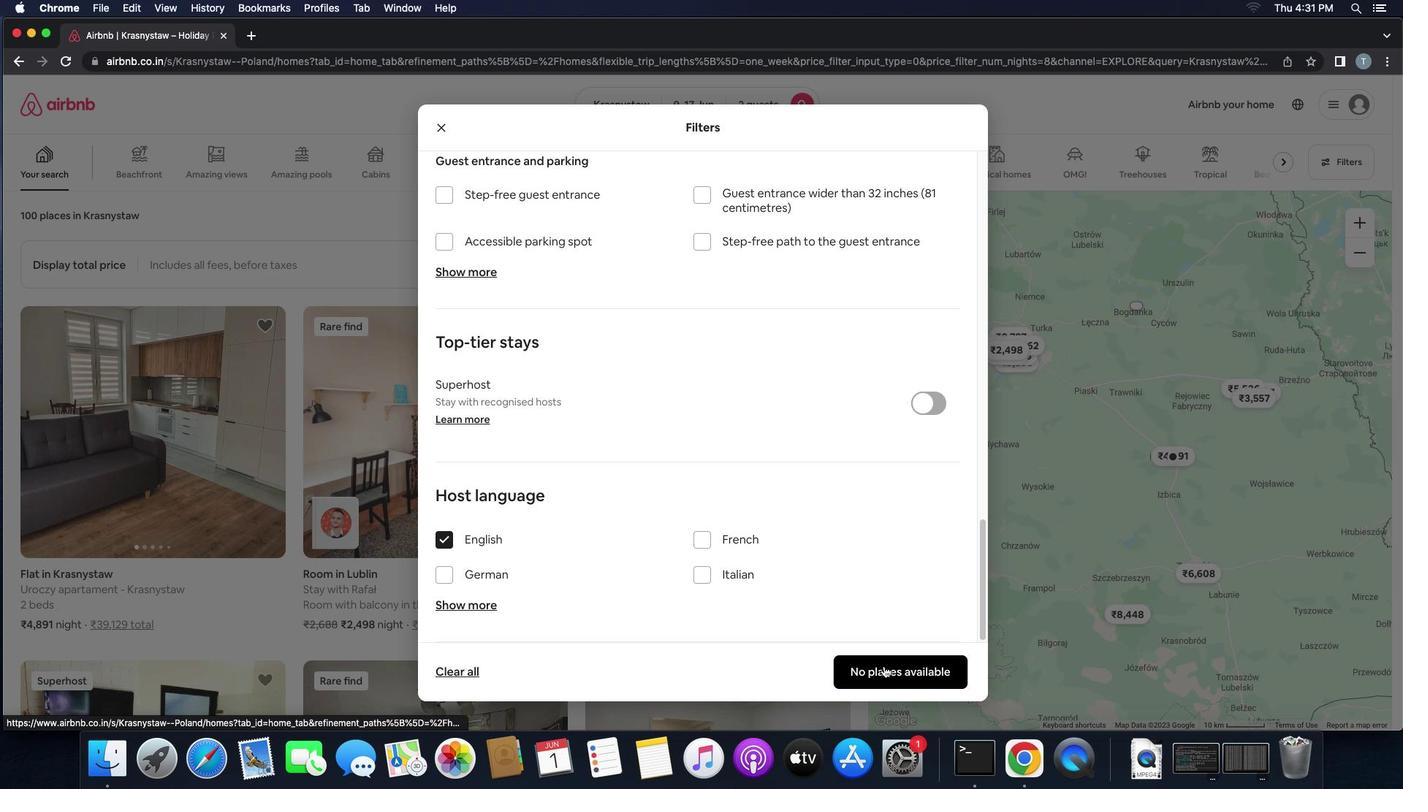
